 Task: Select the current location as Grand Teton National Park, Wyoming, United States . Now zoom - , and verify the location . Hide zoom slider
Action: Mouse moved to (880, 662)
Screenshot: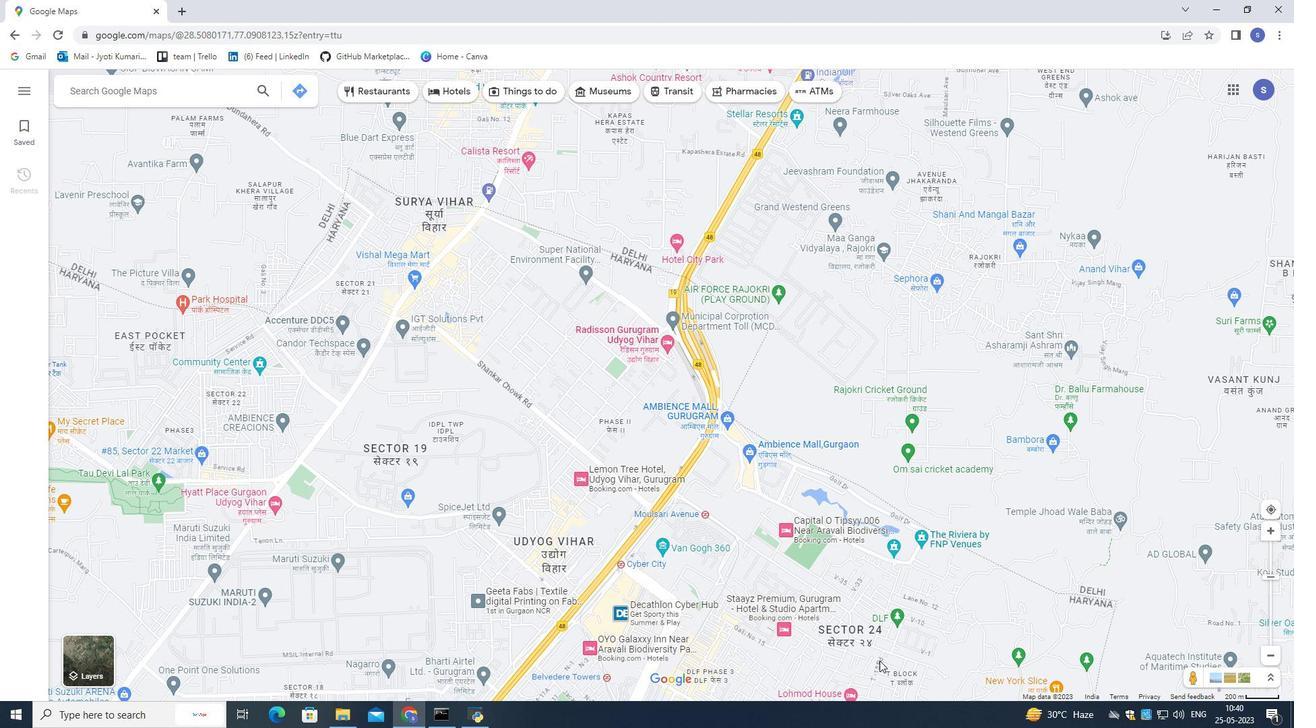 
Action: Mouse scrolled (880, 661) with delta (0, 0)
Screenshot: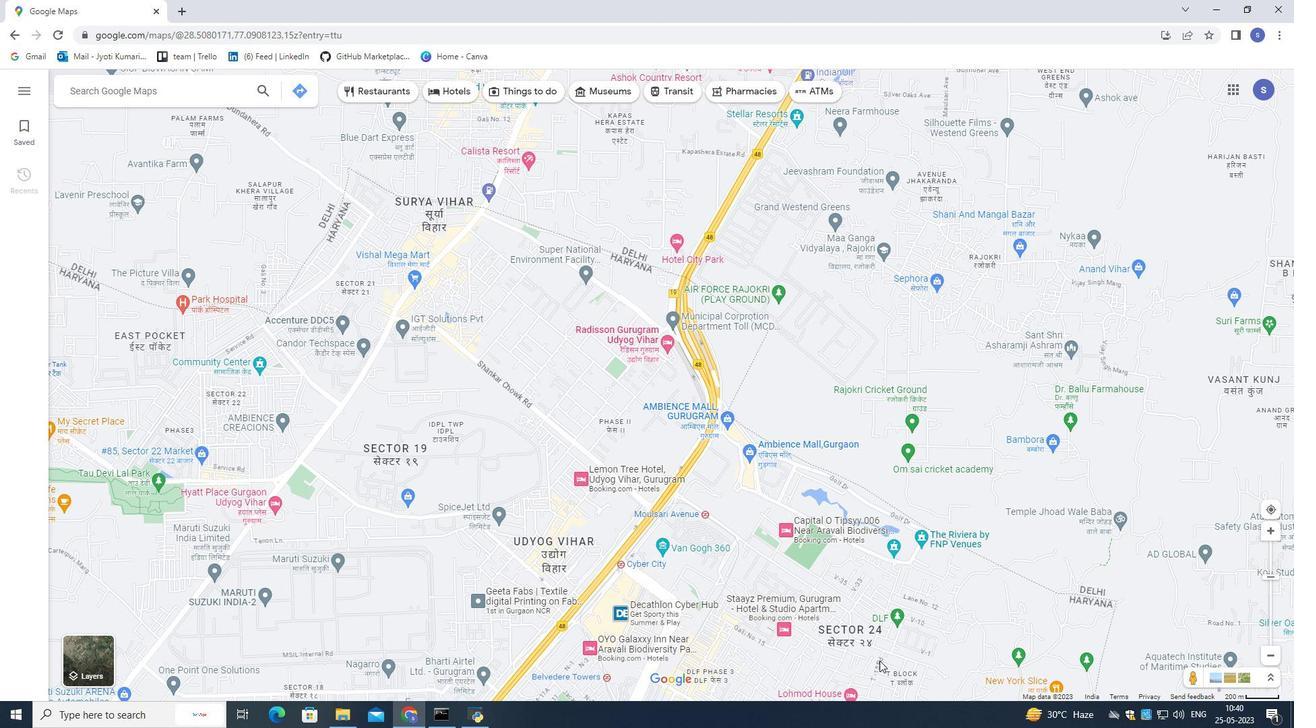 
Action: Mouse moved to (880, 662)
Screenshot: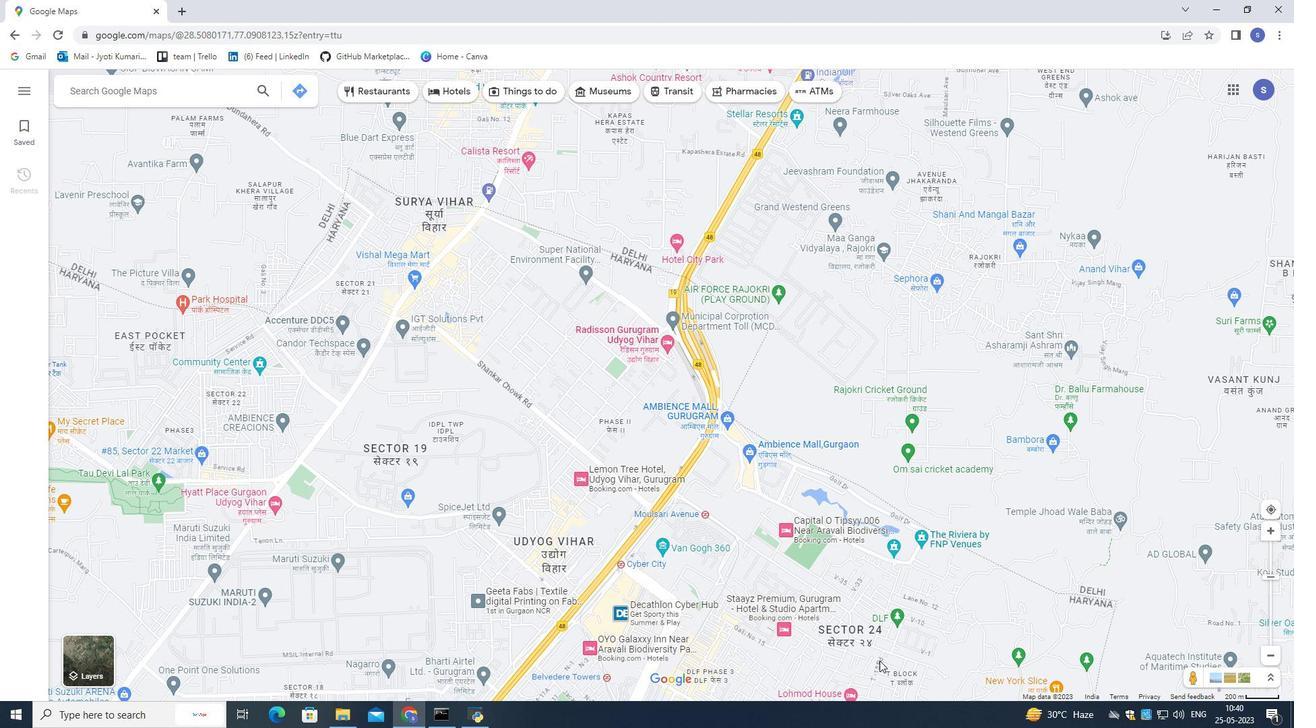 
Action: Mouse scrolled (880, 662) with delta (0, 0)
Screenshot: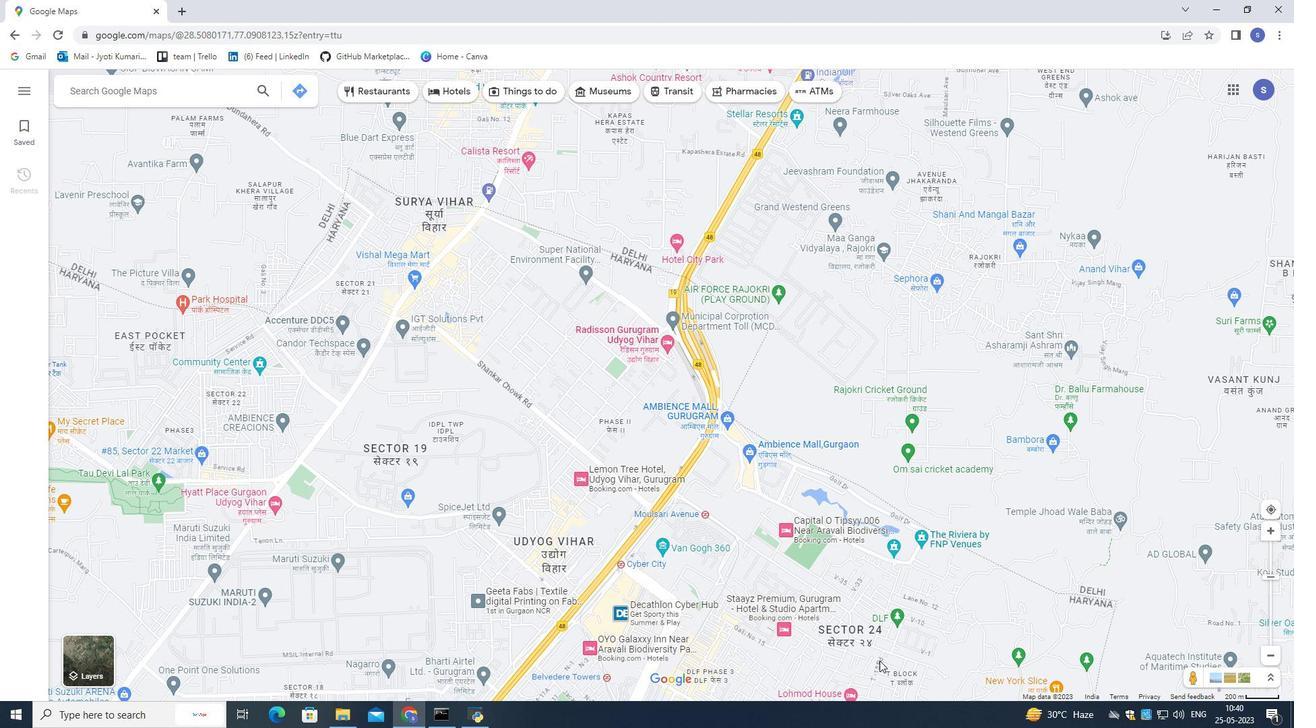 
Action: Mouse scrolled (880, 662) with delta (0, 0)
Screenshot: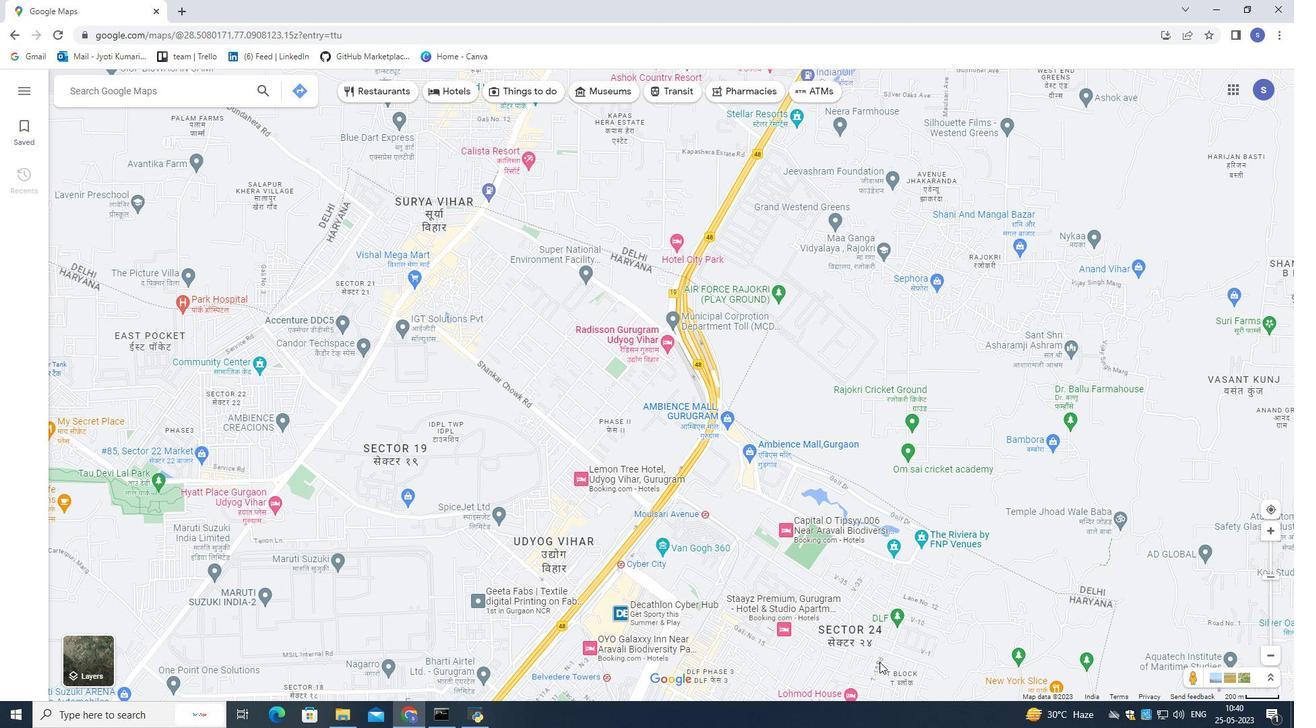 
Action: Mouse scrolled (880, 662) with delta (0, 0)
Screenshot: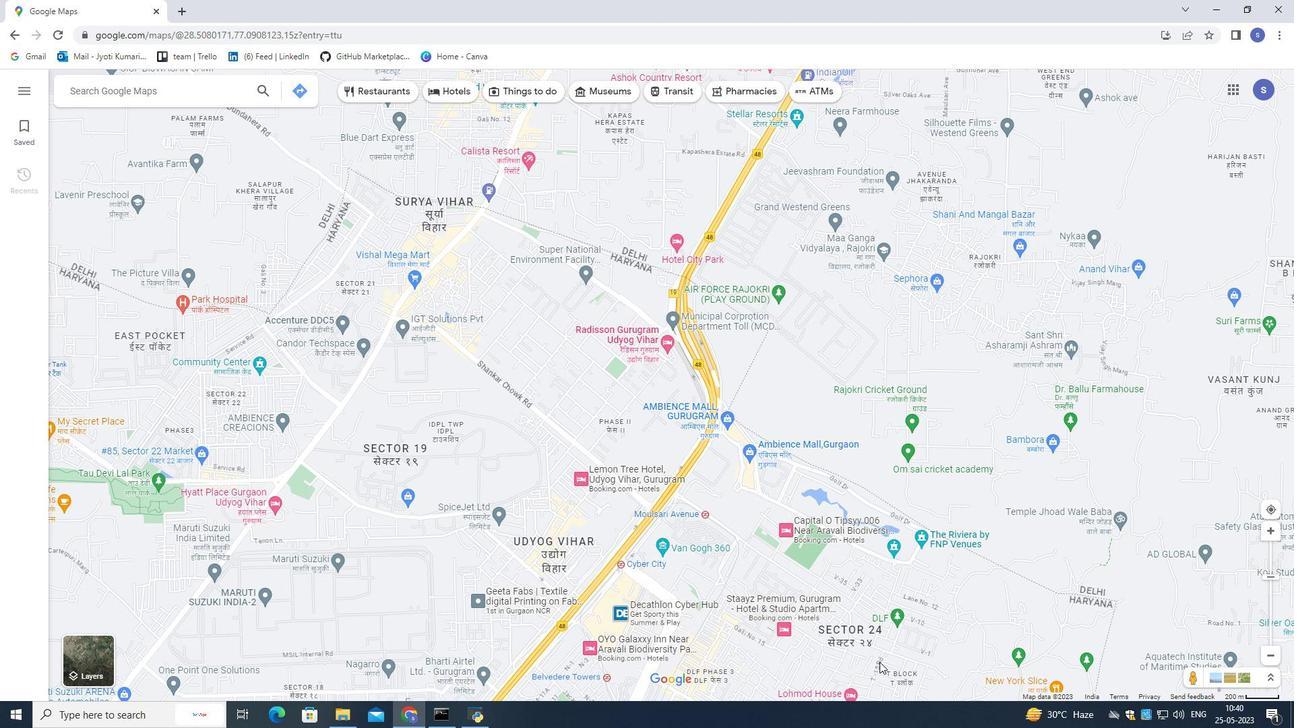 
Action: Mouse scrolled (880, 662) with delta (0, 0)
Screenshot: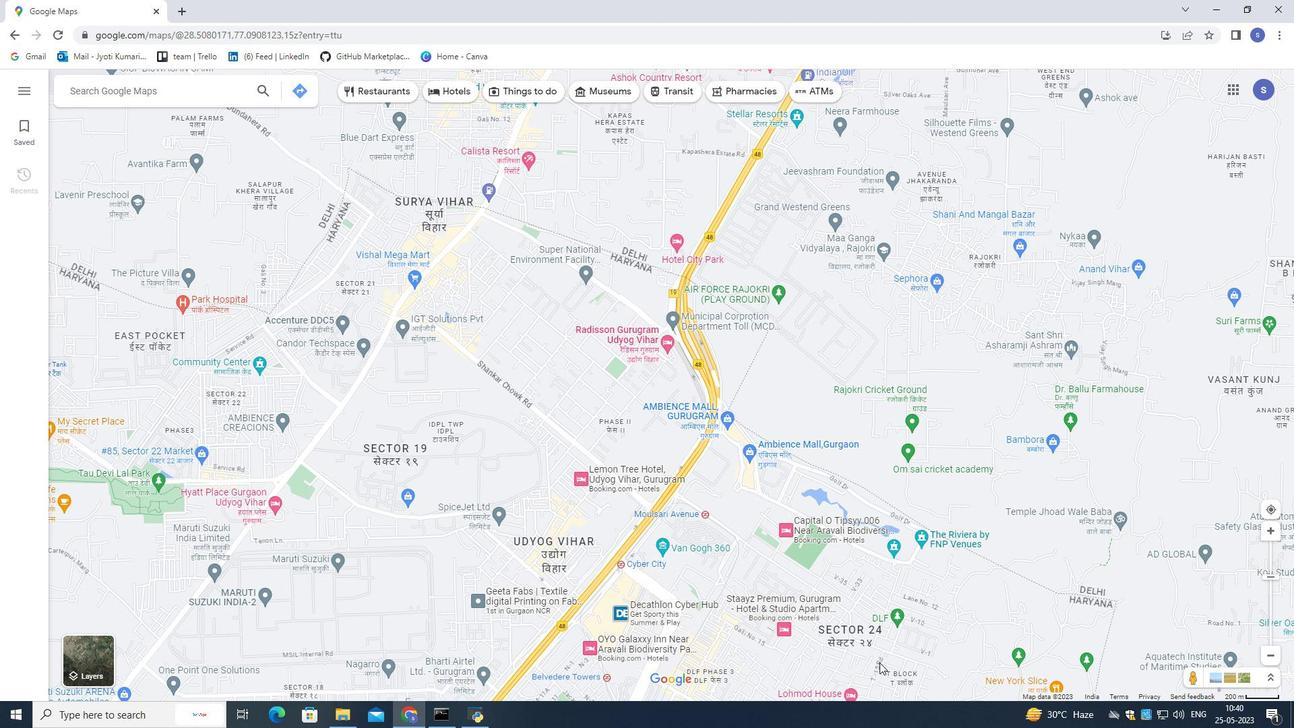 
Action: Mouse moved to (882, 663)
Screenshot: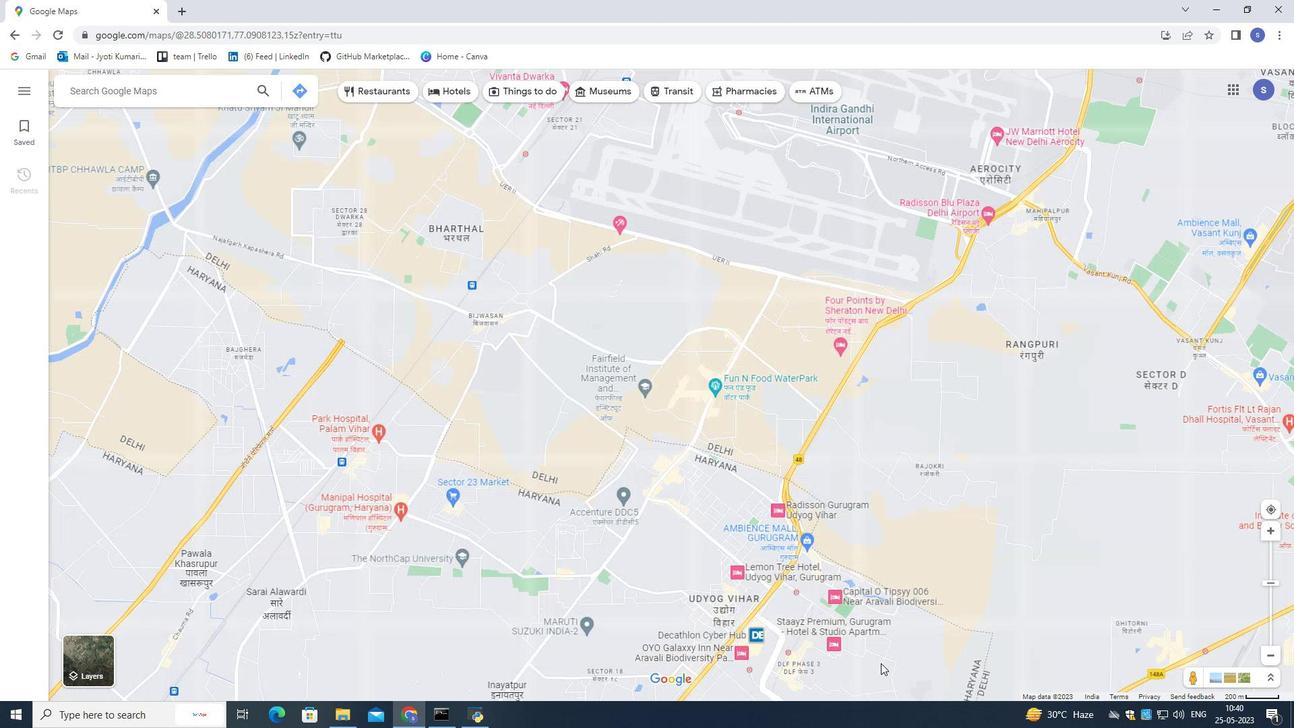 
Action: Mouse scrolled (882, 662) with delta (0, 0)
Screenshot: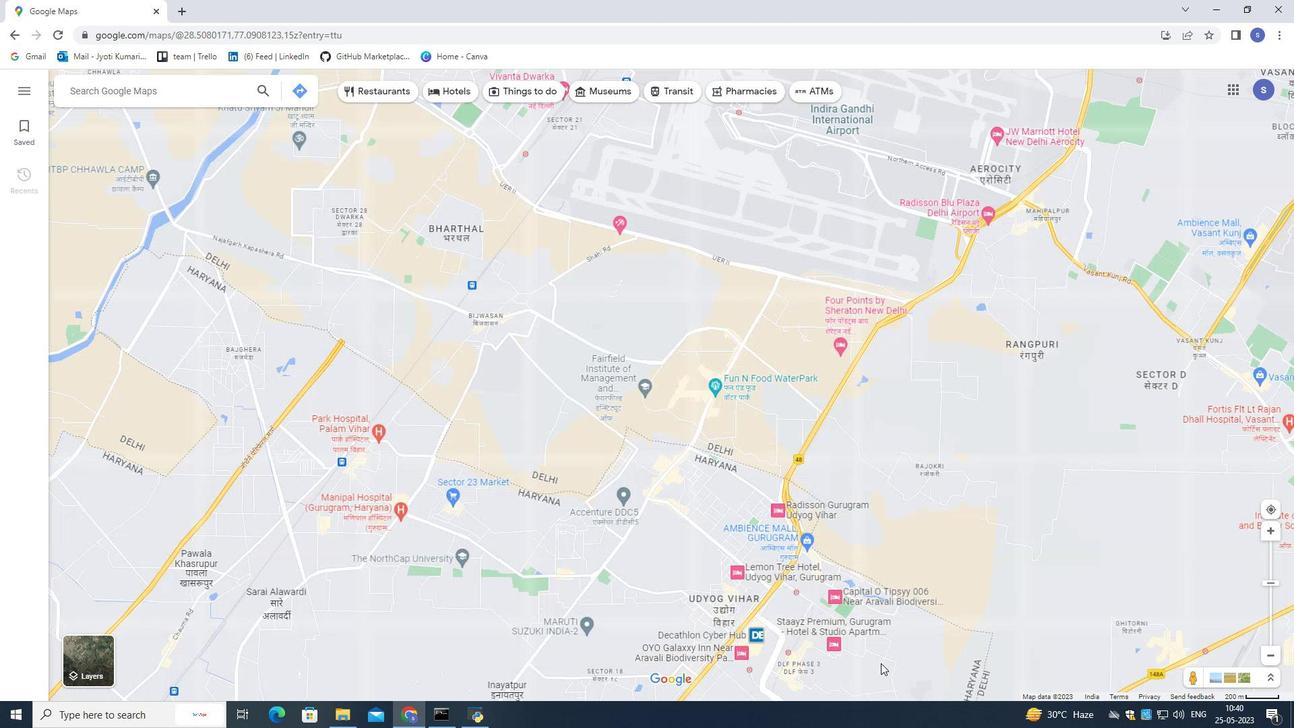 
Action: Mouse moved to (882, 663)
Screenshot: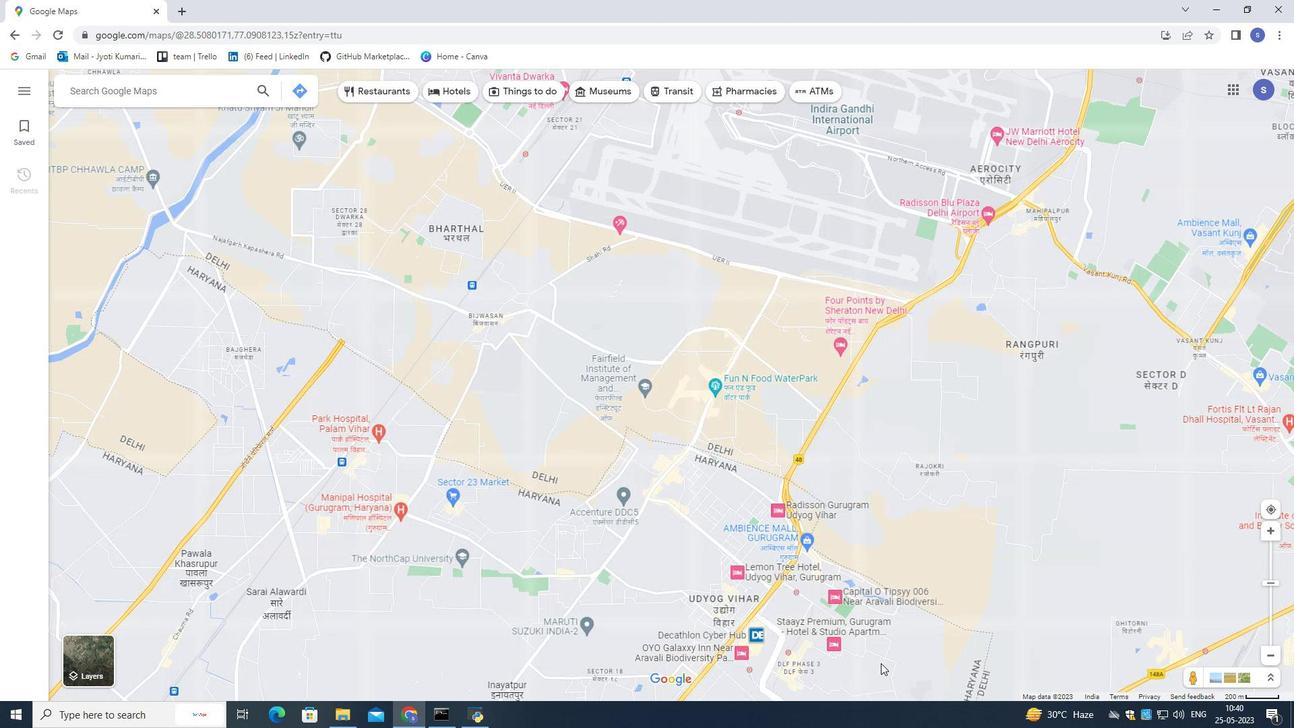 
Action: Mouse scrolled (882, 662) with delta (0, 0)
Screenshot: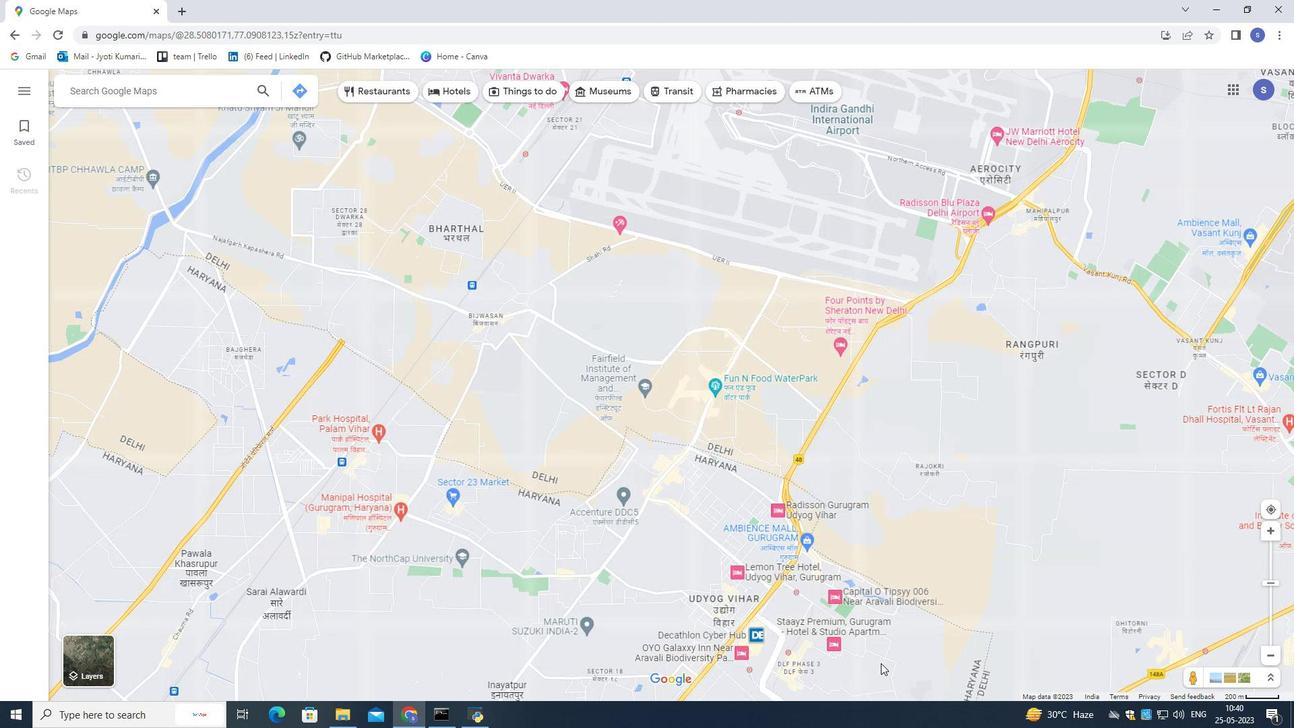 
Action: Mouse scrolled (882, 662) with delta (0, 0)
Screenshot: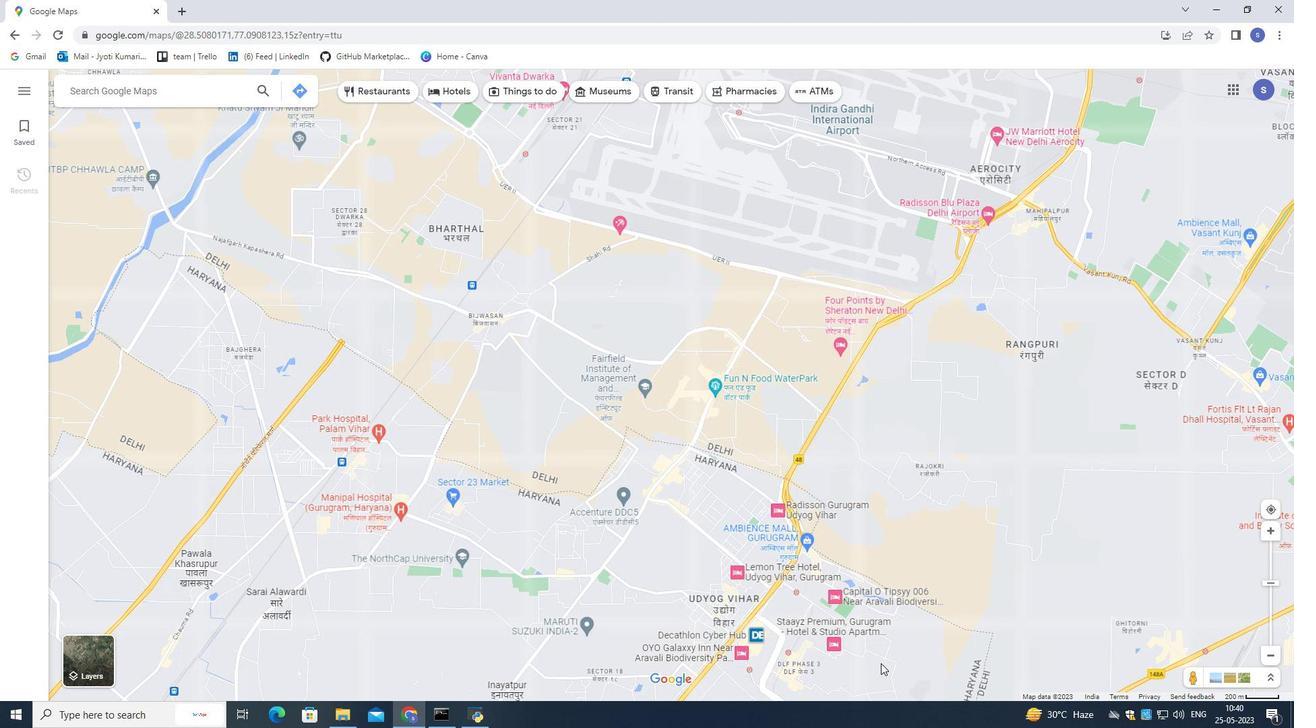 
Action: Mouse moved to (893, 665)
Screenshot: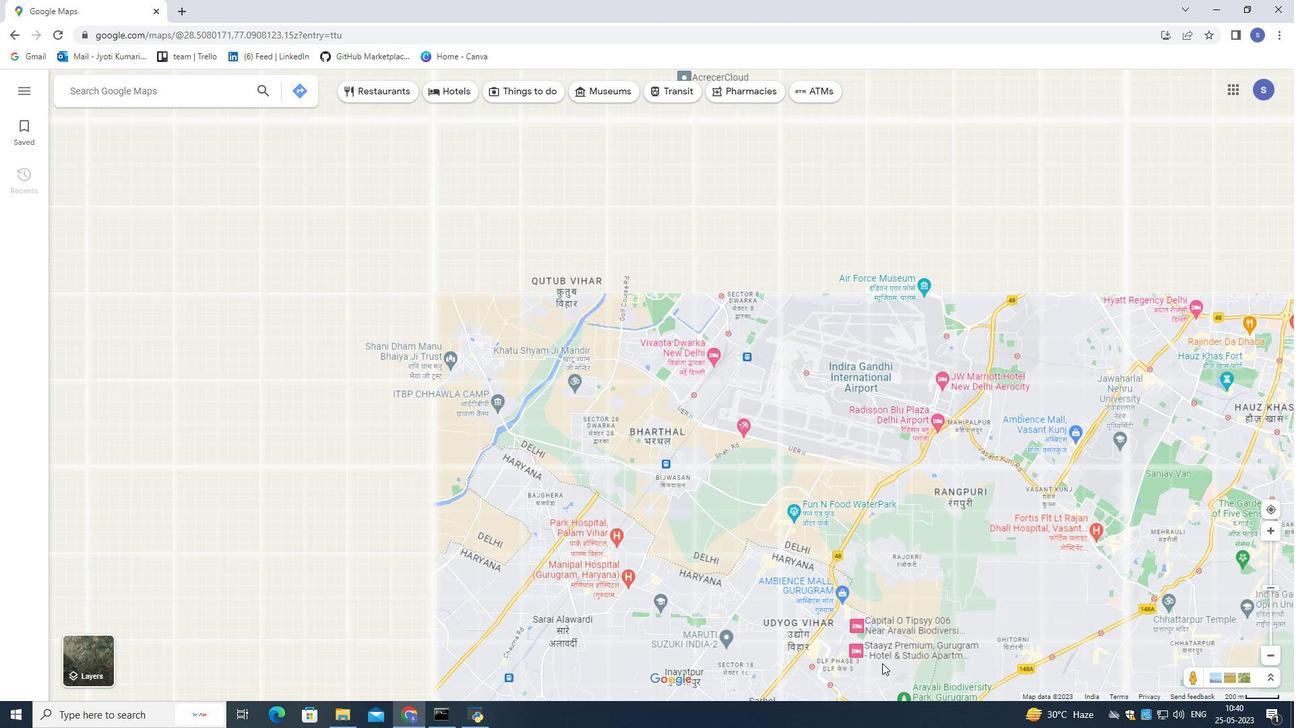 
Action: Mouse scrolled (893, 664) with delta (0, 0)
Screenshot: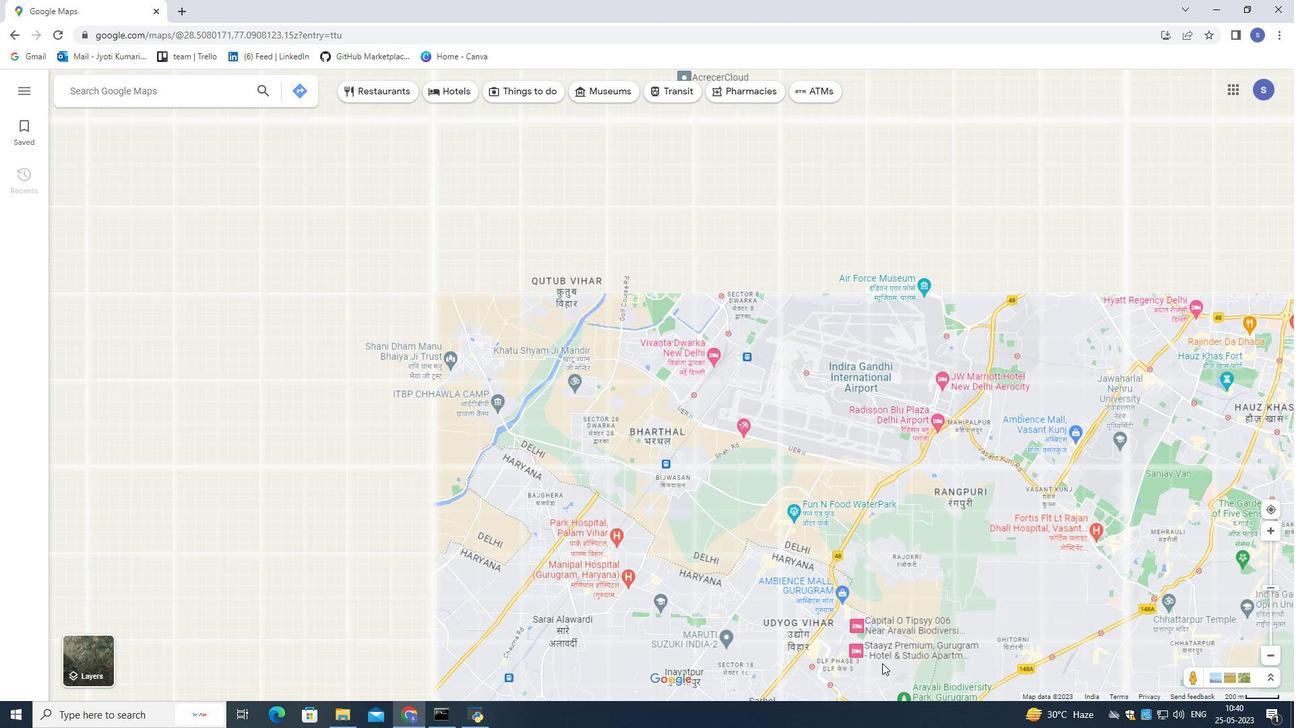 
Action: Mouse moved to (894, 671)
Screenshot: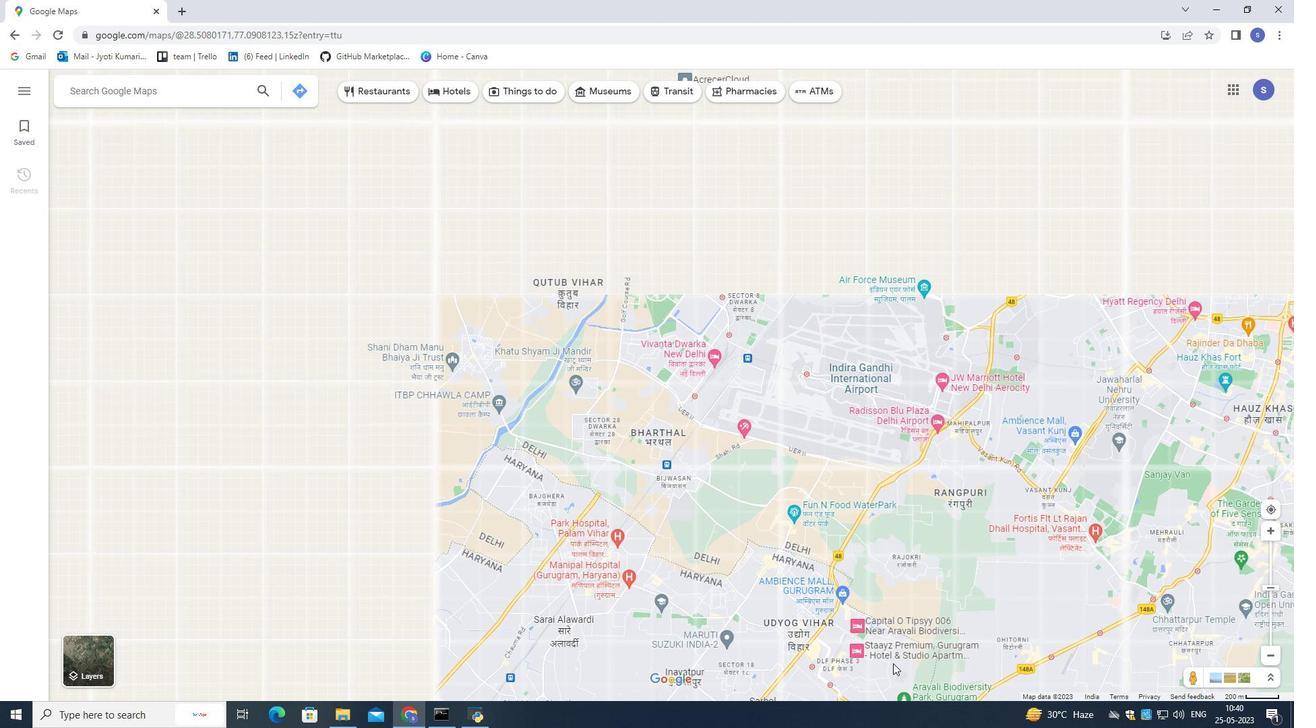 
Action: Mouse scrolled (894, 670) with delta (0, 0)
Screenshot: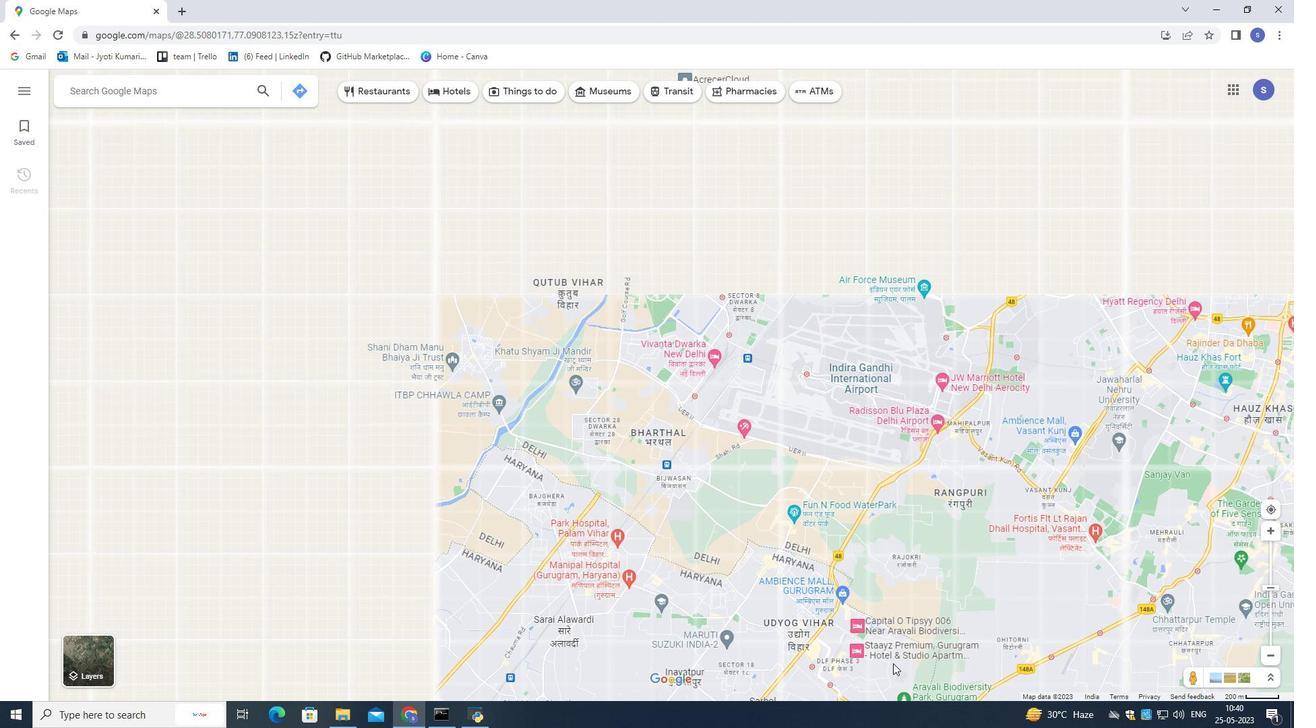
Action: Mouse moved to (894, 684)
Screenshot: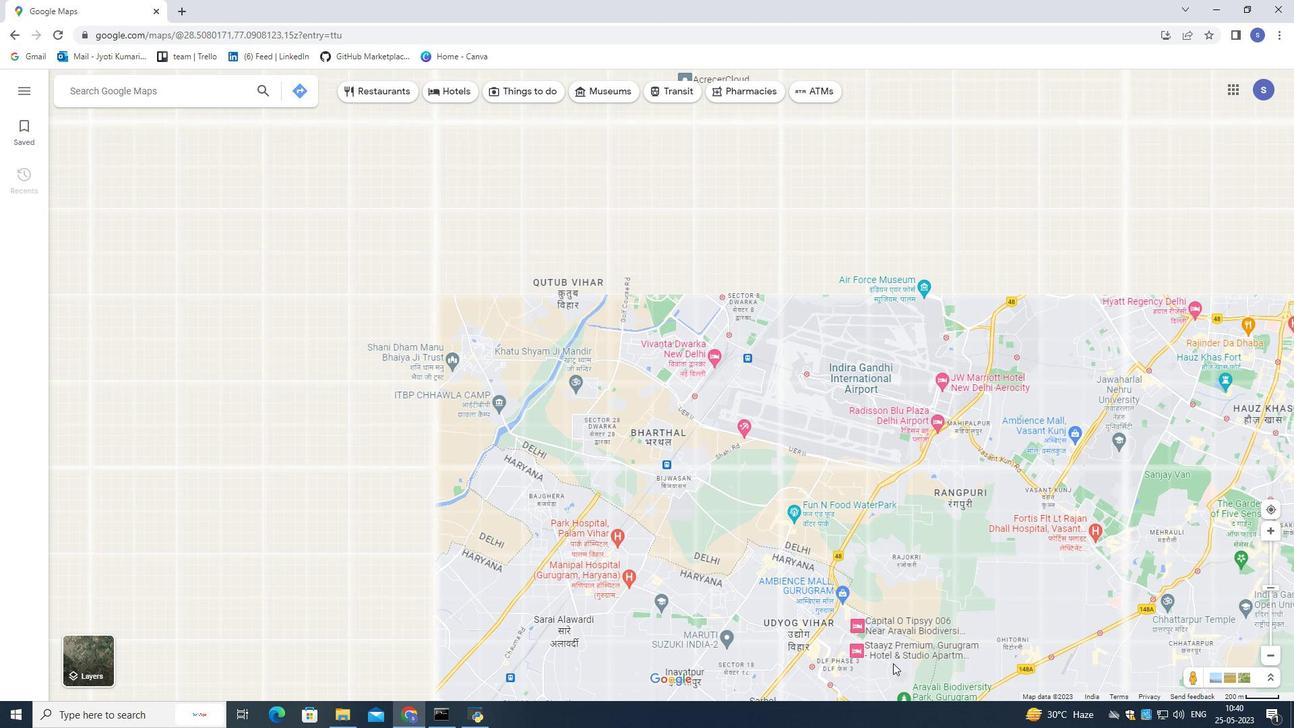 
Action: Mouse scrolled (894, 683) with delta (0, 0)
Screenshot: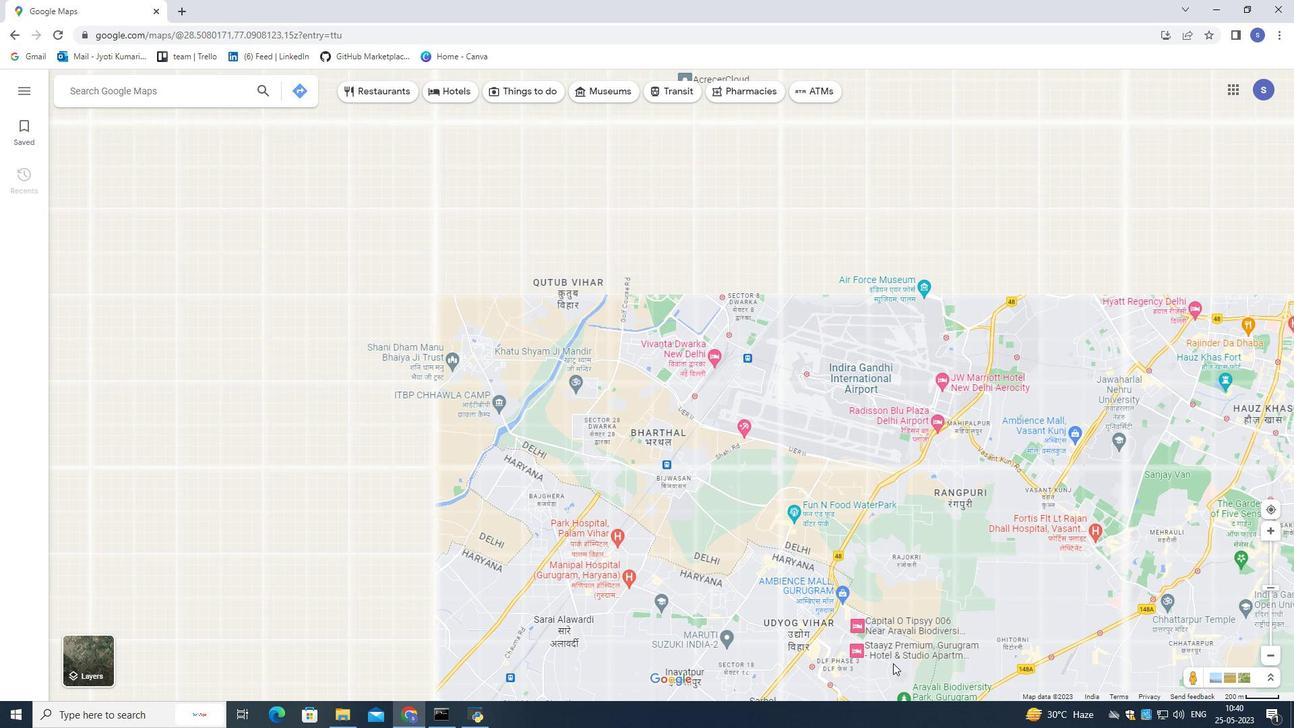 
Action: Mouse moved to (859, 594)
Screenshot: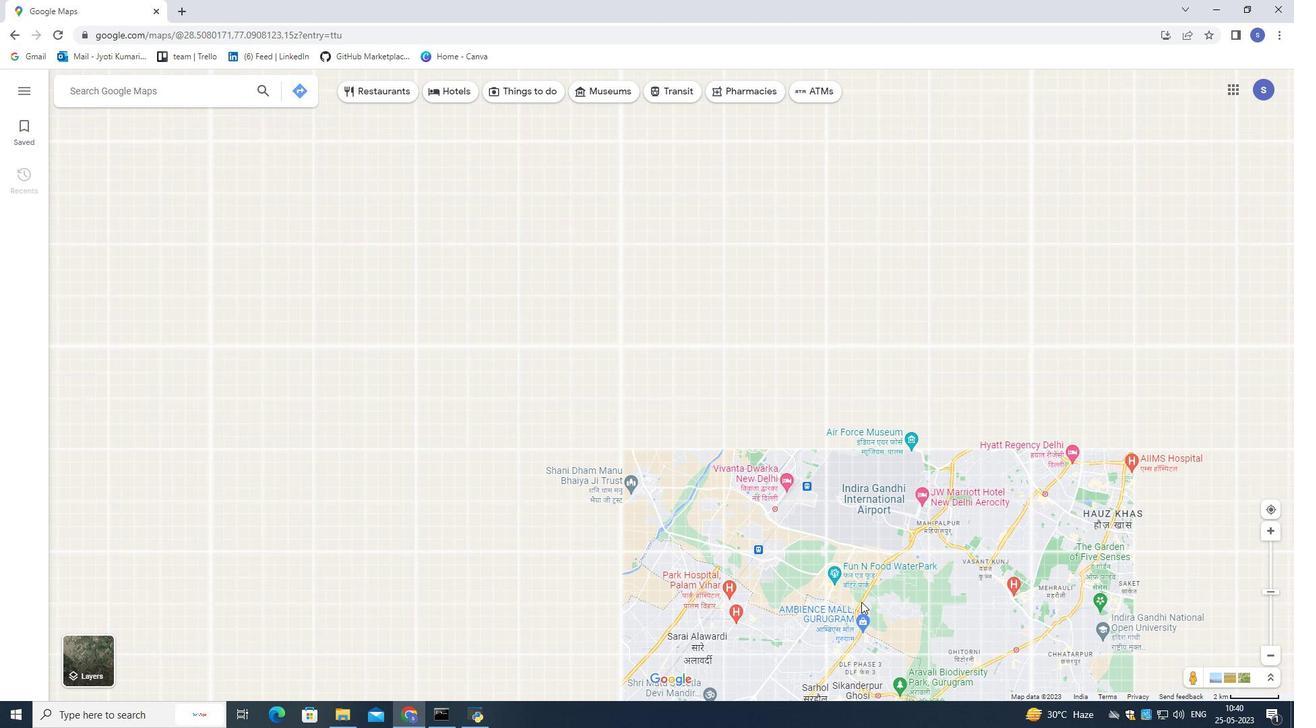 
Action: Mouse scrolled (859, 594) with delta (0, 0)
Screenshot: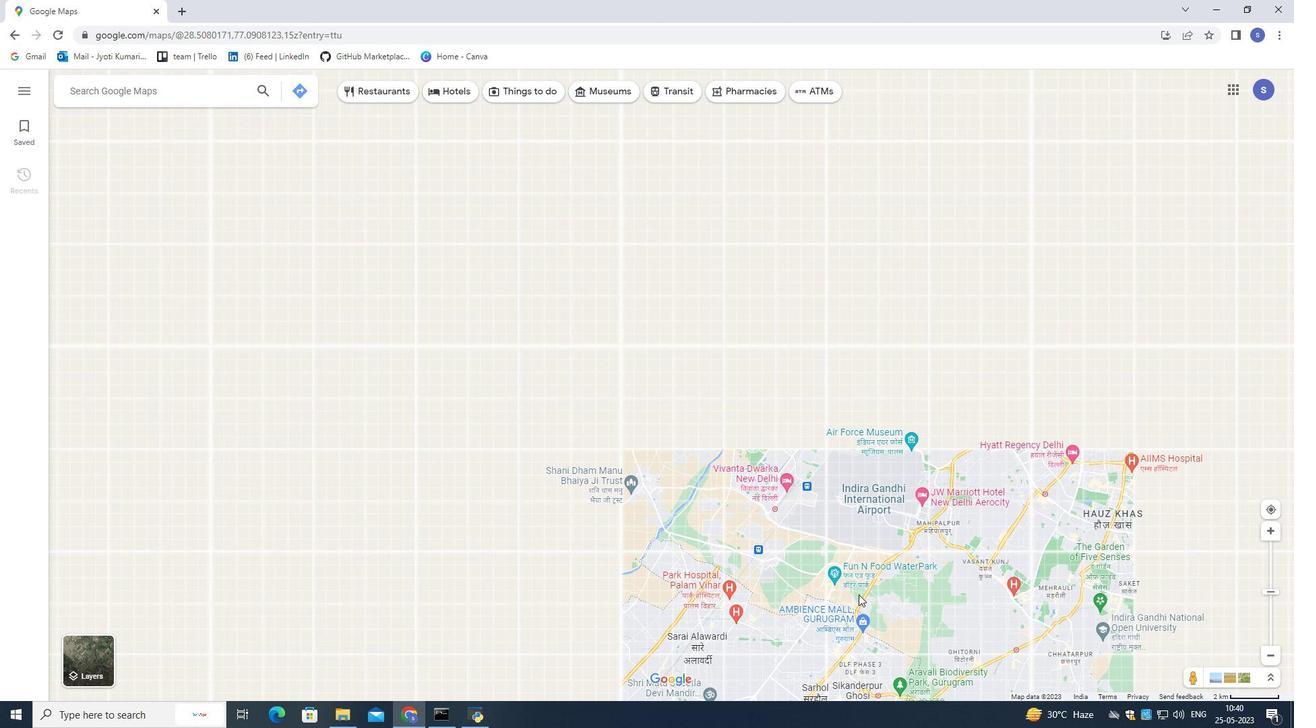 
Action: Mouse scrolled (859, 594) with delta (0, 0)
Screenshot: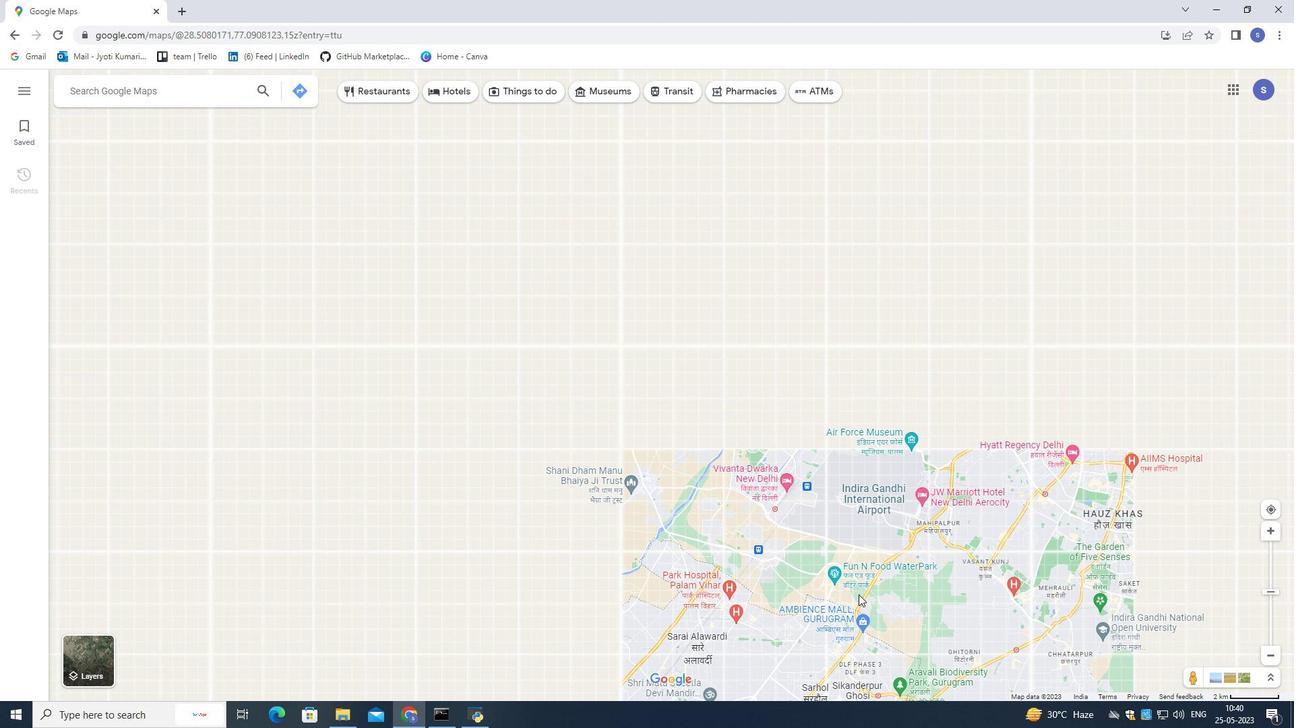 
Action: Mouse scrolled (859, 594) with delta (0, 0)
Screenshot: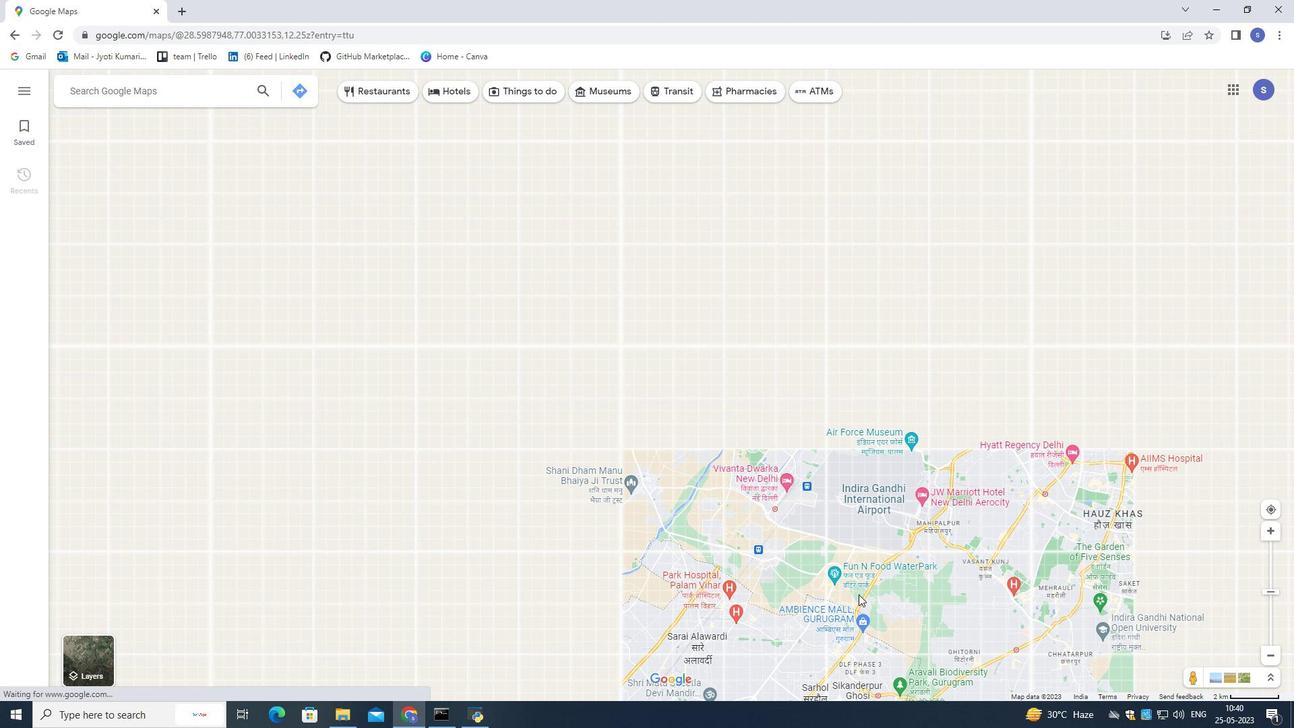 
Action: Mouse scrolled (859, 594) with delta (0, 0)
Screenshot: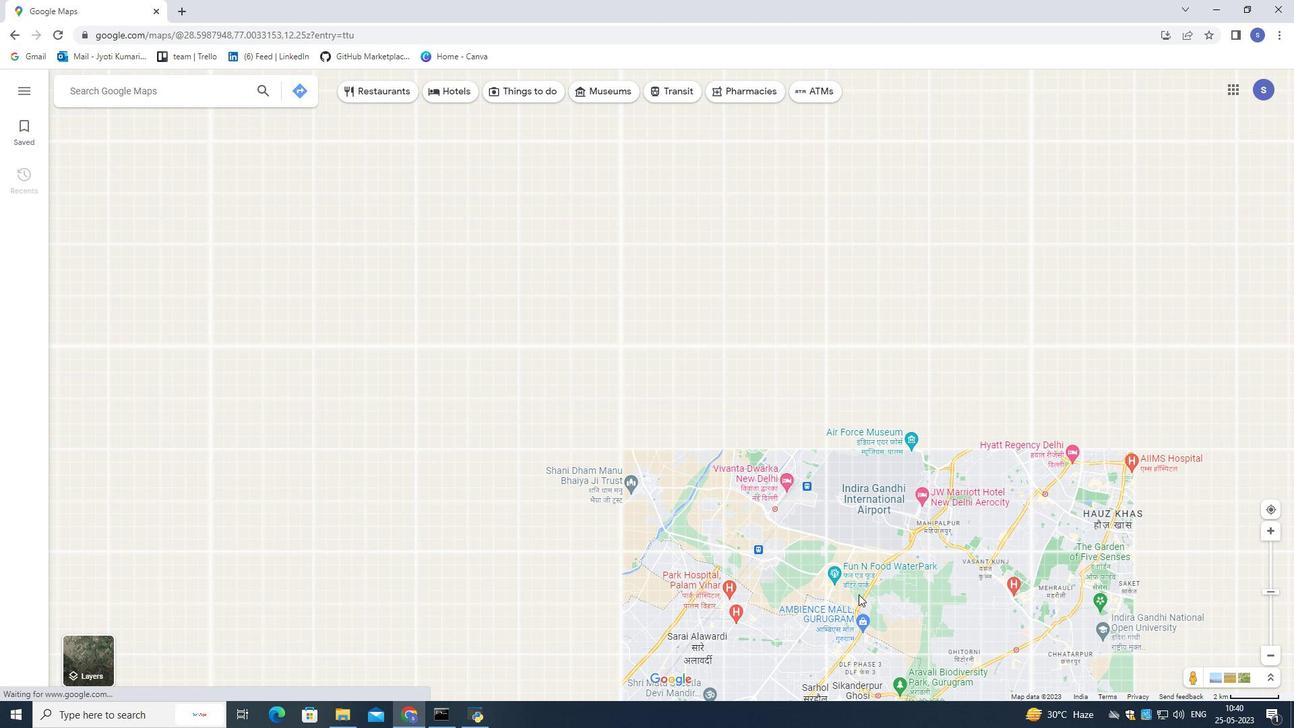 
Action: Mouse moved to (859, 586)
Screenshot: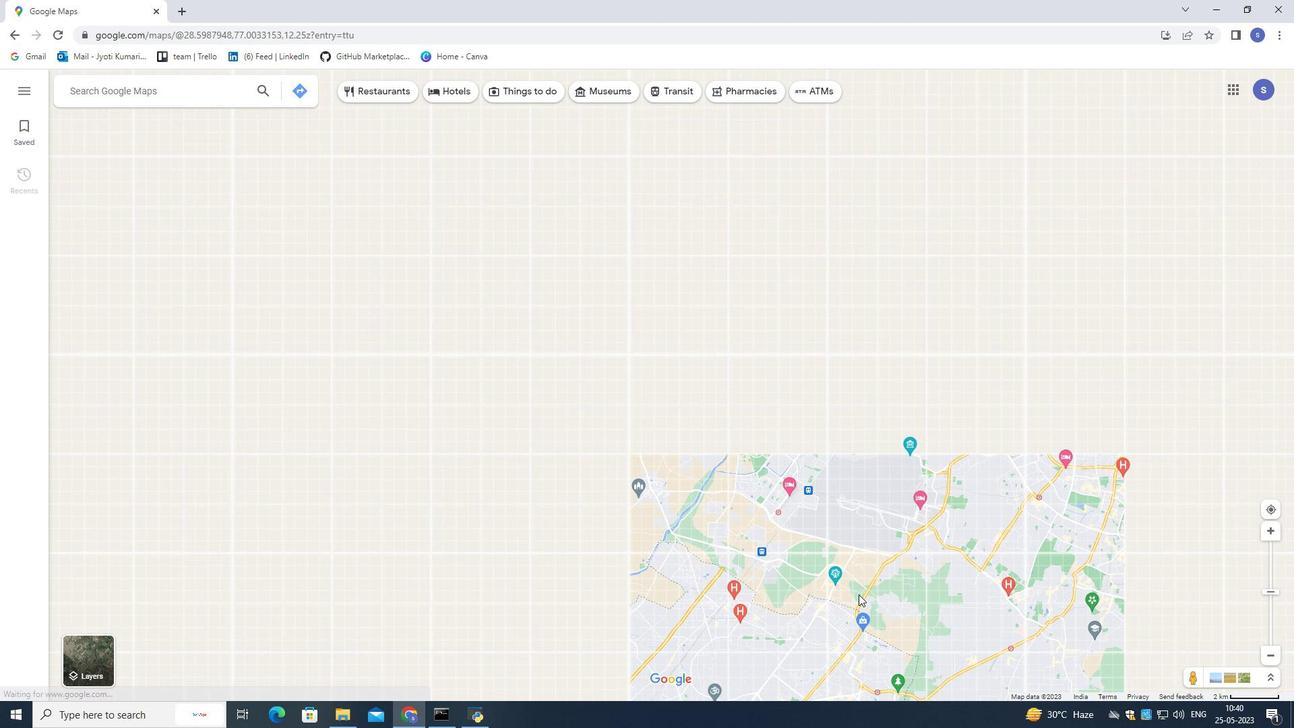 
Action: Mouse scrolled (859, 585) with delta (0, 0)
Screenshot: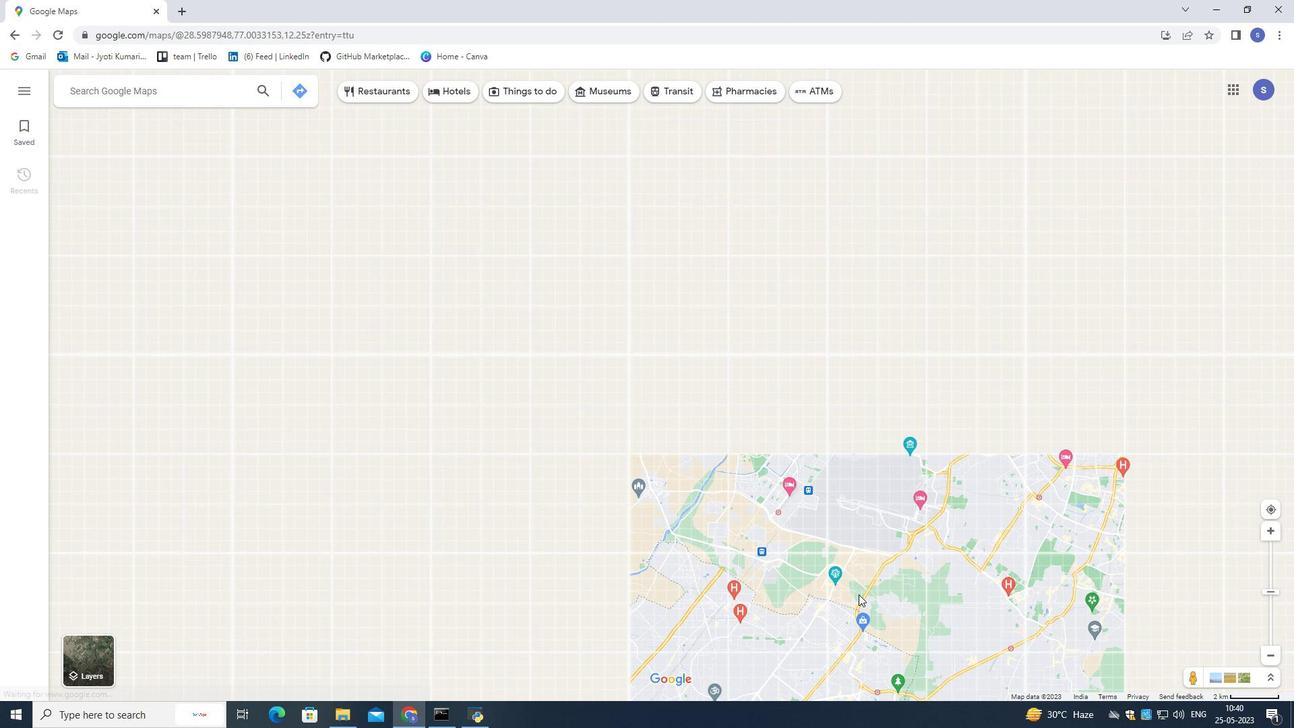 
Action: Mouse scrolled (859, 585) with delta (0, 0)
Screenshot: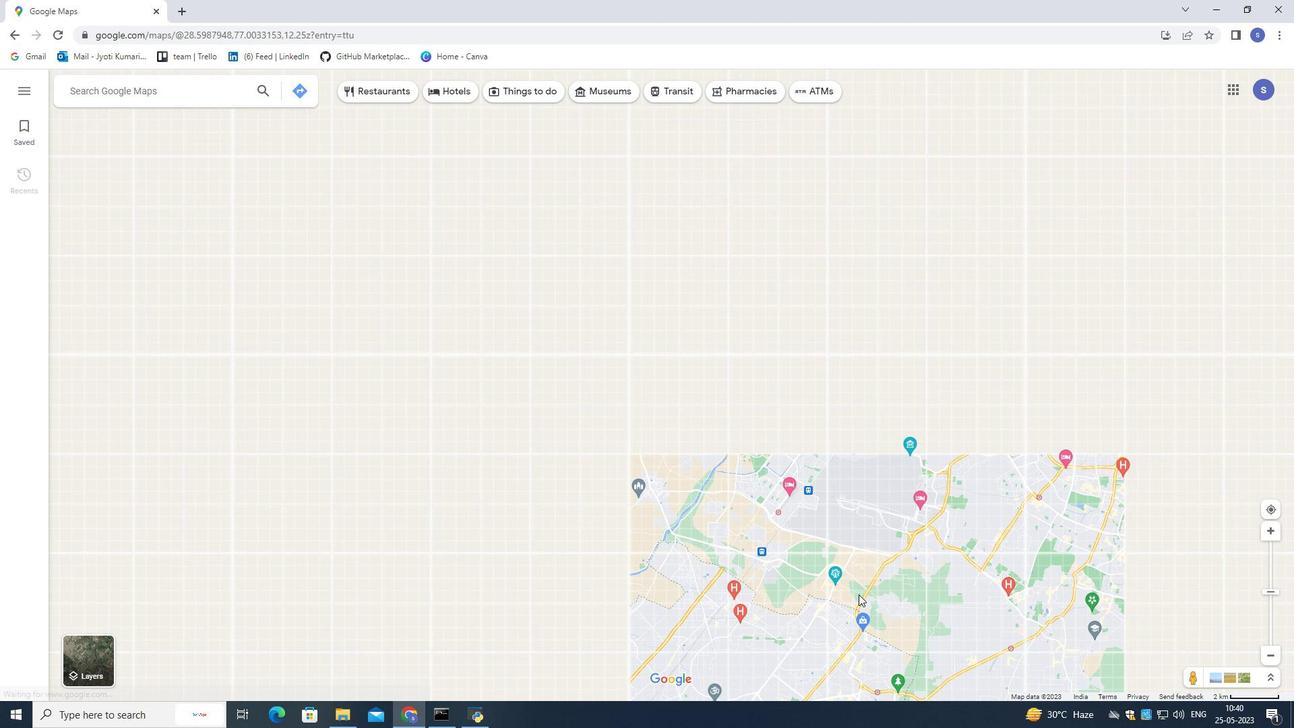 
Action: Mouse scrolled (859, 585) with delta (0, 0)
Screenshot: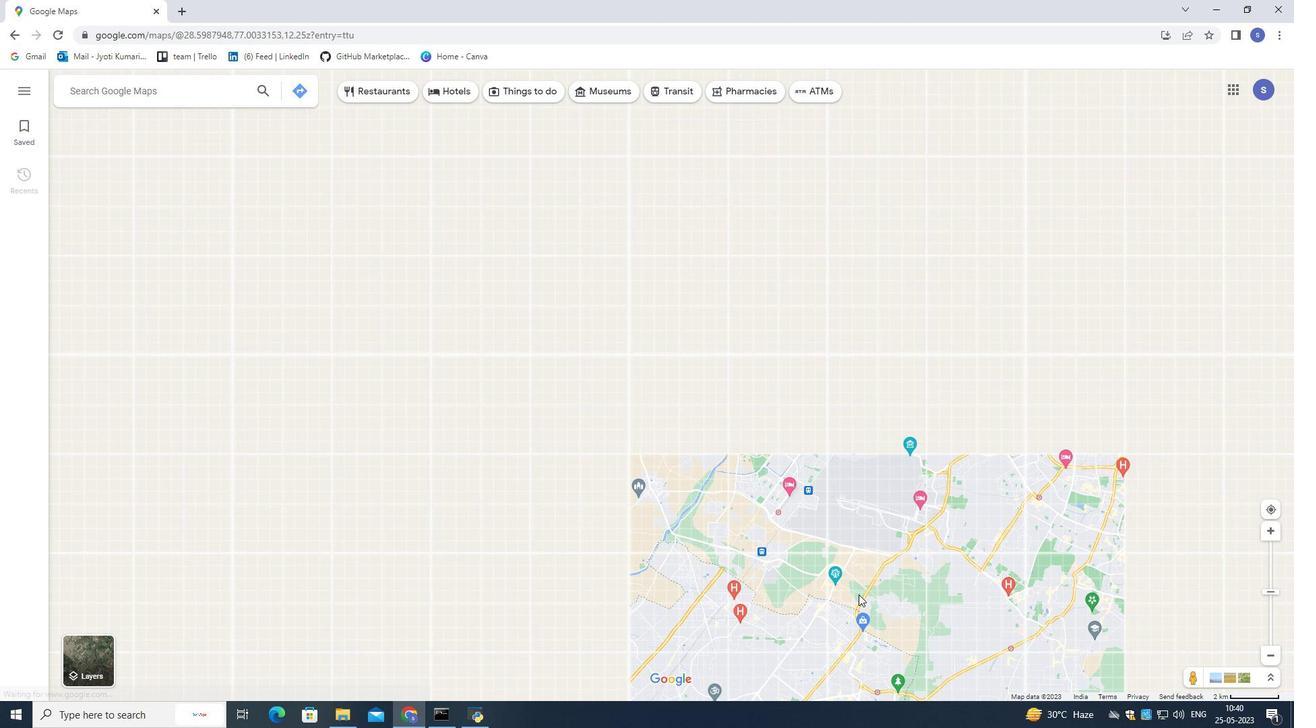 
Action: Mouse moved to (857, 594)
Screenshot: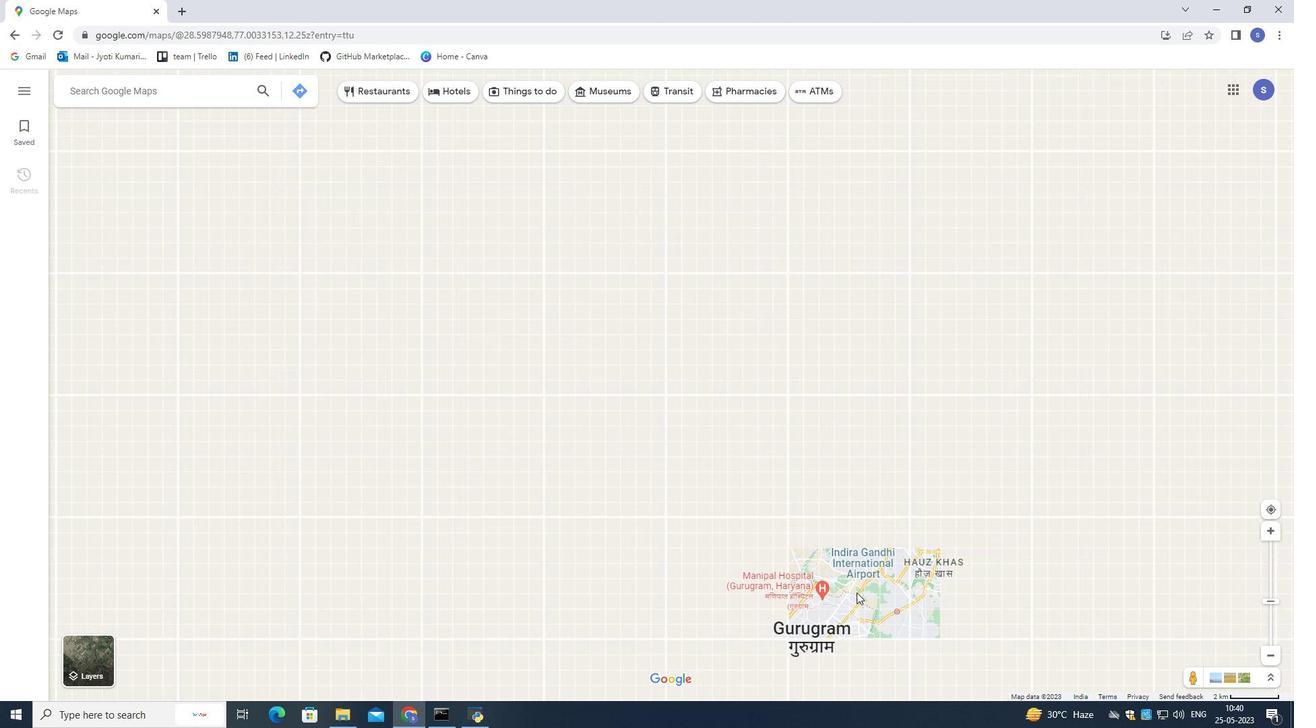 
Action: Mouse scrolled (857, 593) with delta (0, 0)
Screenshot: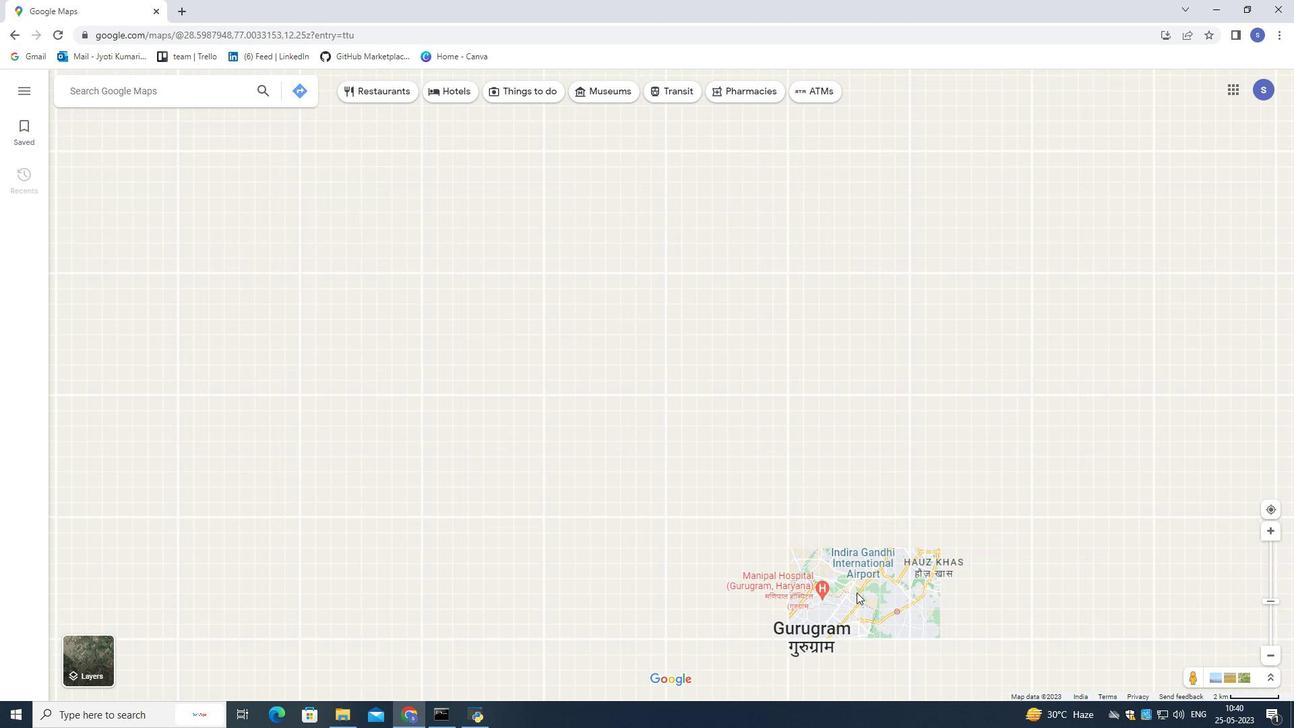 
Action: Mouse moved to (857, 596)
Screenshot: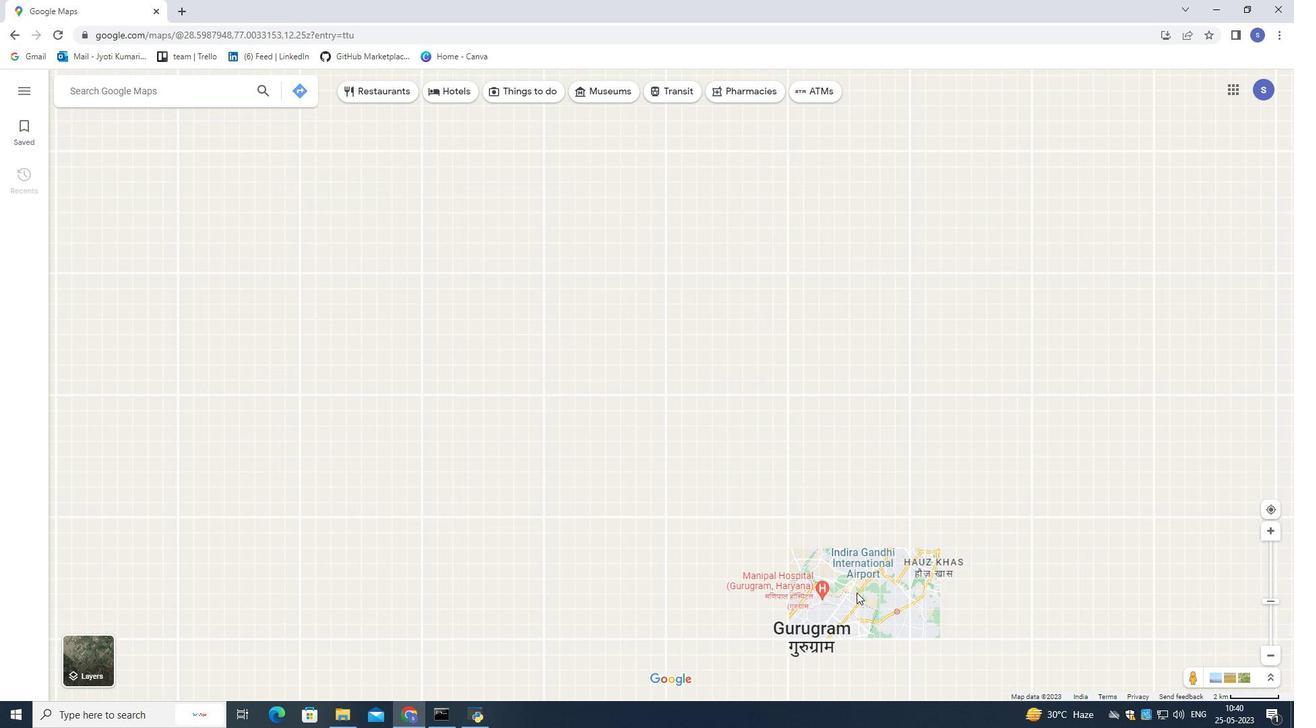 
Action: Mouse scrolled (857, 596) with delta (0, 0)
Screenshot: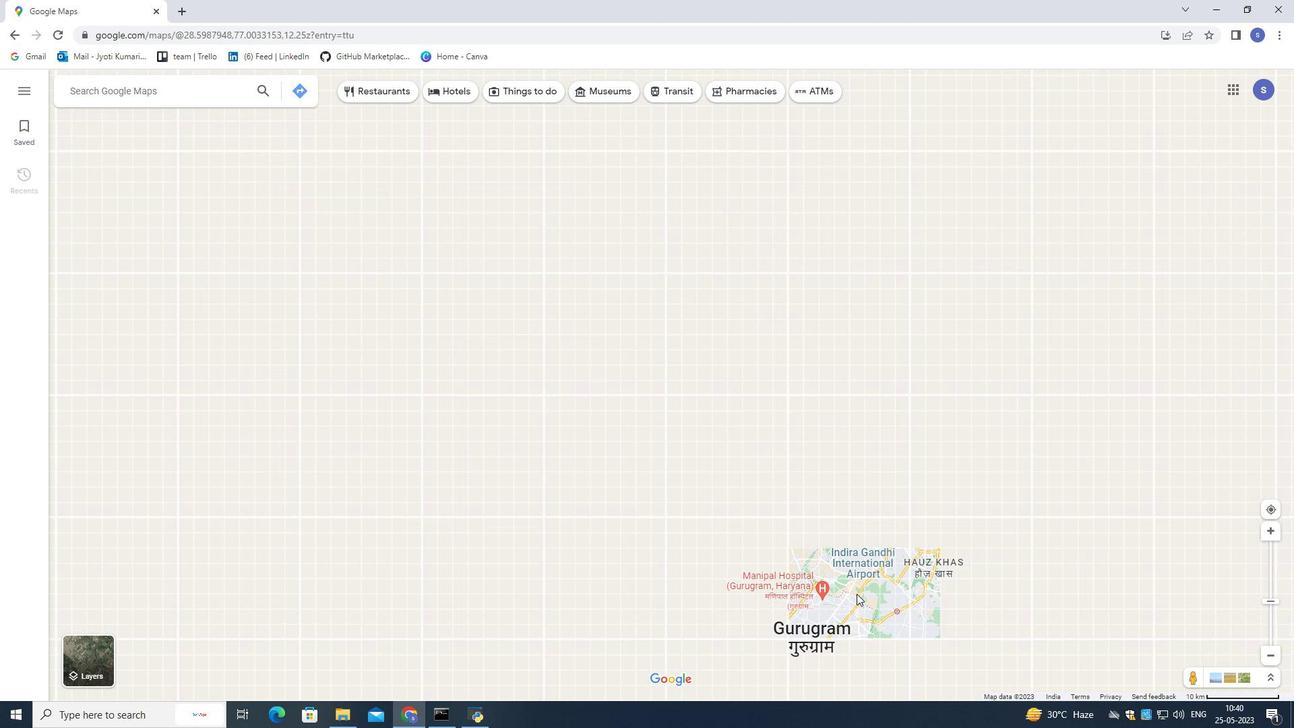 
Action: Mouse moved to (969, 603)
Screenshot: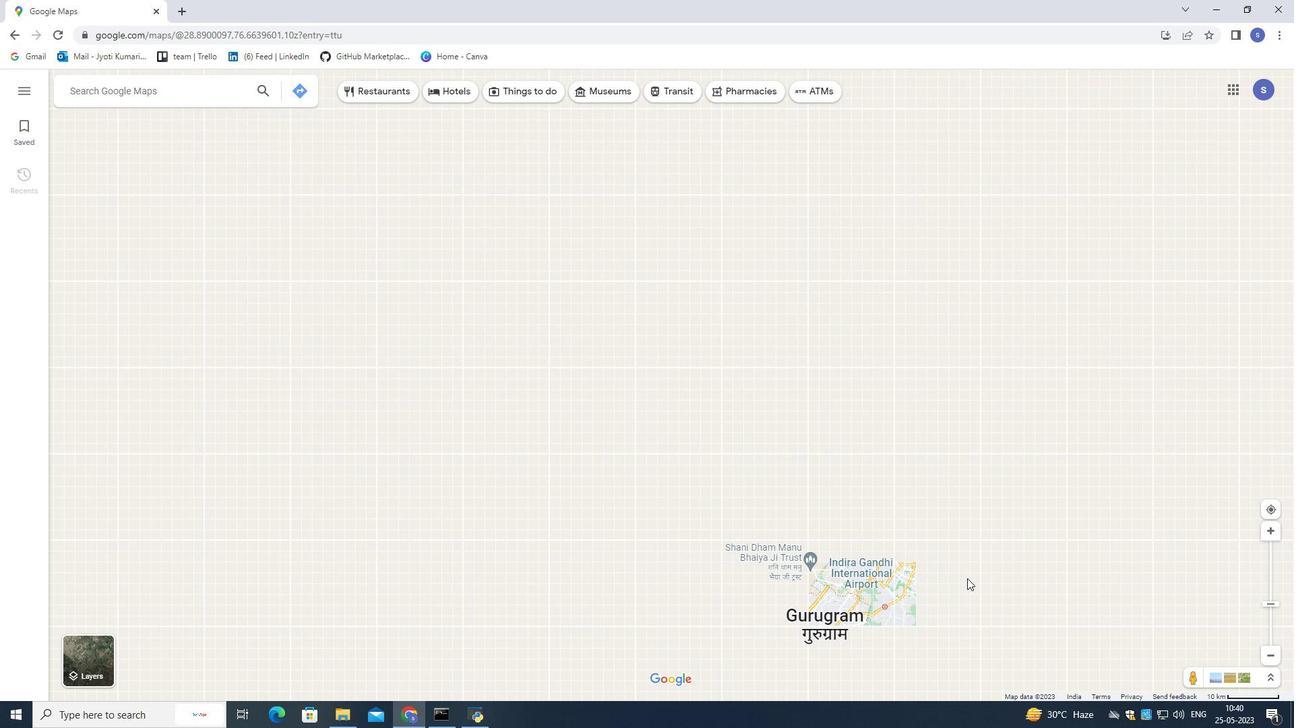 
Action: Mouse scrolled (969, 602) with delta (0, 0)
Screenshot: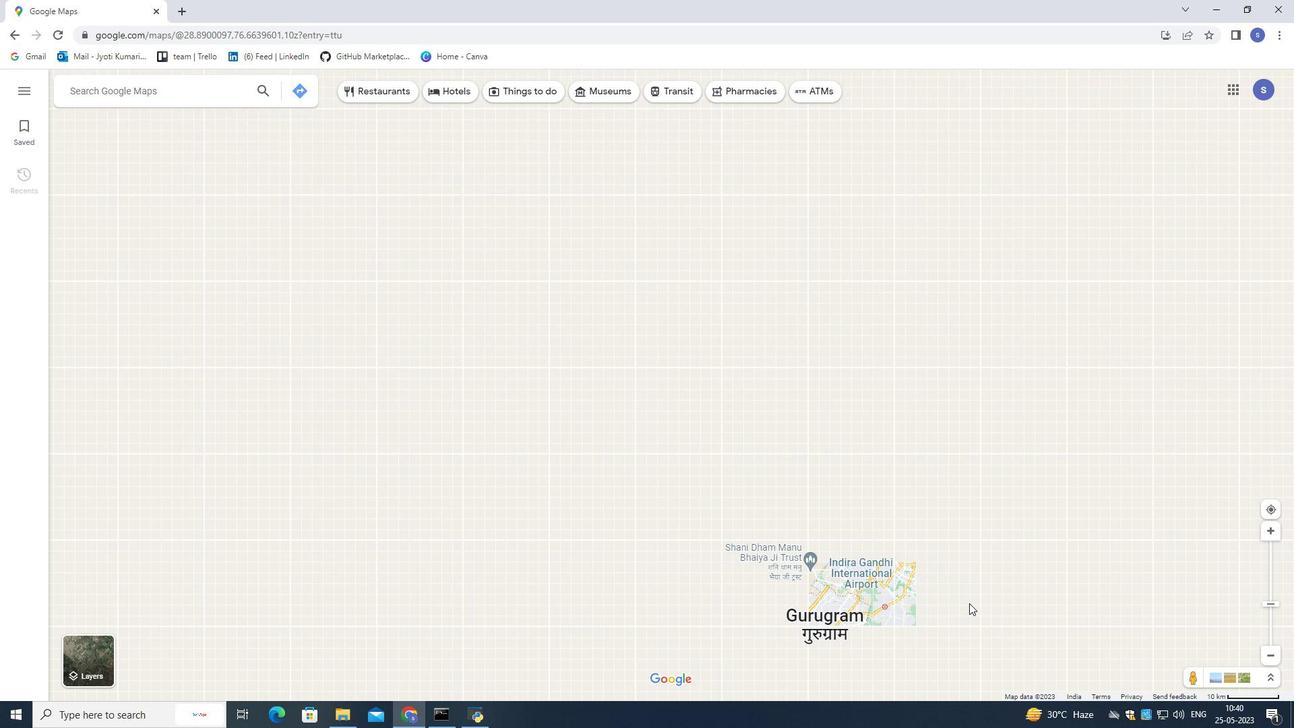 
Action: Mouse scrolled (969, 602) with delta (0, 0)
Screenshot: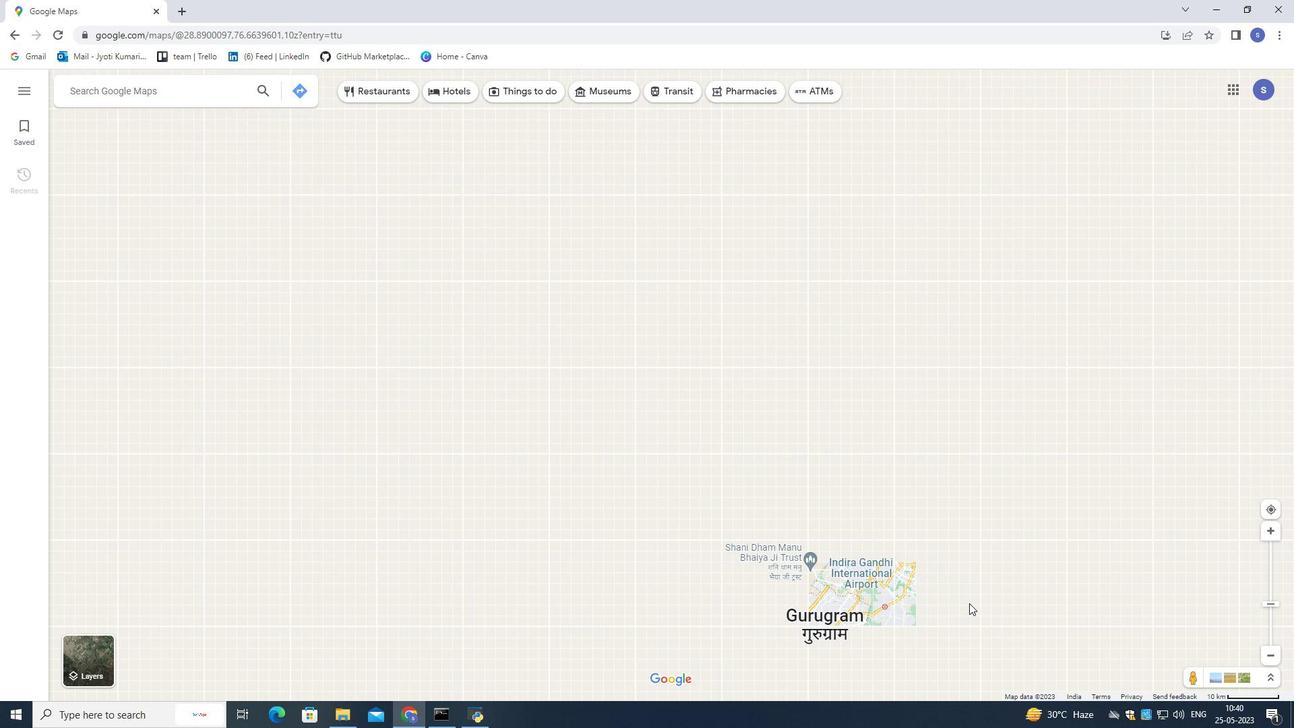 
Action: Mouse scrolled (969, 602) with delta (0, 0)
Screenshot: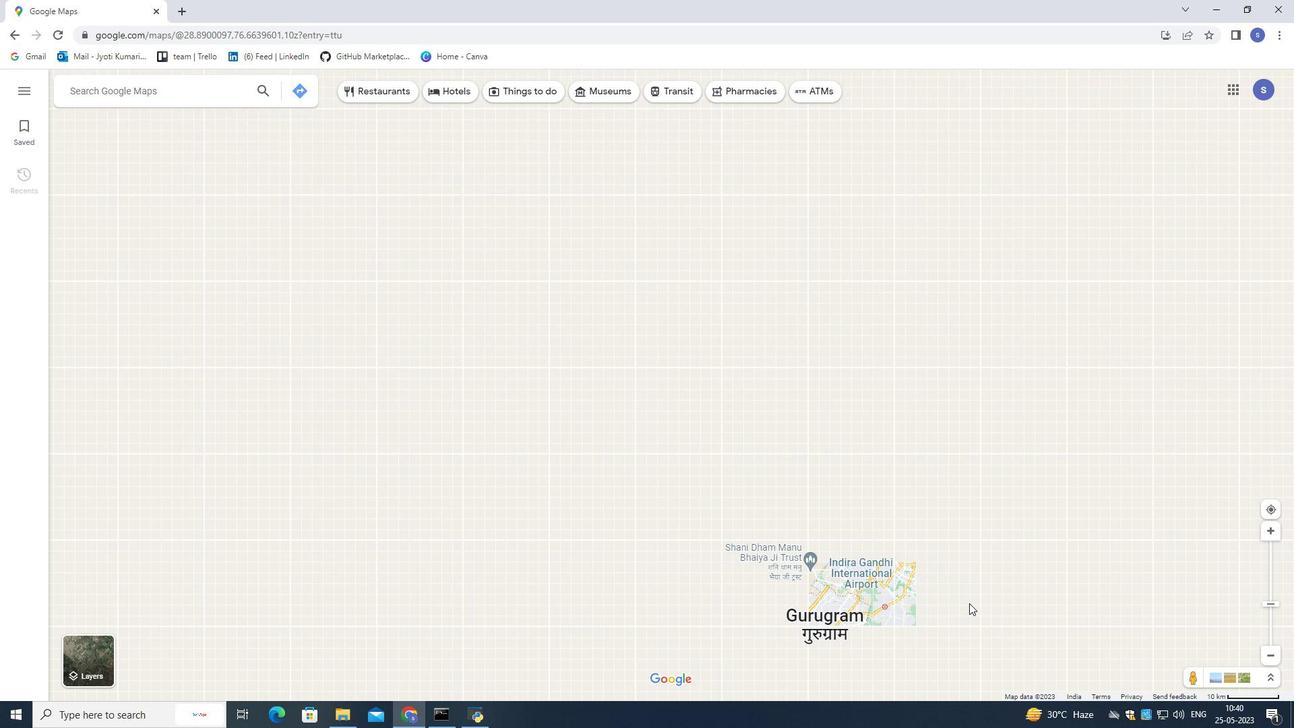 
Action: Mouse scrolled (969, 602) with delta (0, 0)
Screenshot: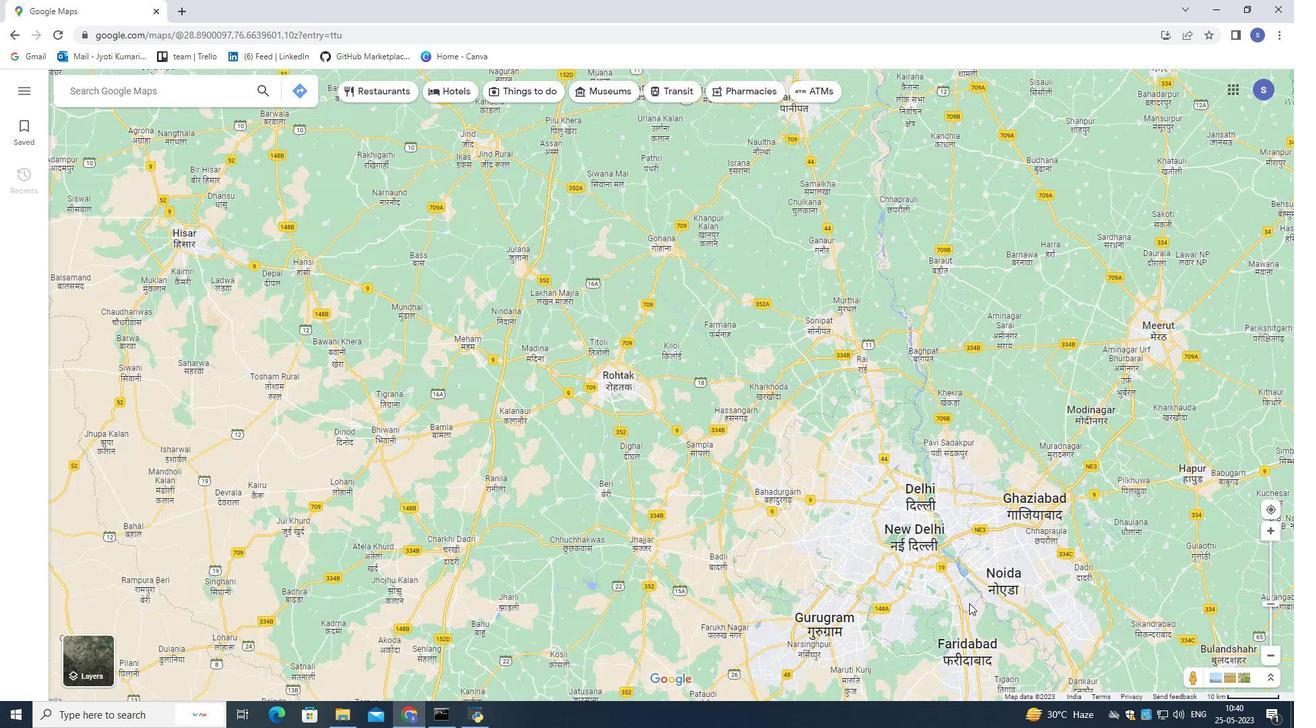 
Action: Mouse moved to (969, 593)
Screenshot: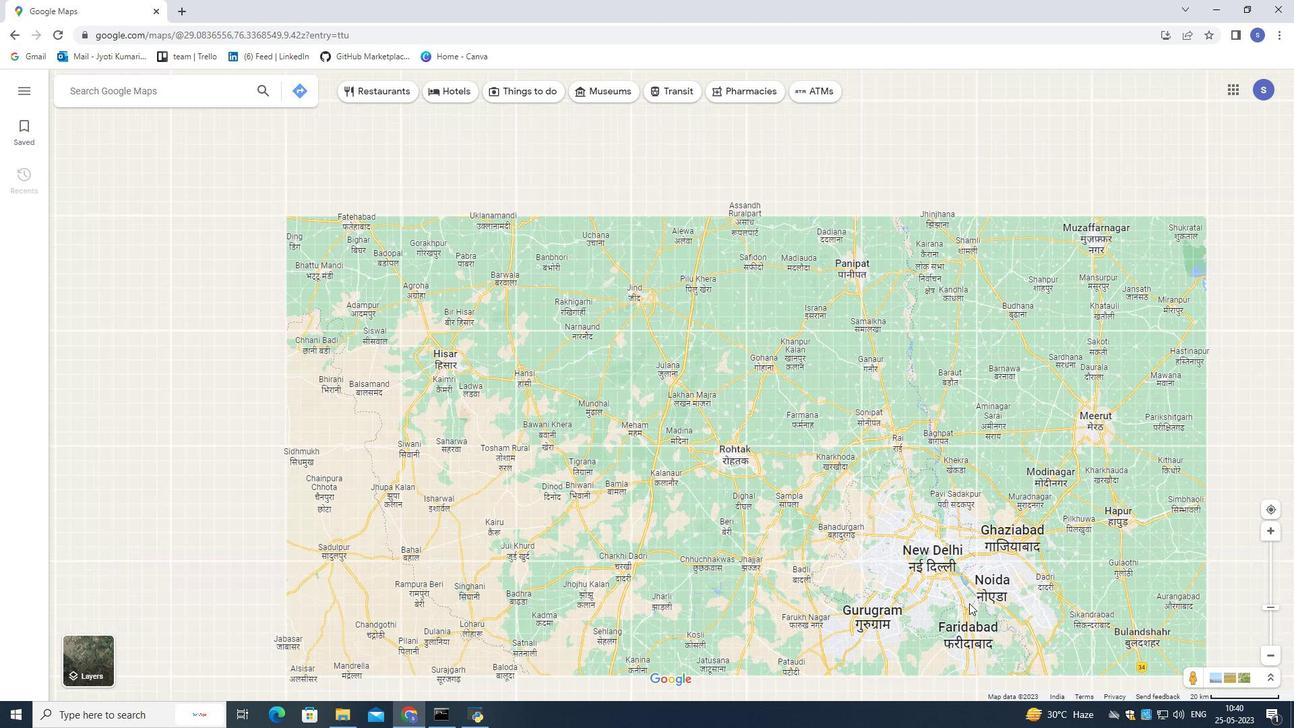 
Action: Mouse scrolled (969, 592) with delta (0, 0)
Screenshot: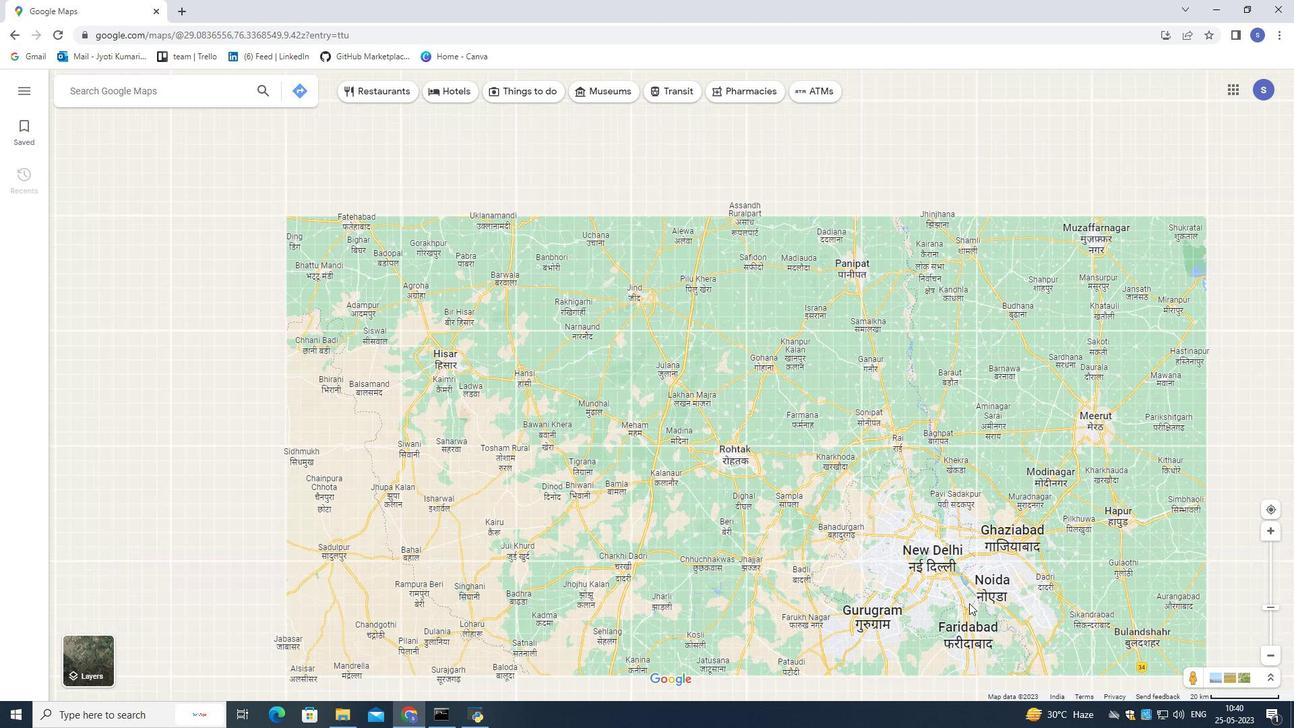 
Action: Mouse scrolled (969, 592) with delta (0, 0)
Screenshot: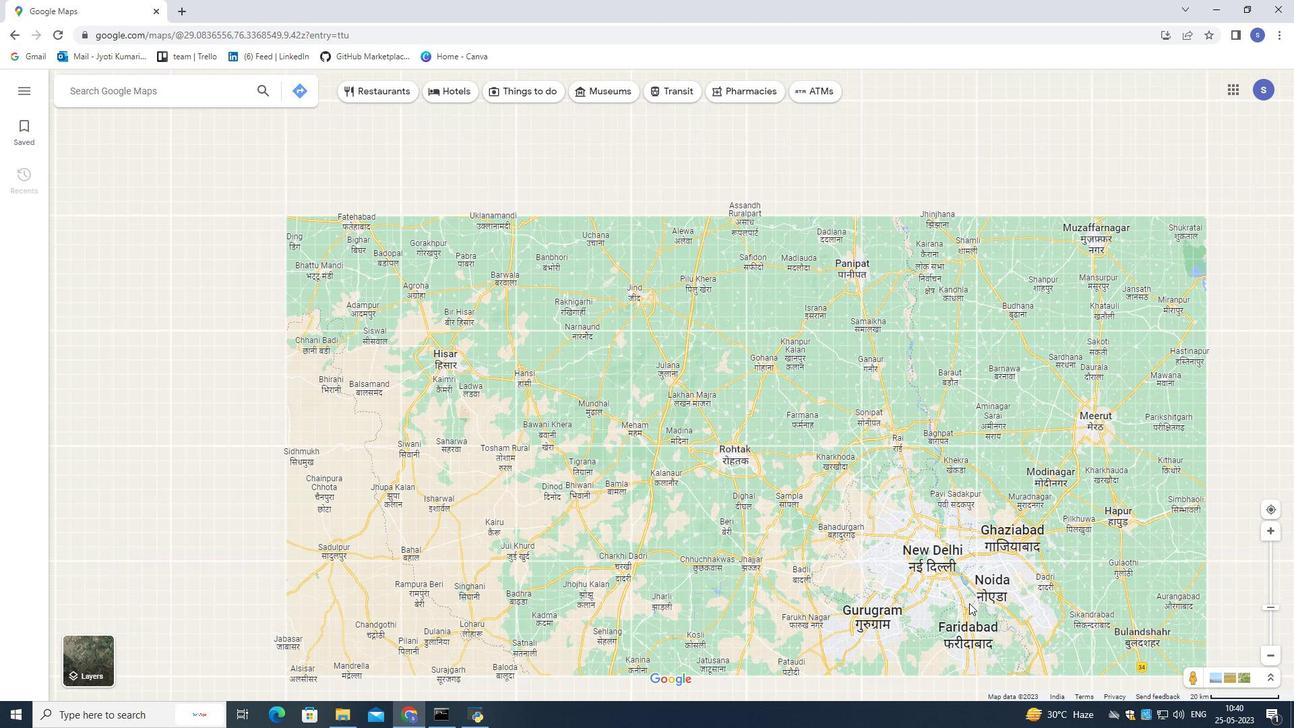 
Action: Mouse scrolled (969, 592) with delta (0, 0)
Screenshot: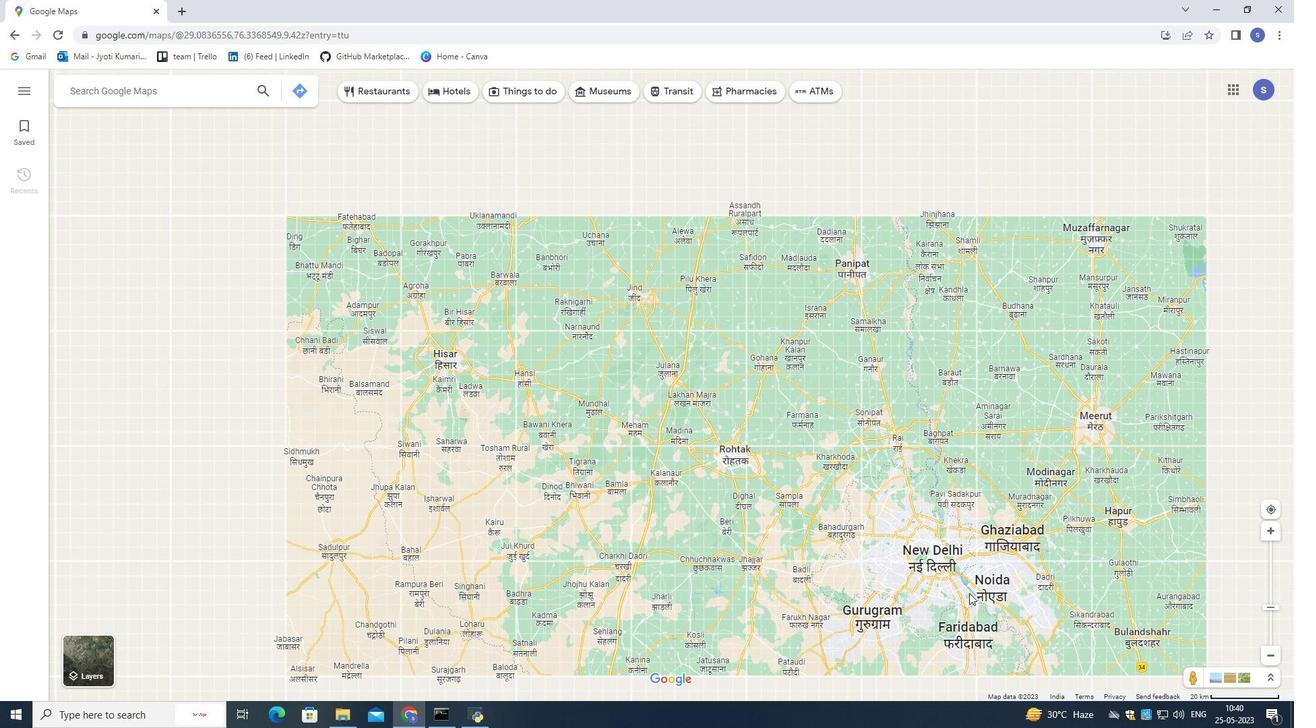 
Action: Mouse scrolled (969, 592) with delta (0, 0)
Screenshot: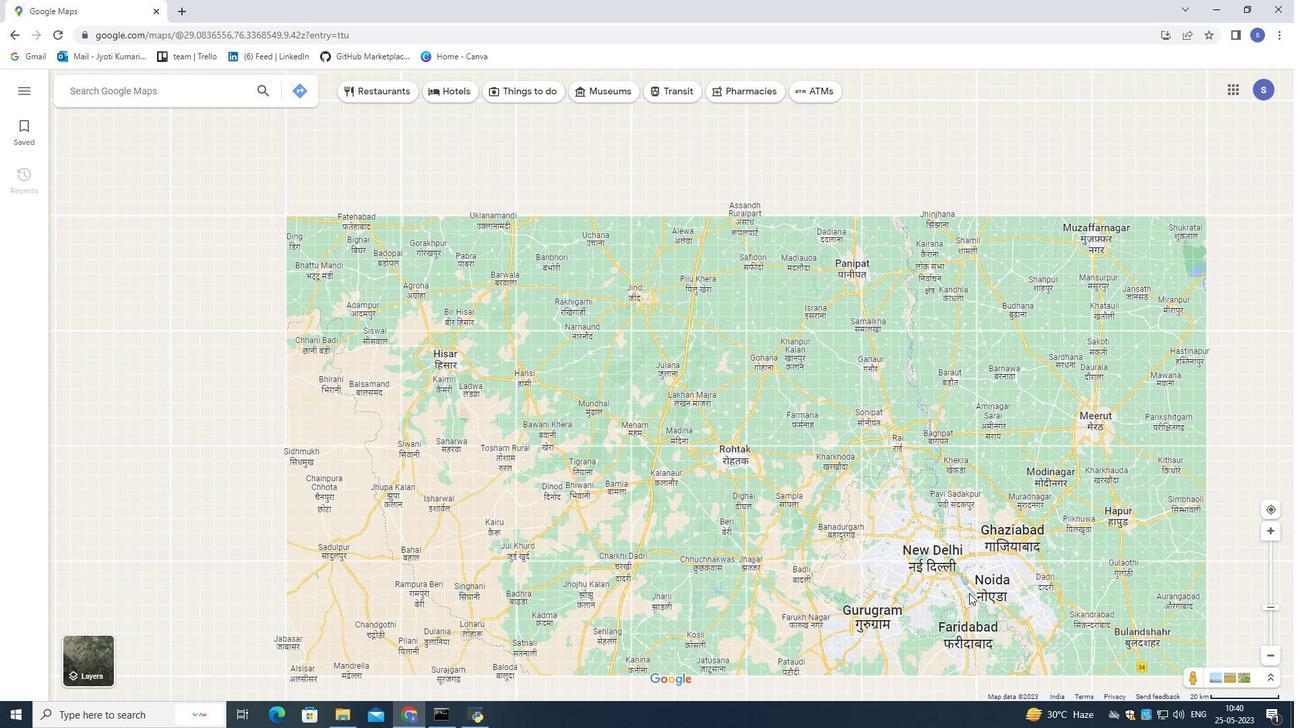 
Action: Mouse moved to (969, 528)
Screenshot: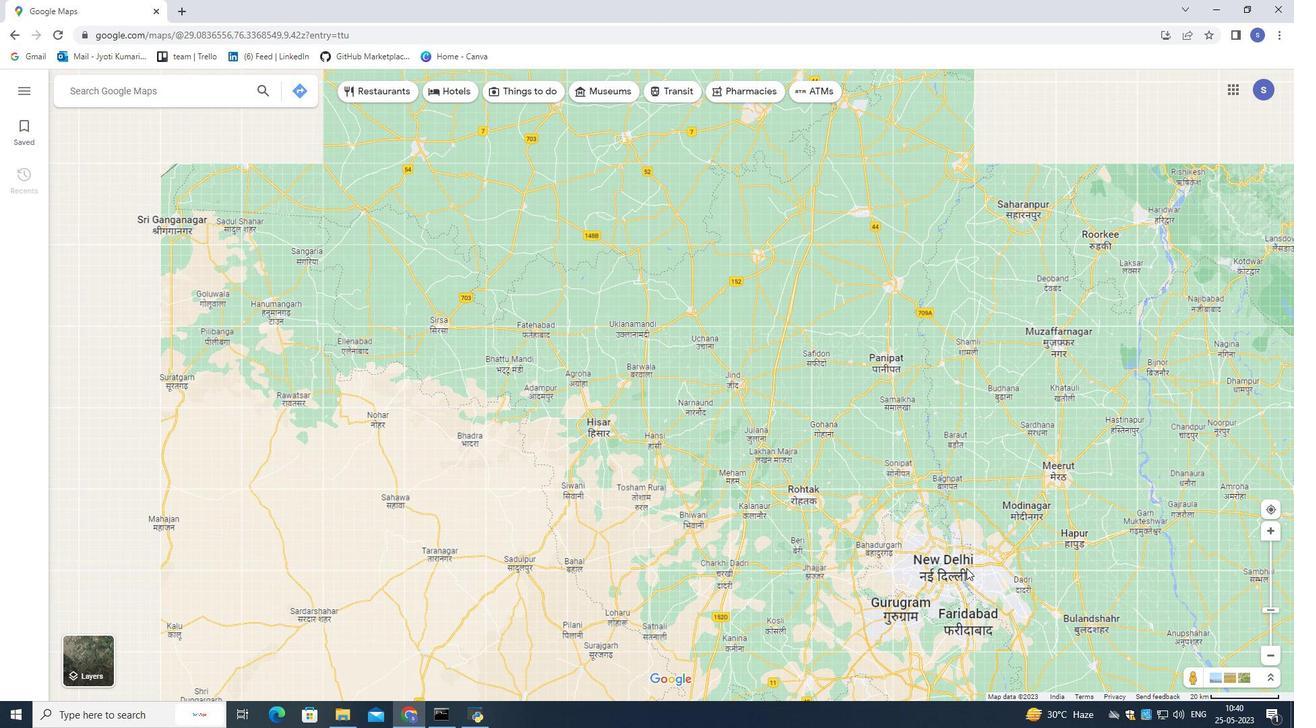
Action: Mouse scrolled (969, 527) with delta (0, 0)
Screenshot: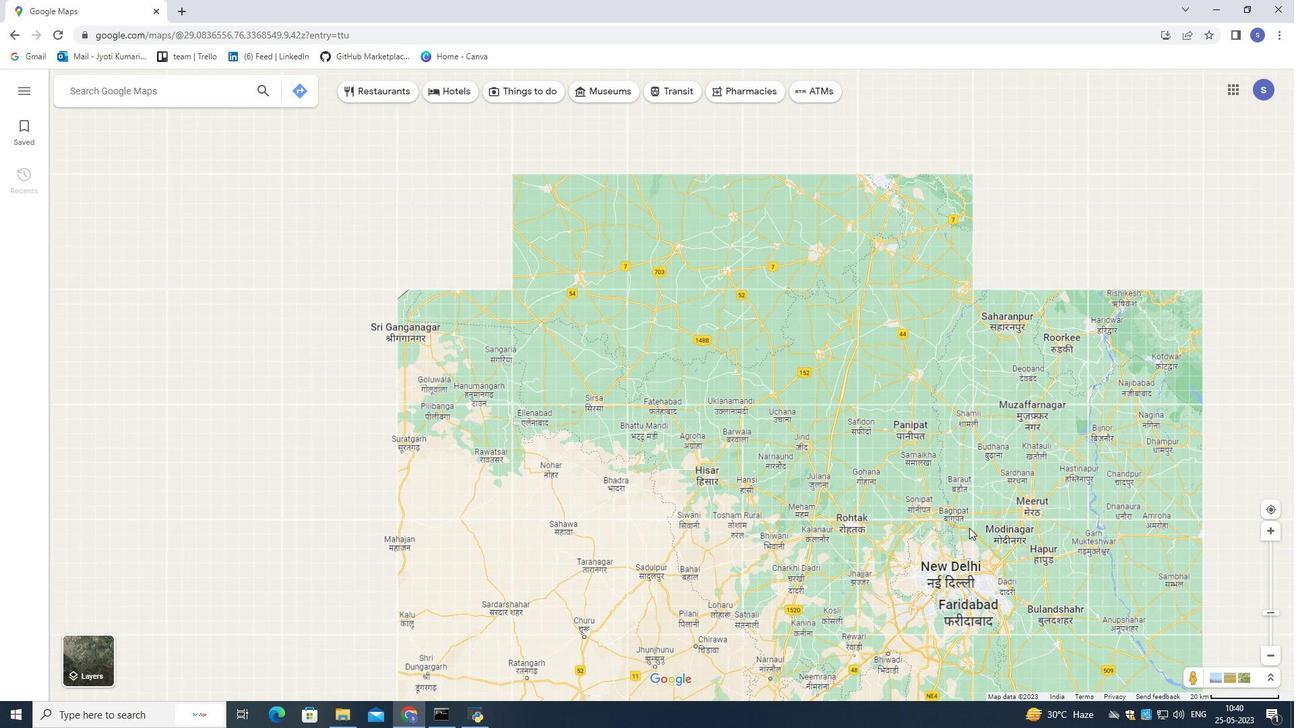 
Action: Mouse moved to (970, 526)
Screenshot: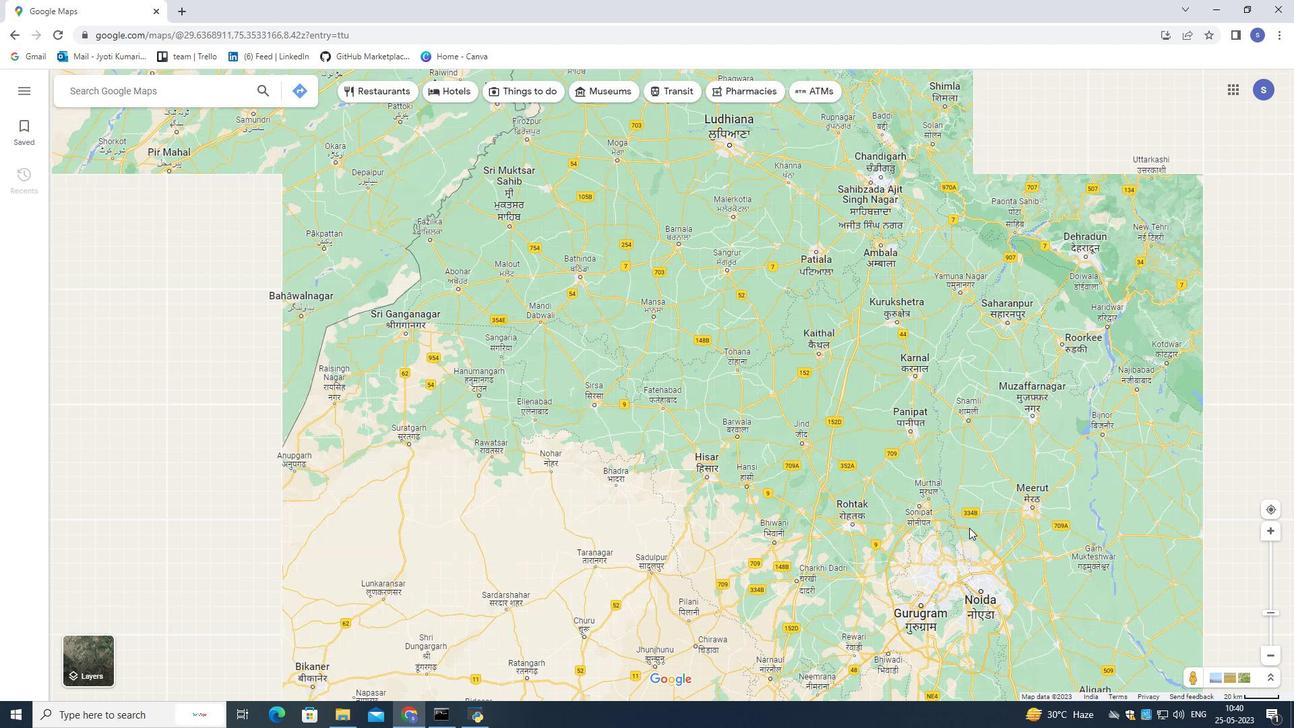 
Action: Mouse scrolled (969, 527) with delta (0, 0)
Screenshot: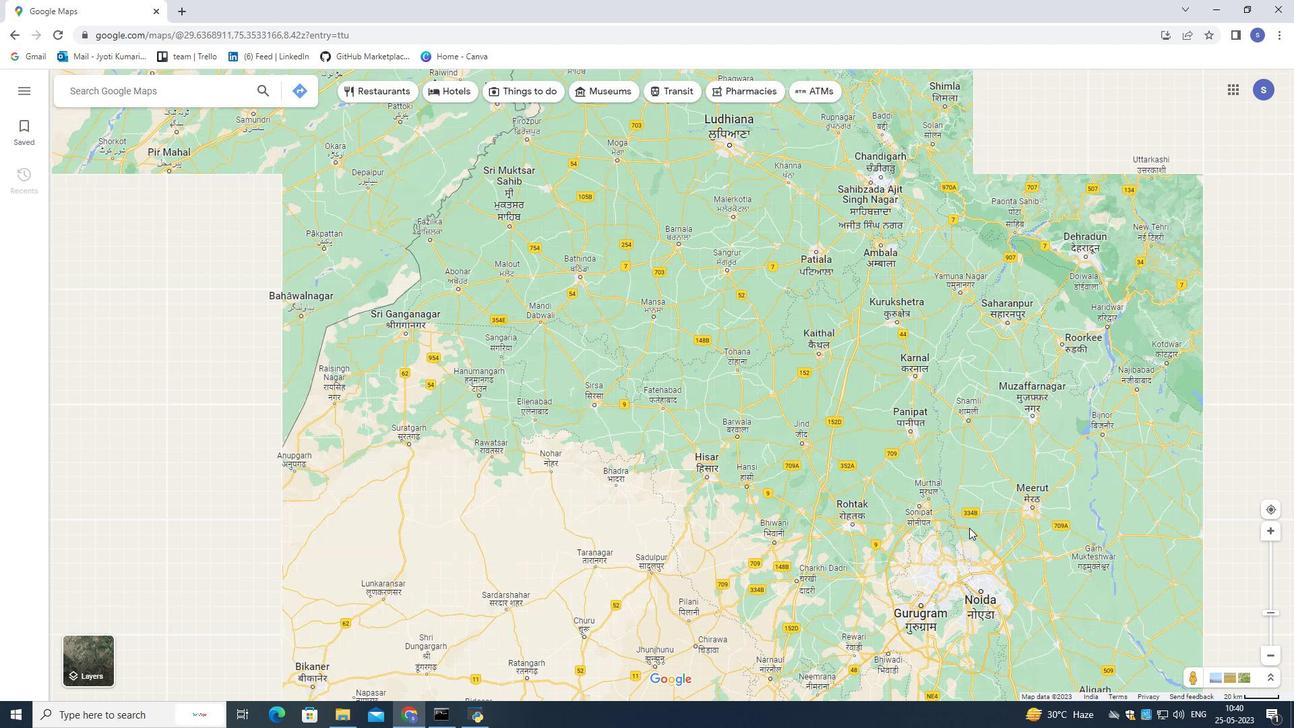 
Action: Mouse moved to (971, 526)
Screenshot: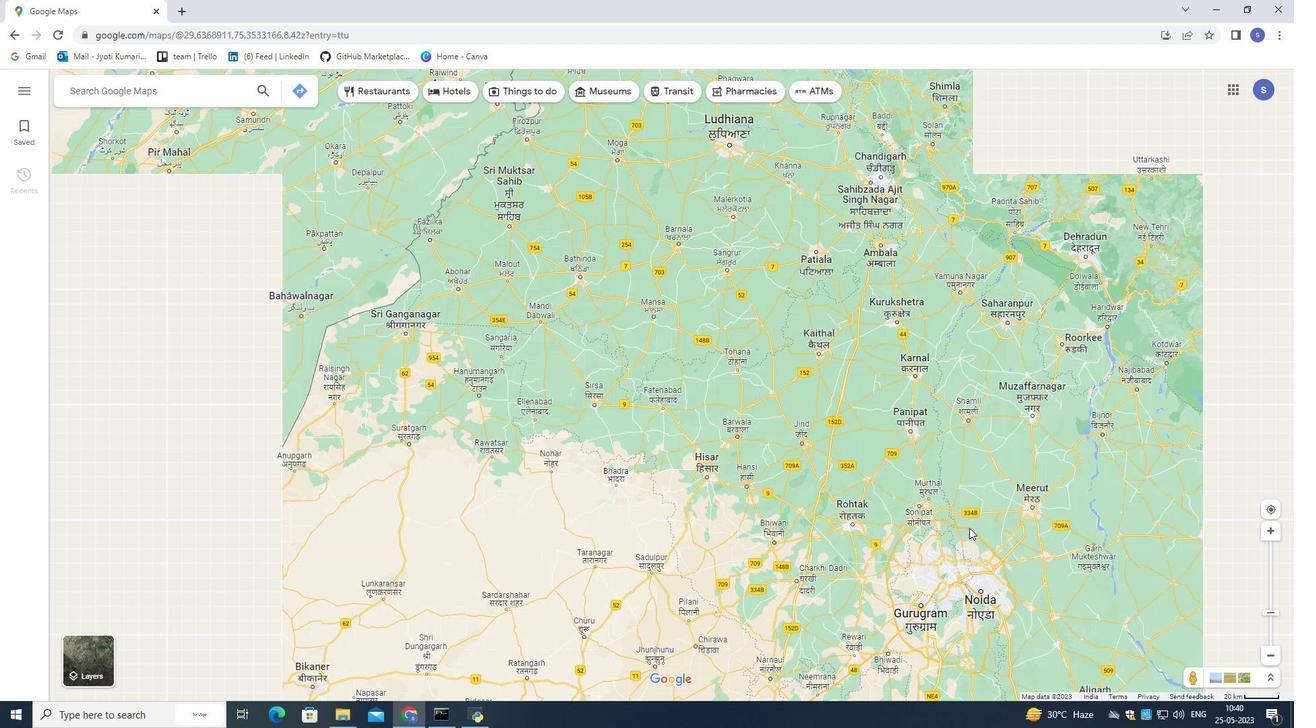 
Action: Mouse scrolled (969, 527) with delta (0, 0)
Screenshot: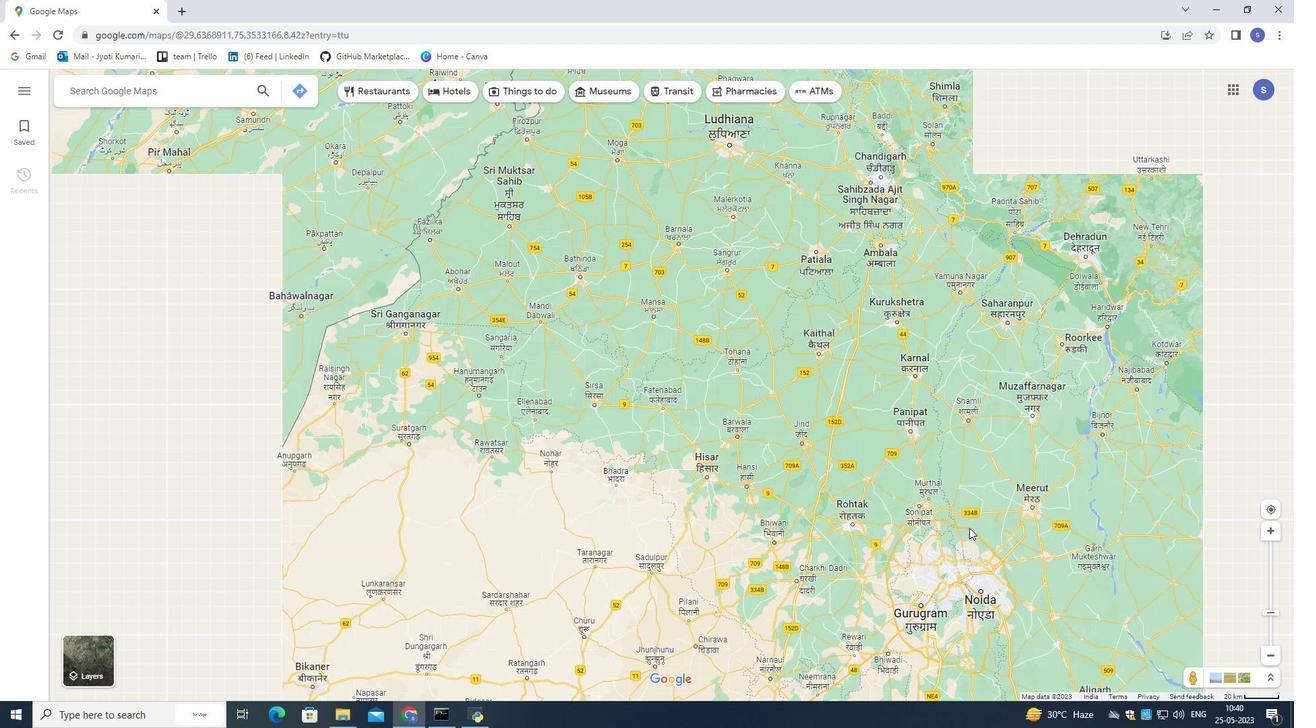 
Action: Mouse moved to (1027, 536)
Screenshot: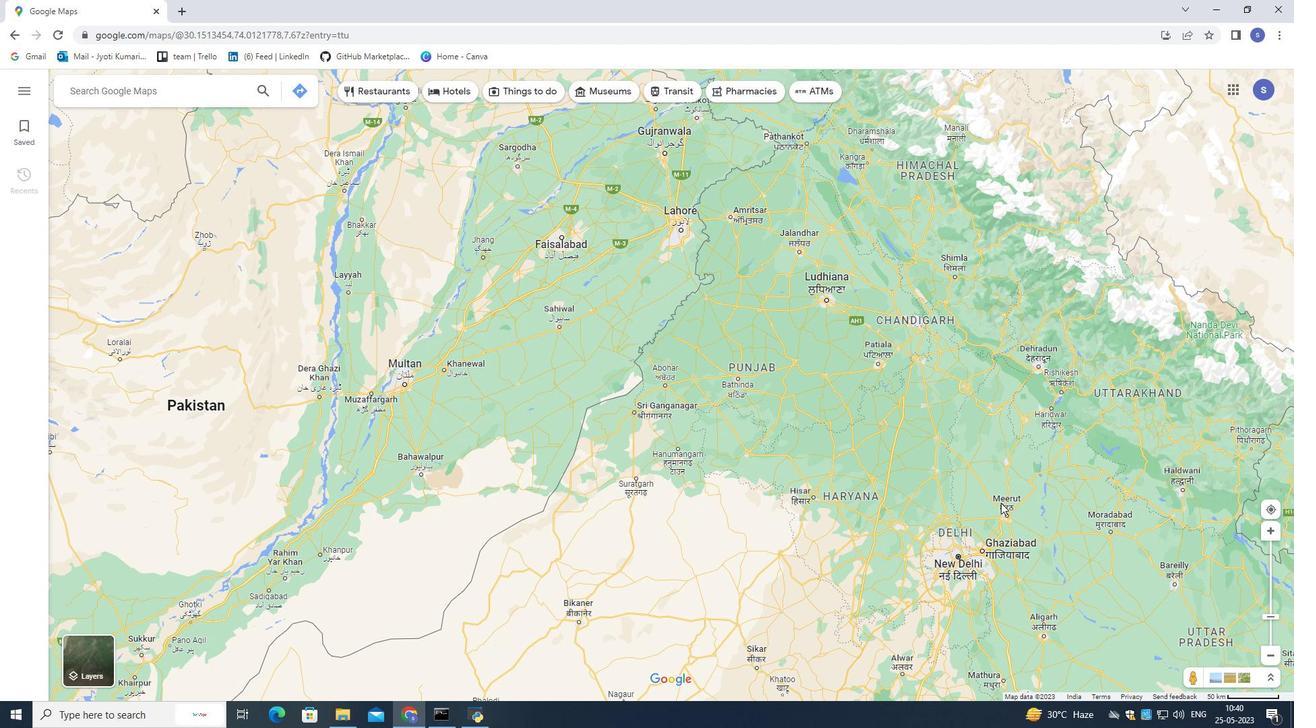 
Action: Mouse scrolled (1027, 534) with delta (0, 0)
Screenshot: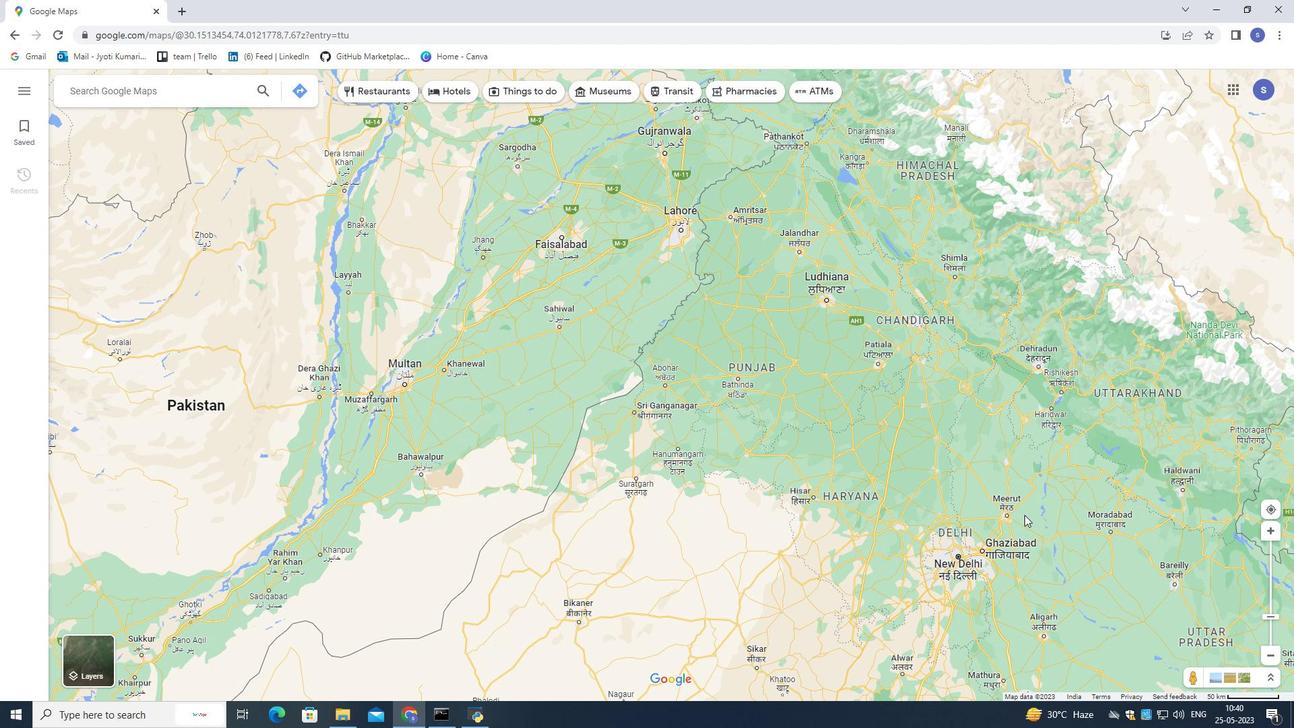
Action: Mouse moved to (1025, 543)
Screenshot: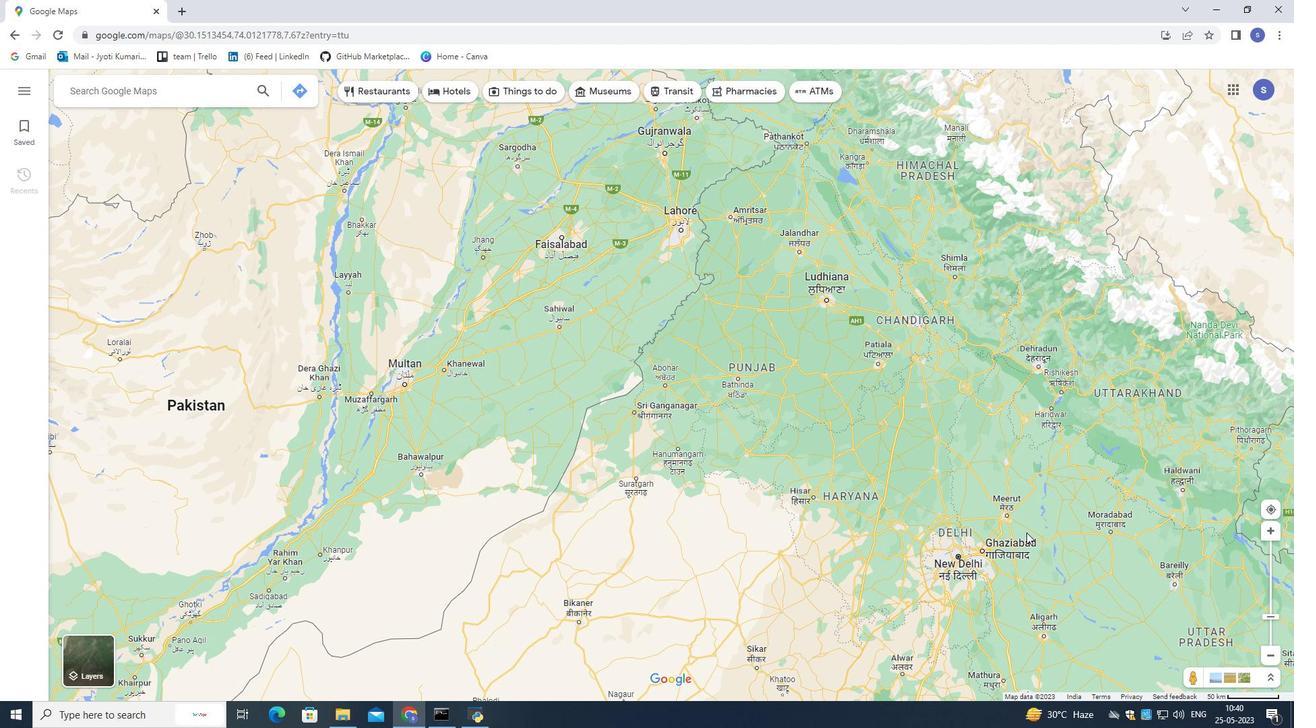 
Action: Mouse scrolled (1025, 542) with delta (0, 0)
Screenshot: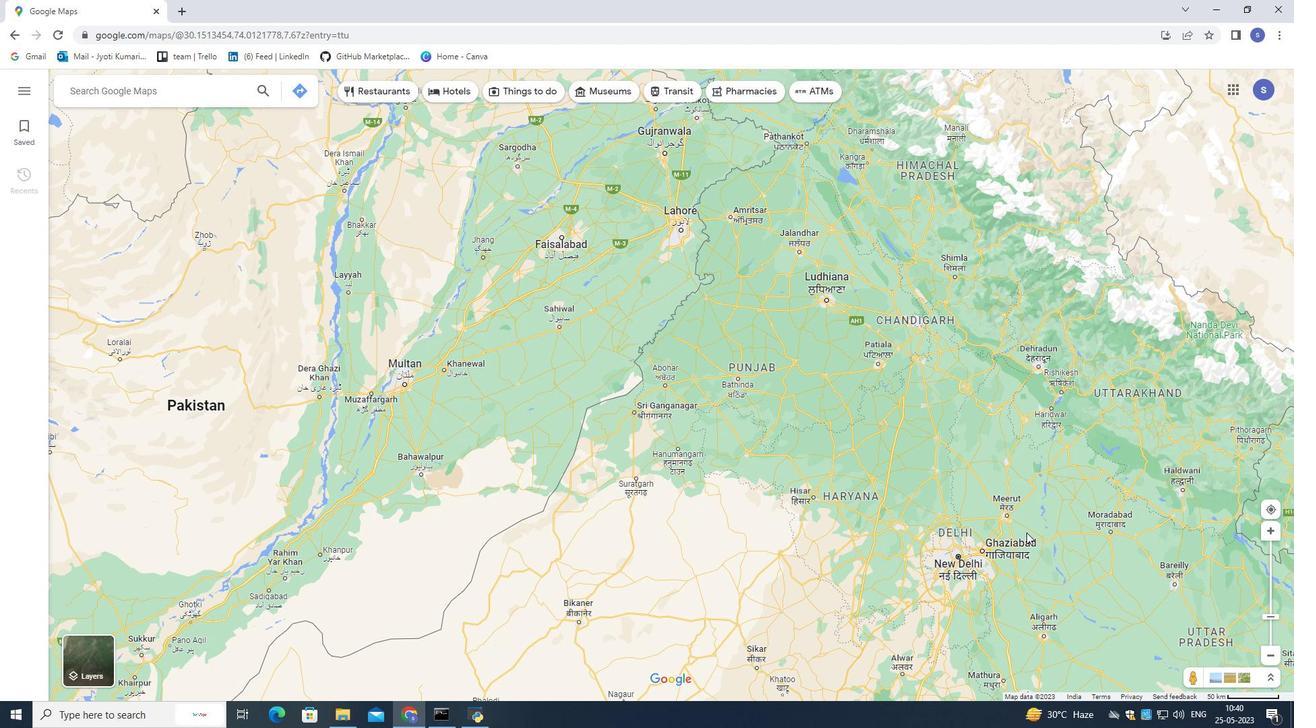 
Action: Mouse moved to (961, 614)
Screenshot: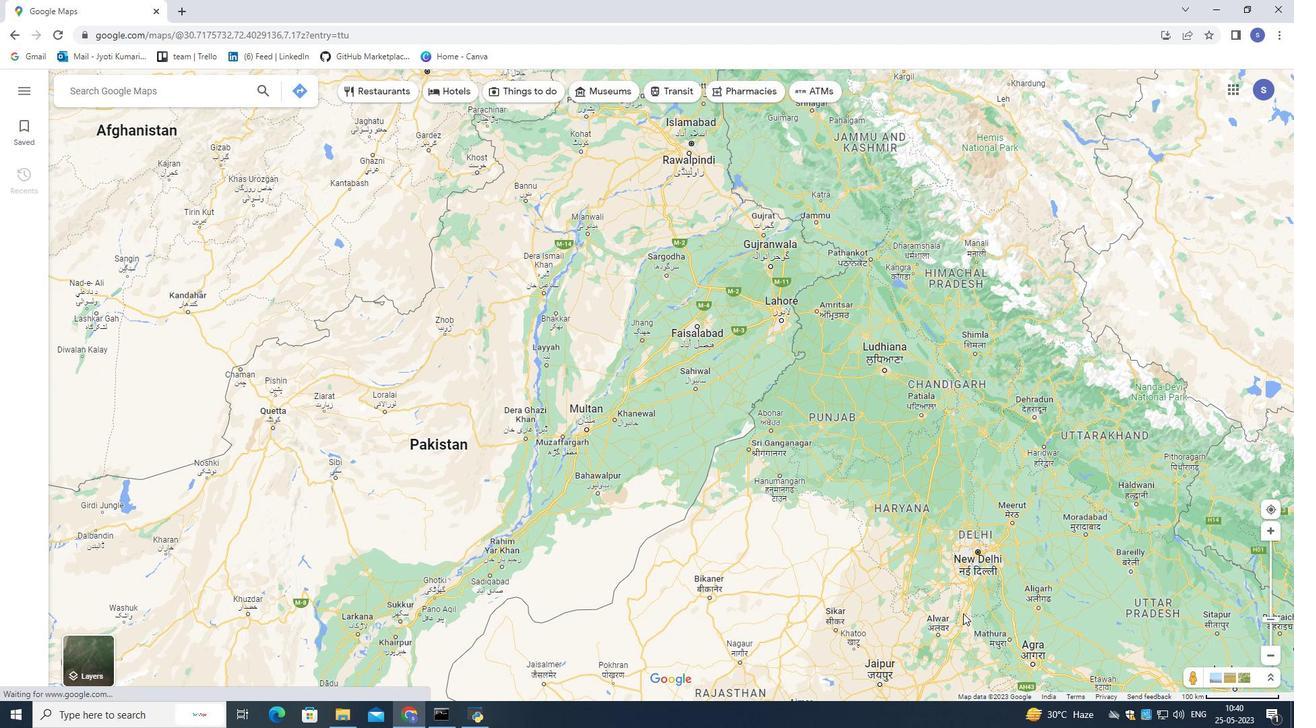 
Action: Mouse scrolled (961, 613) with delta (0, 0)
Screenshot: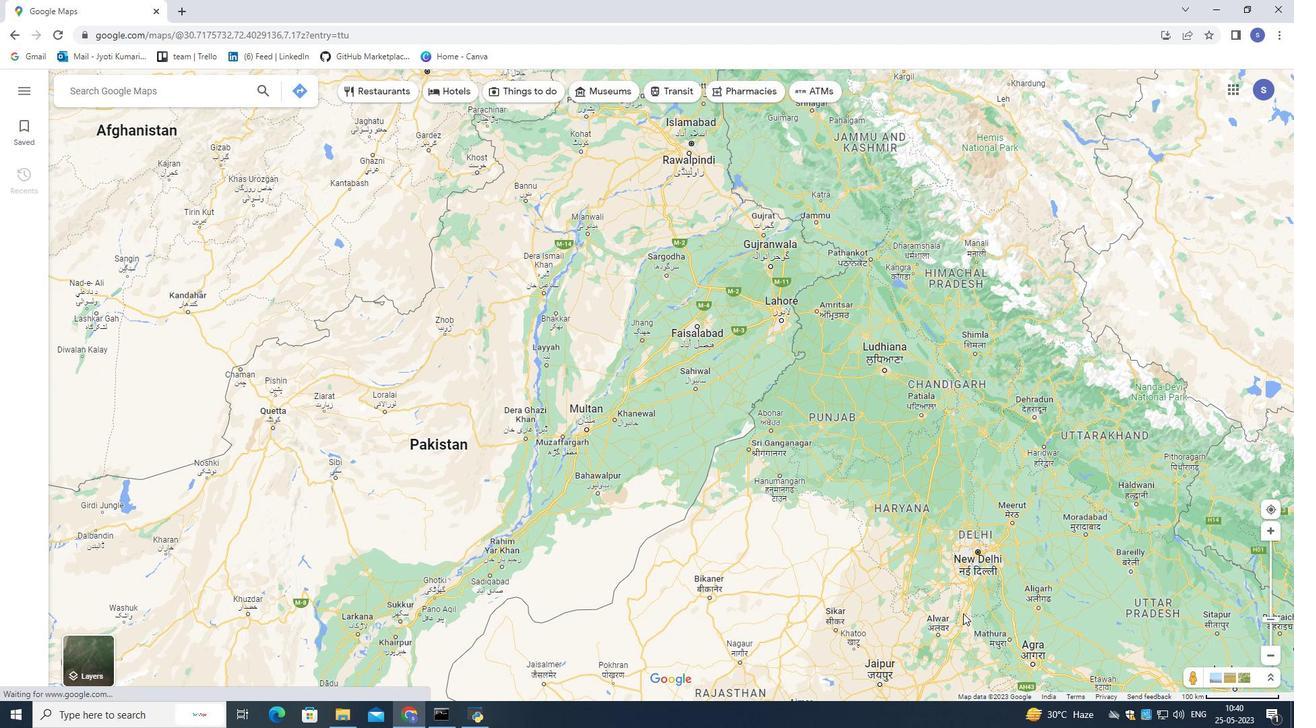 
Action: Mouse moved to (959, 615)
Screenshot: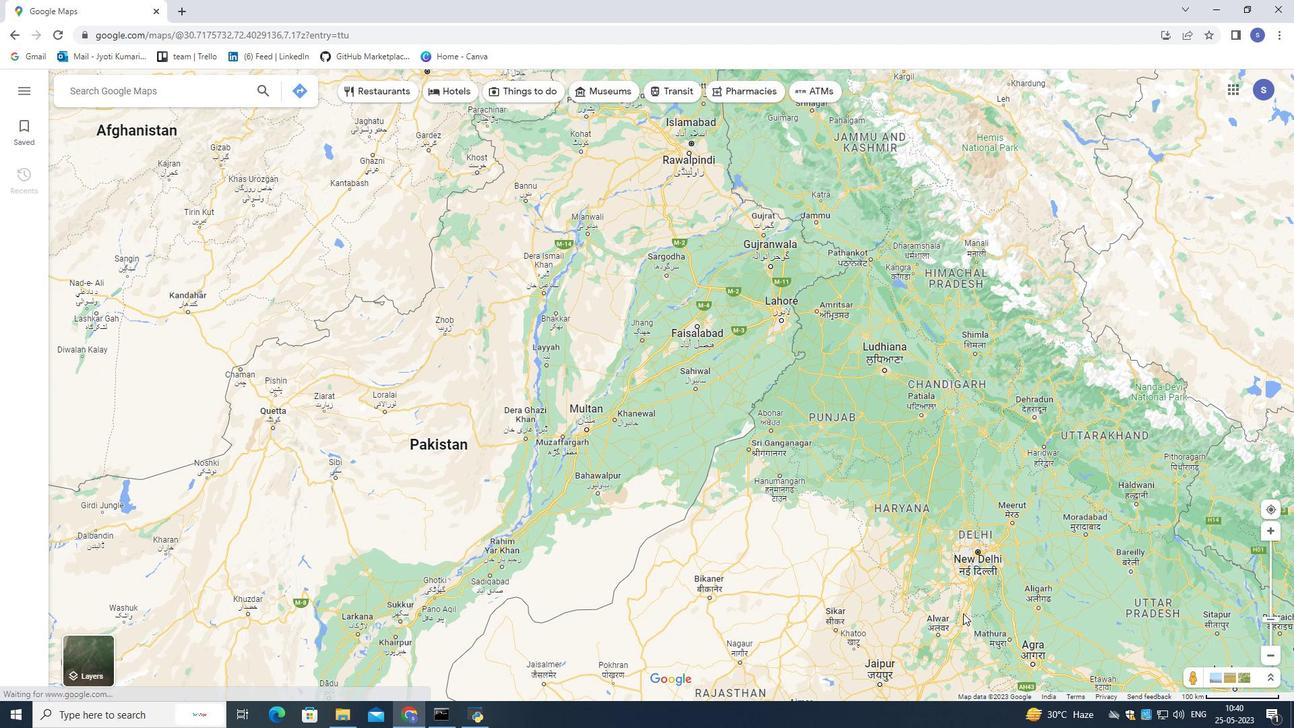 
Action: Mouse scrolled (960, 614) with delta (0, 0)
Screenshot: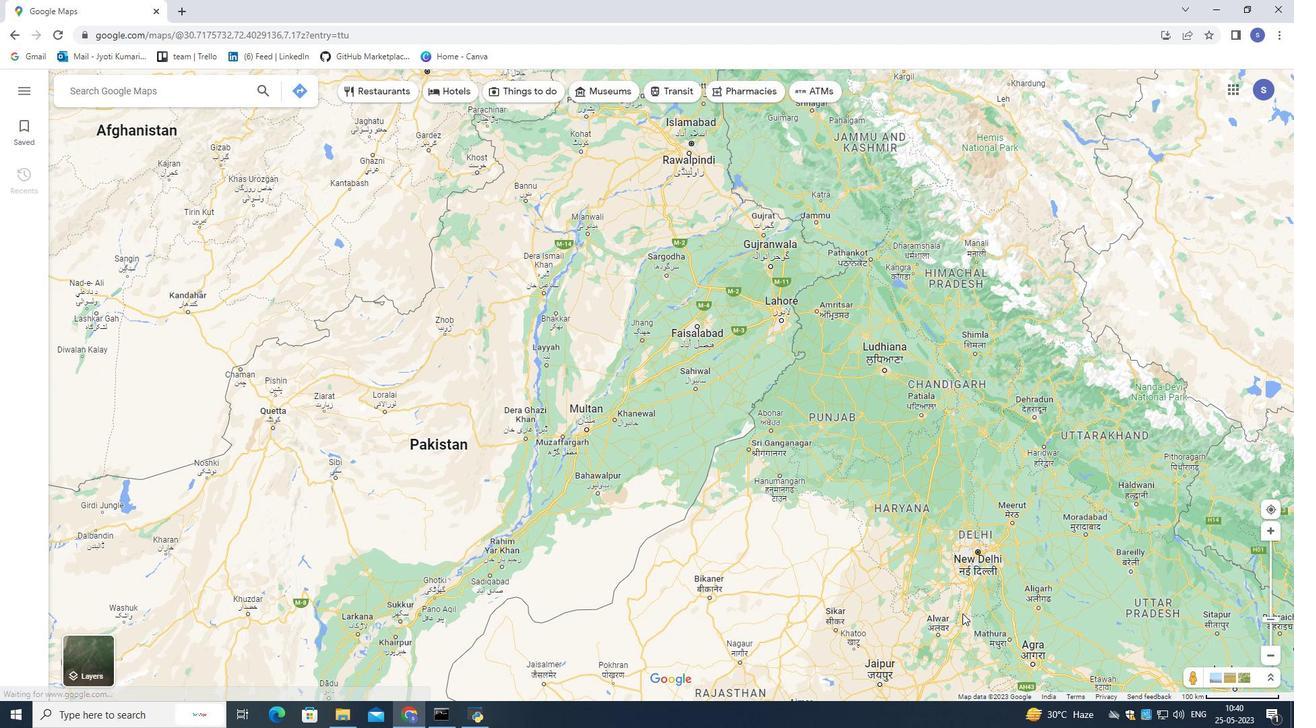
Action: Mouse moved to (745, 501)
Screenshot: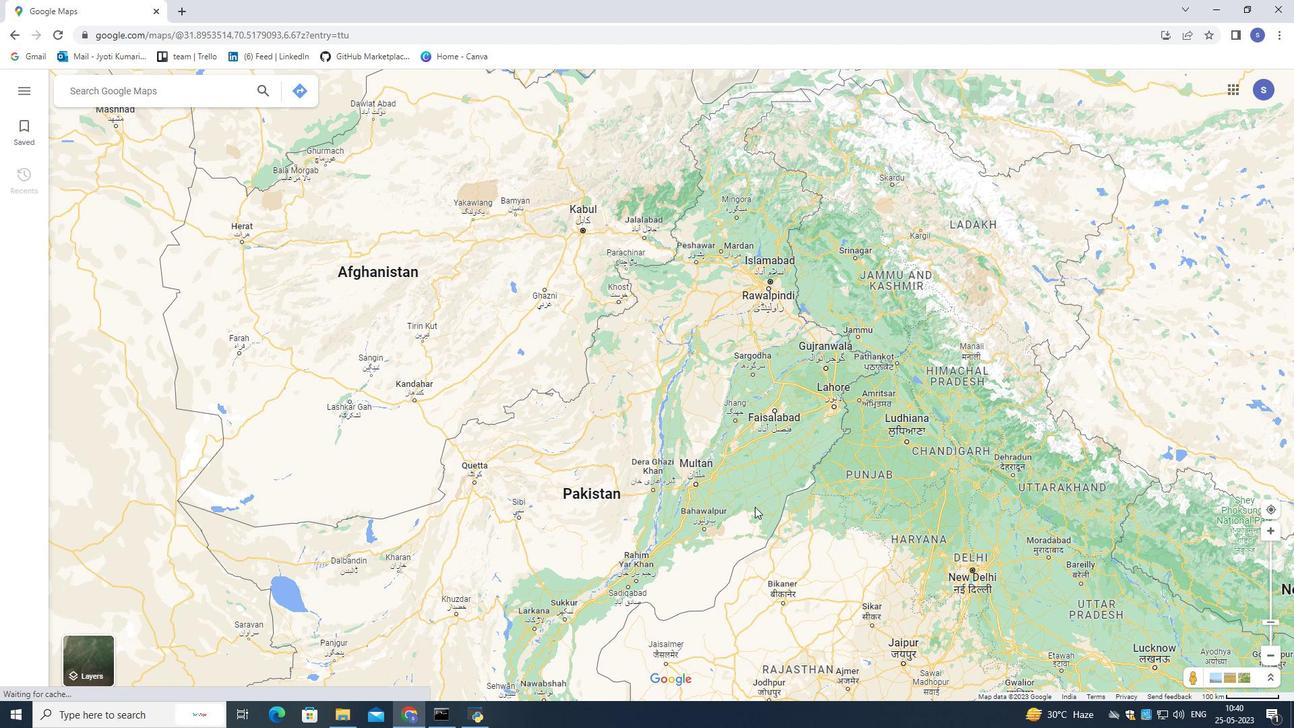 
Action: Mouse scrolled (745, 501) with delta (0, 0)
Screenshot: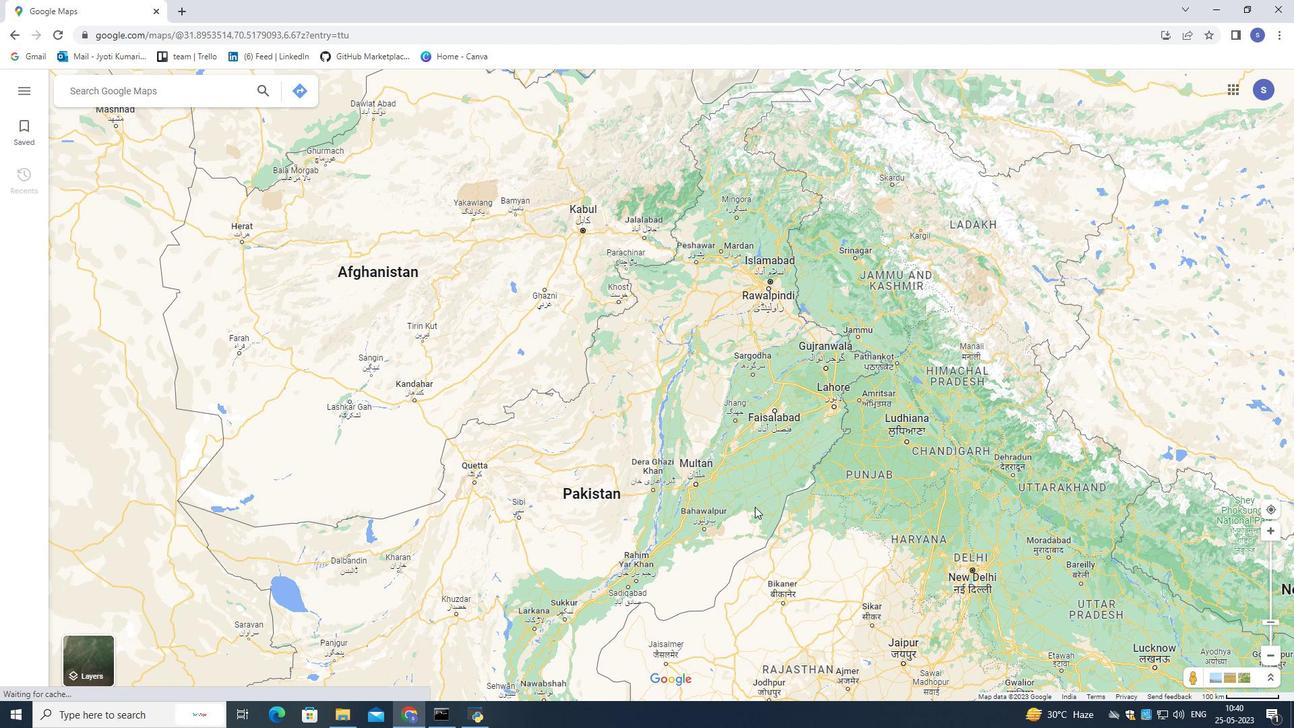 
Action: Mouse moved to (745, 501)
Screenshot: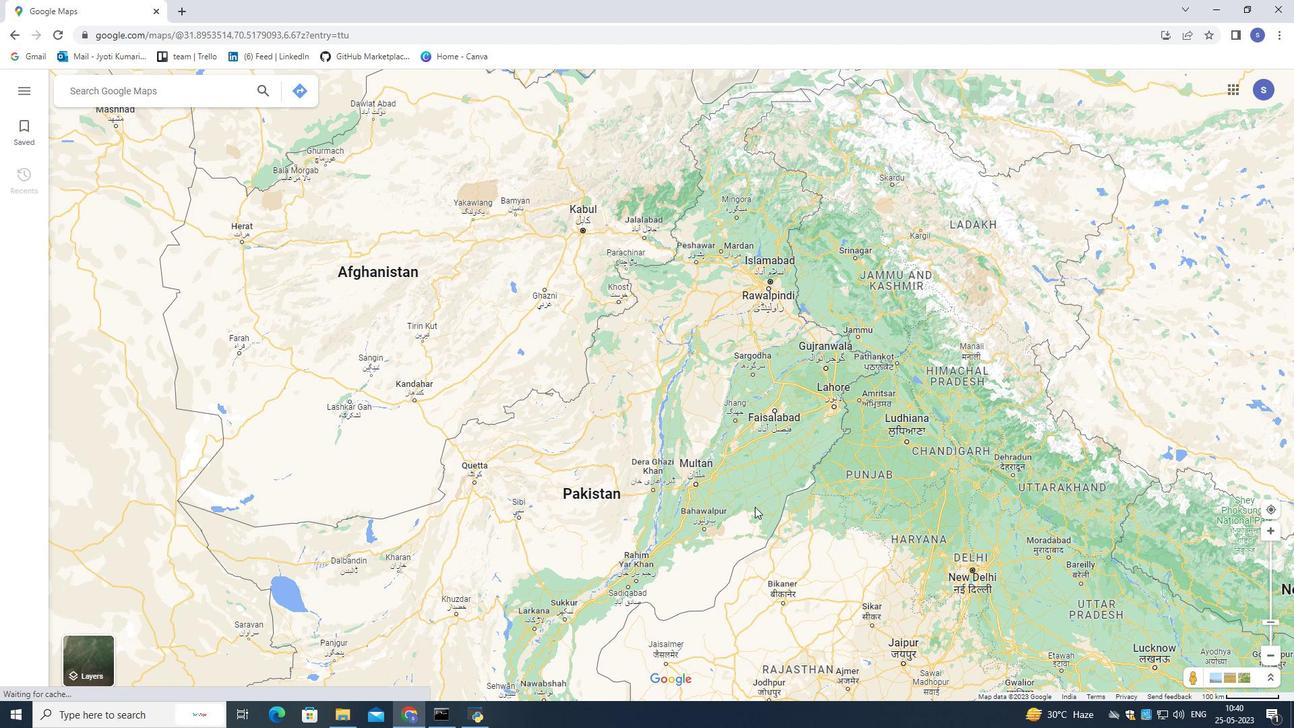 
Action: Mouse scrolled (745, 501) with delta (0, 0)
Screenshot: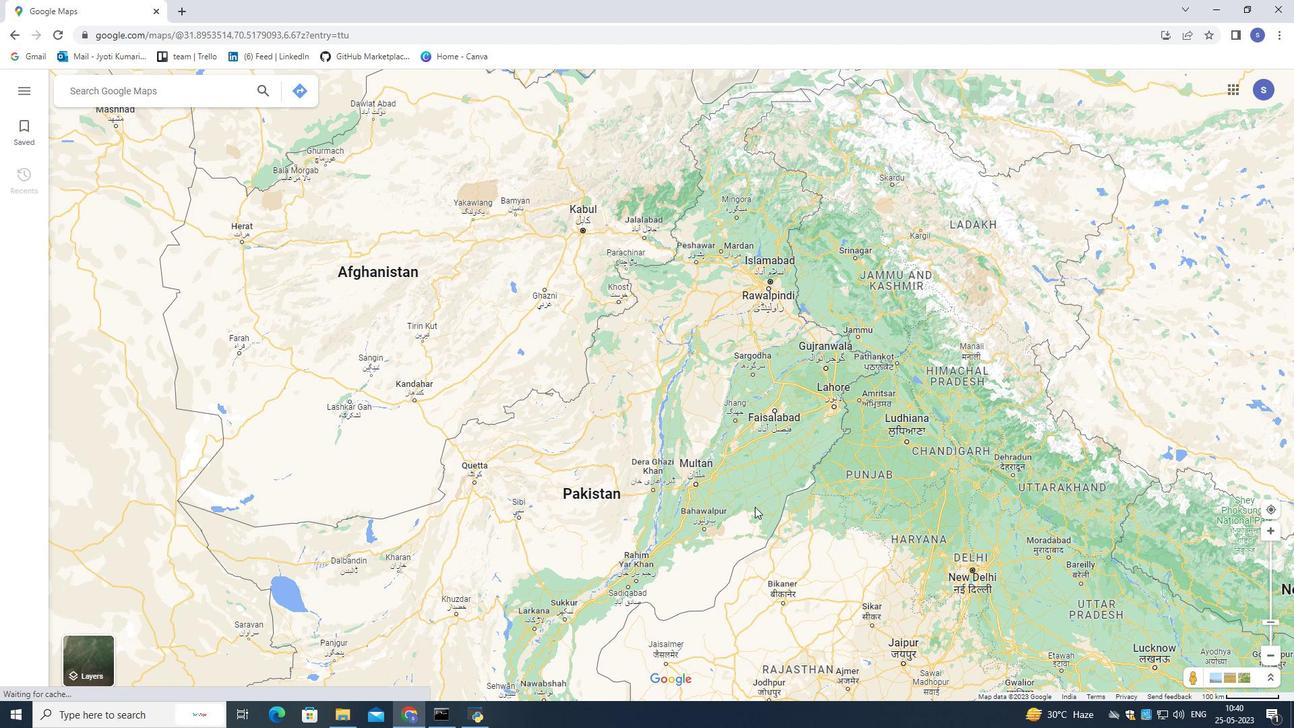 
Action: Mouse moved to (744, 499)
Screenshot: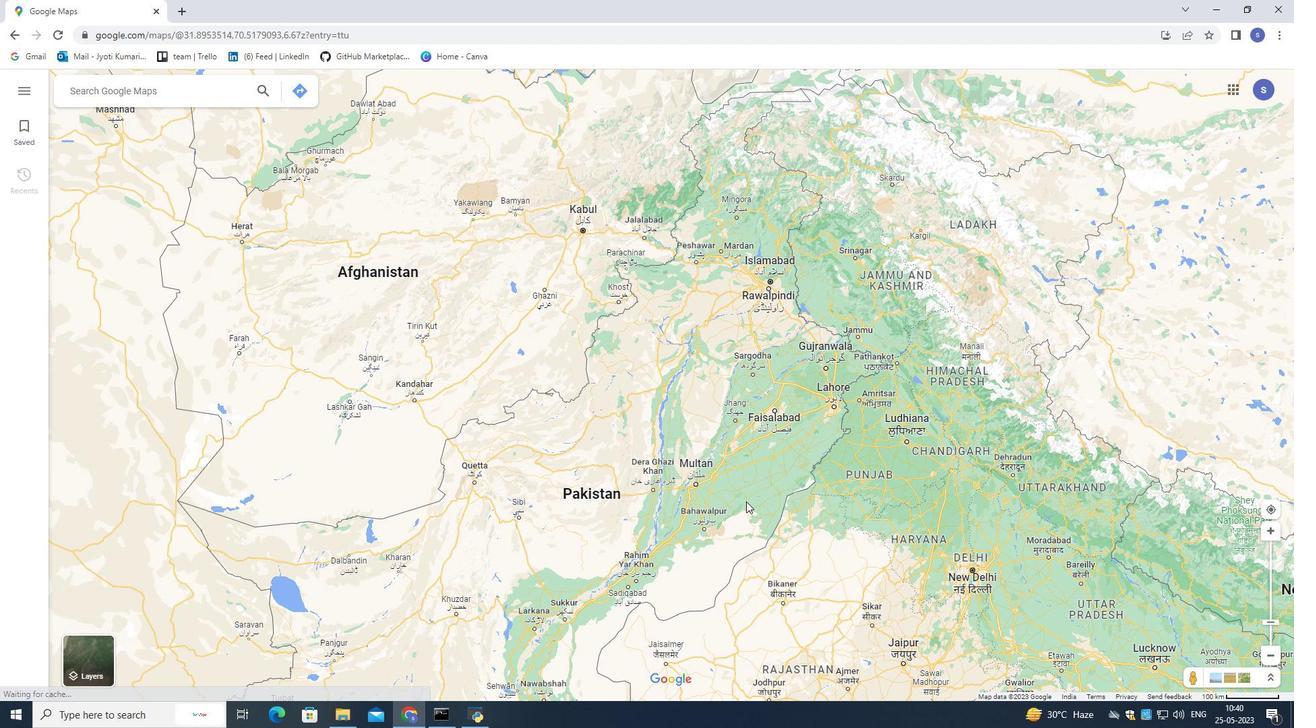 
Action: Mouse scrolled (744, 499) with delta (0, 0)
Screenshot: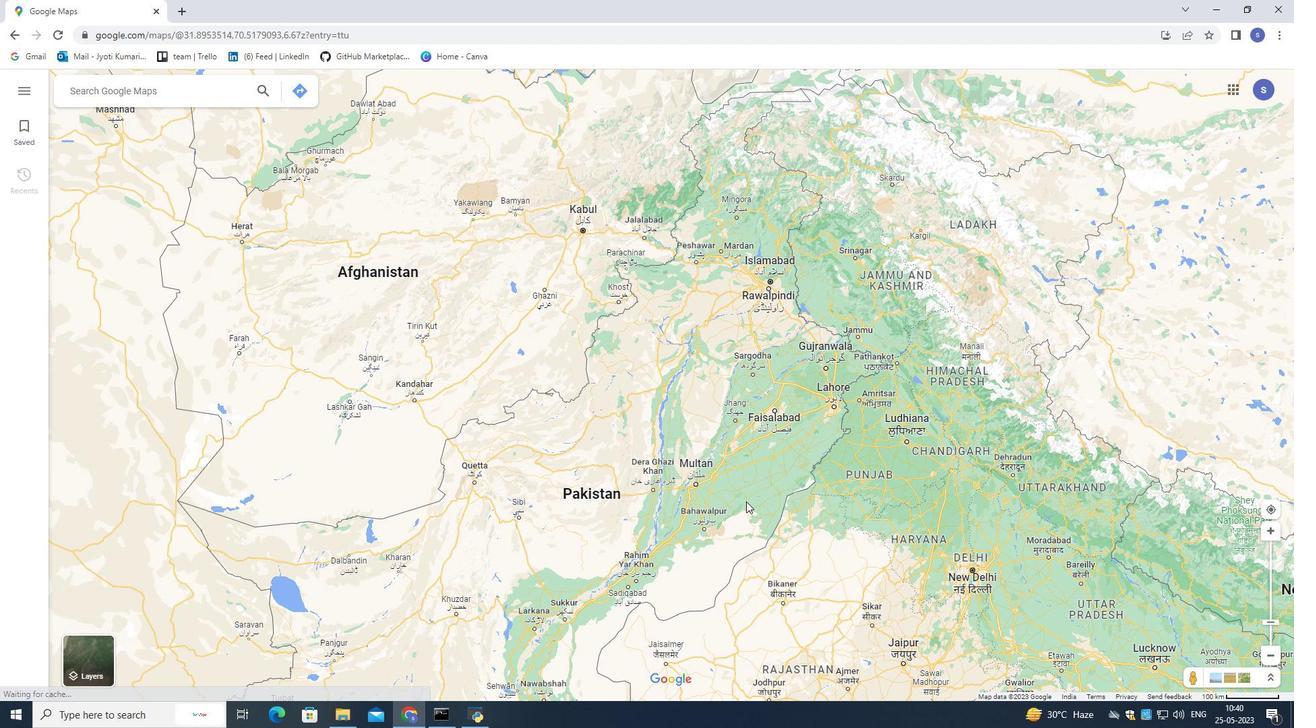
Action: Mouse moved to (743, 495)
Screenshot: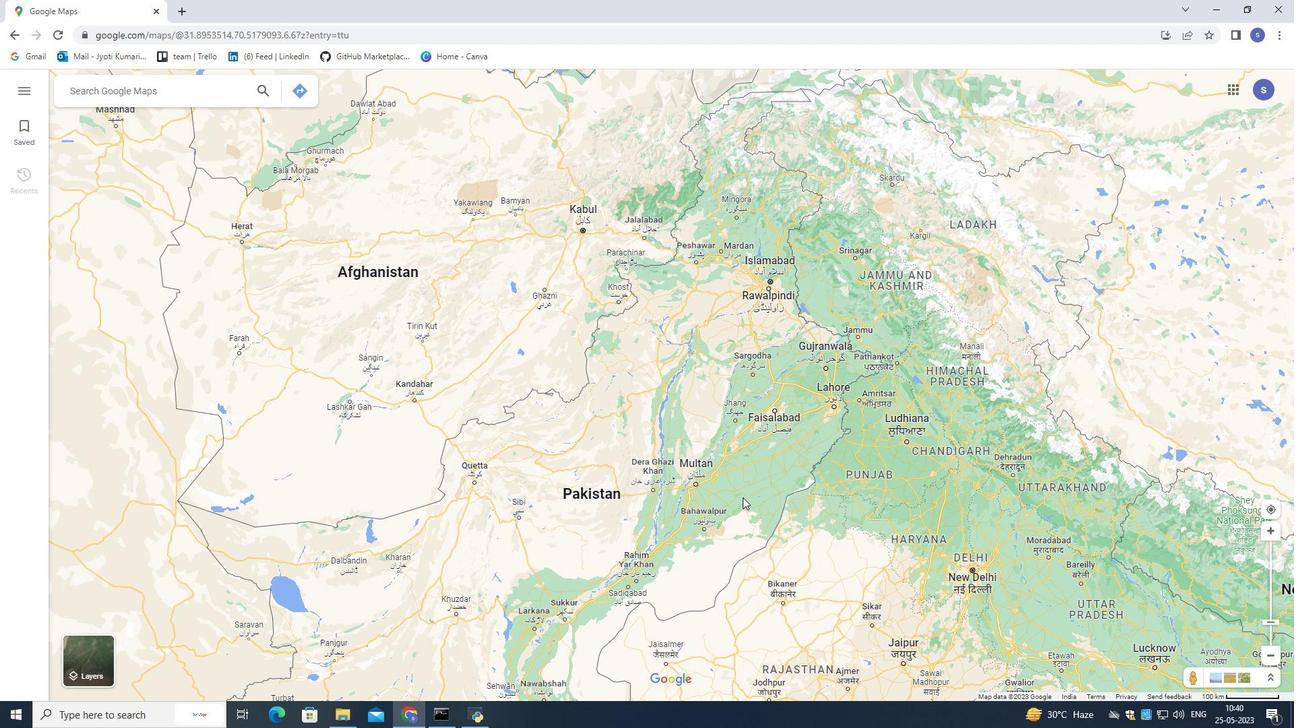 
Action: Mouse scrolled (743, 494) with delta (0, 0)
Screenshot: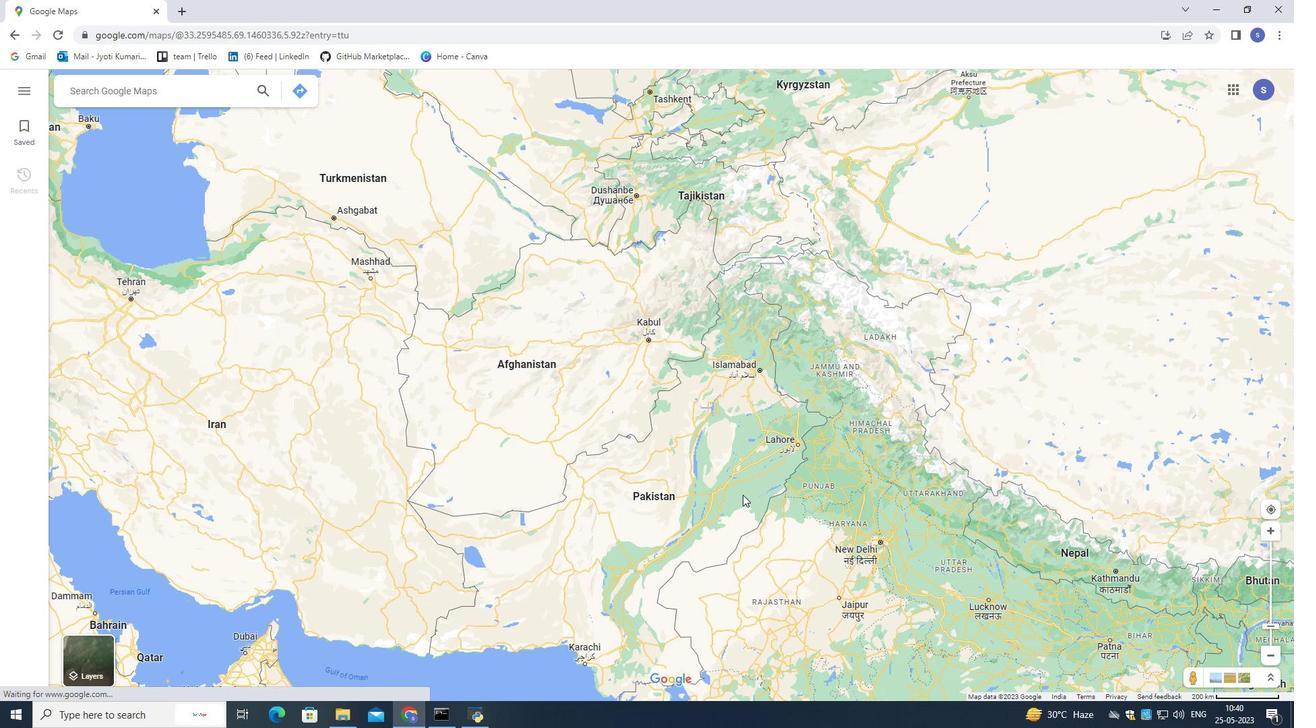 
Action: Mouse moved to (743, 495)
Screenshot: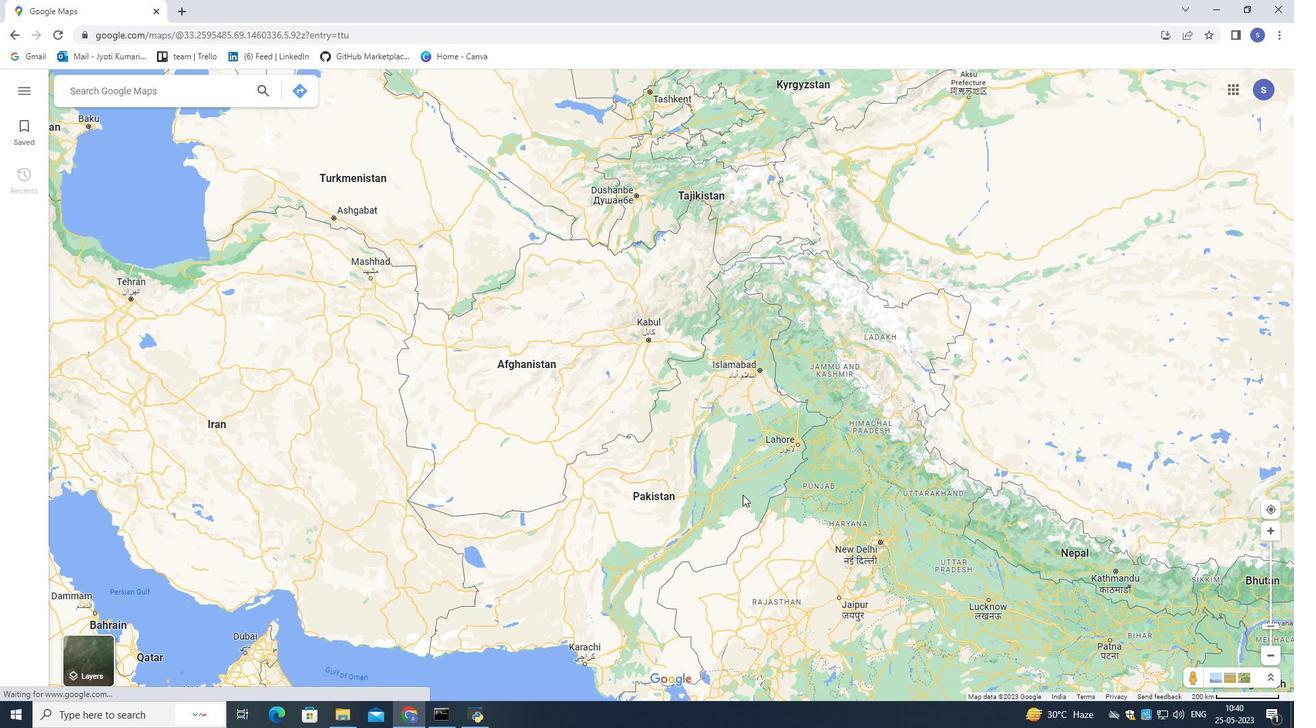 
Action: Mouse scrolled (743, 494) with delta (0, 0)
Screenshot: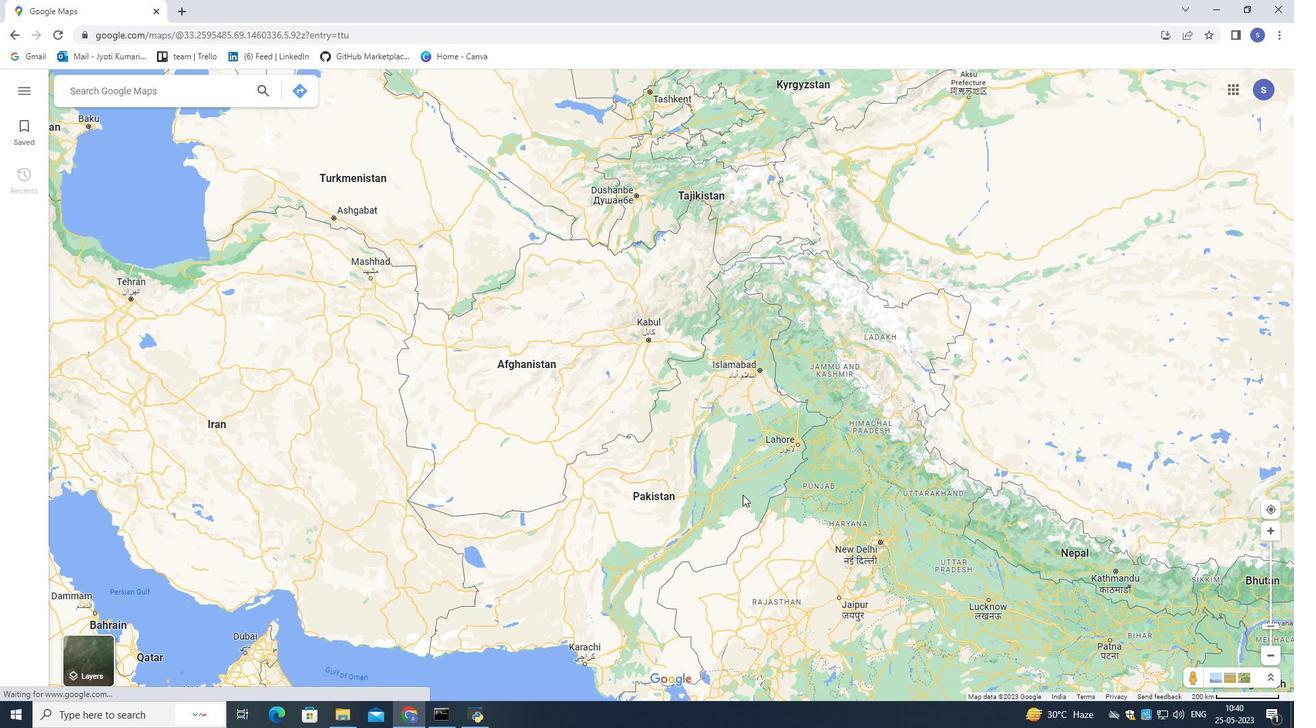 
Action: Mouse moved to (878, 557)
Screenshot: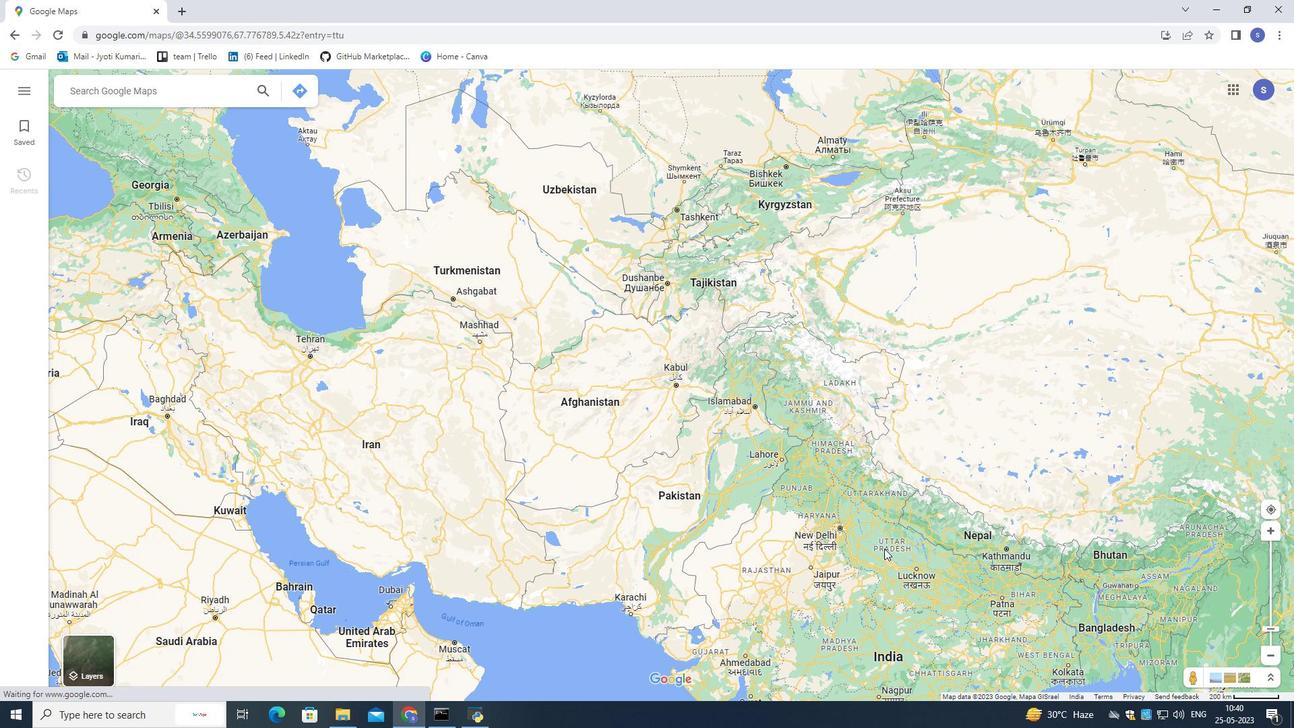 
Action: Mouse scrolled (878, 556) with delta (0, 0)
Screenshot: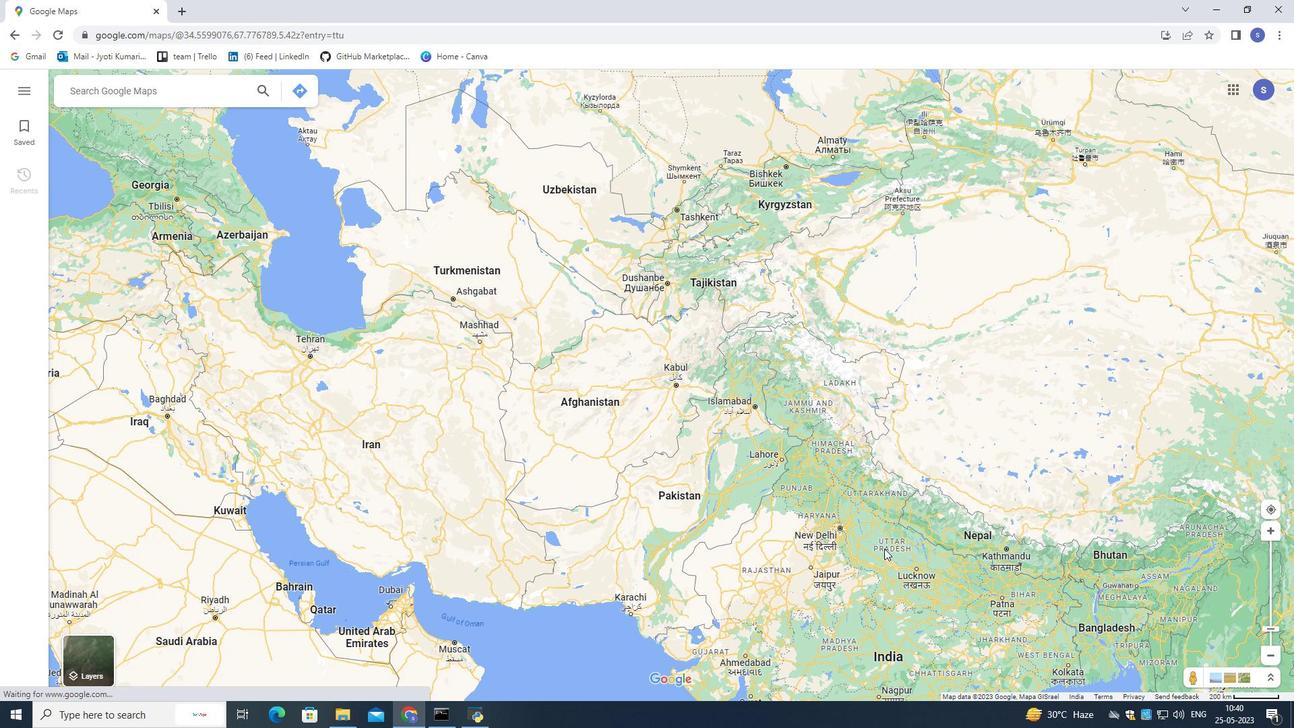 
Action: Mouse moved to (877, 557)
Screenshot: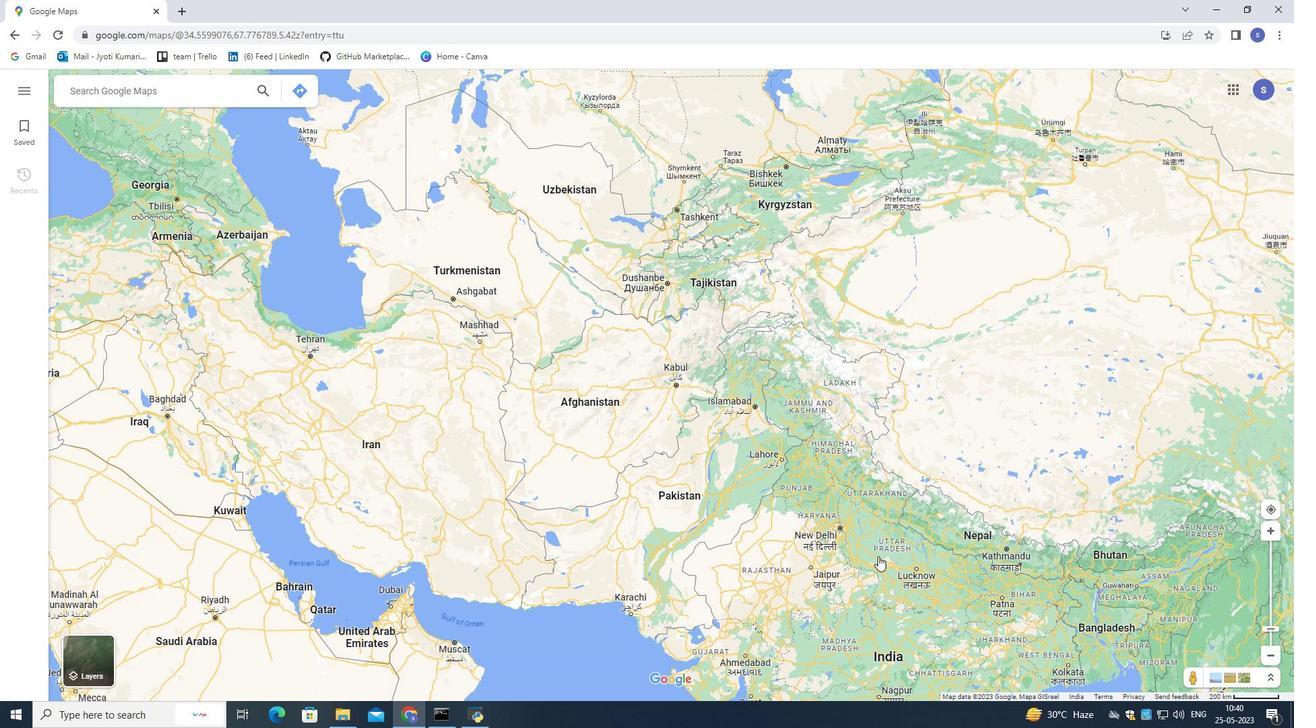 
Action: Mouse scrolled (877, 556) with delta (0, 0)
Screenshot: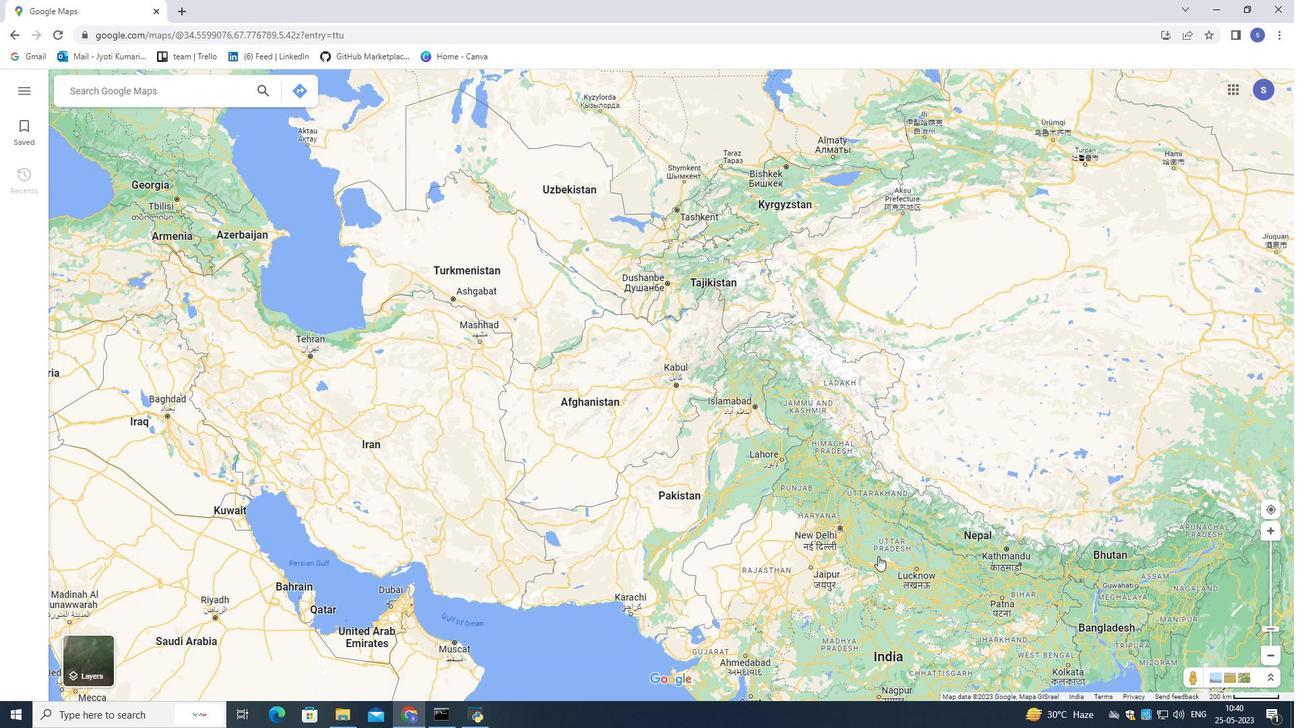 
Action: Mouse moved to (172, 90)
Screenshot: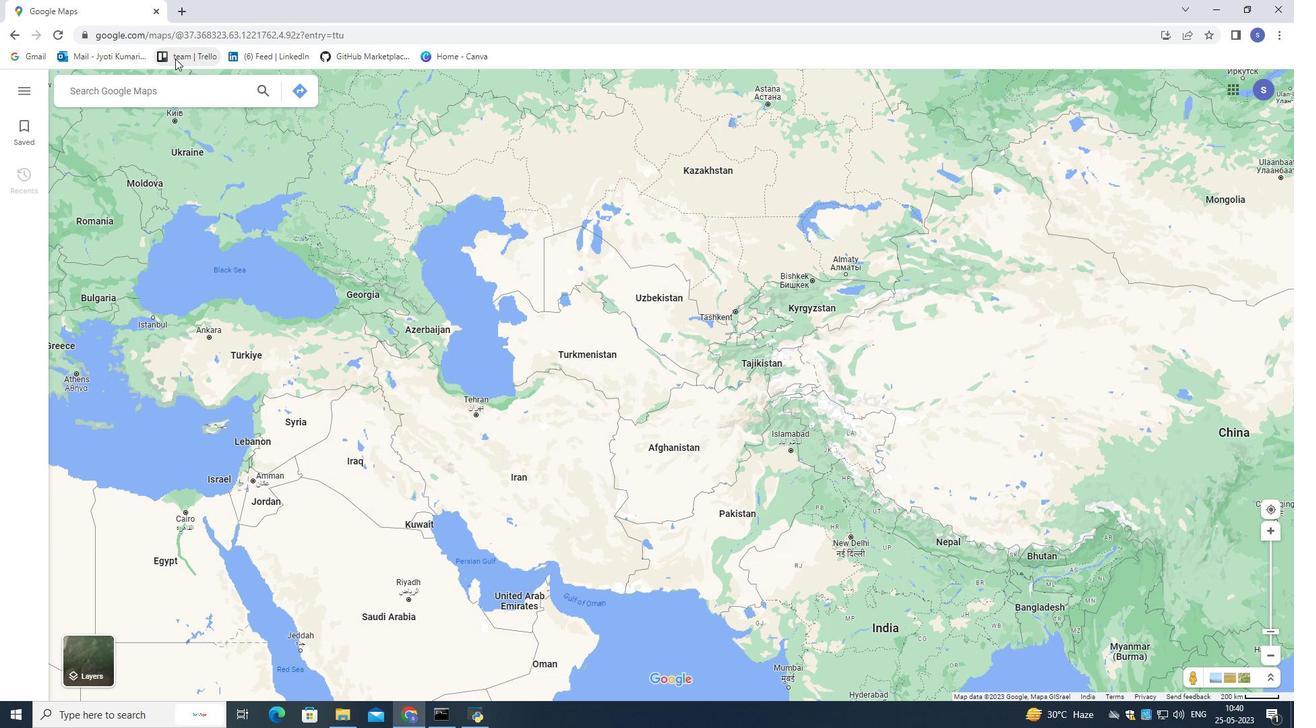 
Action: Mouse pressed left at (172, 90)
Screenshot: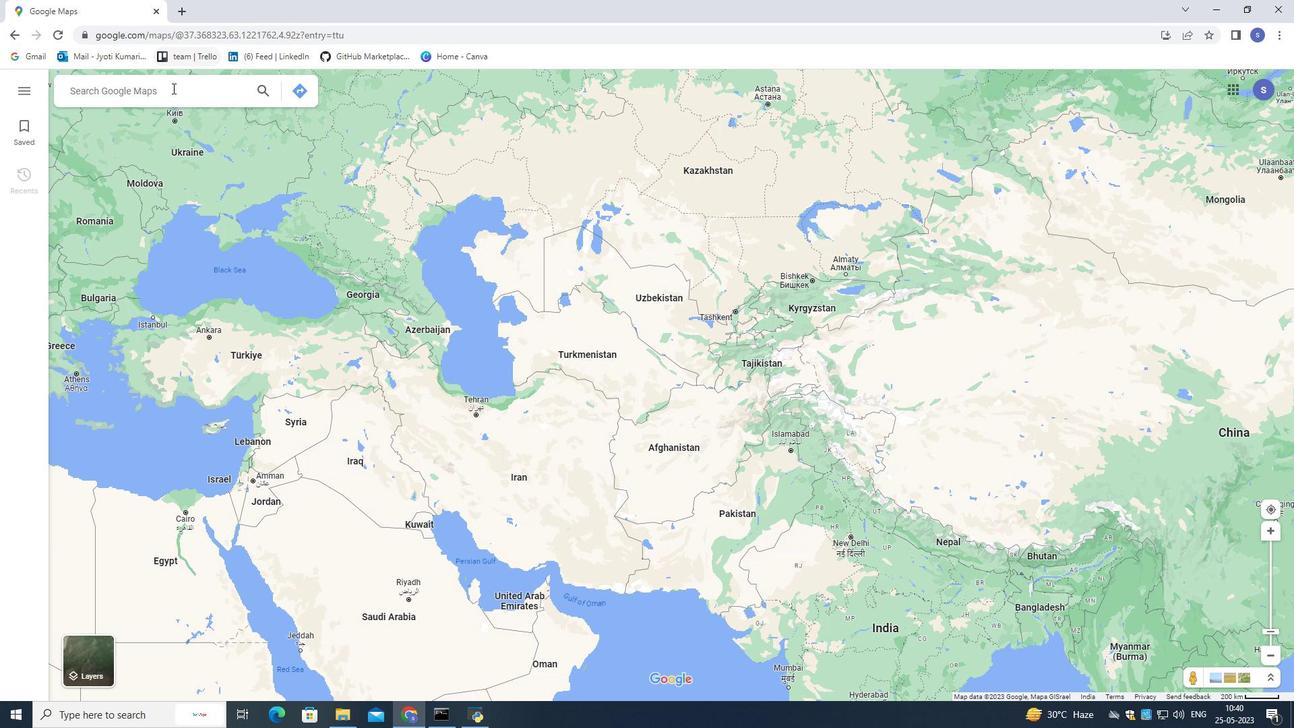 
Action: Mouse moved to (186, 91)
Screenshot: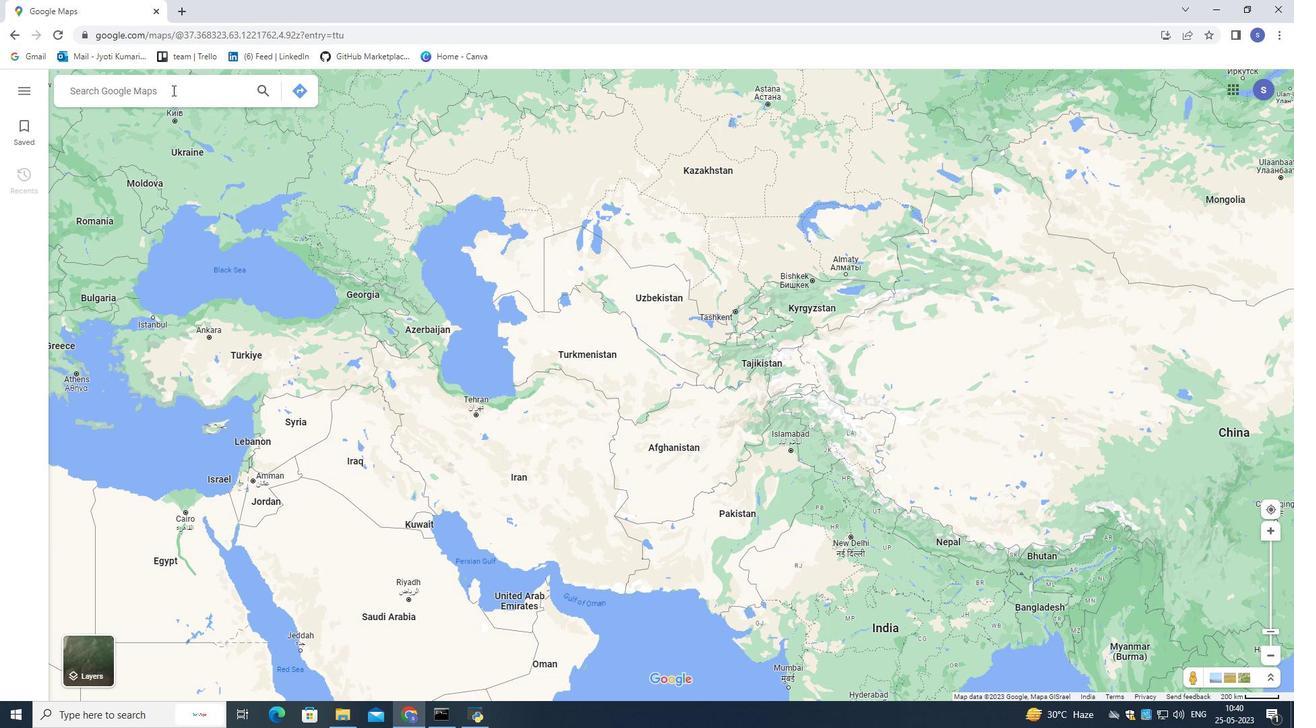 
Action: Key pressed grand<Key.space>teton<Key.space>m<Key.backspace>national<Key.space>park,<Key.space>wyoming,<Key.space>united<Key.space>state<Key.enter>
Screenshot: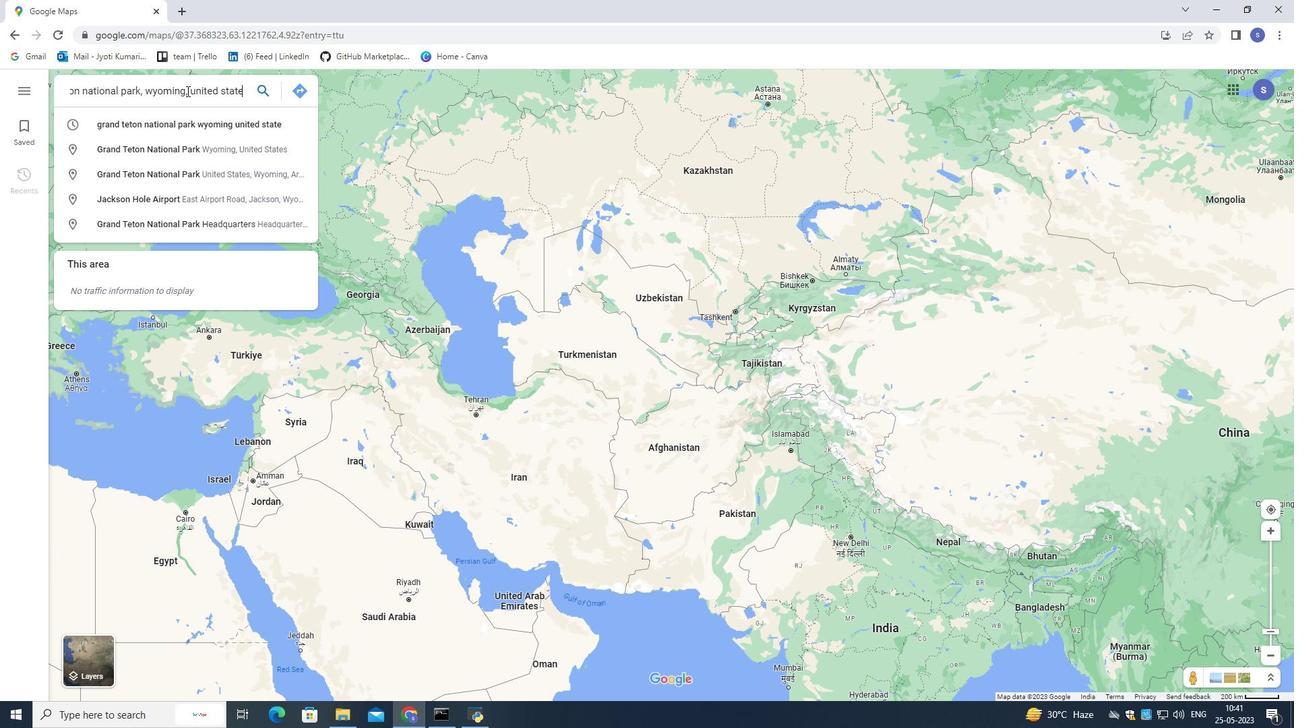 
Action: Mouse moved to (1240, 546)
Screenshot: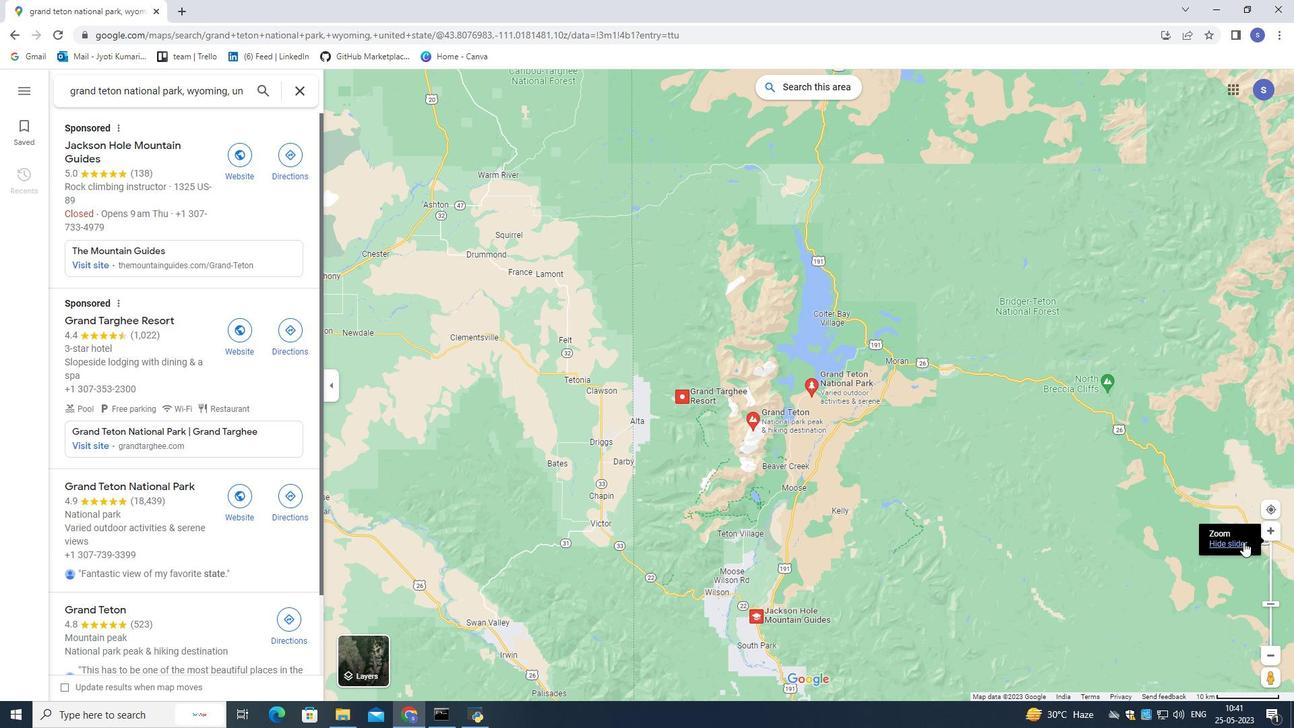 
Action: Mouse pressed left at (1240, 546)
Screenshot: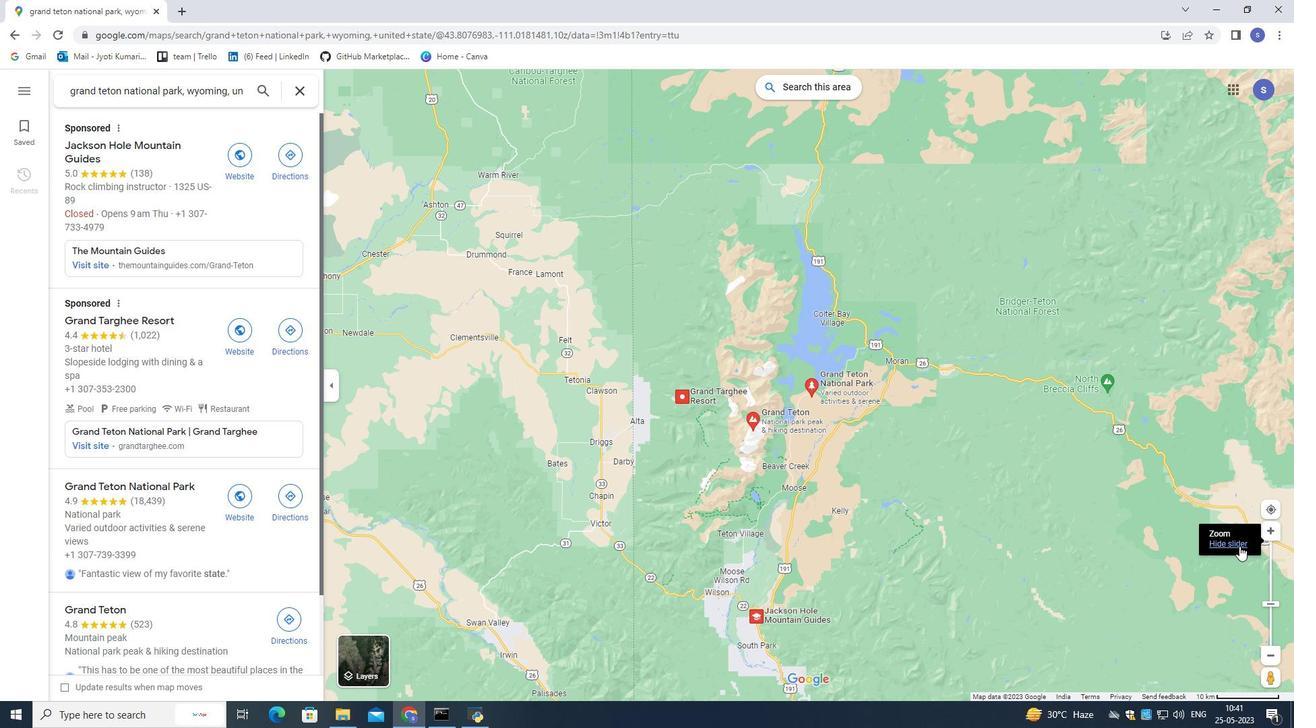 
Action: Mouse moved to (1223, 544)
Screenshot: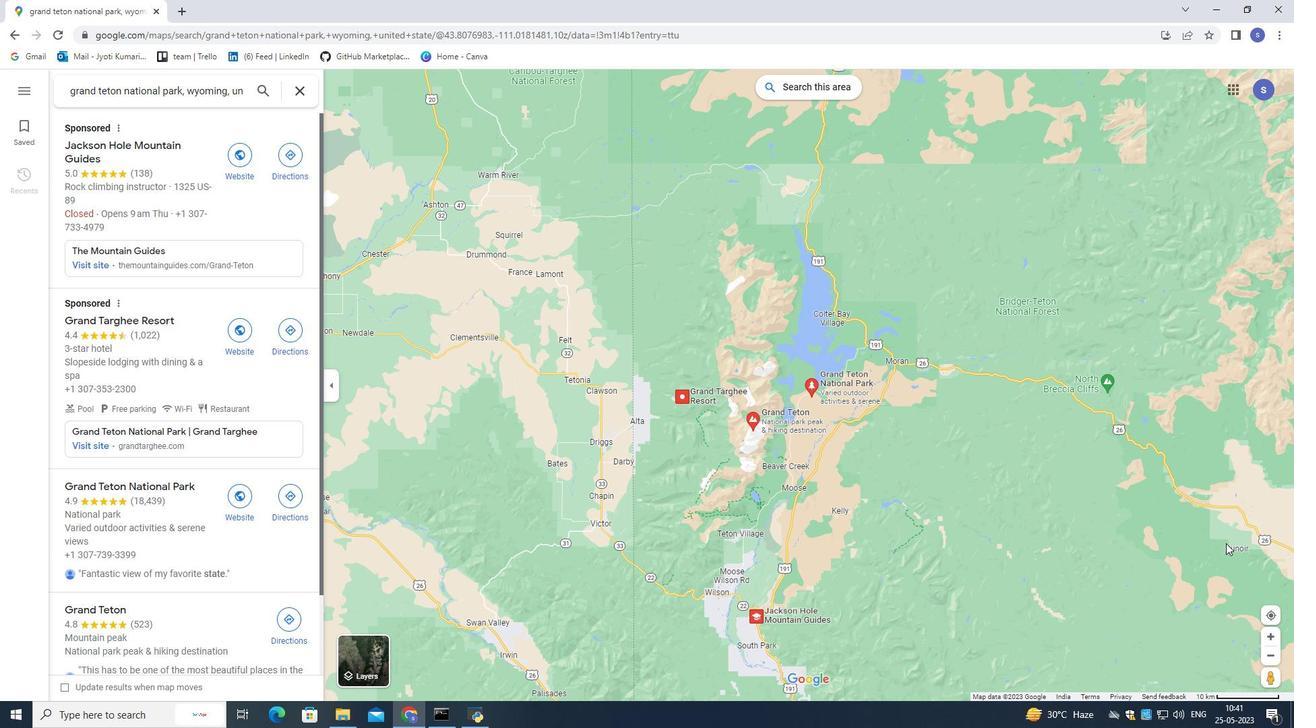 
Action: Mouse scrolled (1223, 543) with delta (0, 0)
Screenshot: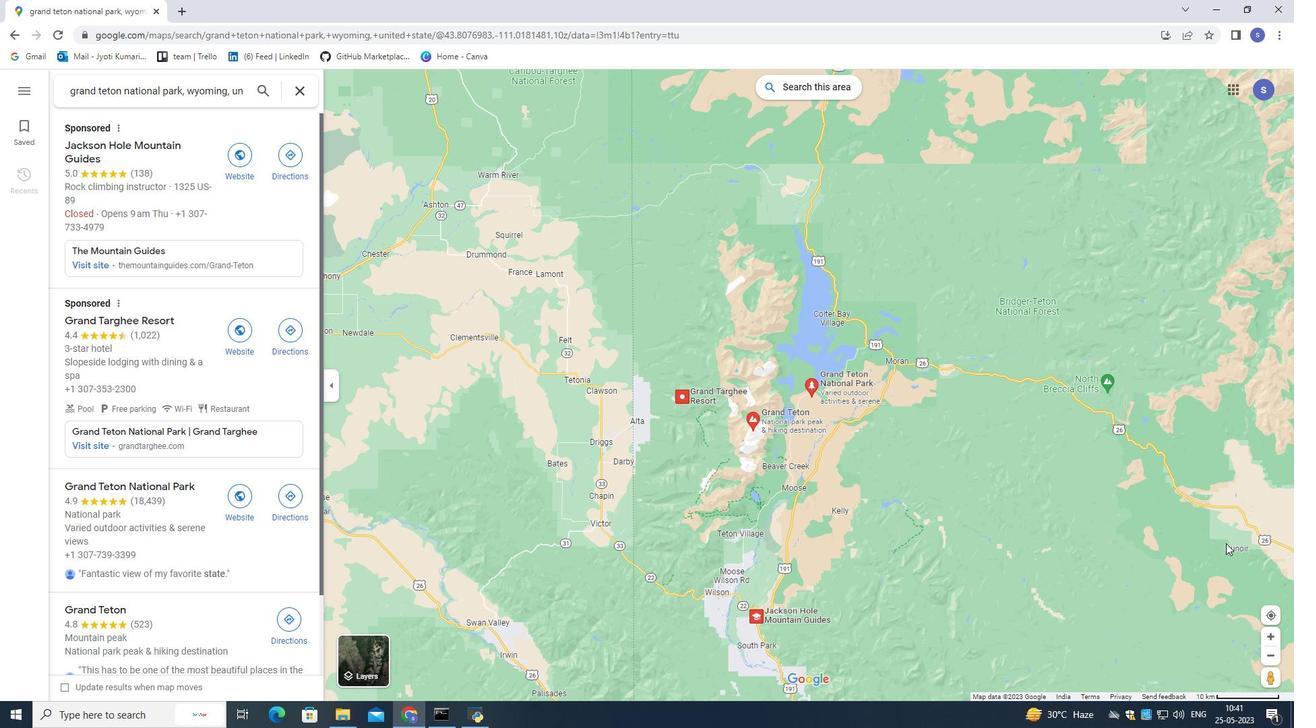 
Action: Mouse moved to (1222, 544)
Screenshot: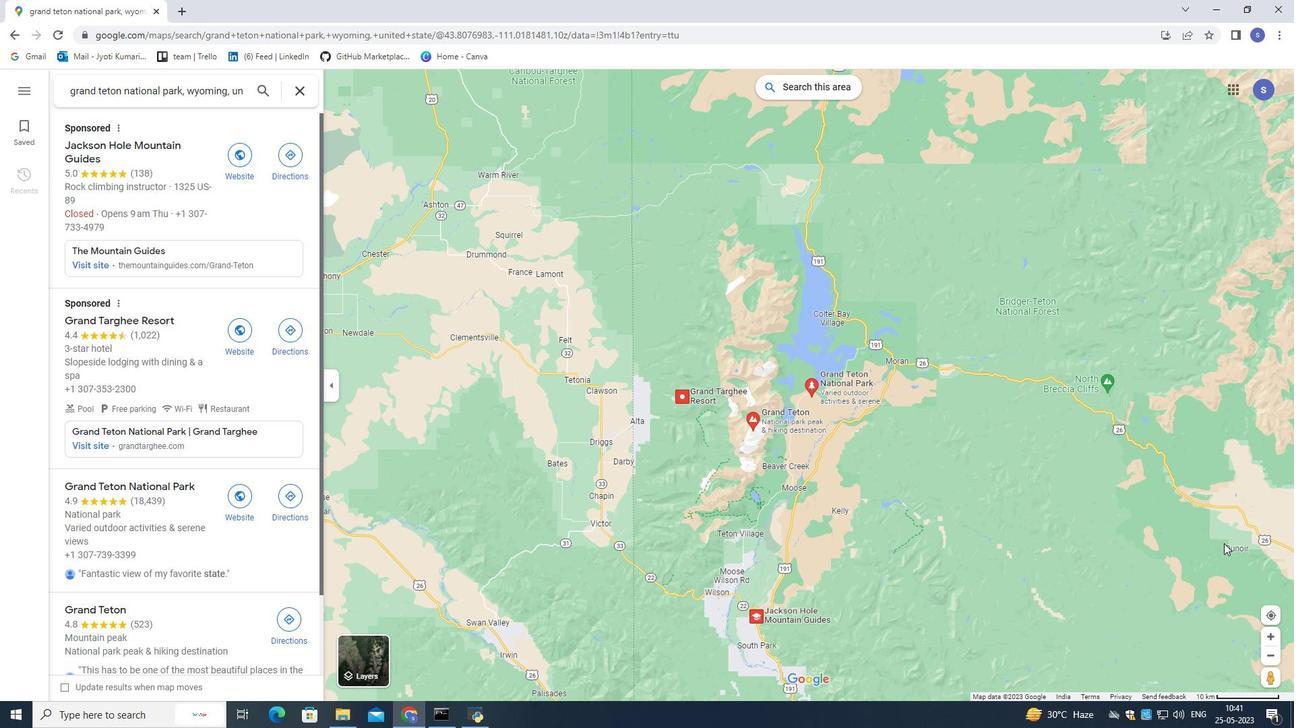 
Action: Mouse scrolled (1222, 544) with delta (0, 0)
Screenshot: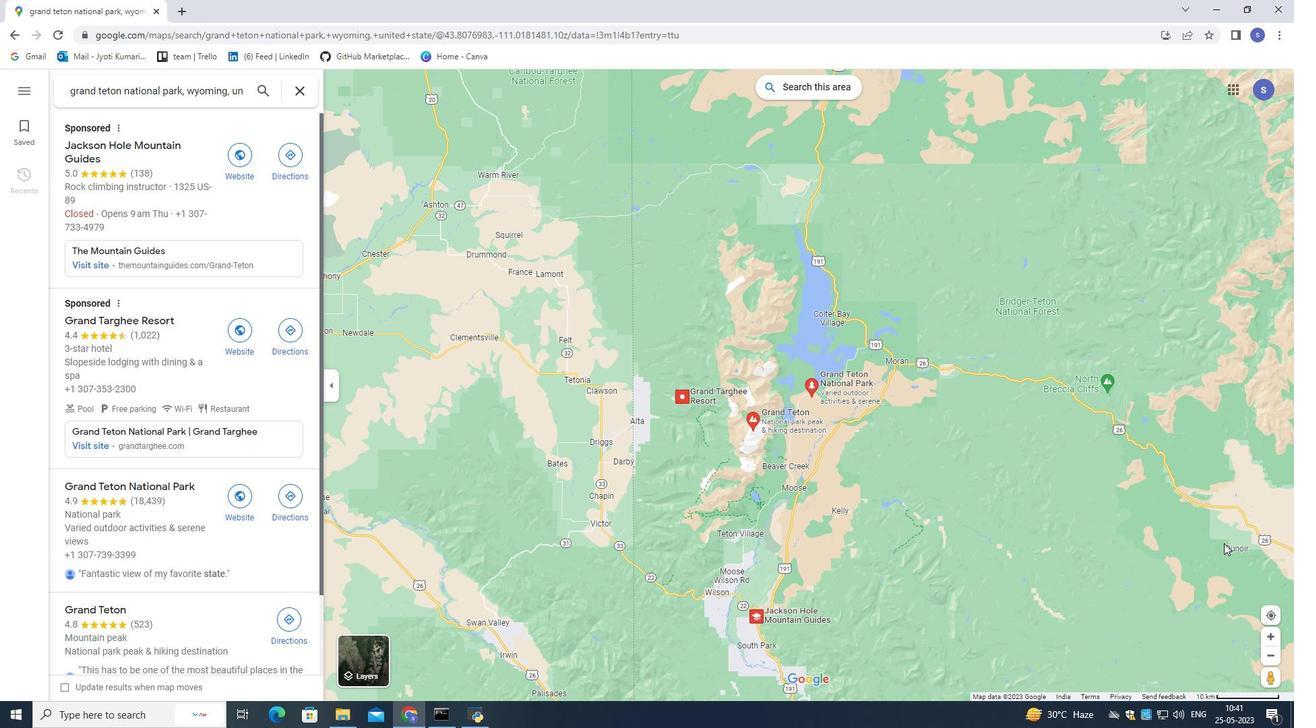 
Action: Mouse moved to (1222, 546)
Screenshot: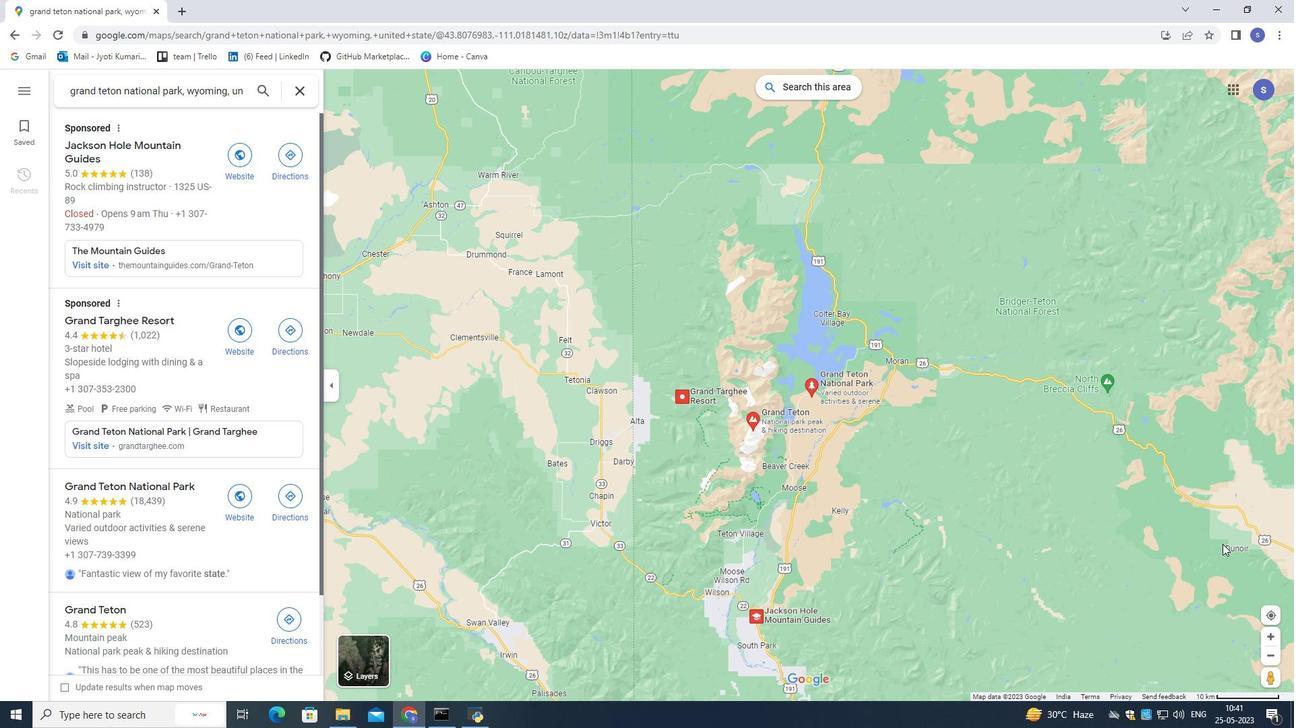 
Action: Mouse scrolled (1222, 545) with delta (0, 0)
Screenshot: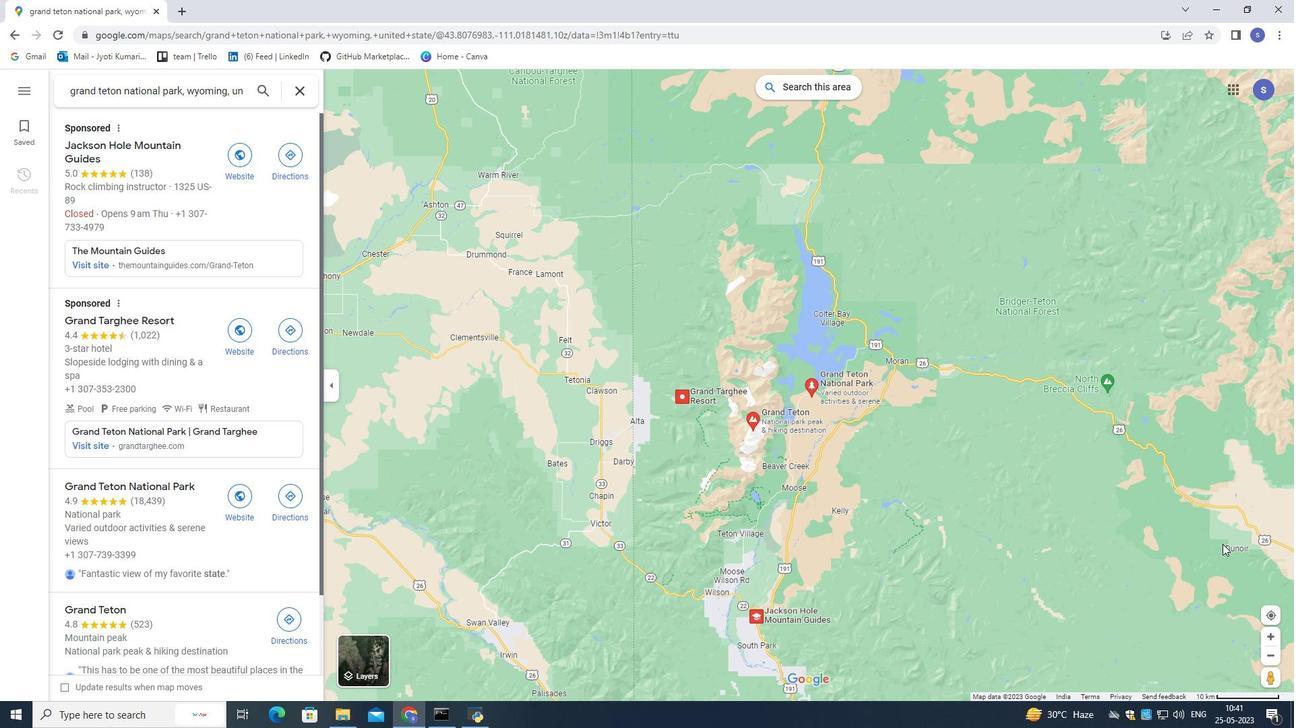 
Action: Mouse moved to (1073, 511)
Screenshot: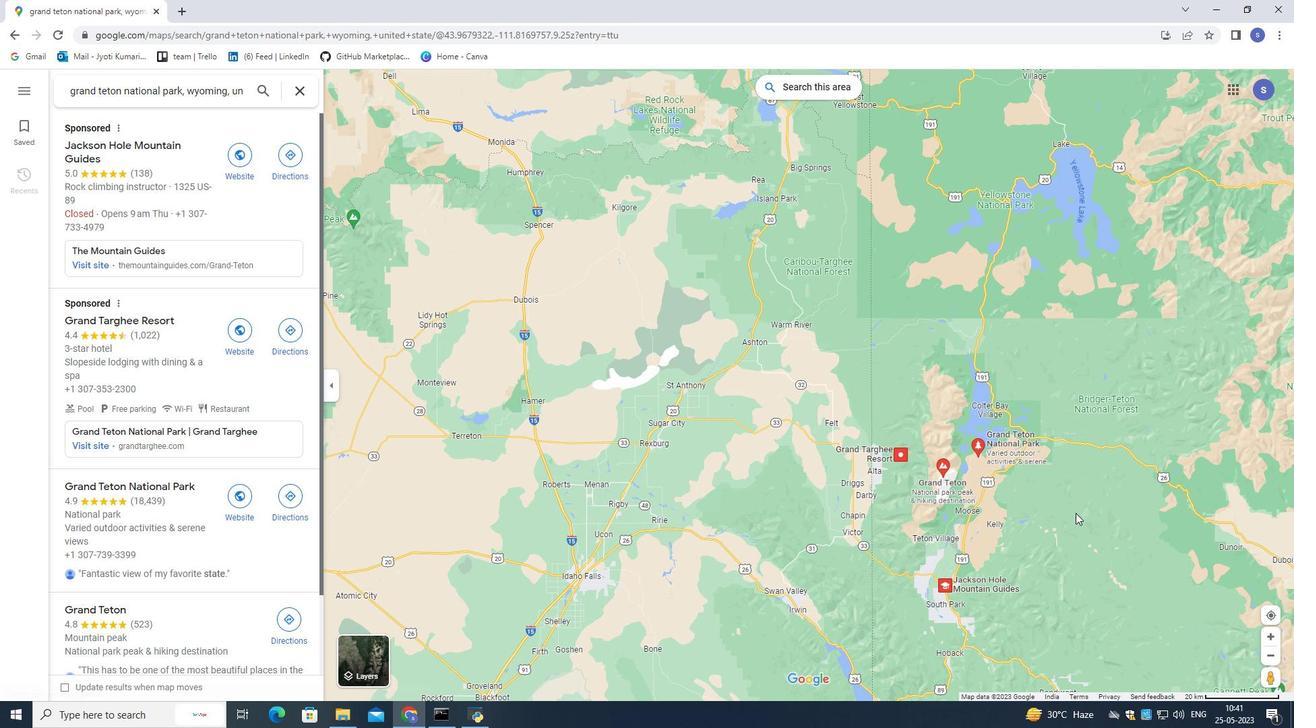 
Action: Mouse pressed left at (1073, 511)
Screenshot: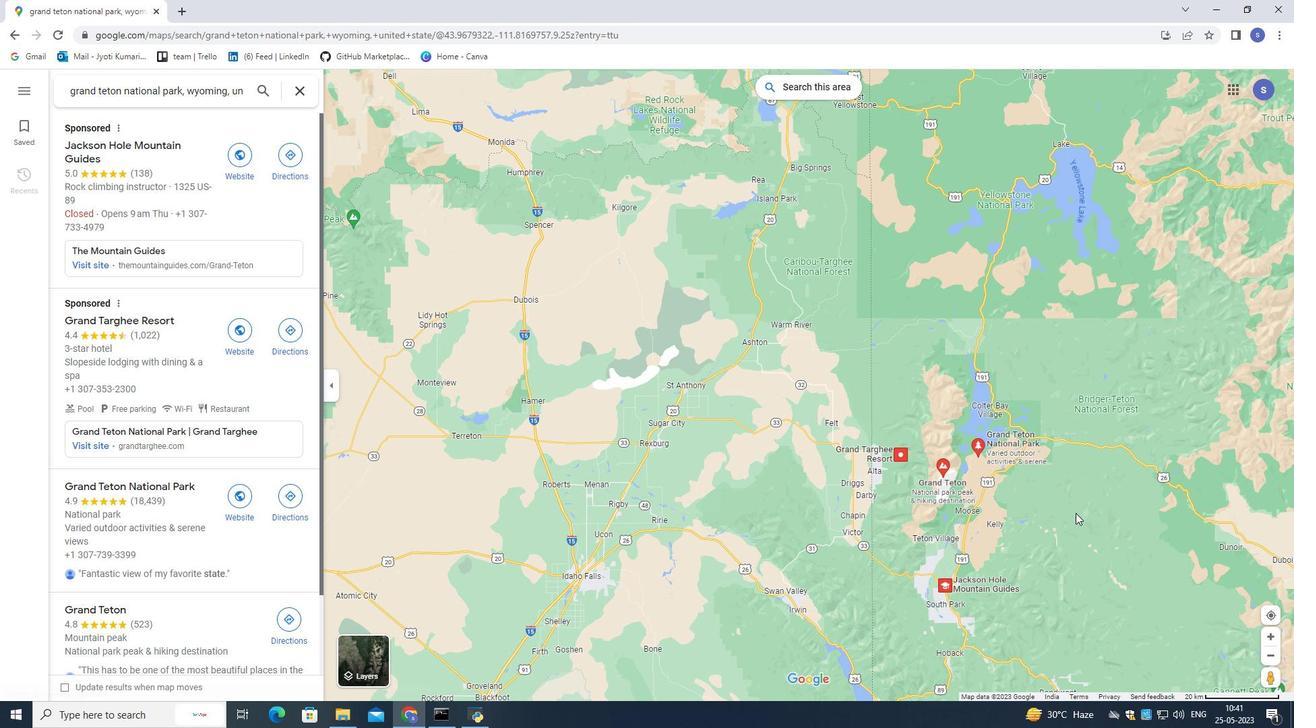 
Action: Mouse moved to (884, 492)
Screenshot: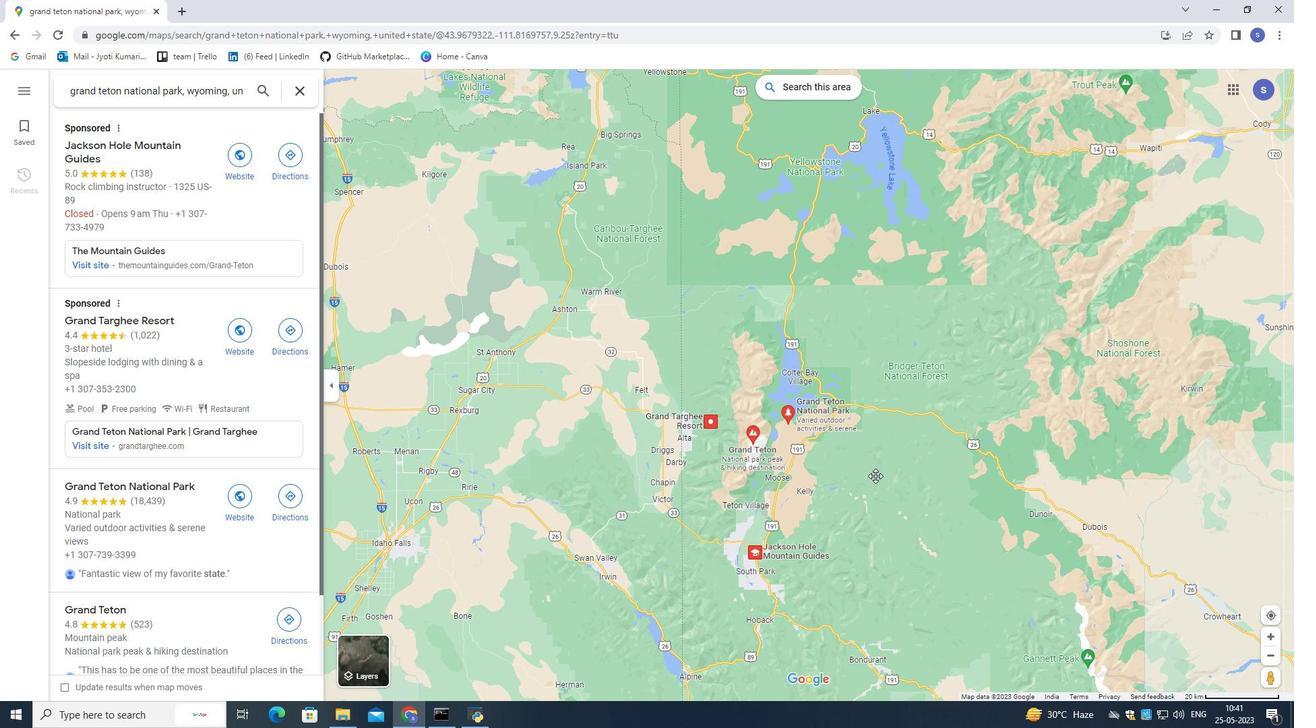 
Action: Mouse scrolled (884, 493) with delta (0, 0)
Screenshot: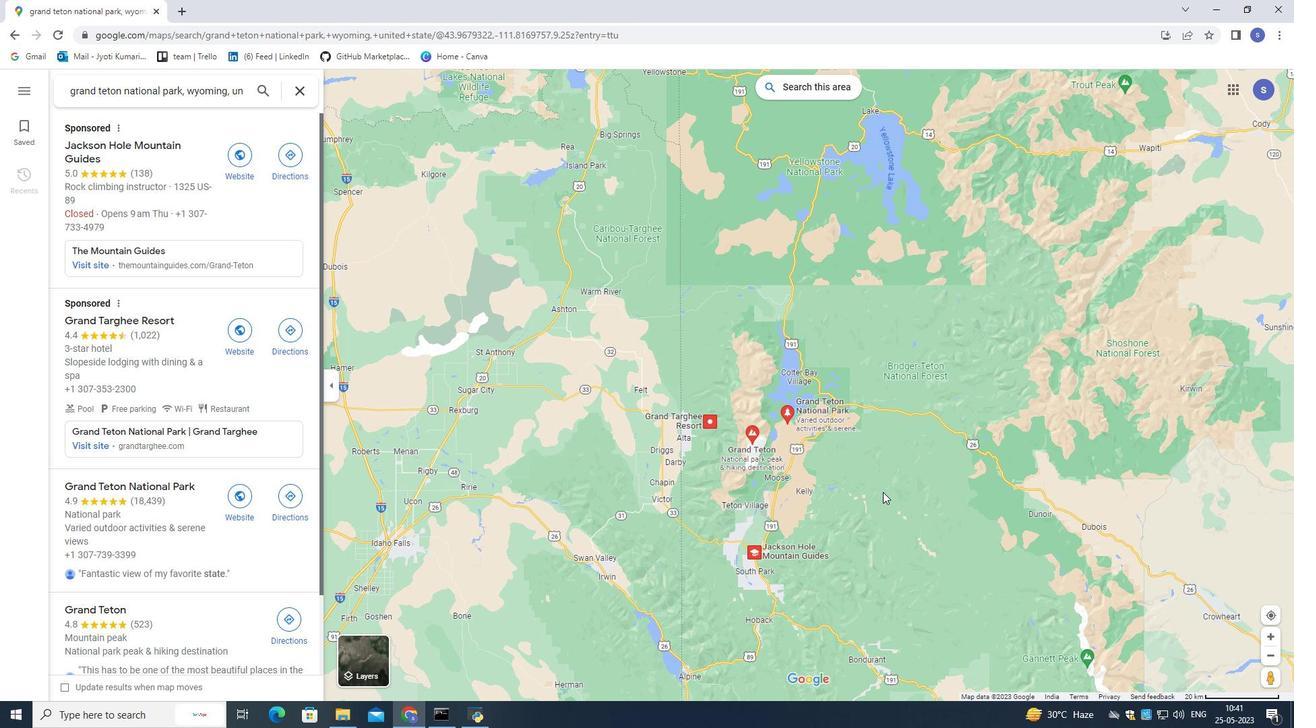 
Action: Mouse scrolled (884, 493) with delta (0, 0)
Screenshot: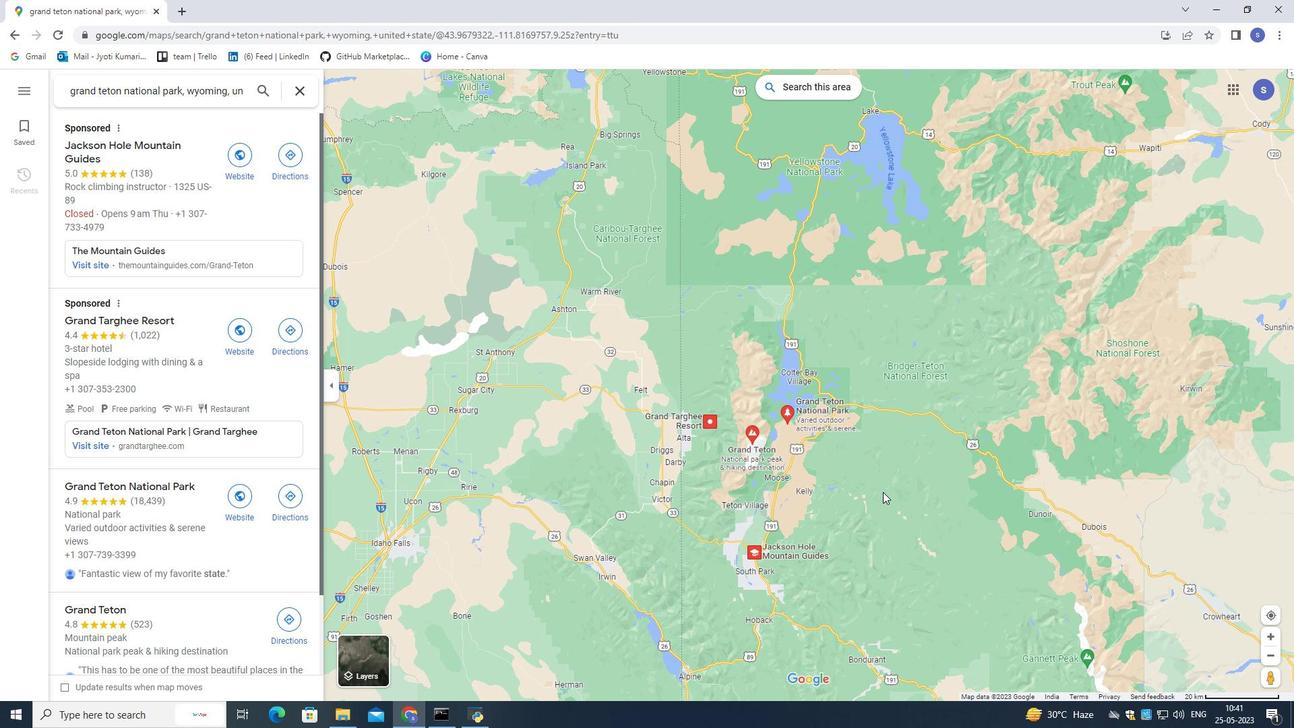 
Action: Mouse scrolled (884, 493) with delta (0, 0)
Screenshot: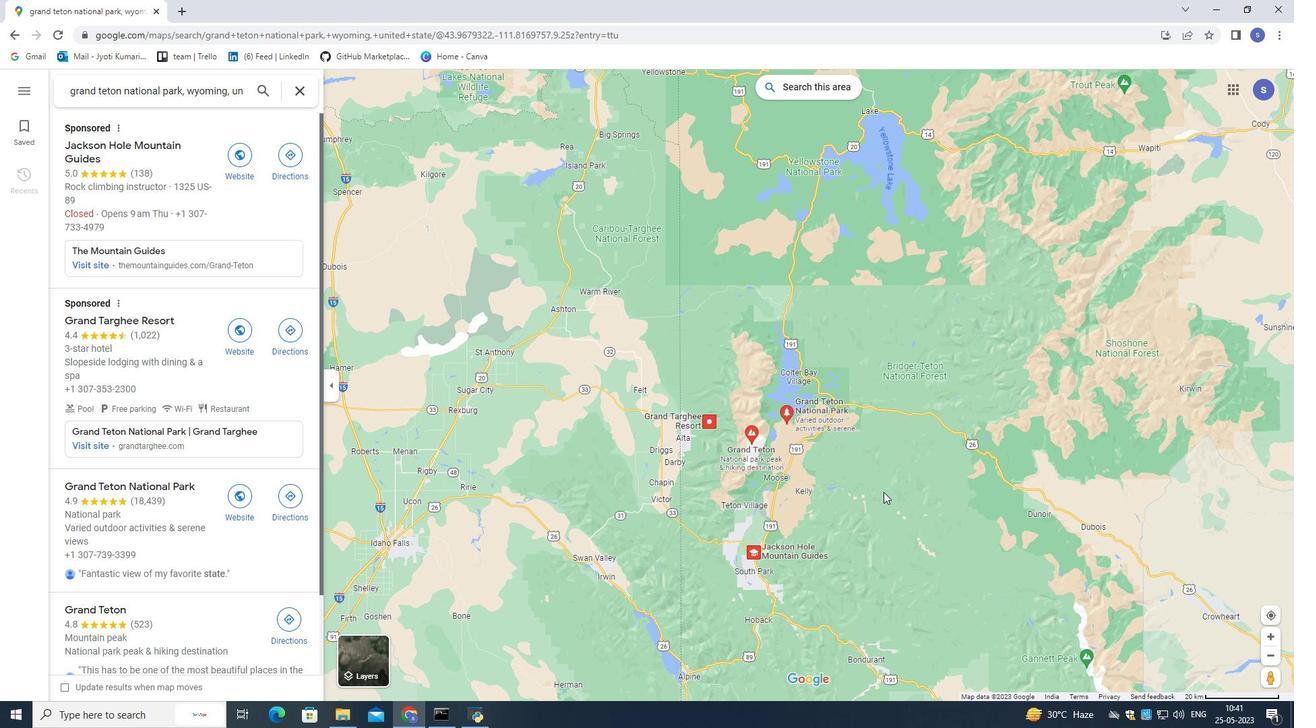 
Action: Mouse scrolled (884, 493) with delta (0, 0)
Screenshot: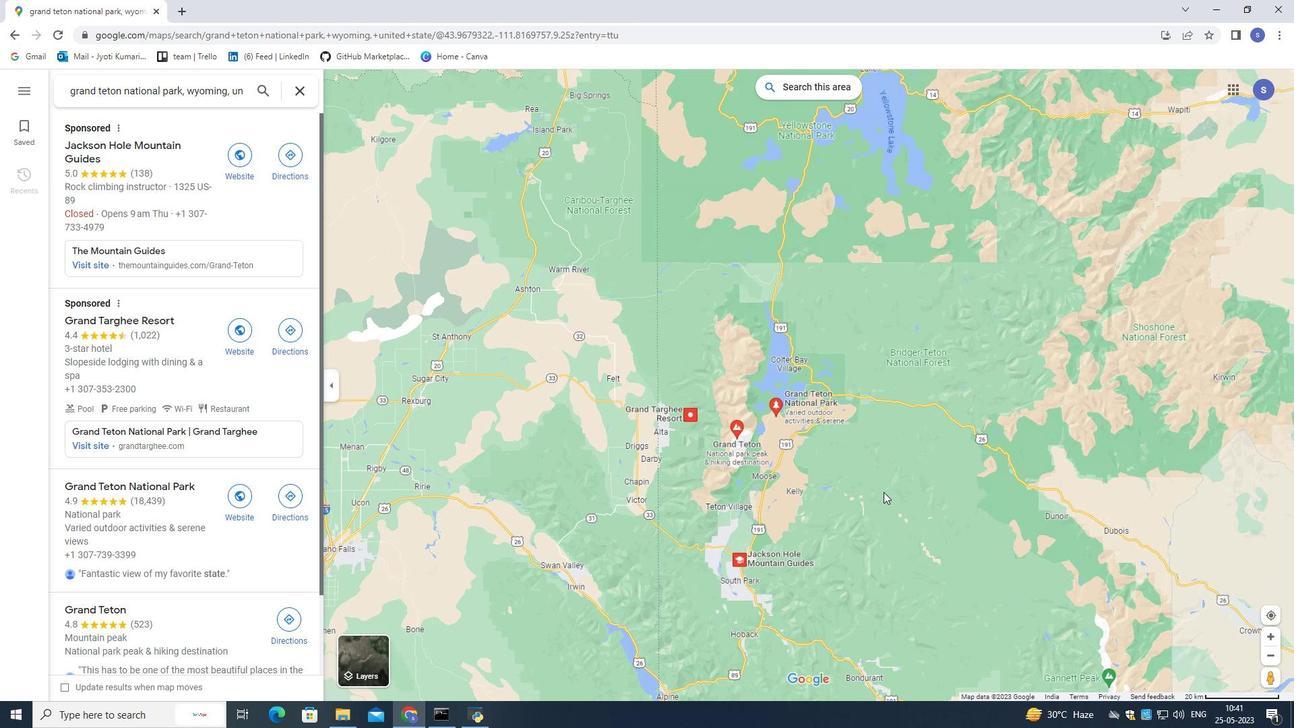 
Action: Mouse moved to (874, 488)
Screenshot: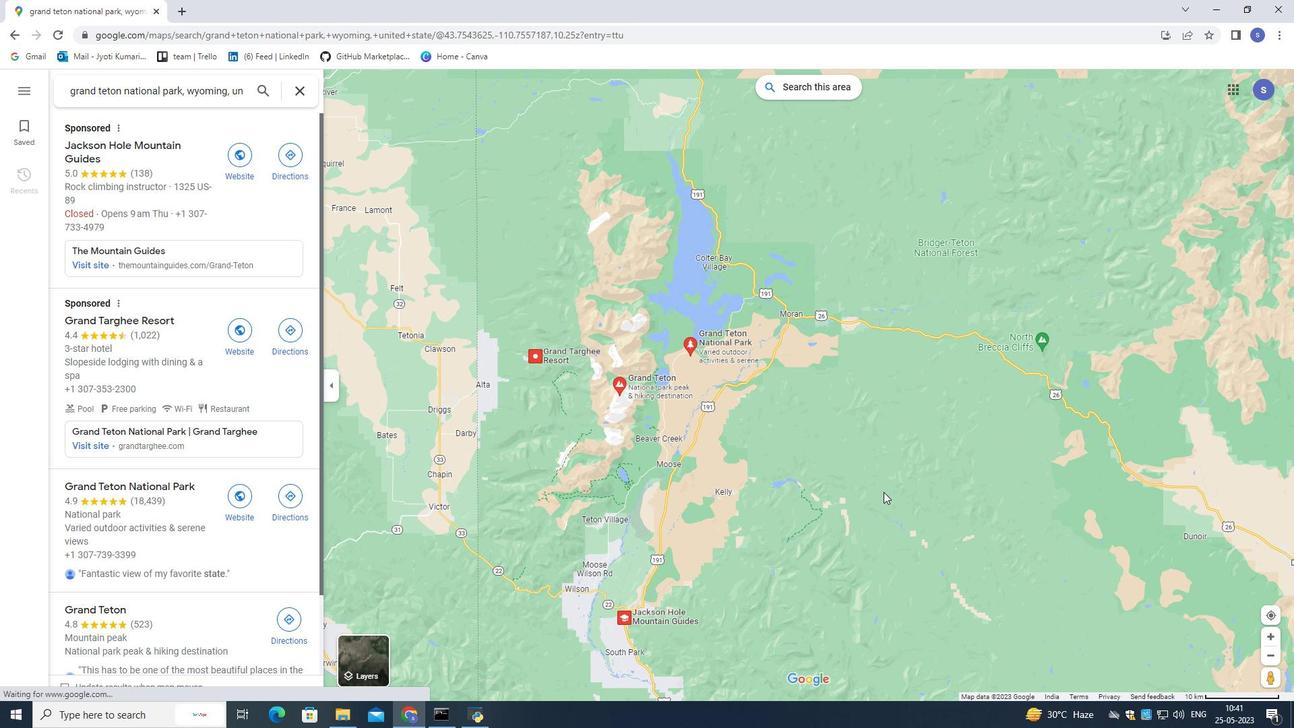 
Action: Mouse pressed left at (874, 488)
Screenshot: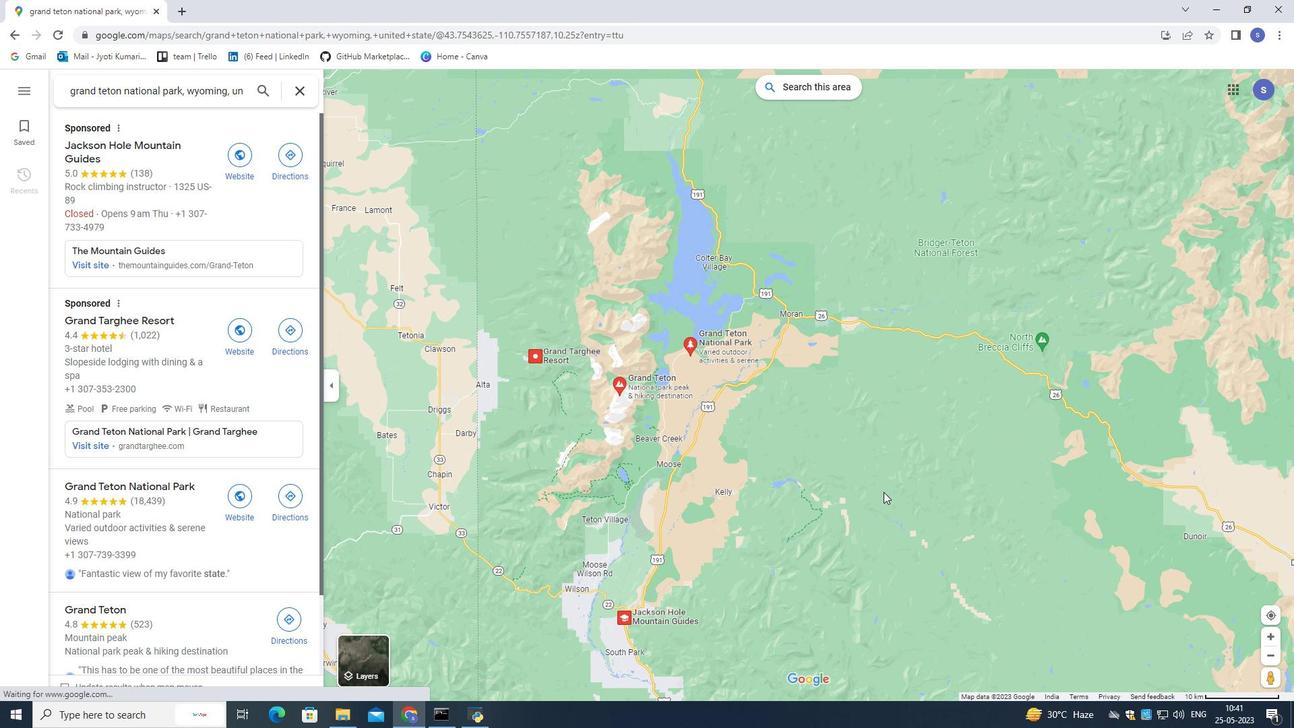 
Action: Mouse moved to (967, 490)
Screenshot: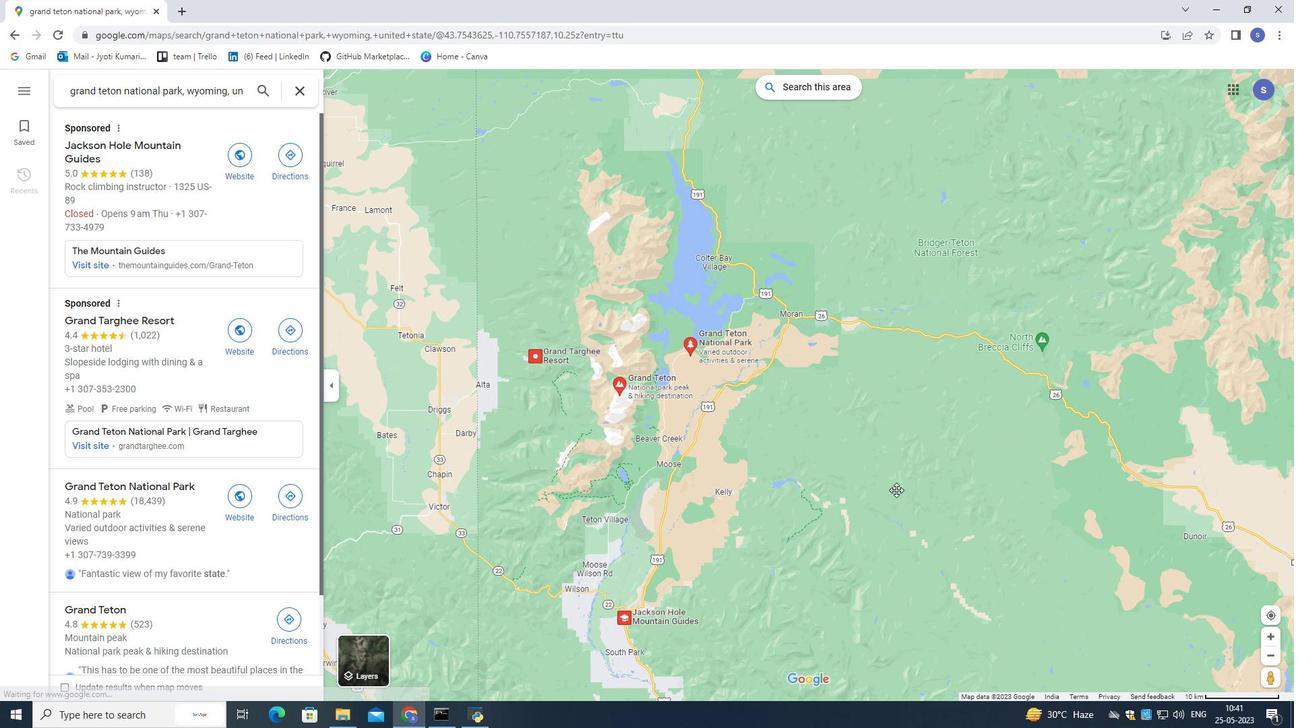
Action: Mouse scrolled (967, 491) with delta (0, 0)
Screenshot: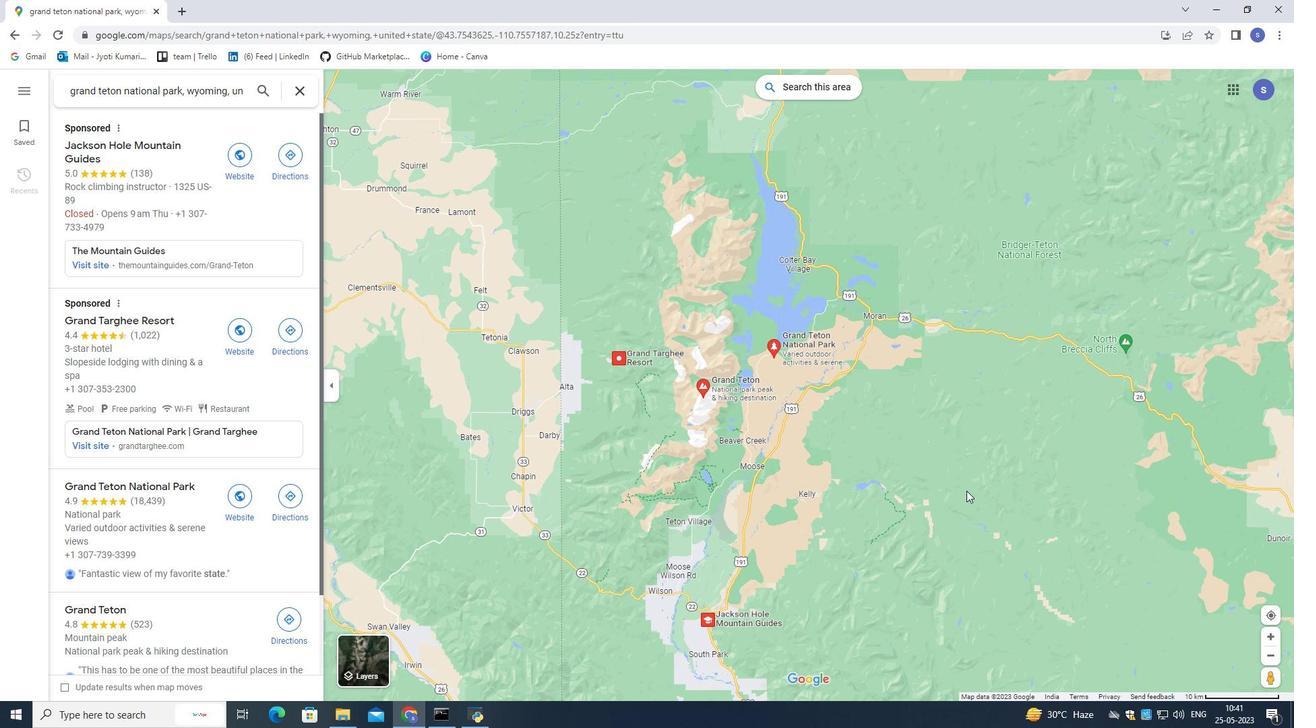 
Action: Mouse scrolled (967, 491) with delta (0, 0)
Screenshot: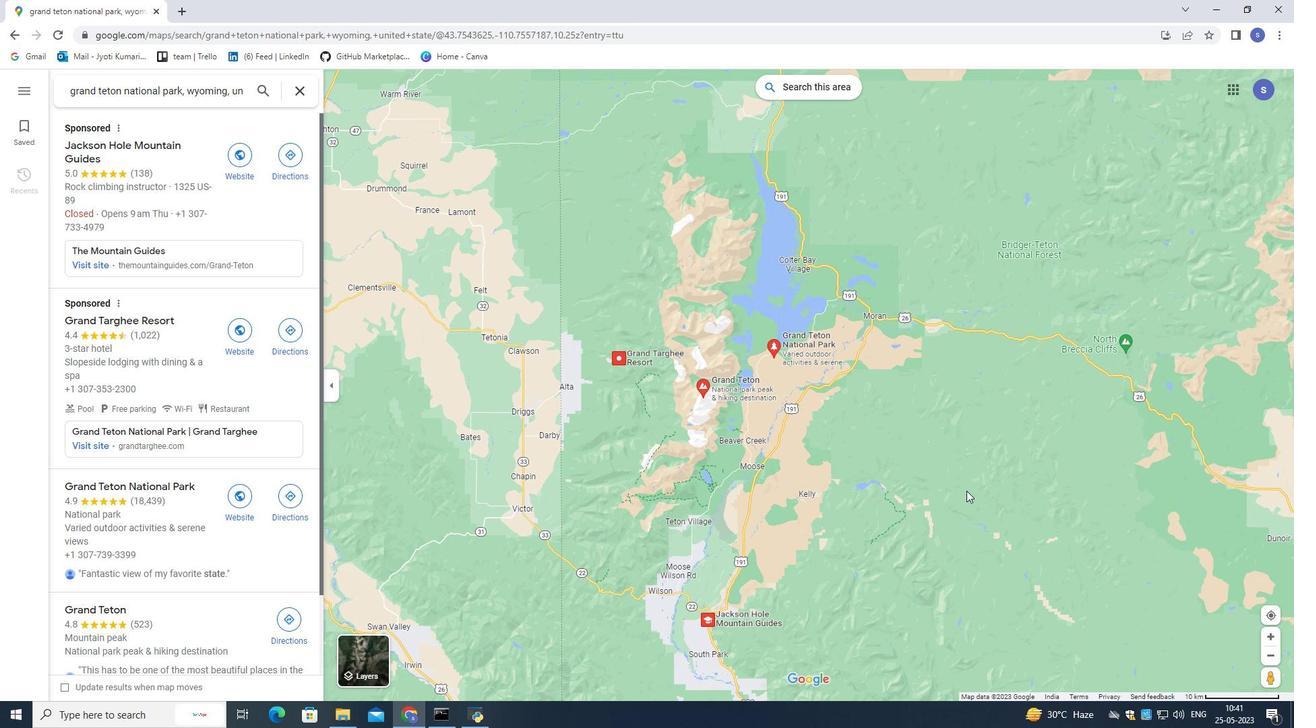 
Action: Mouse scrolled (967, 491) with delta (0, 0)
Screenshot: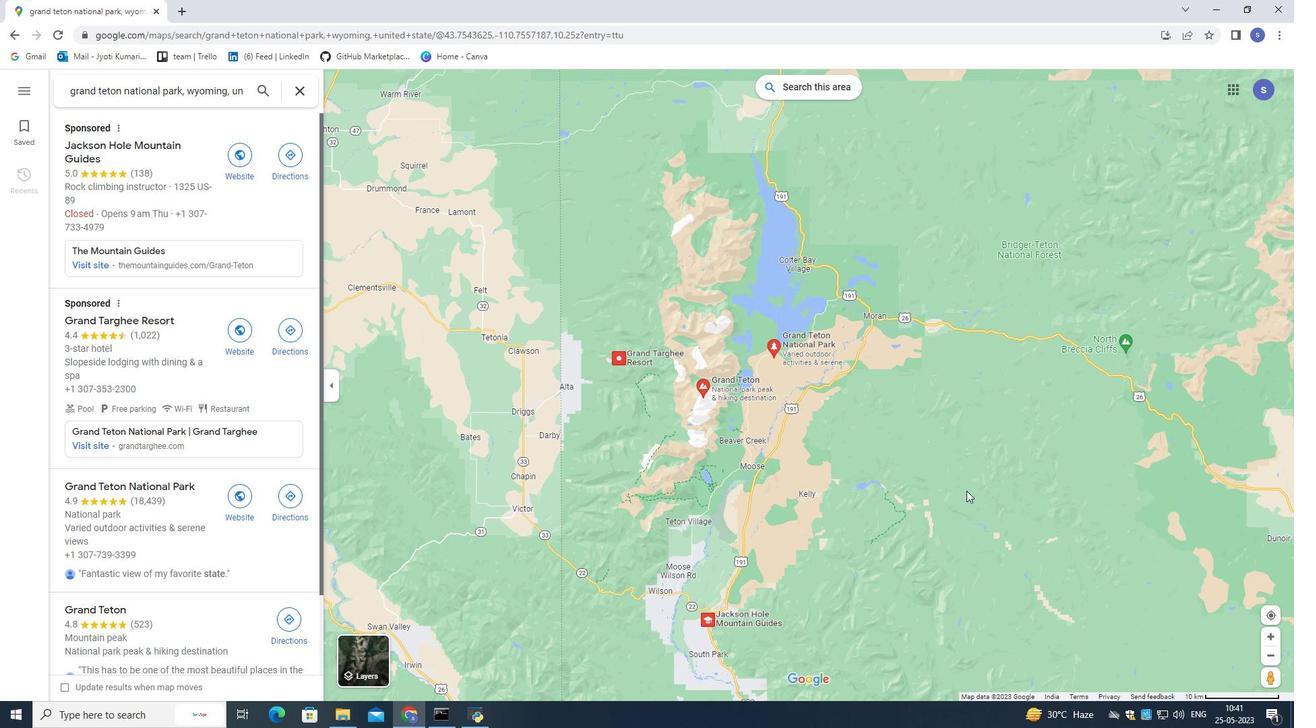 
Action: Mouse scrolled (967, 491) with delta (0, 0)
Screenshot: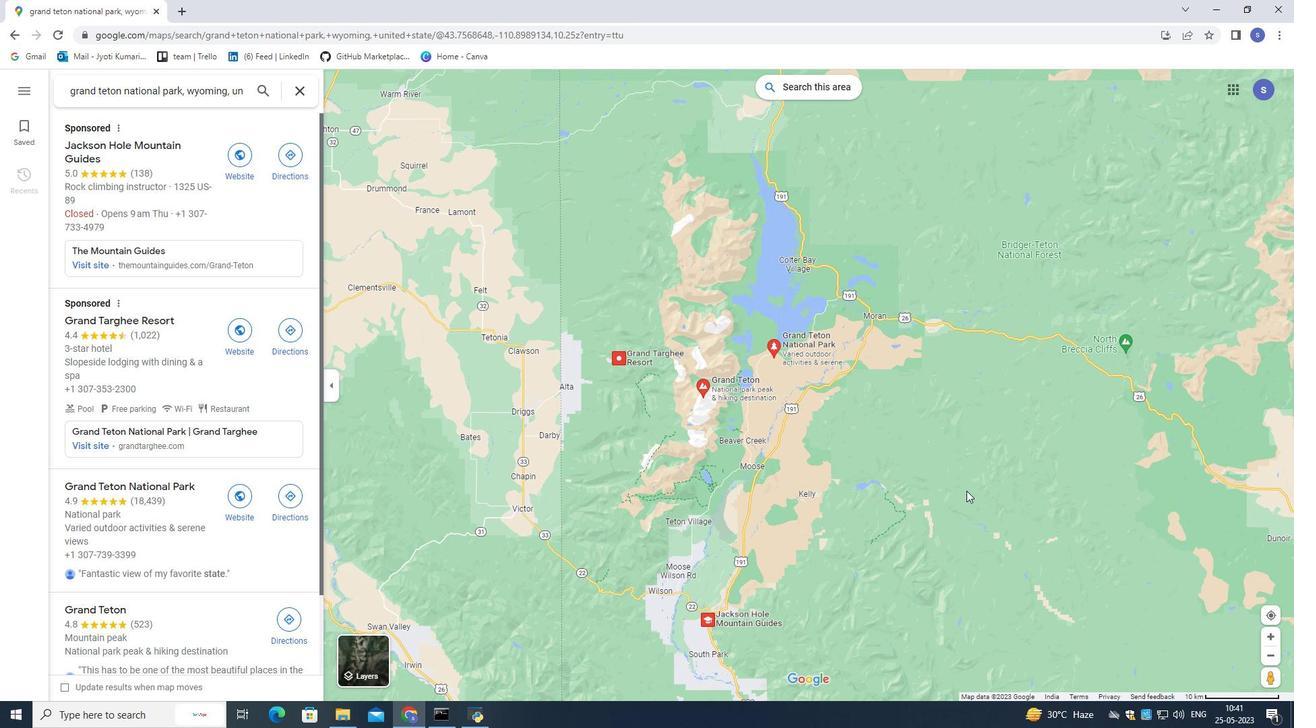 
Action: Mouse moved to (743, 400)
Screenshot: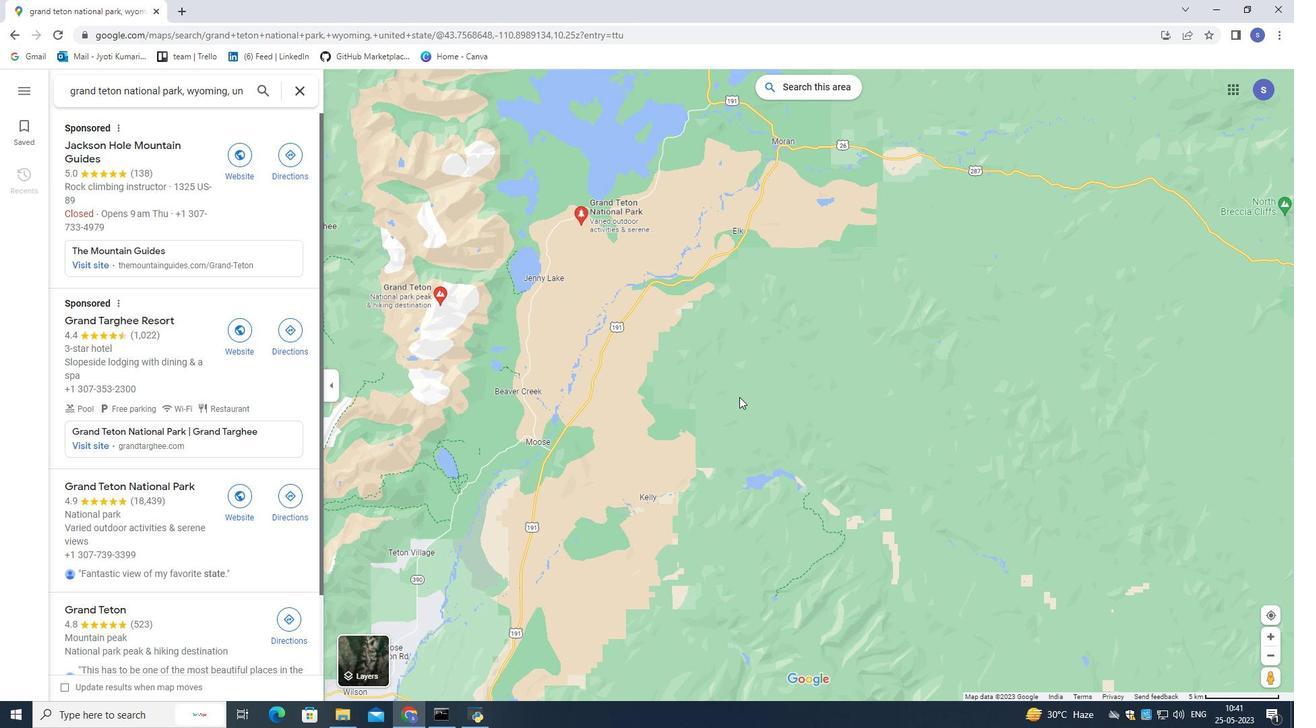
Action: Mouse pressed left at (741, 399)
Screenshot: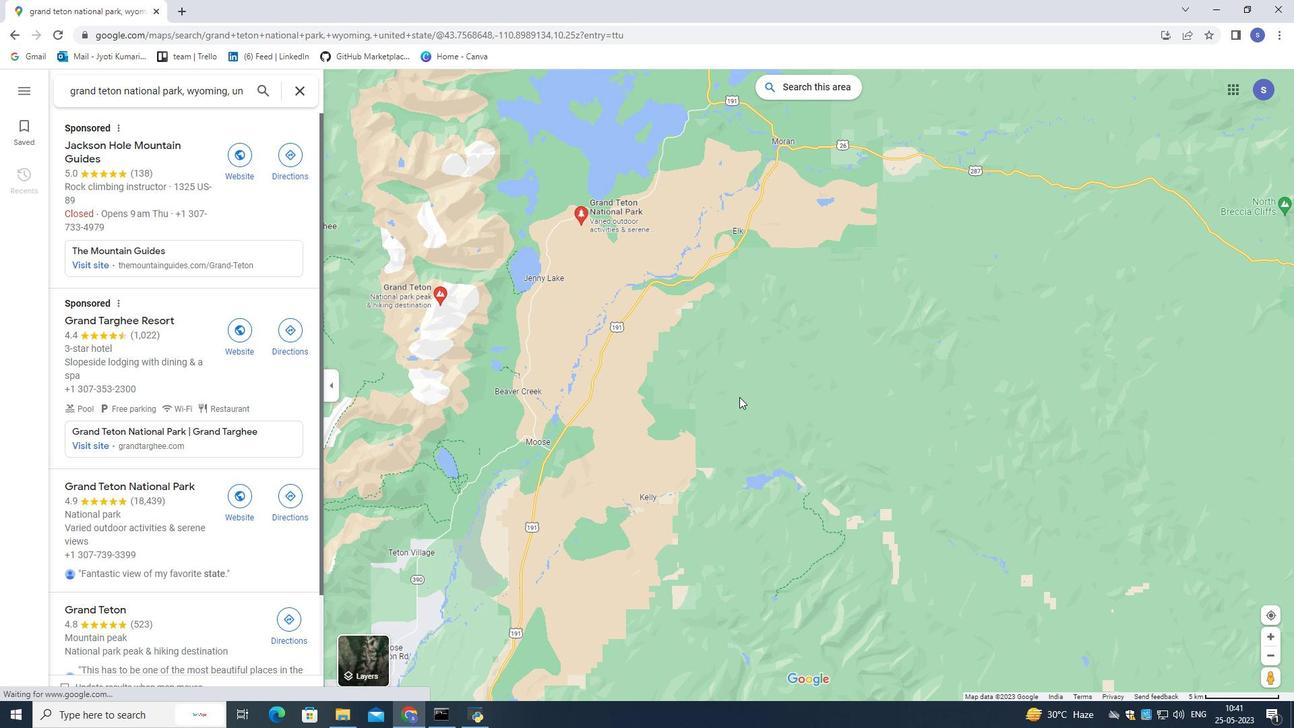 
Action: Mouse moved to (863, 430)
Screenshot: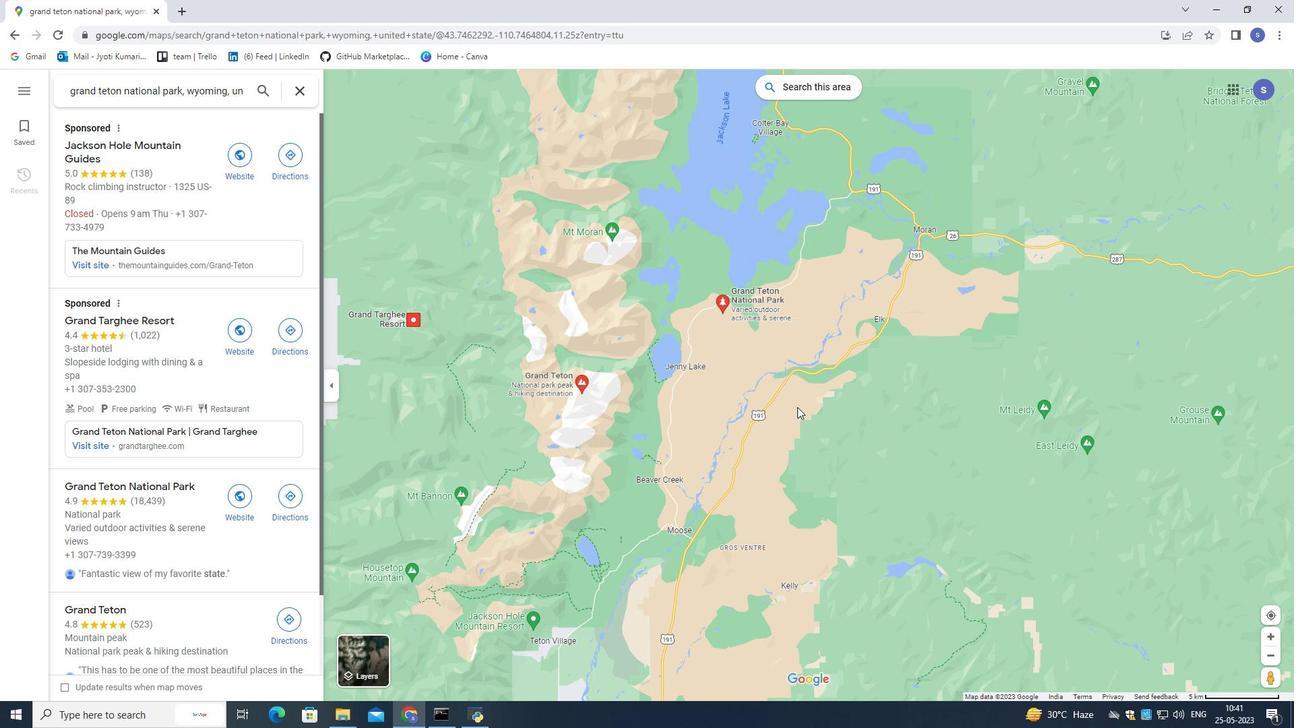 
Action: Mouse scrolled (863, 430) with delta (0, 0)
Screenshot: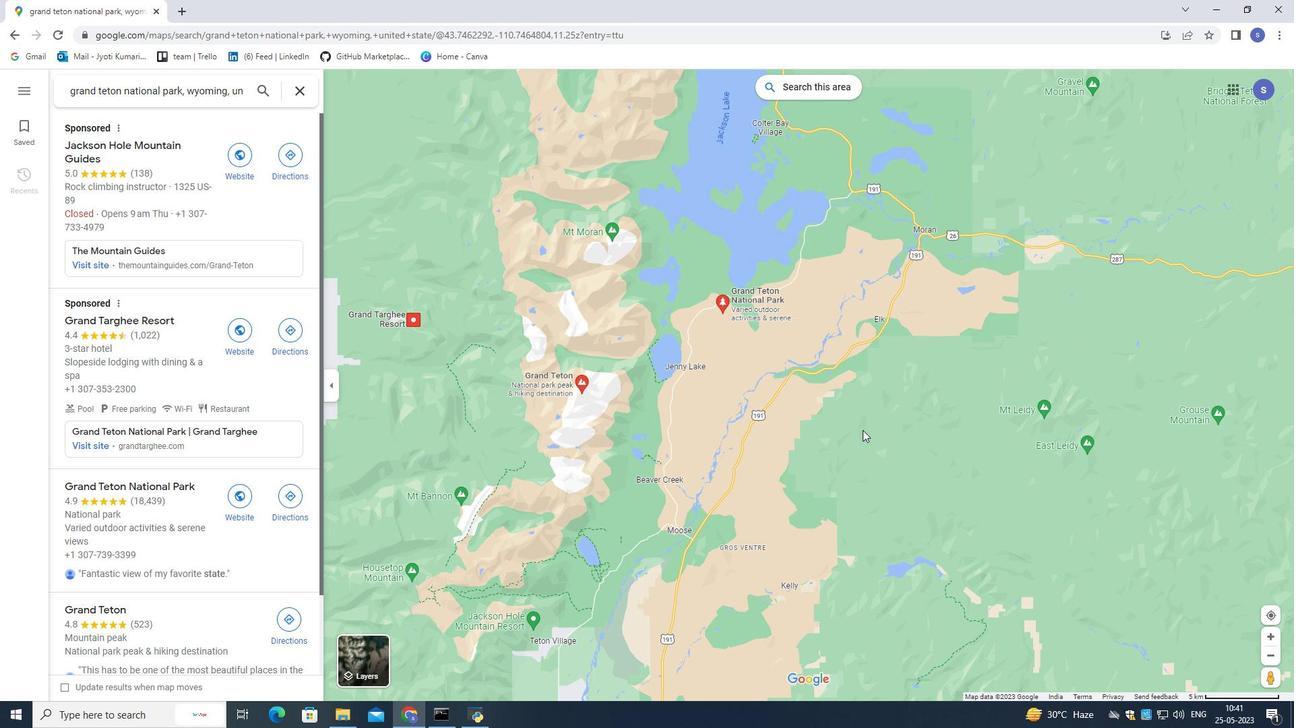 
Action: Mouse scrolled (863, 430) with delta (0, 0)
Screenshot: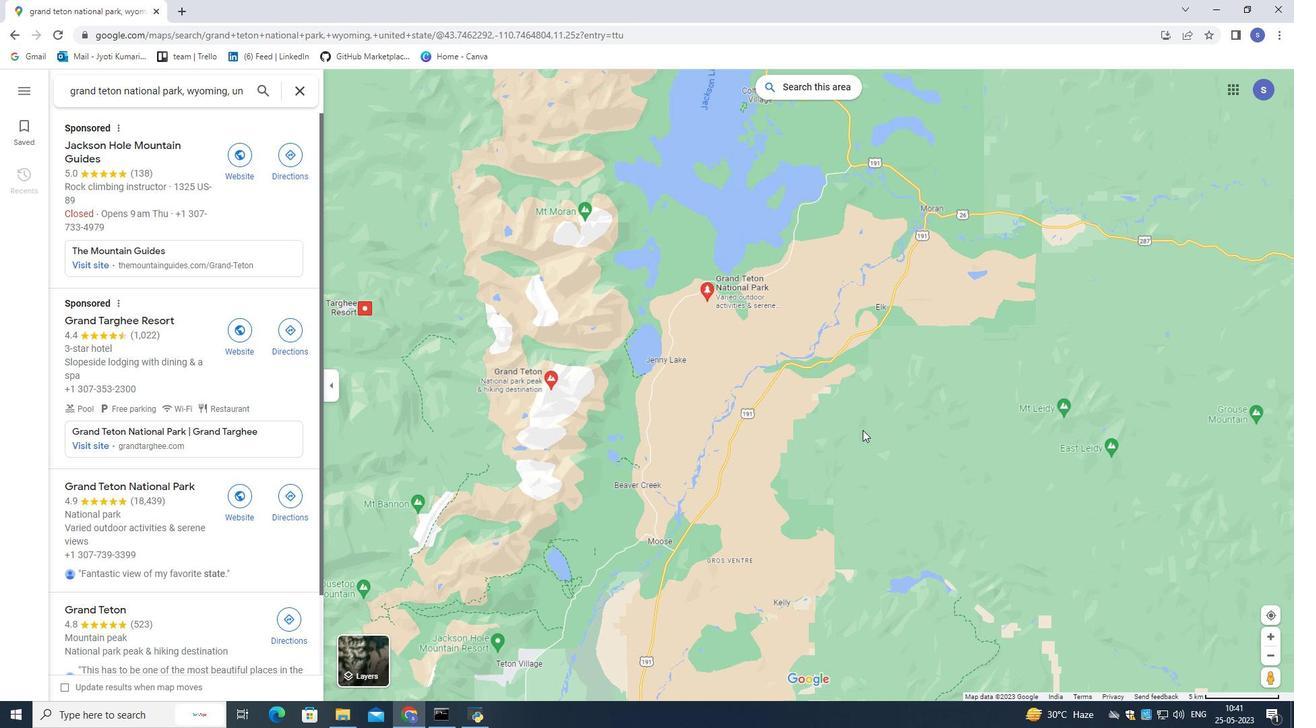 
Action: Mouse moved to (704, 379)
Screenshot: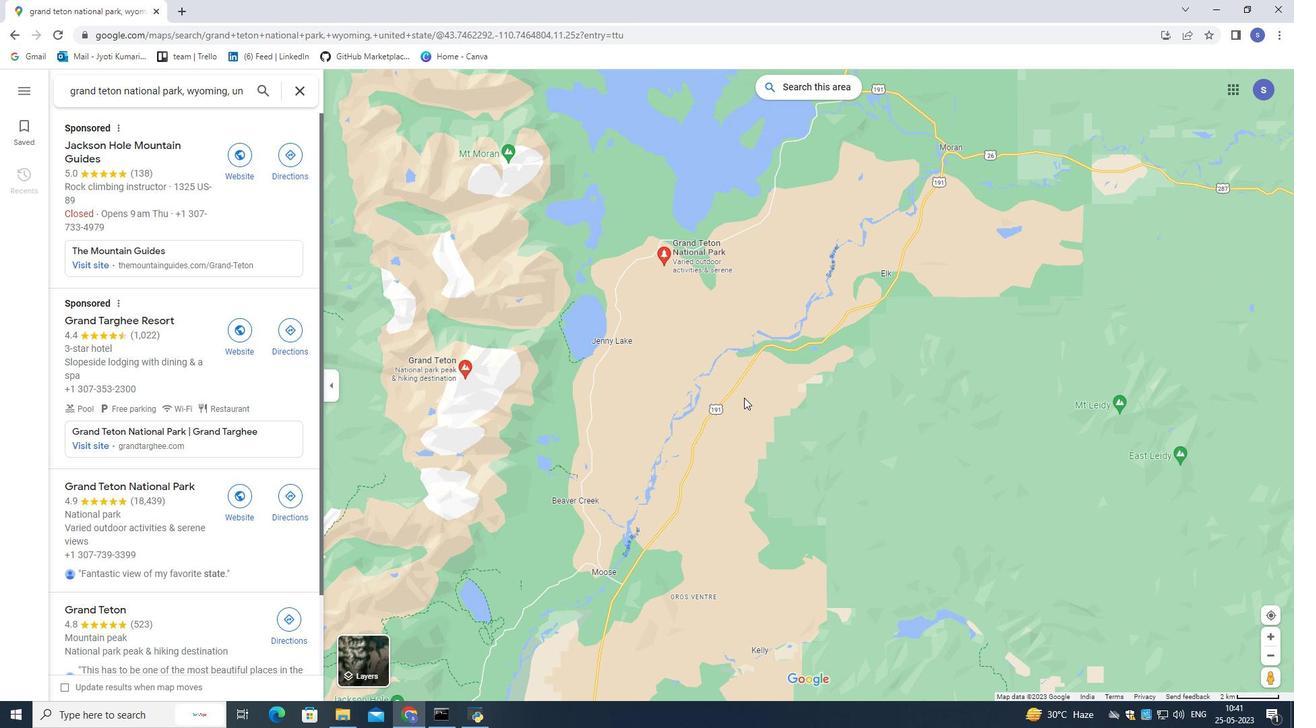 
Action: Mouse pressed left at (704, 379)
Screenshot: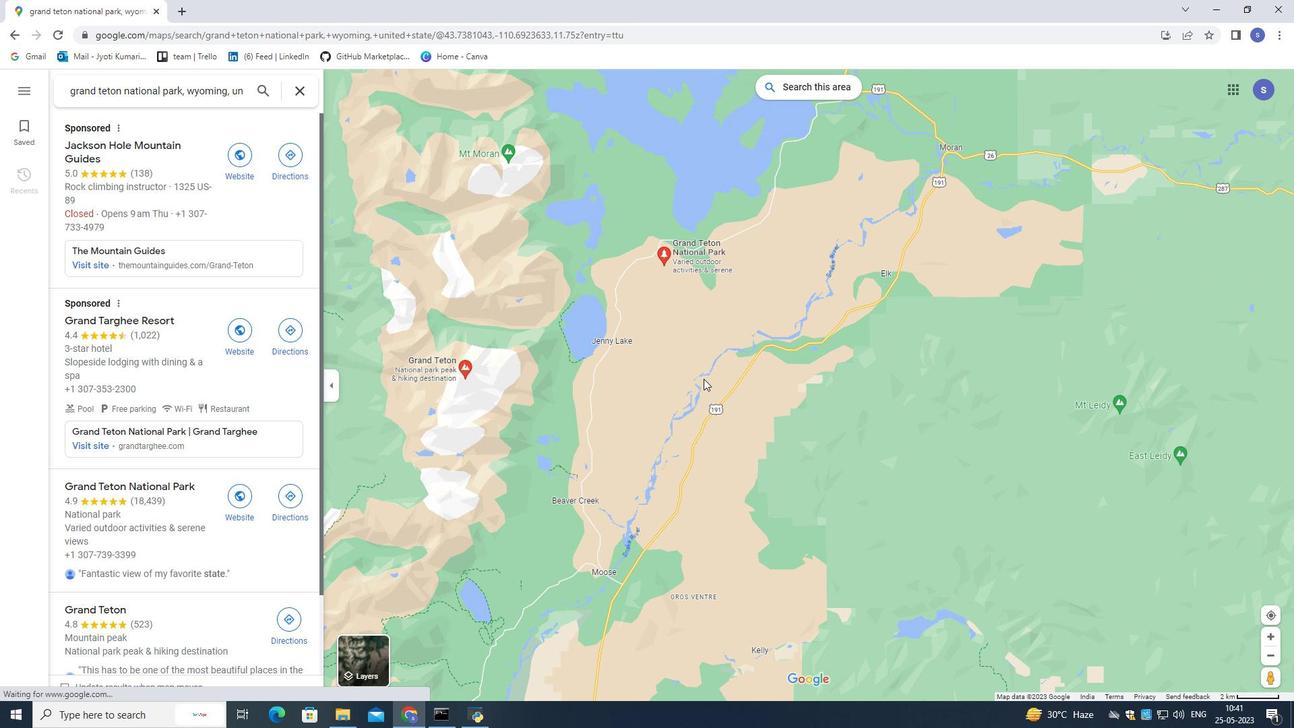 
Action: Mouse moved to (781, 480)
Screenshot: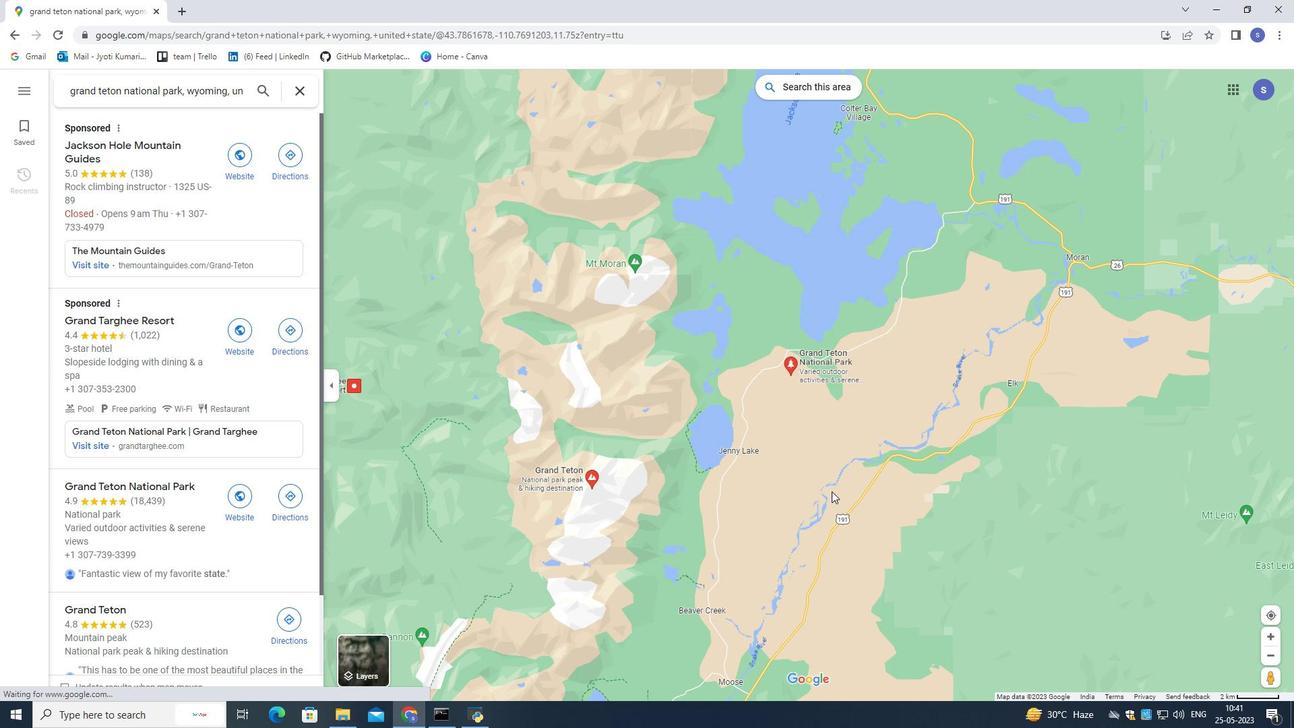
Action: Mouse pressed left at (781, 480)
Screenshot: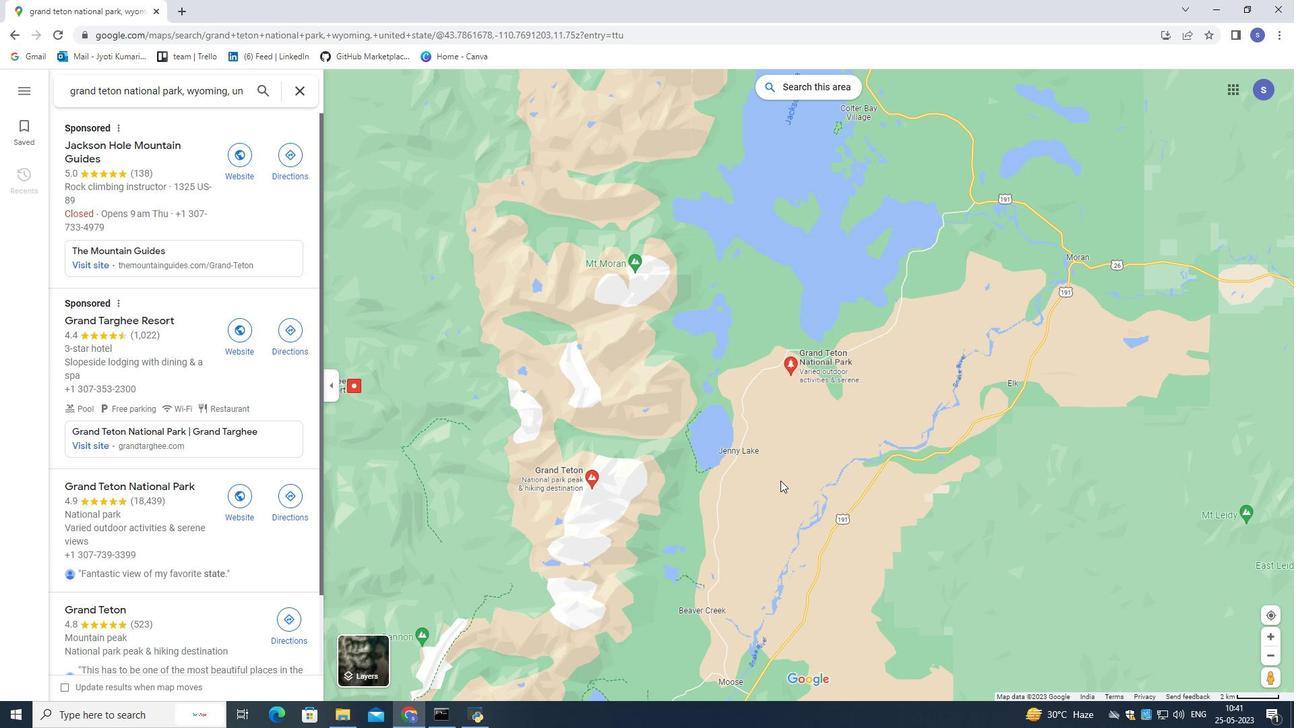 
Action: Mouse moved to (822, 460)
Screenshot: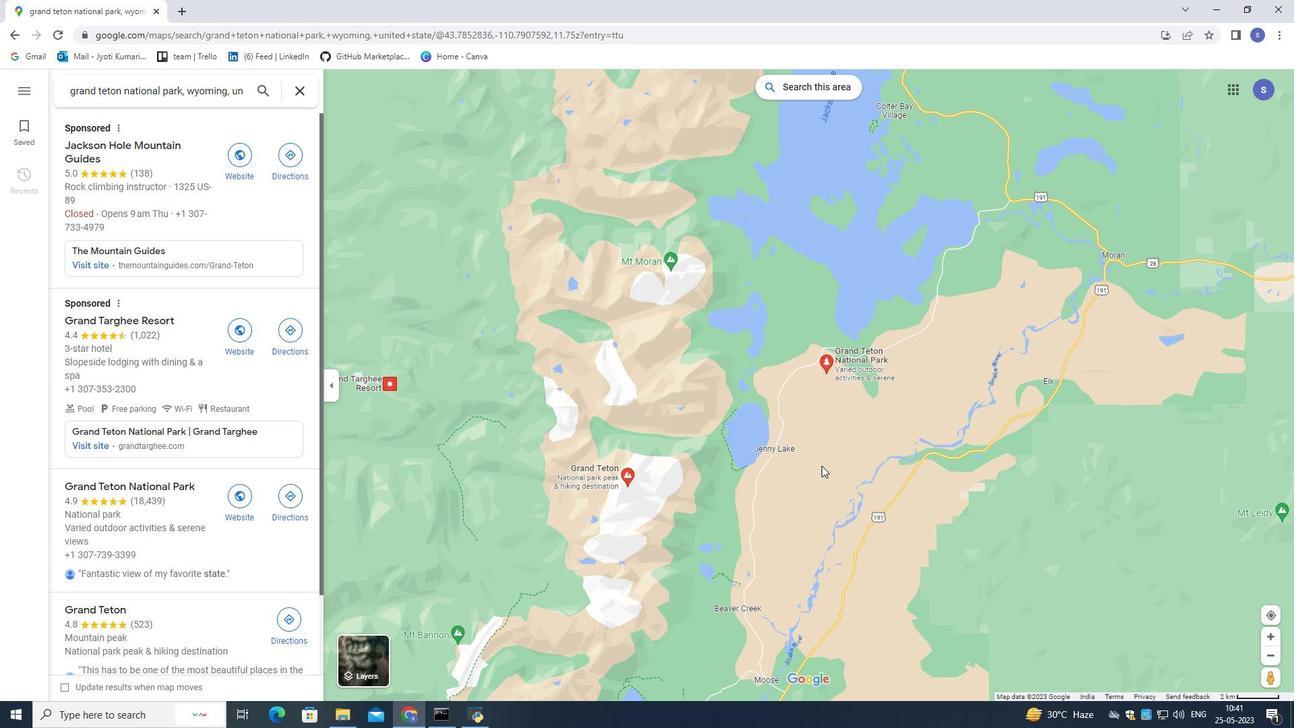 
Action: Mouse scrolled (822, 464) with delta (0, 0)
Screenshot: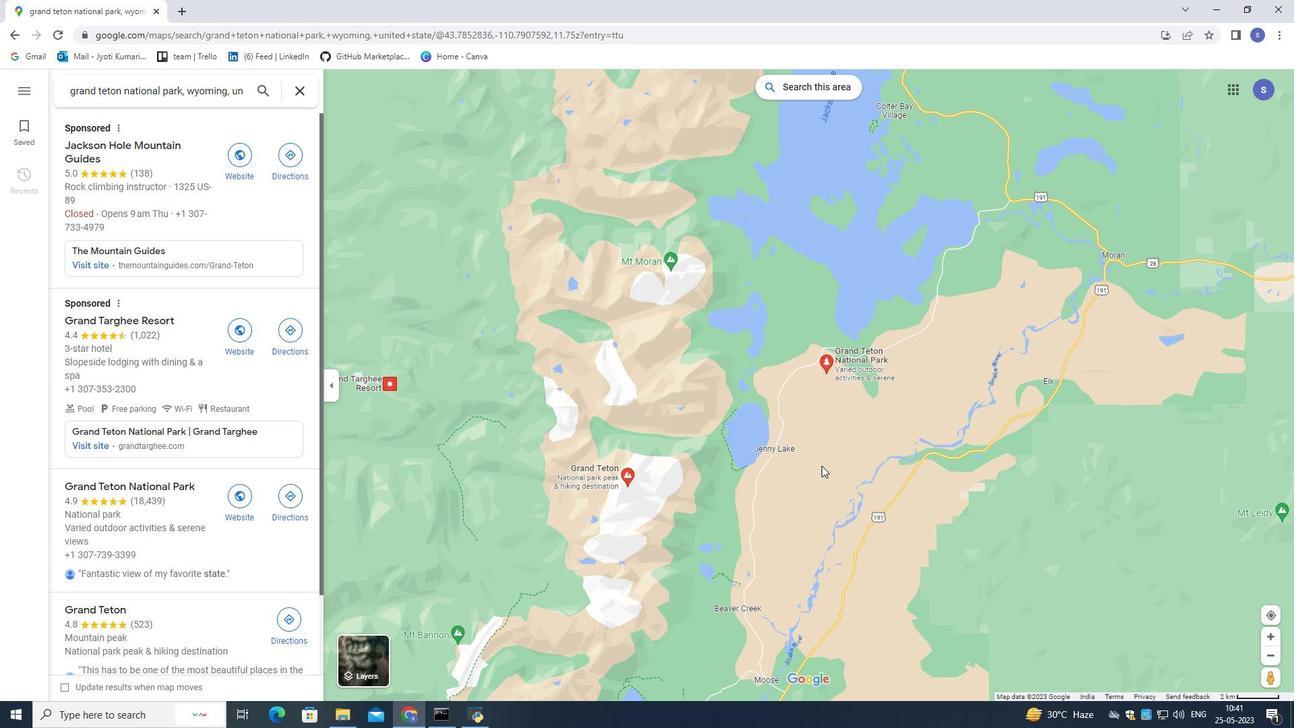 
Action: Mouse scrolled (822, 464) with delta (0, 0)
Screenshot: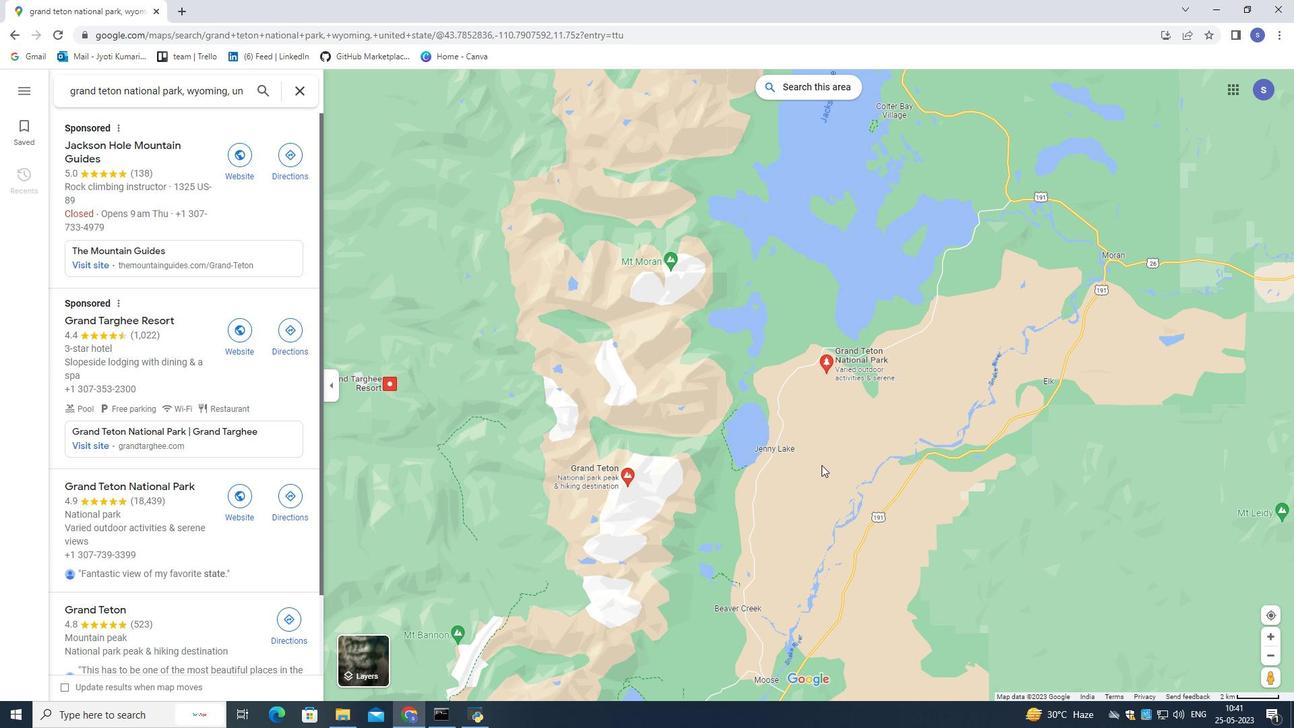 
Action: Mouse scrolled (822, 463) with delta (0, 0)
Screenshot: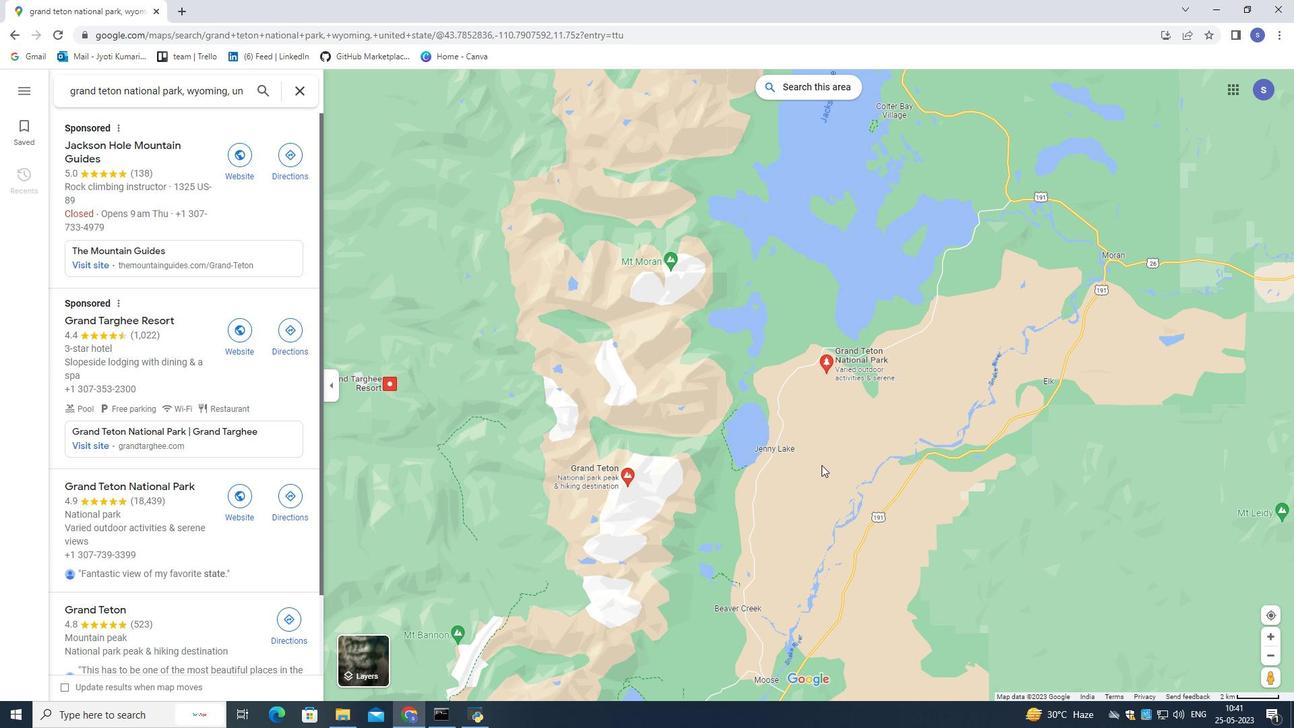 
Action: Mouse moved to (822, 459)
Screenshot: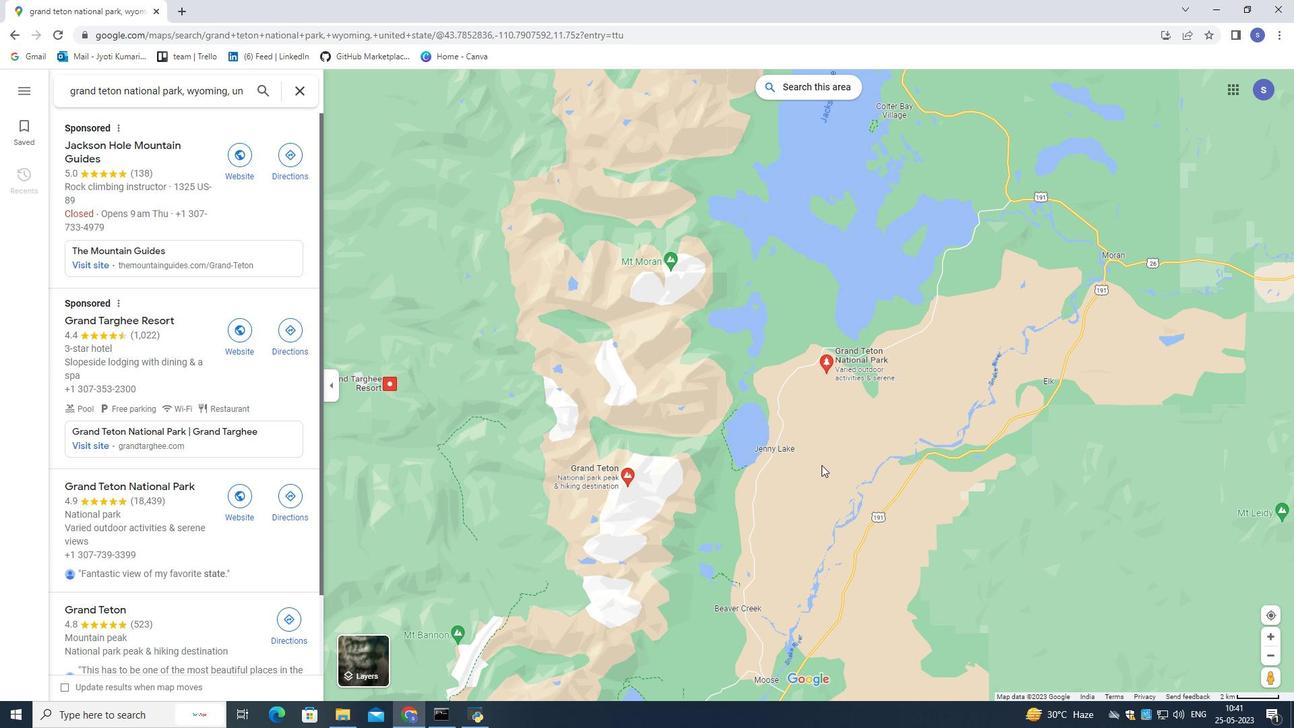 
Action: Mouse scrolled (822, 460) with delta (0, 0)
Screenshot: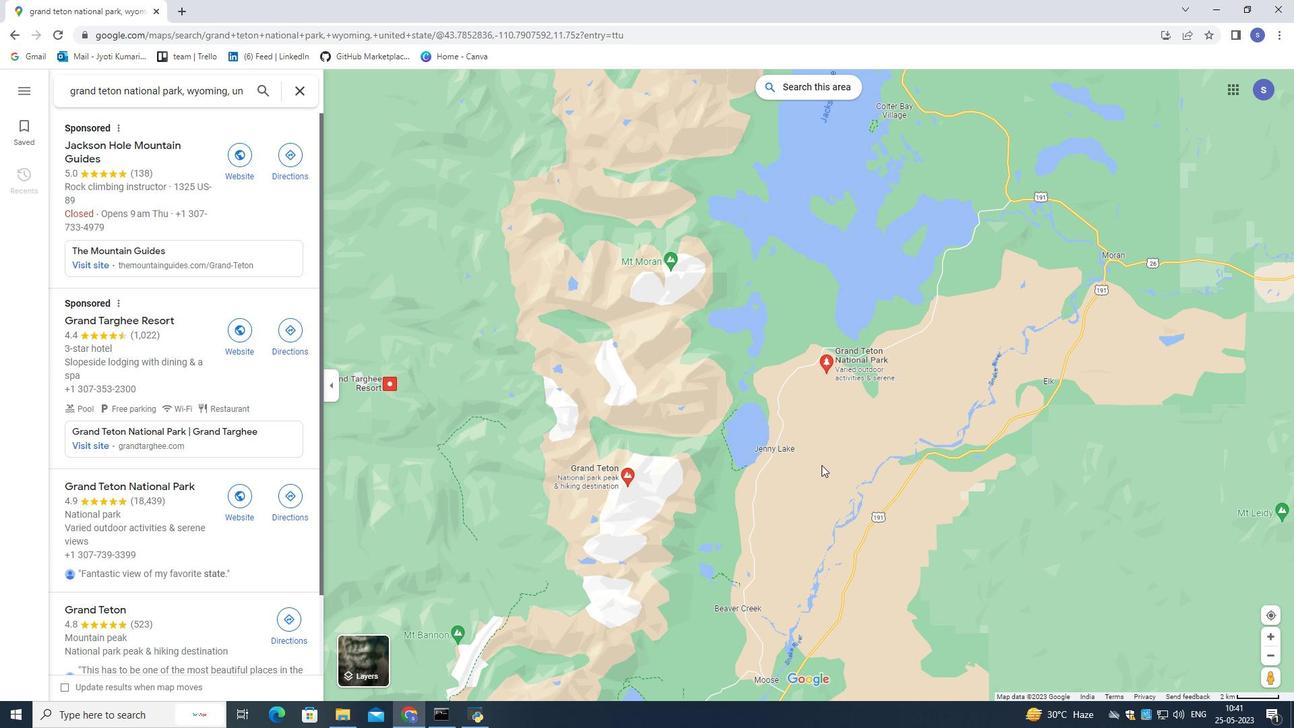 
Action: Mouse moved to (844, 391)
Screenshot: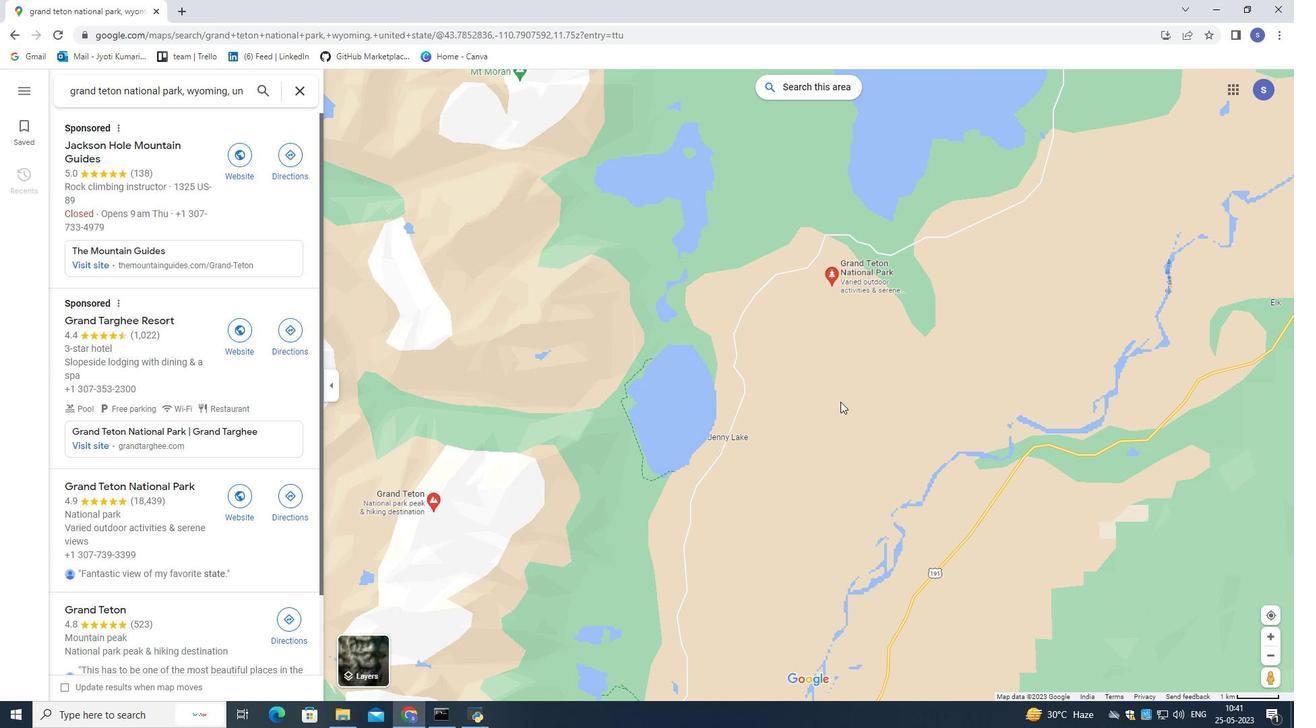 
Action: Mouse pressed left at (844, 391)
Screenshot: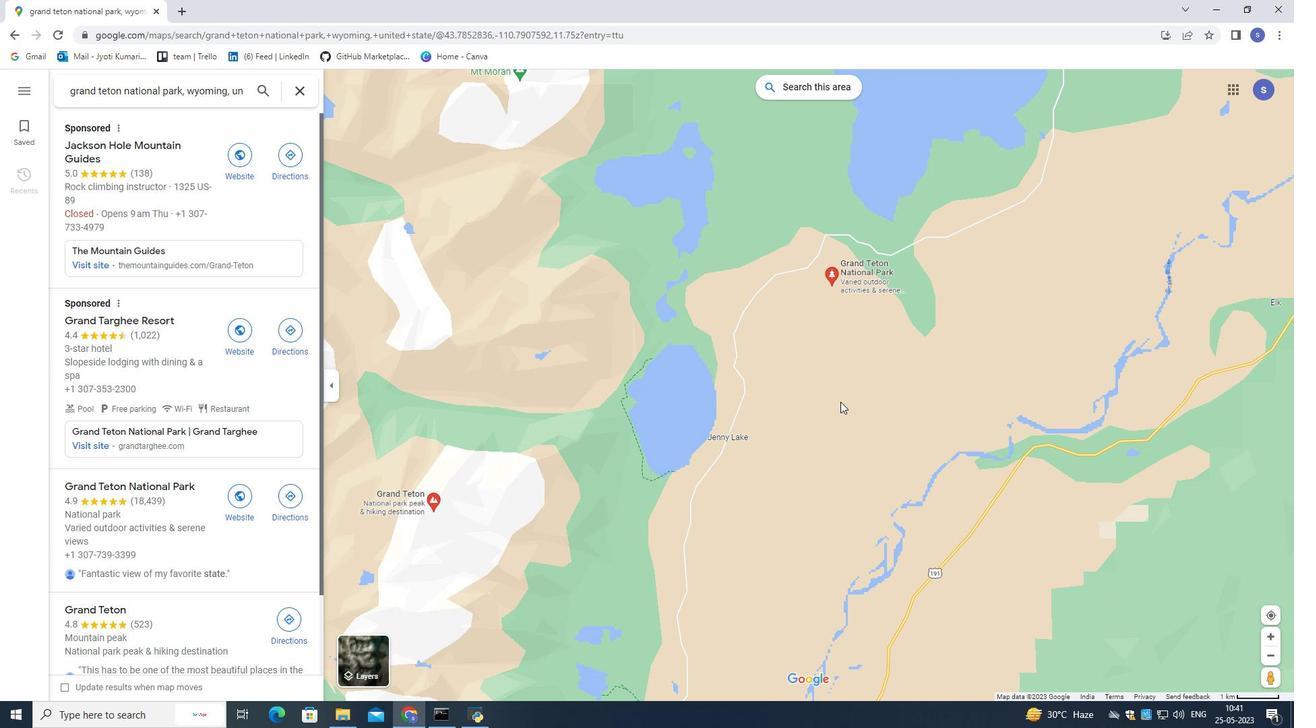 
Action: Mouse moved to (824, 469)
Screenshot: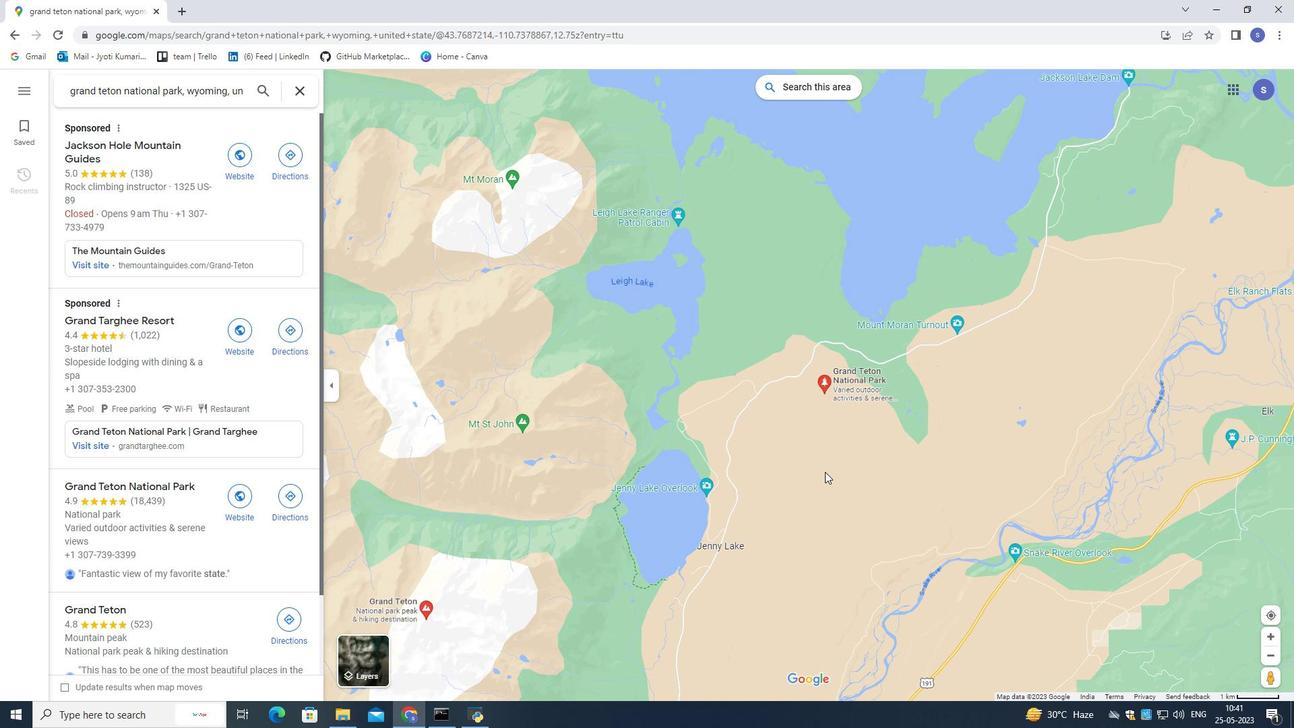 
Action: Mouse scrolled (824, 470) with delta (0, 0)
Screenshot: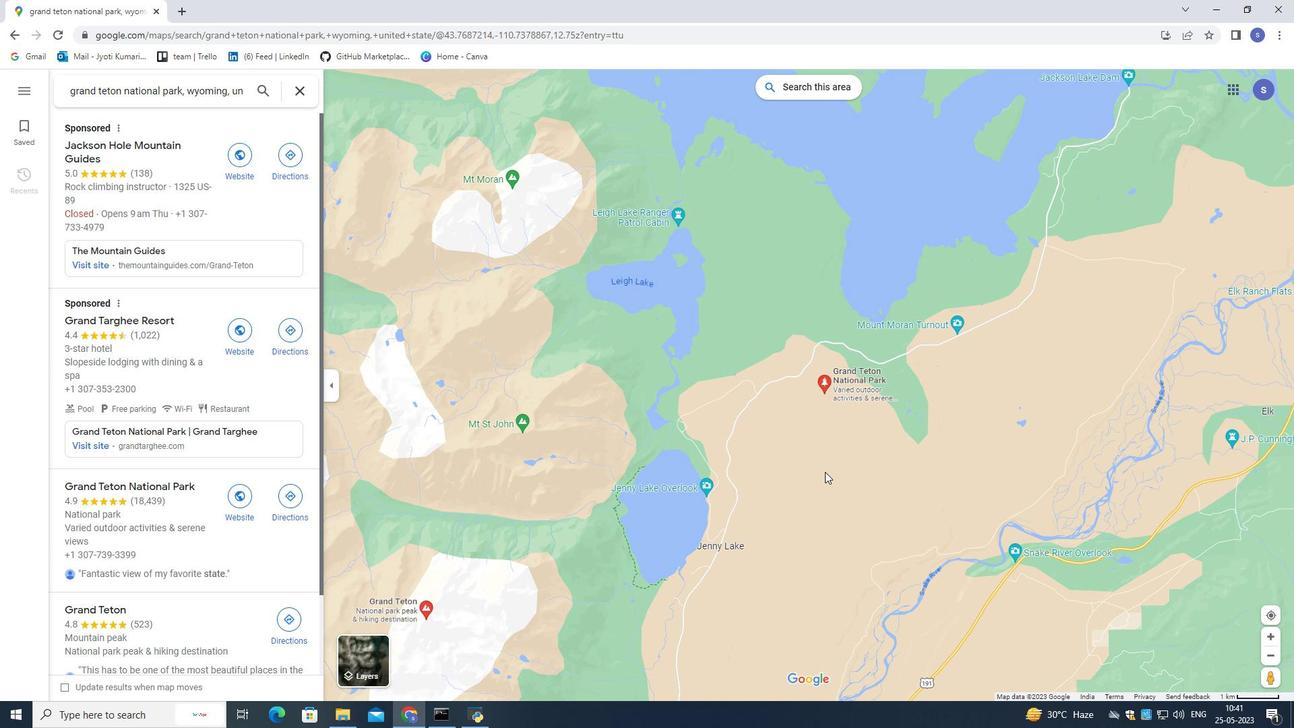 
Action: Mouse moved to (824, 468)
Screenshot: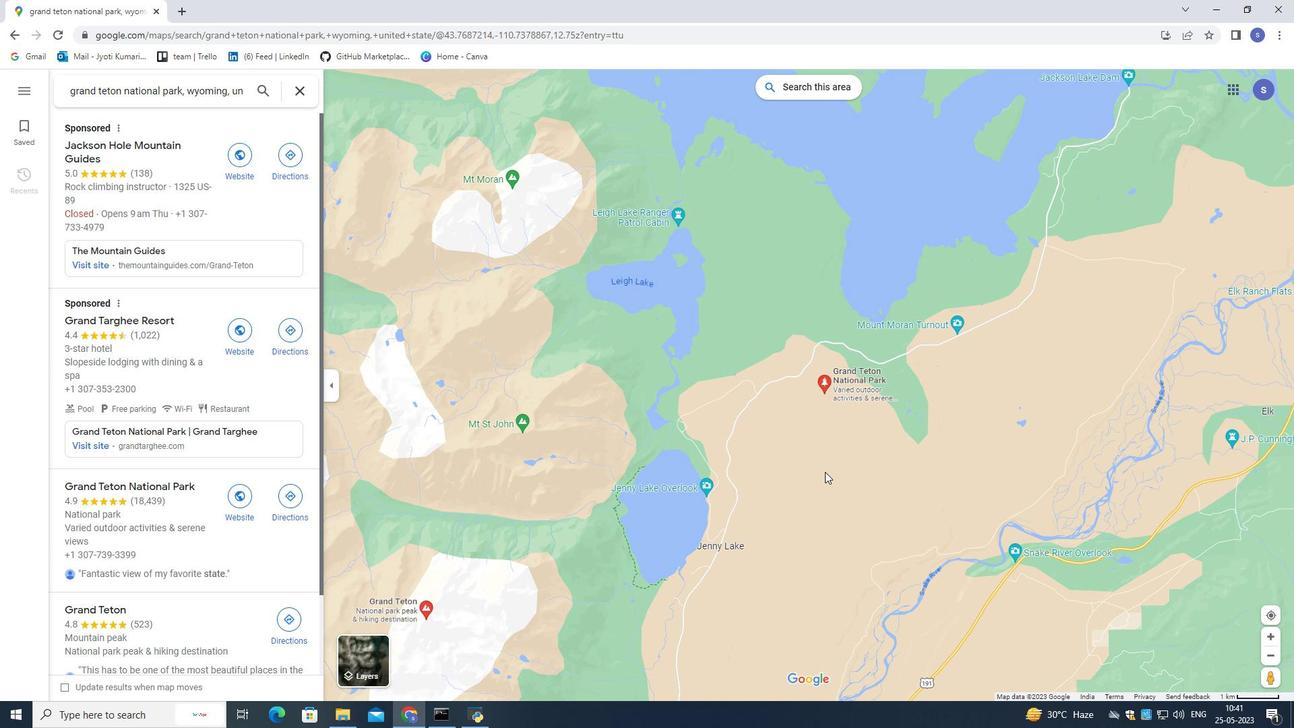 
Action: Mouse scrolled (824, 469) with delta (0, 0)
Screenshot: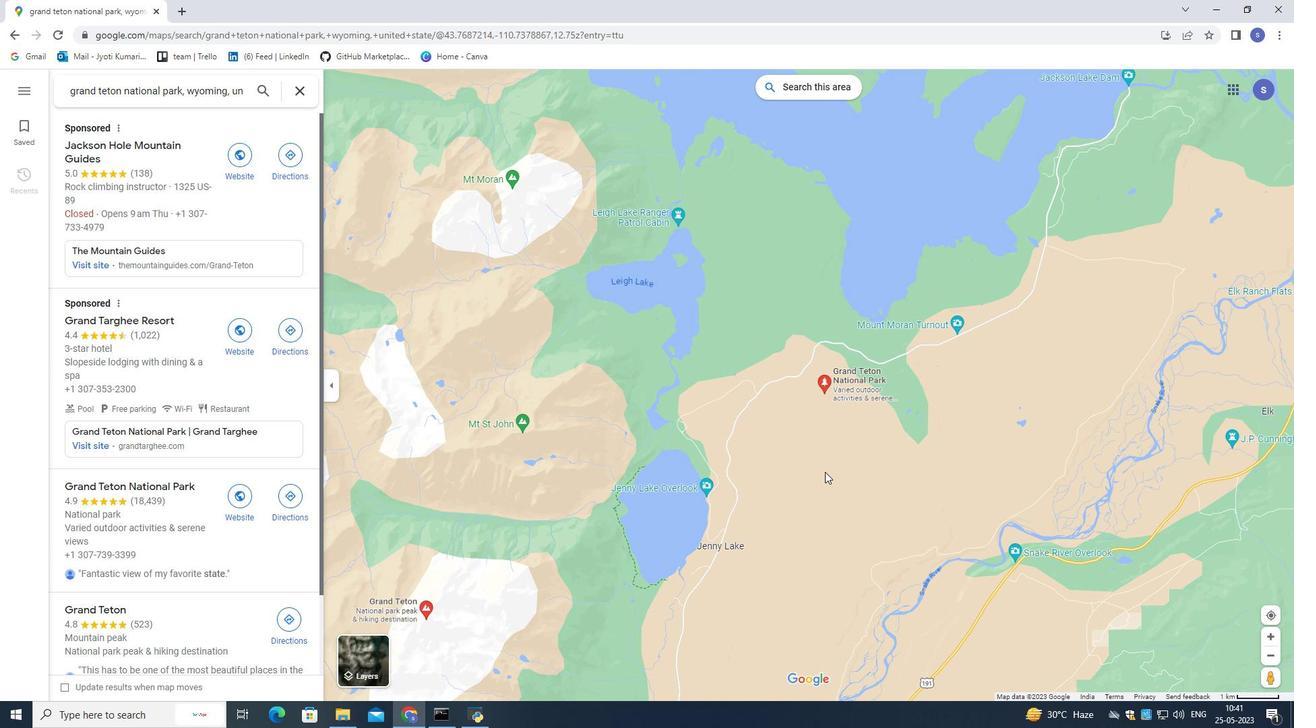
Action: Mouse moved to (823, 467)
Screenshot: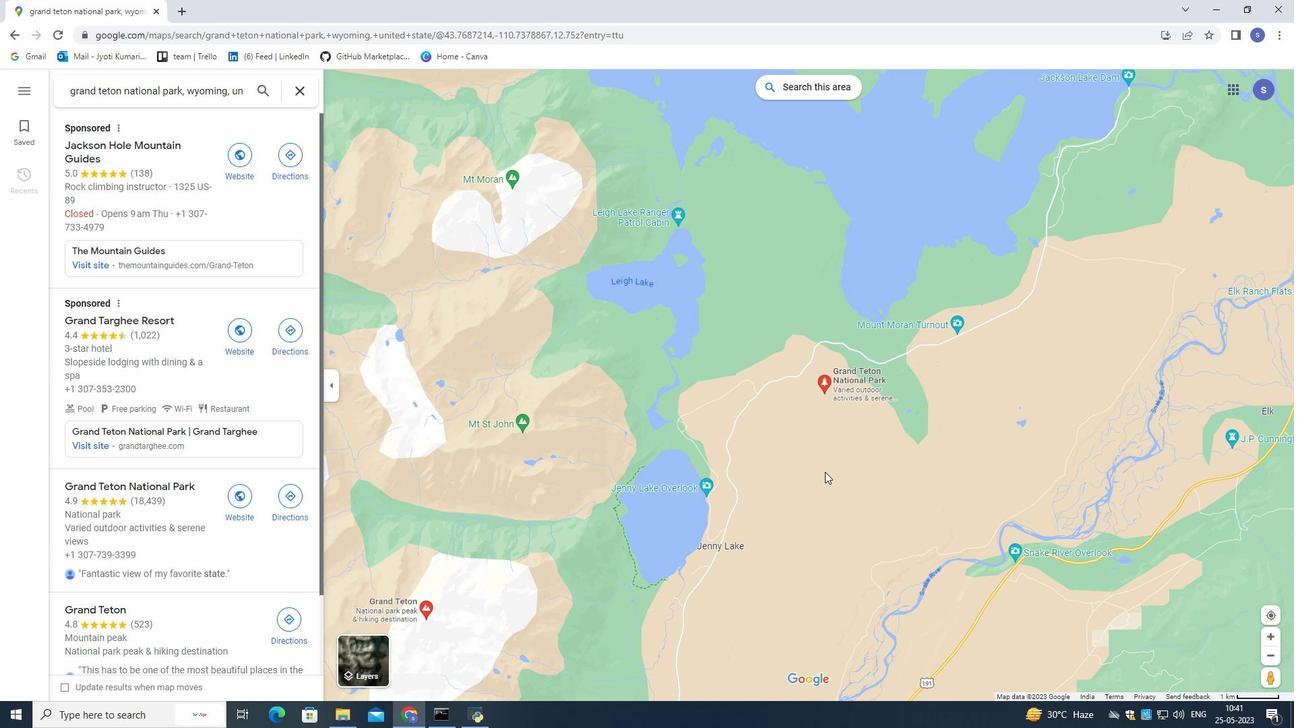 
Action: Mouse scrolled (823, 468) with delta (0, 0)
Screenshot: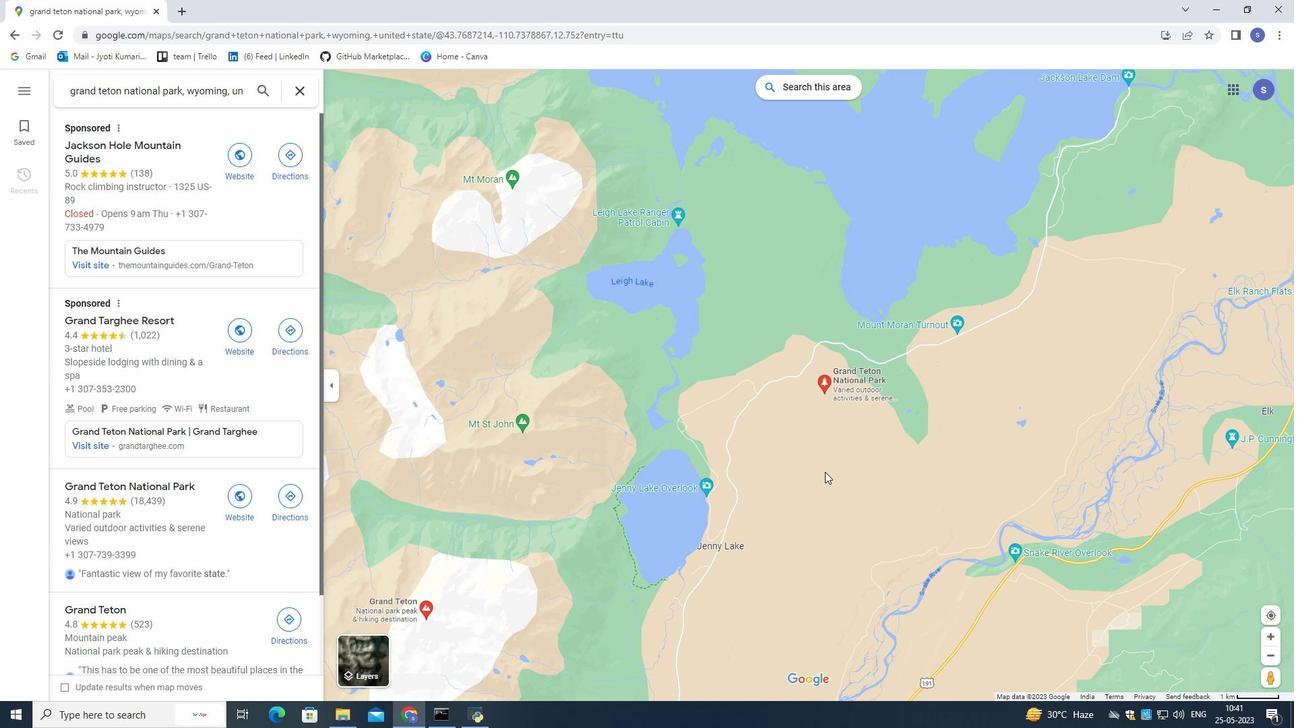
Action: Mouse moved to (823, 466)
Screenshot: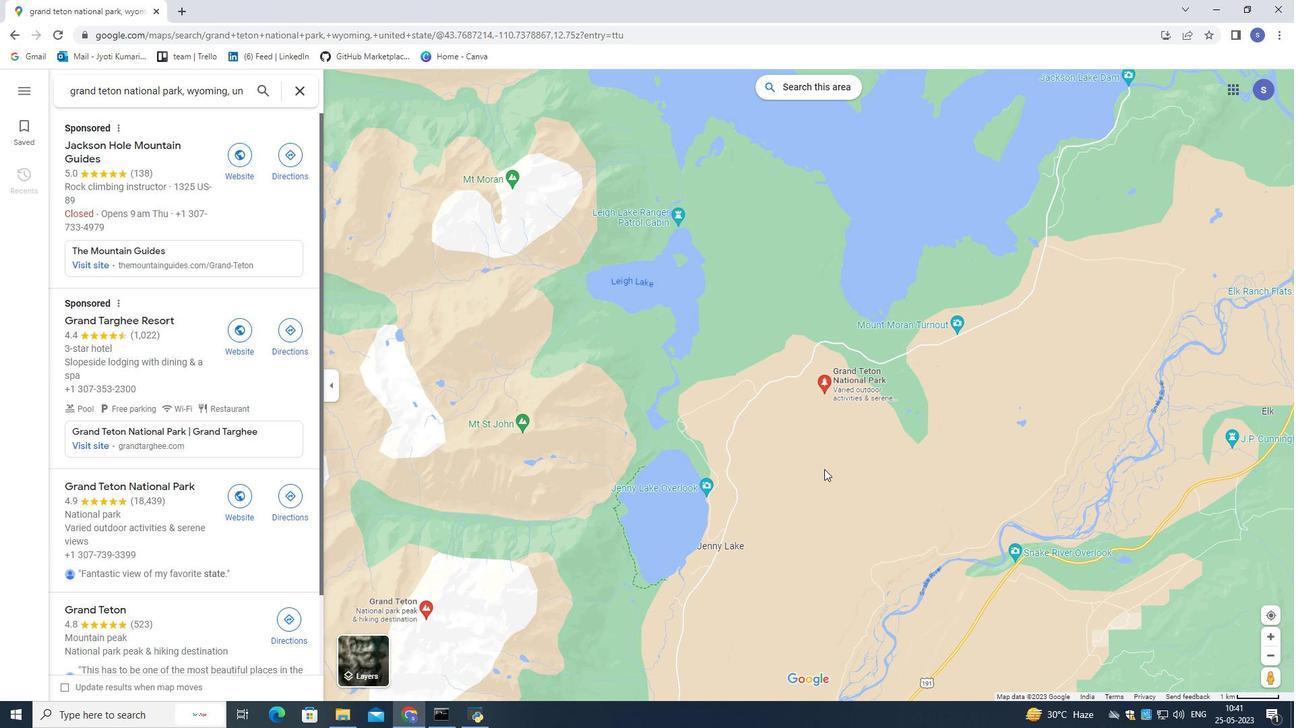 
Action: Mouse scrolled (823, 467) with delta (0, 0)
Screenshot: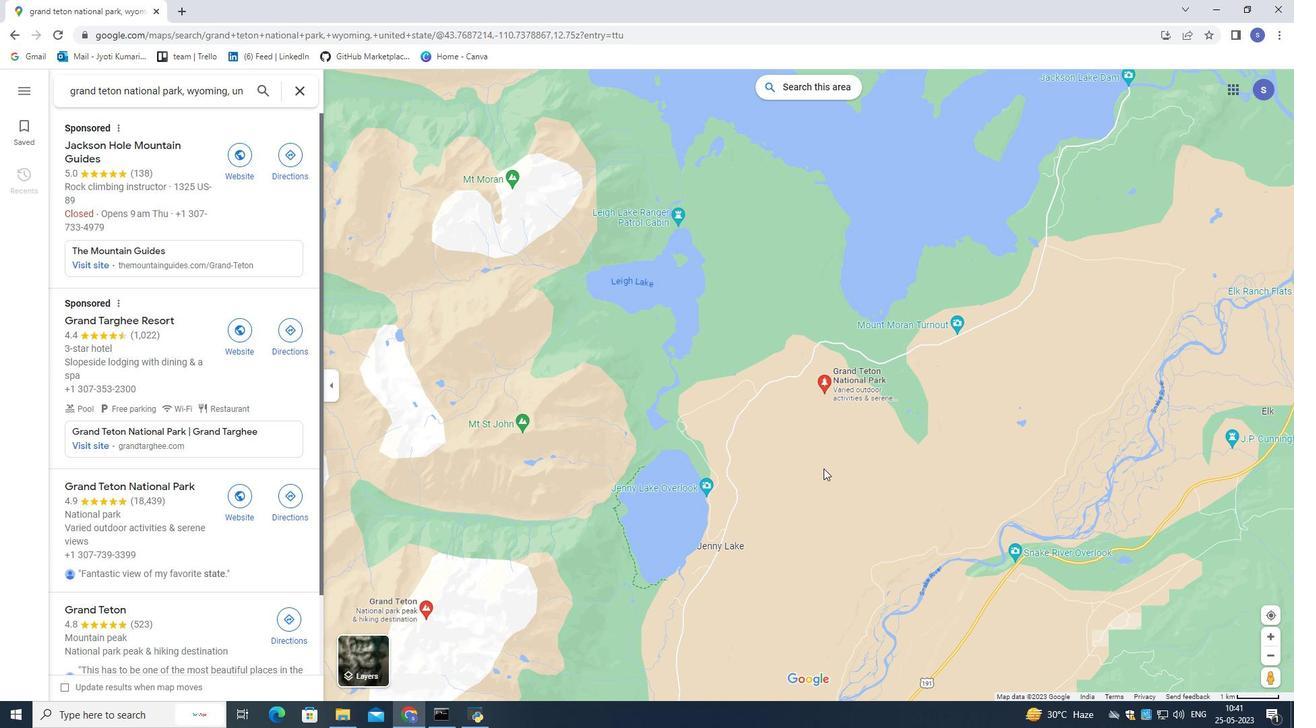 
Action: Mouse scrolled (823, 467) with delta (0, 0)
Screenshot: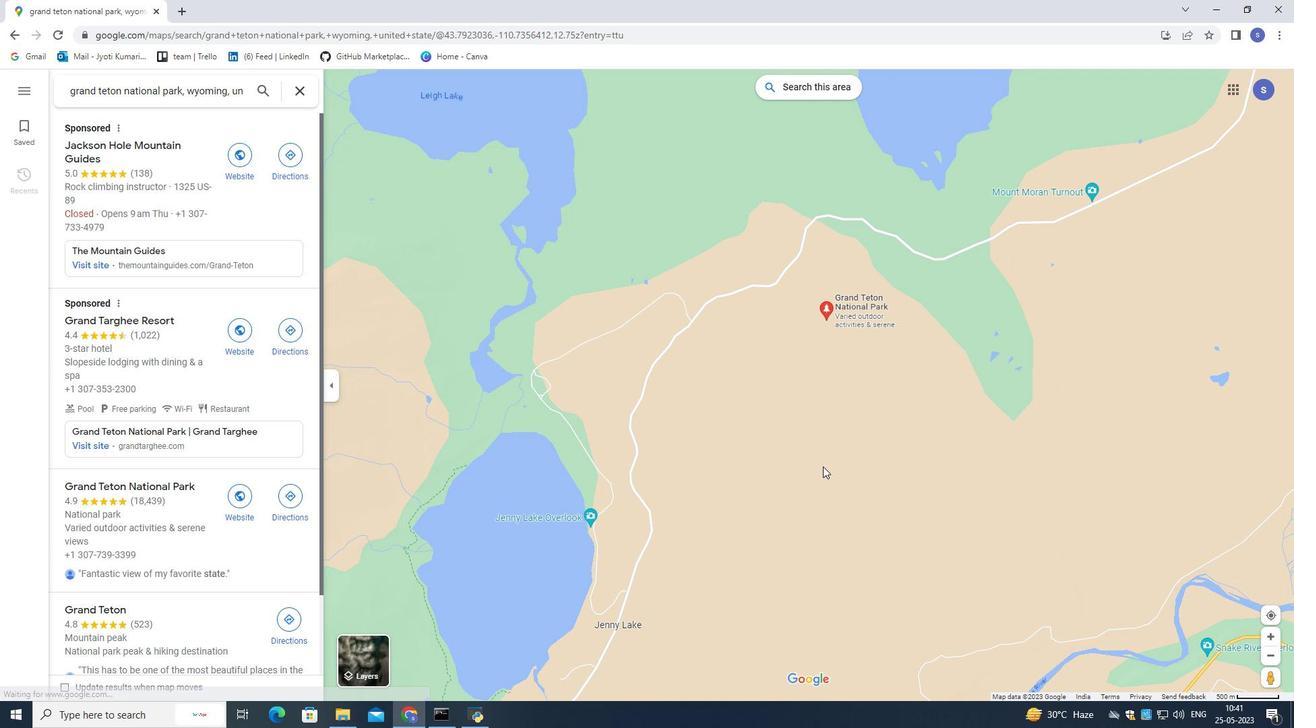 
Action: Mouse moved to (813, 404)
Screenshot: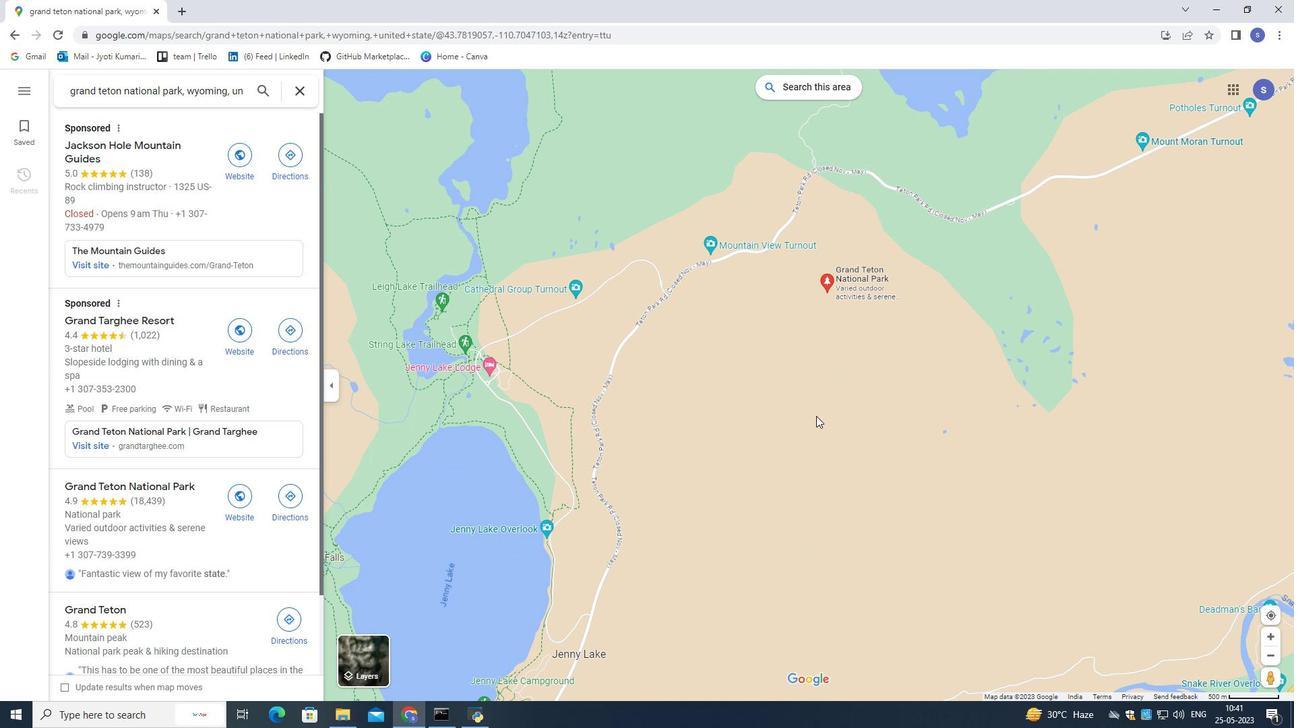 
Action: Mouse pressed left at (813, 404)
Screenshot: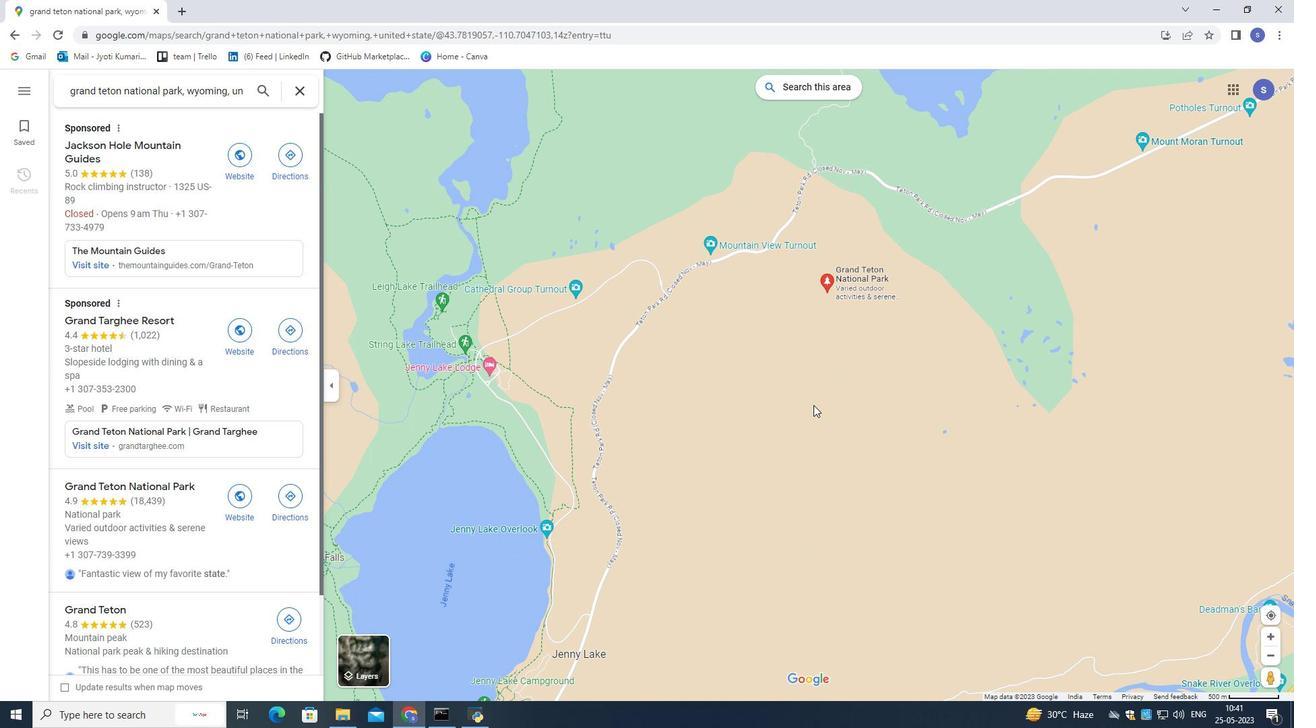 
Action: Mouse moved to (805, 474)
Screenshot: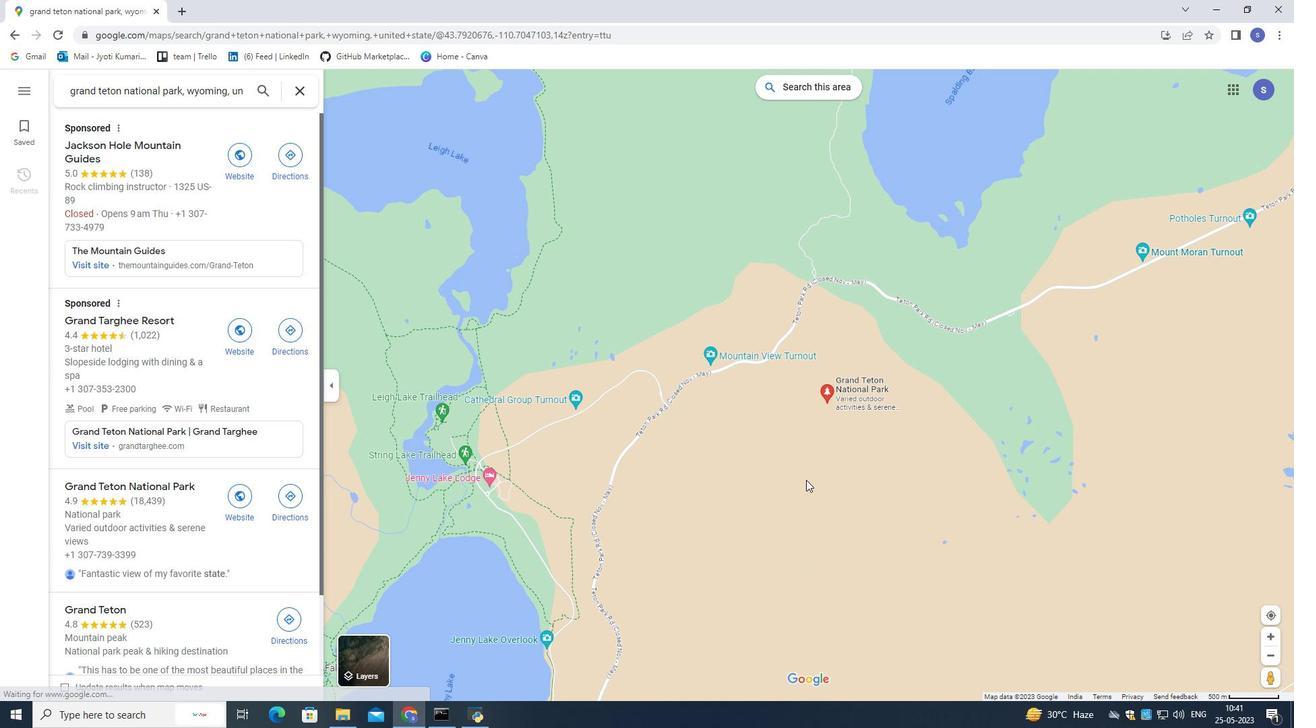 
Action: Mouse scrolled (805, 475) with delta (0, 0)
Screenshot: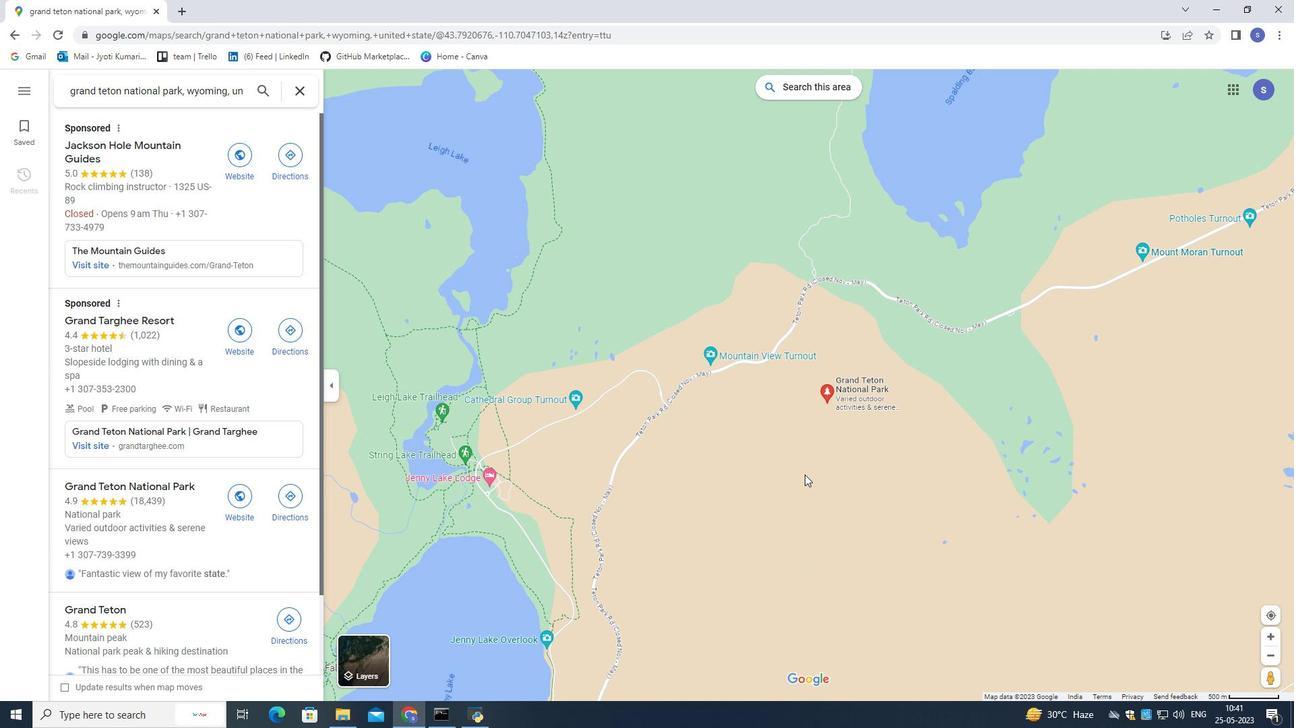 
Action: Mouse scrolled (805, 475) with delta (0, 0)
Screenshot: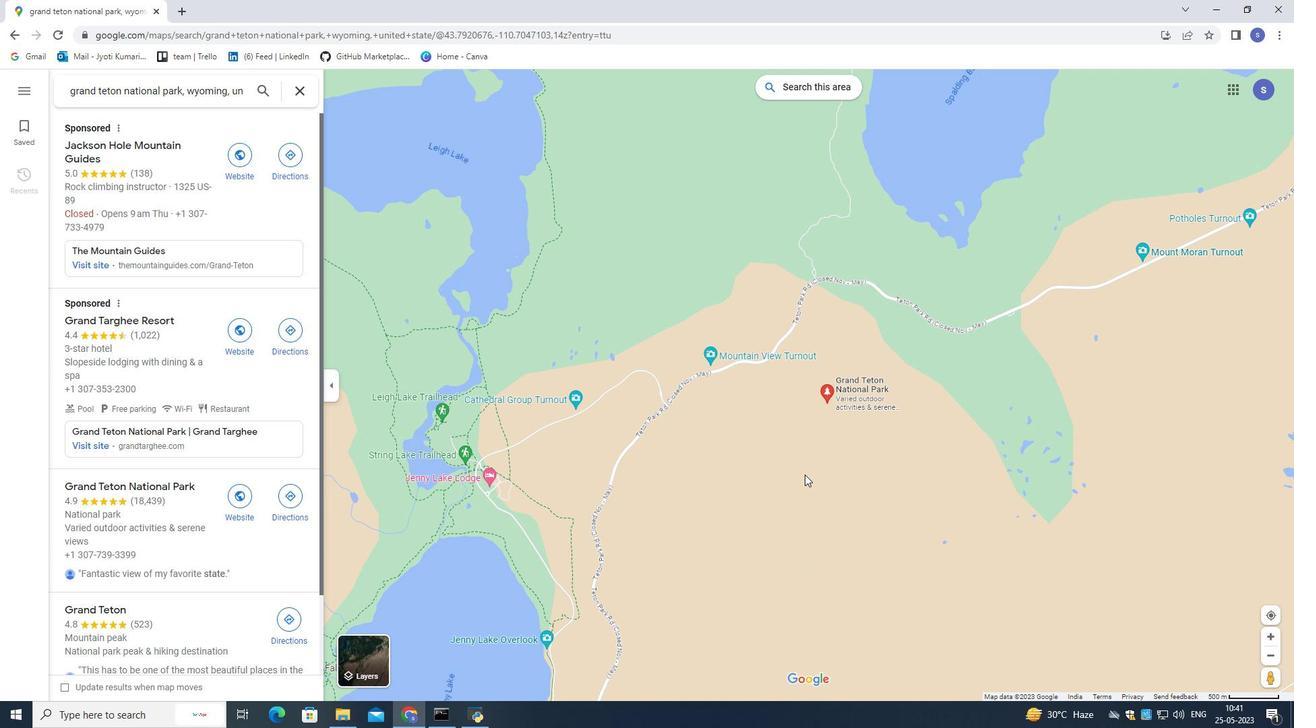 
Action: Mouse moved to (843, 423)
Screenshot: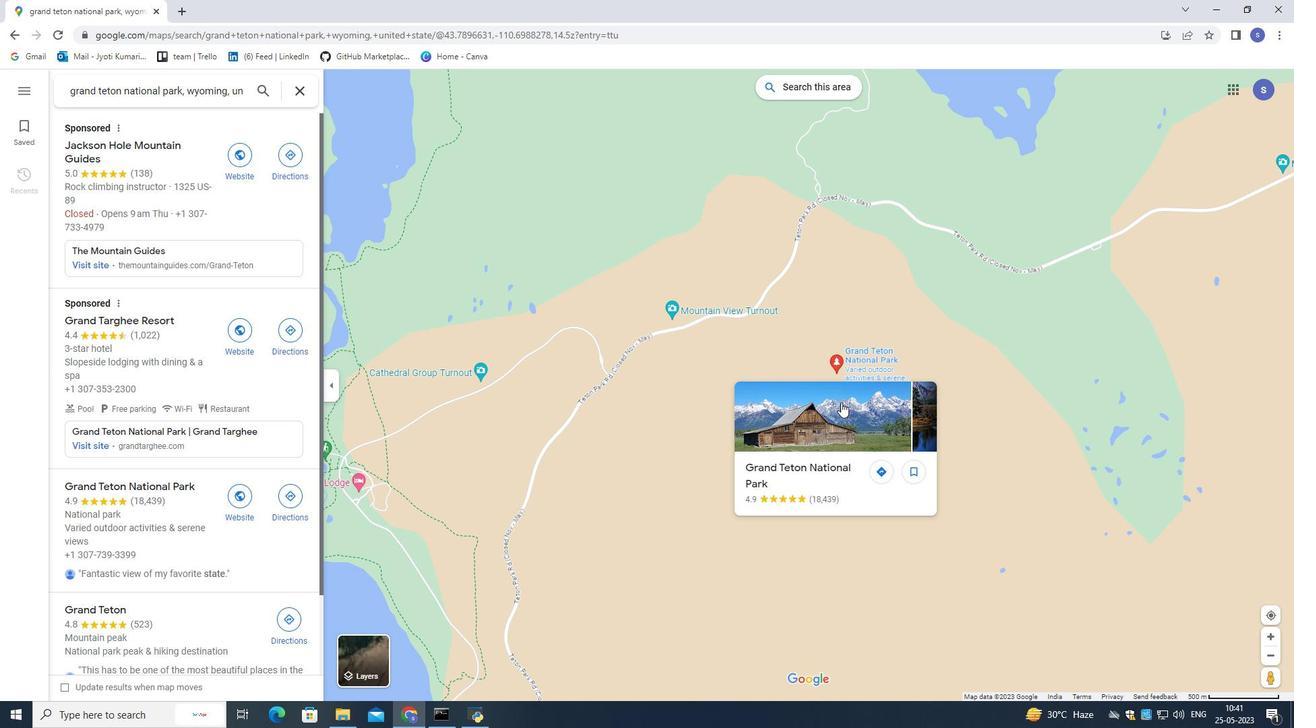 
Action: Mouse pressed left at (843, 423)
Screenshot: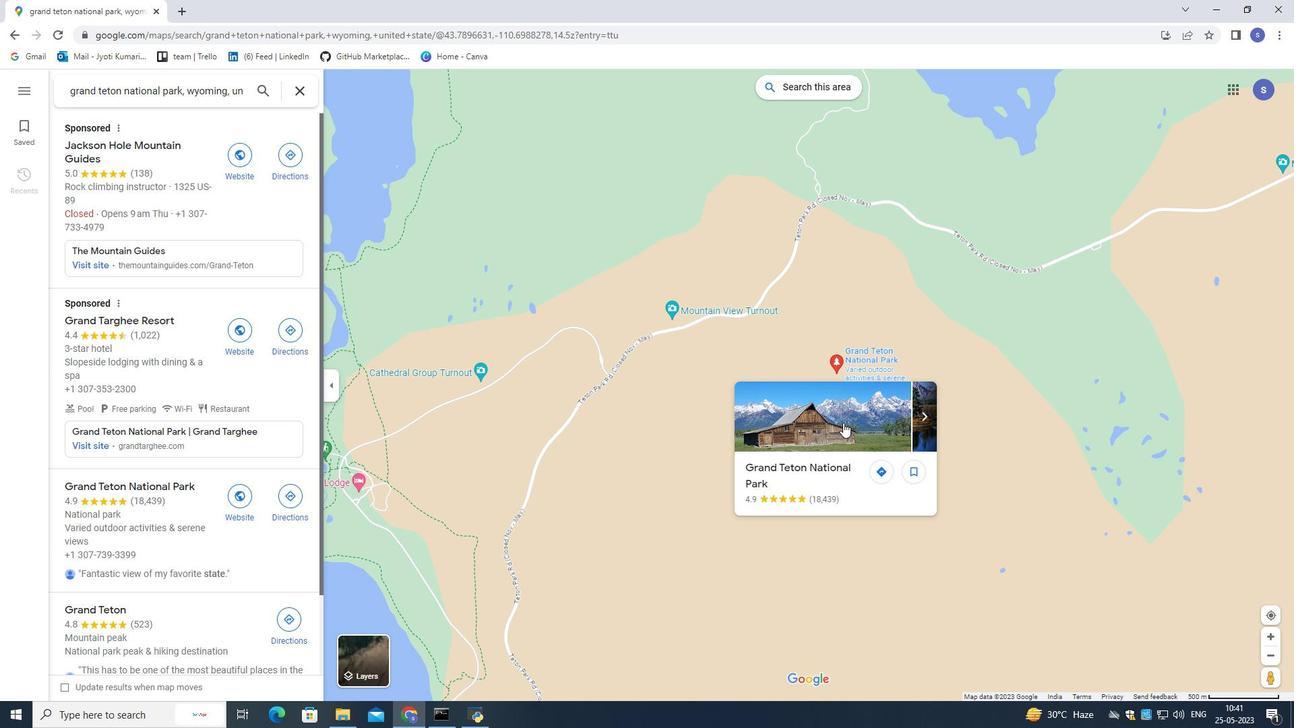 
Action: Mouse moved to (534, 245)
Screenshot: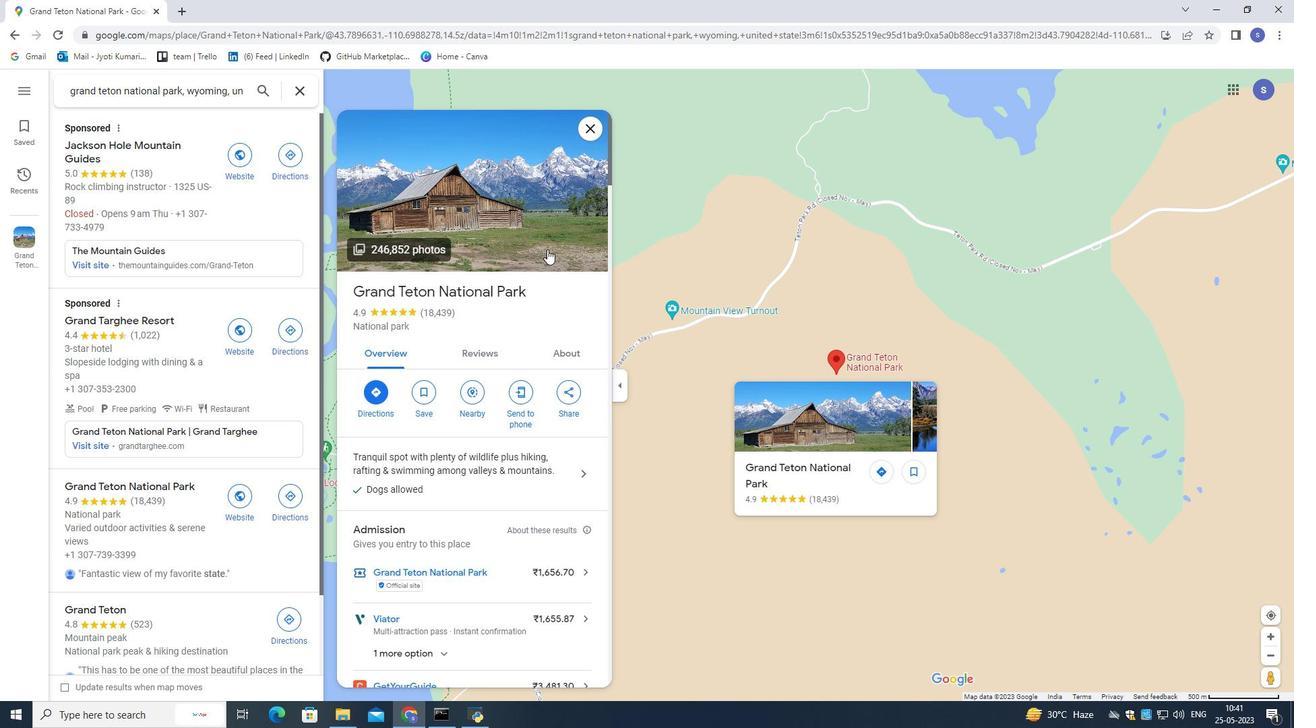 
Action: Mouse pressed left at (534, 245)
Screenshot: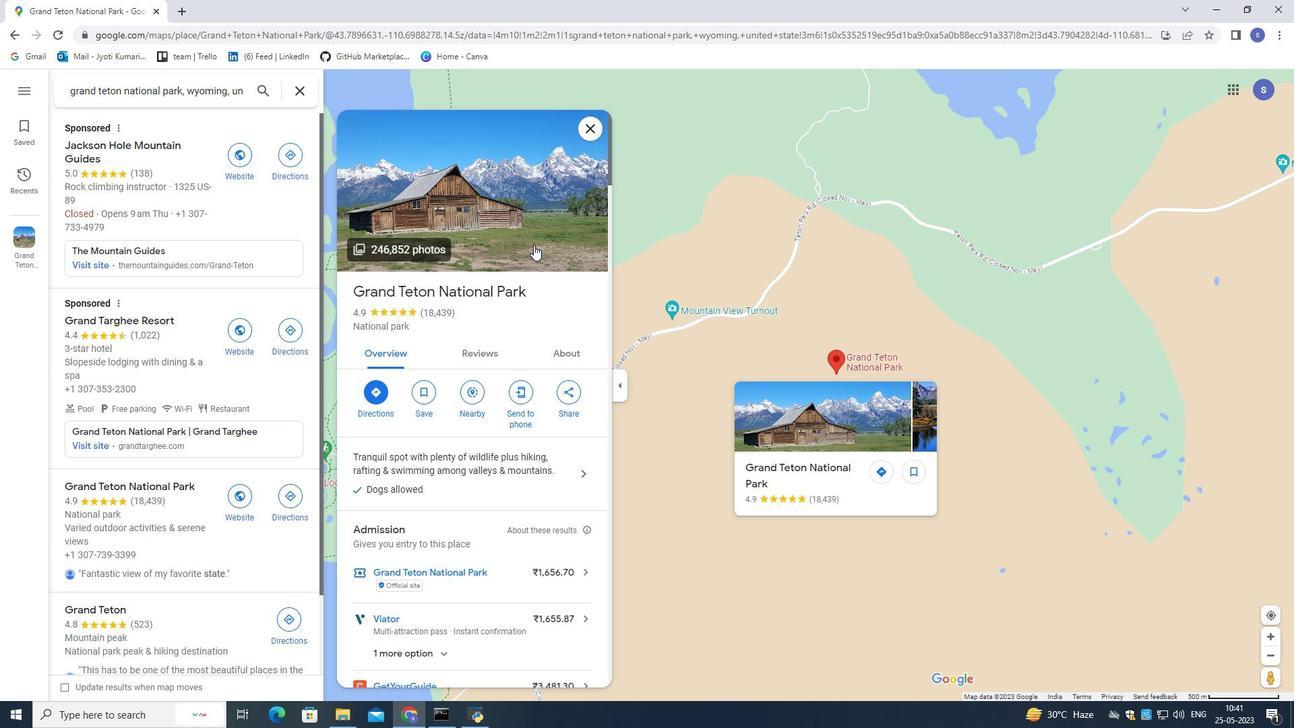 
Action: Mouse moved to (246, 395)
Screenshot: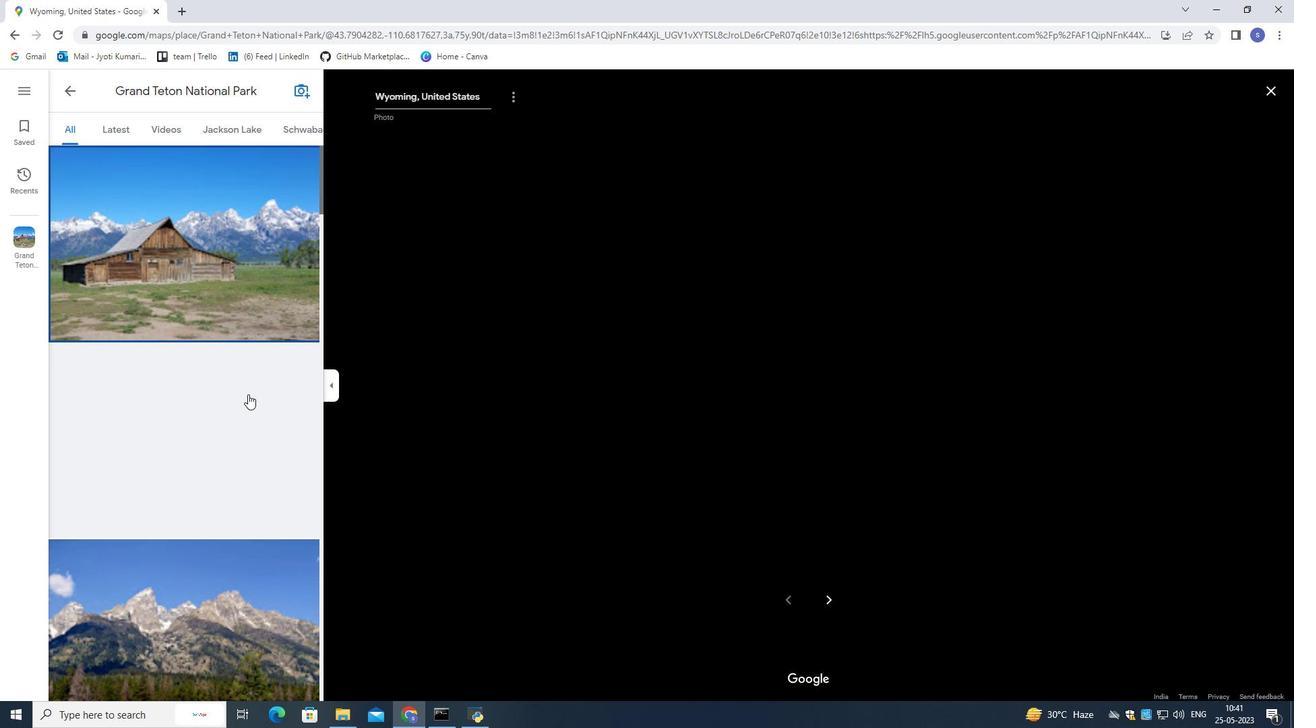 
Action: Mouse pressed left at (246, 395)
Screenshot: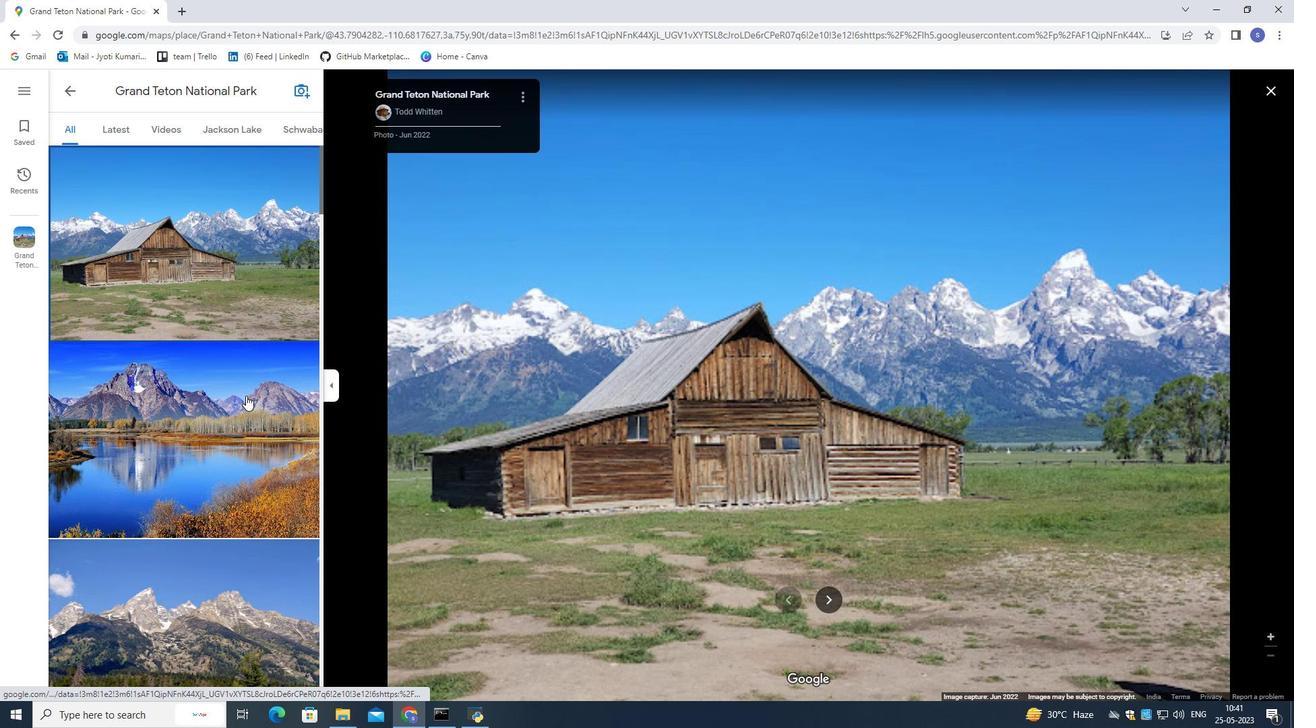 
Action: Mouse moved to (246, 395)
Screenshot: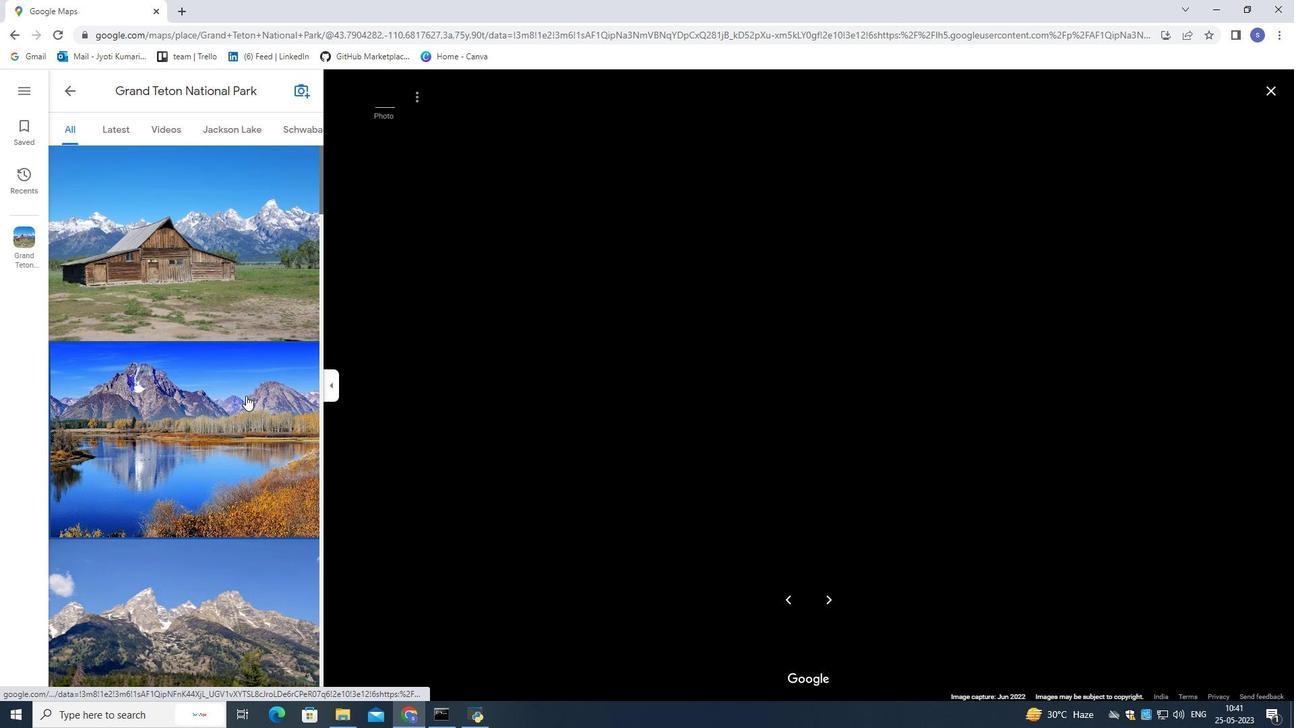 
Action: Mouse scrolled (246, 394) with delta (0, 0)
Screenshot: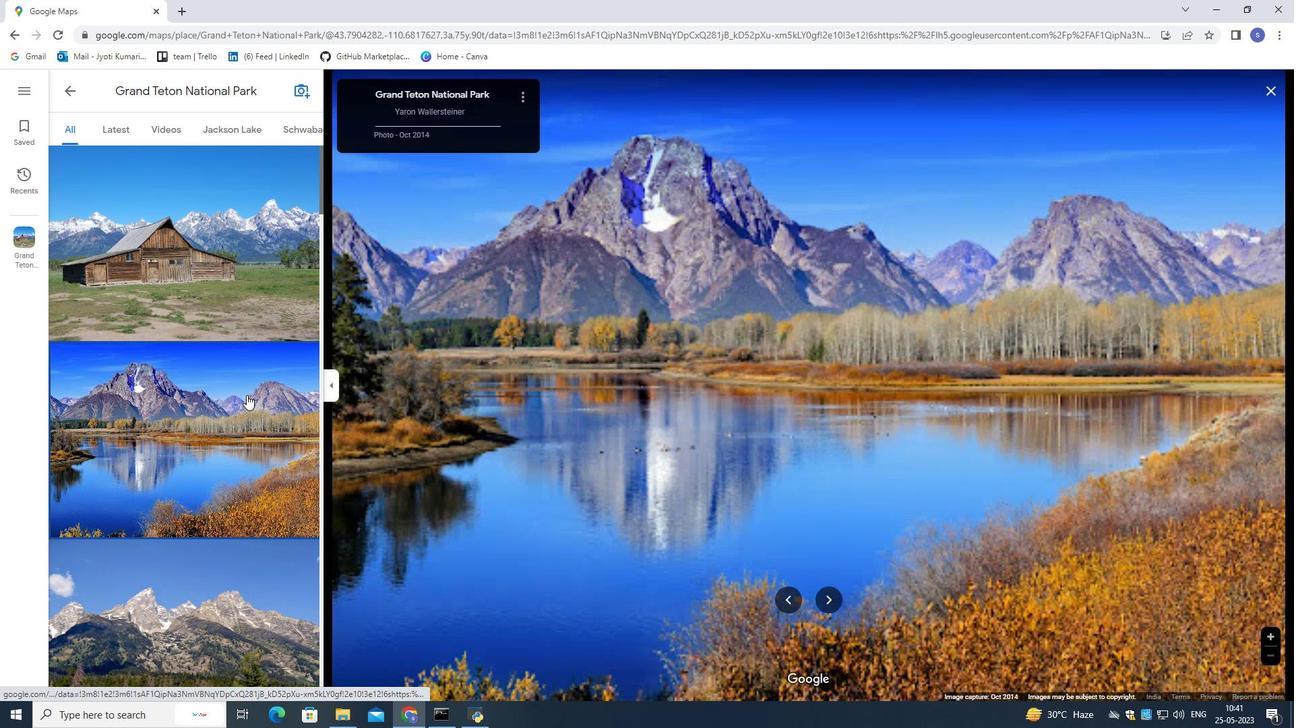 
Action: Mouse scrolled (246, 394) with delta (0, 0)
Screenshot: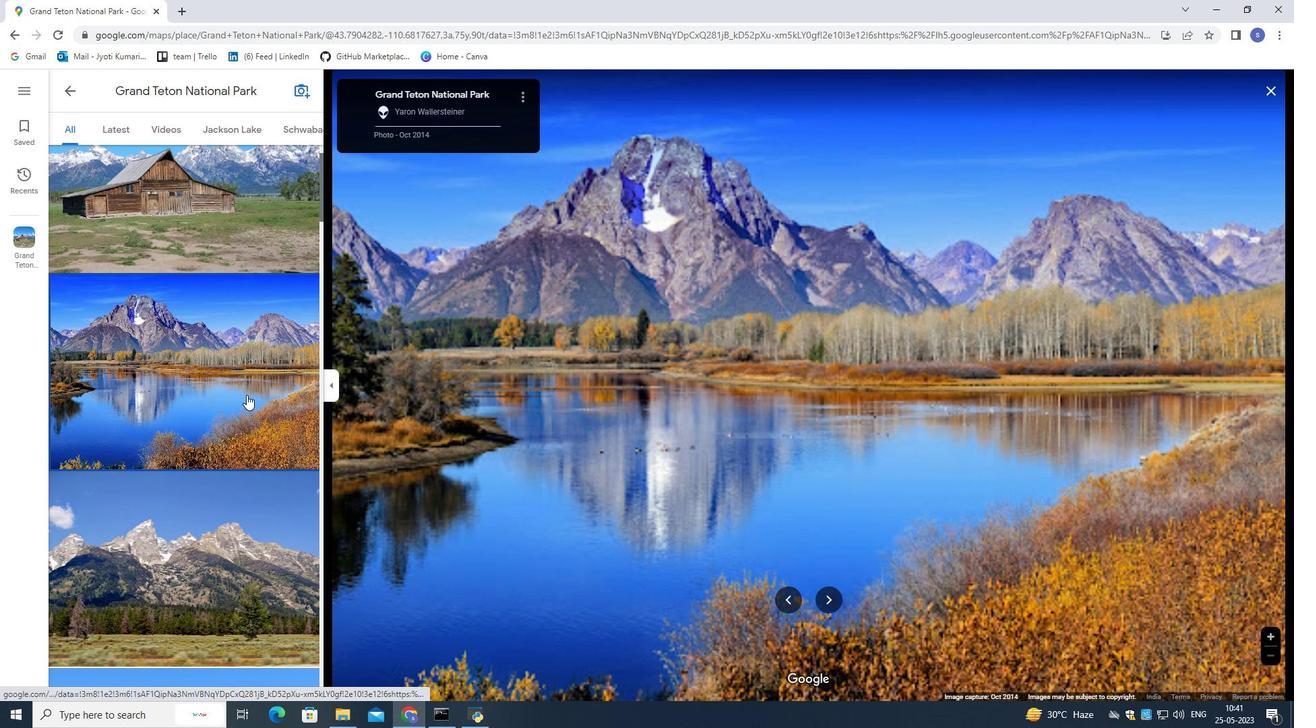 
Action: Mouse scrolled (246, 394) with delta (0, 0)
Screenshot: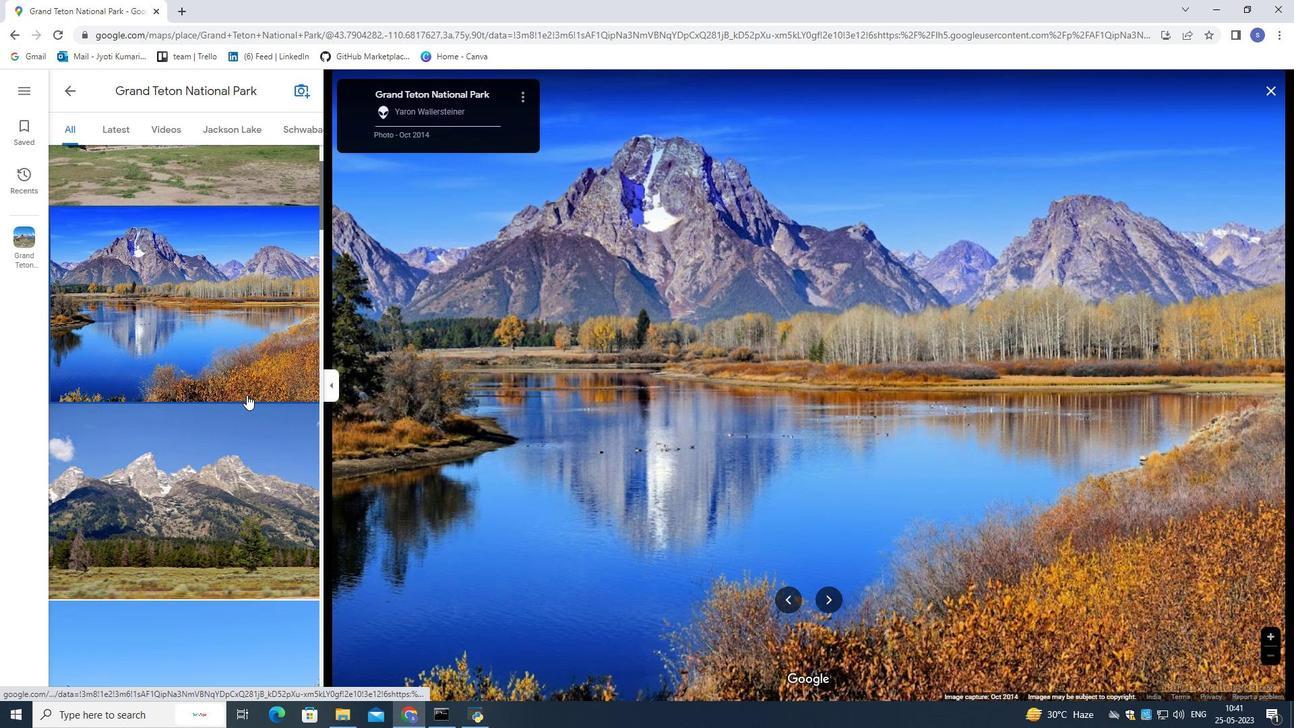 
Action: Mouse scrolled (246, 394) with delta (0, 0)
Screenshot: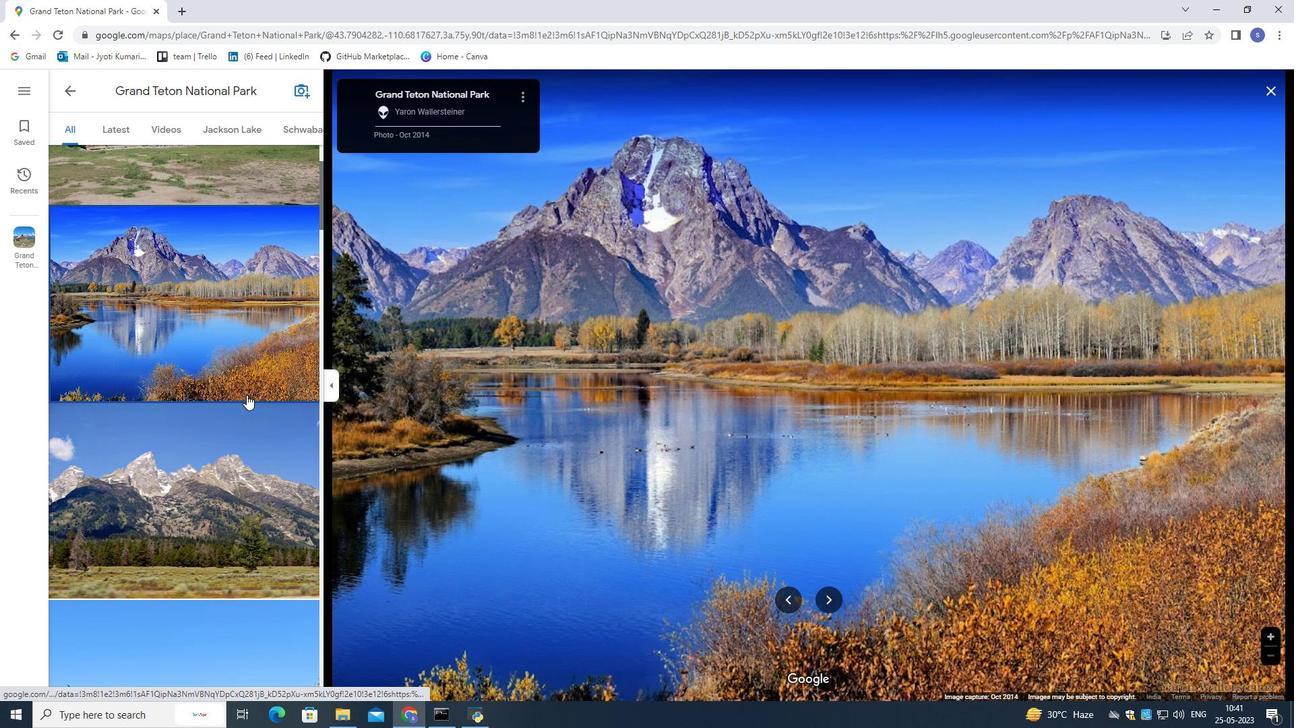 
Action: Mouse pressed left at (246, 395)
Screenshot: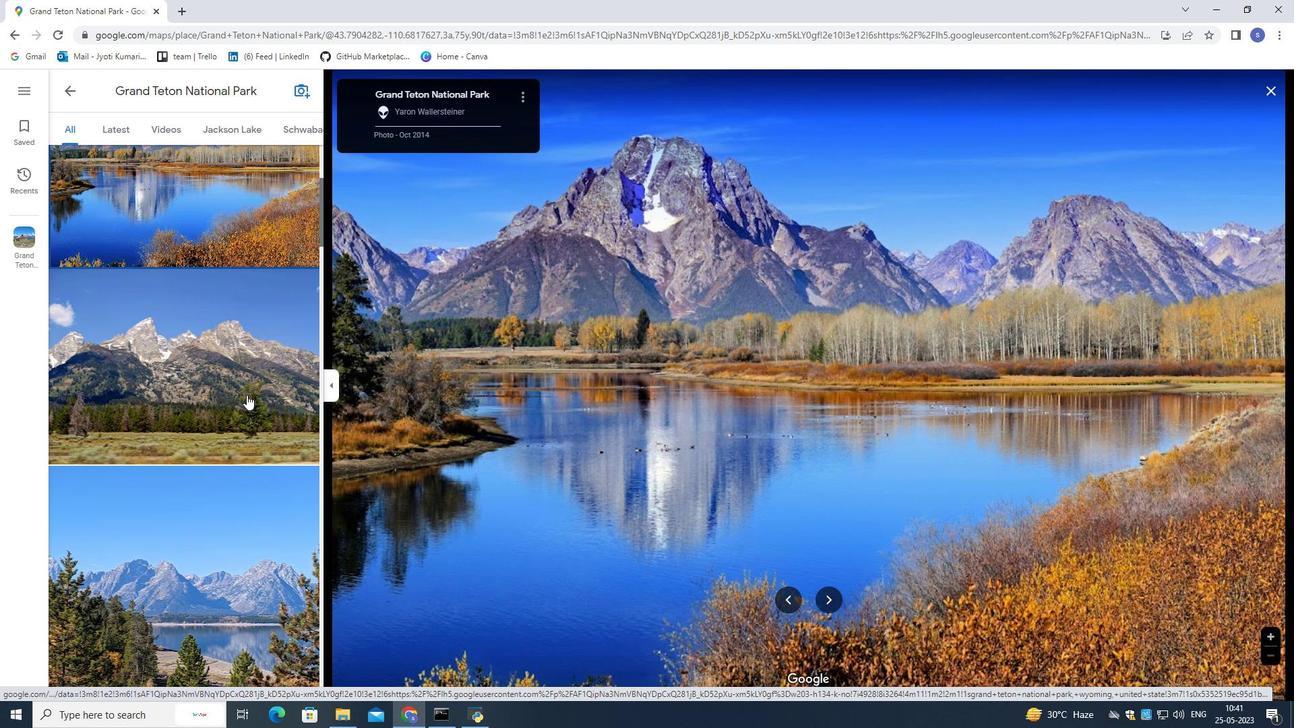 
Action: Mouse scrolled (246, 394) with delta (0, 0)
Screenshot: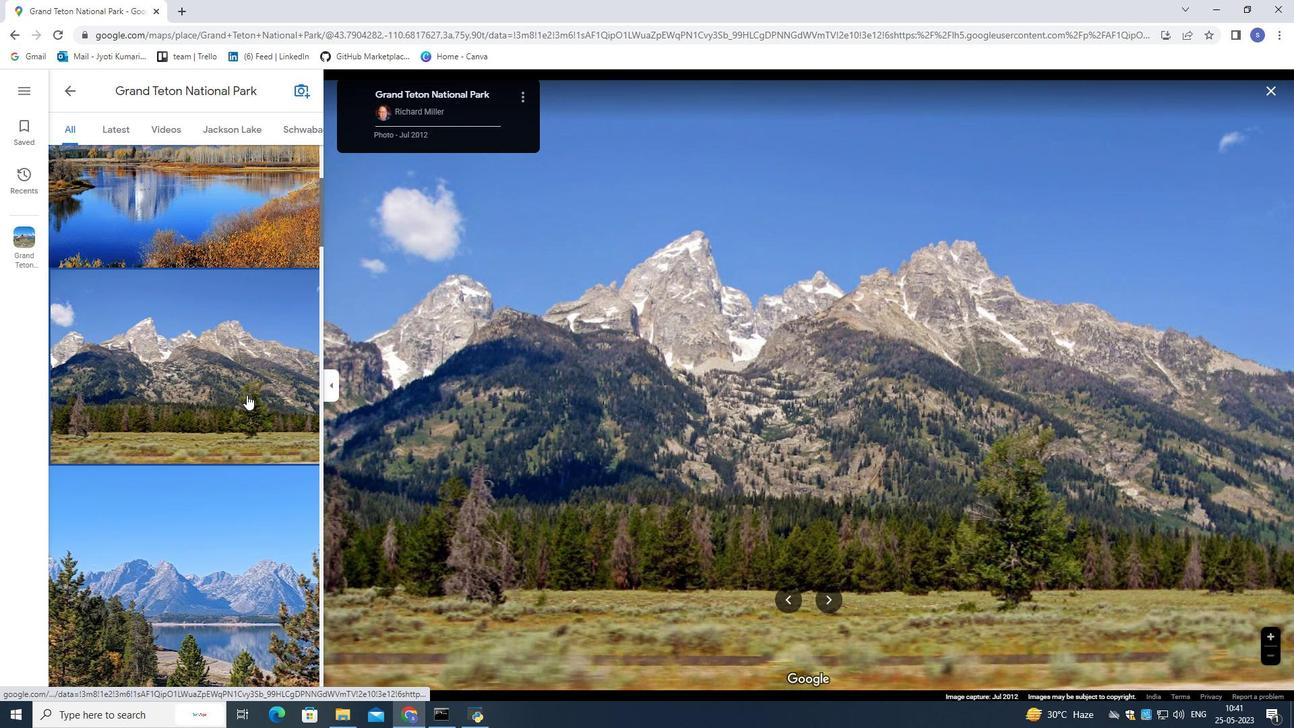 
Action: Mouse scrolled (246, 394) with delta (0, 0)
Screenshot: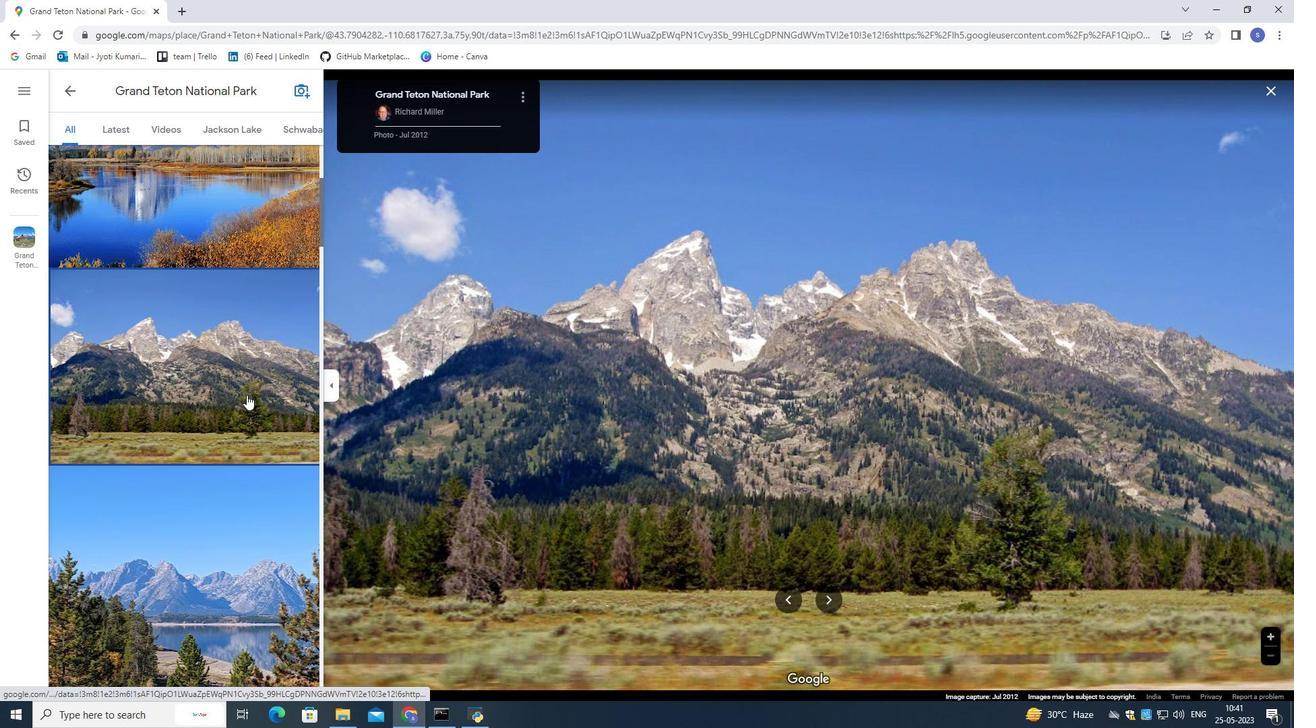 
Action: Mouse pressed left at (246, 395)
Screenshot: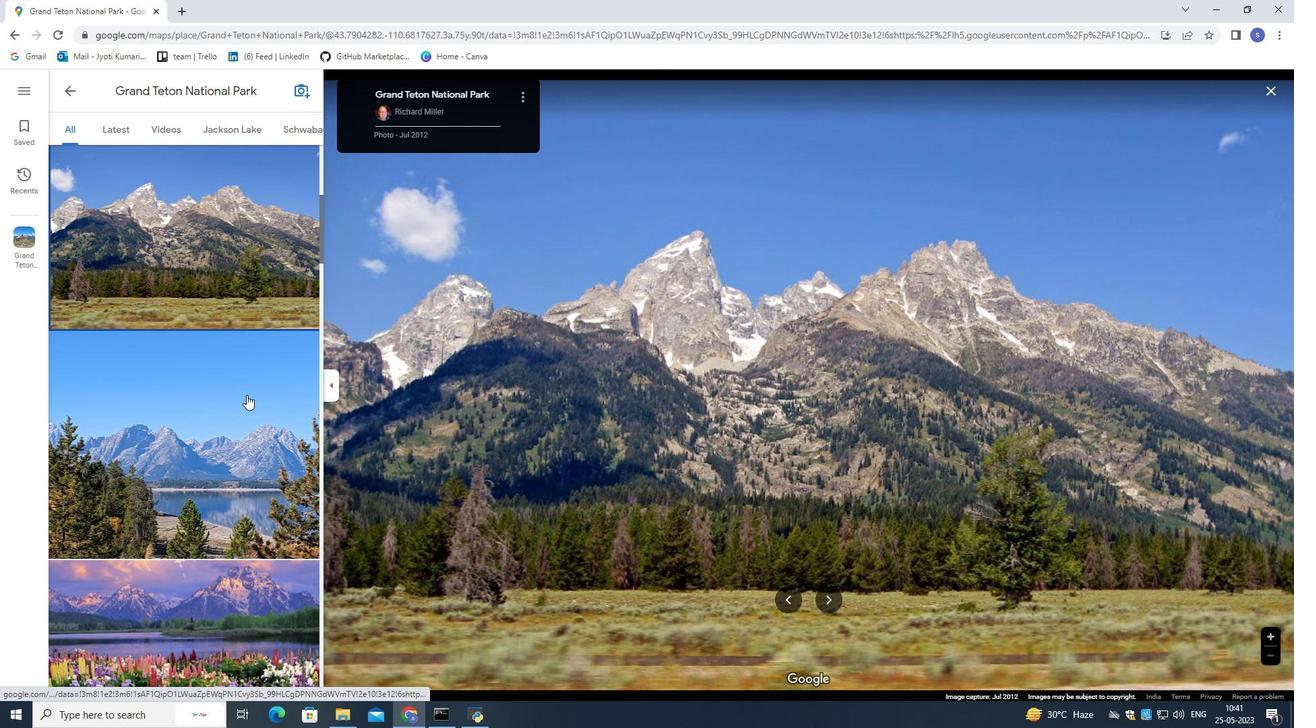
Action: Mouse scrolled (246, 394) with delta (0, 0)
Screenshot: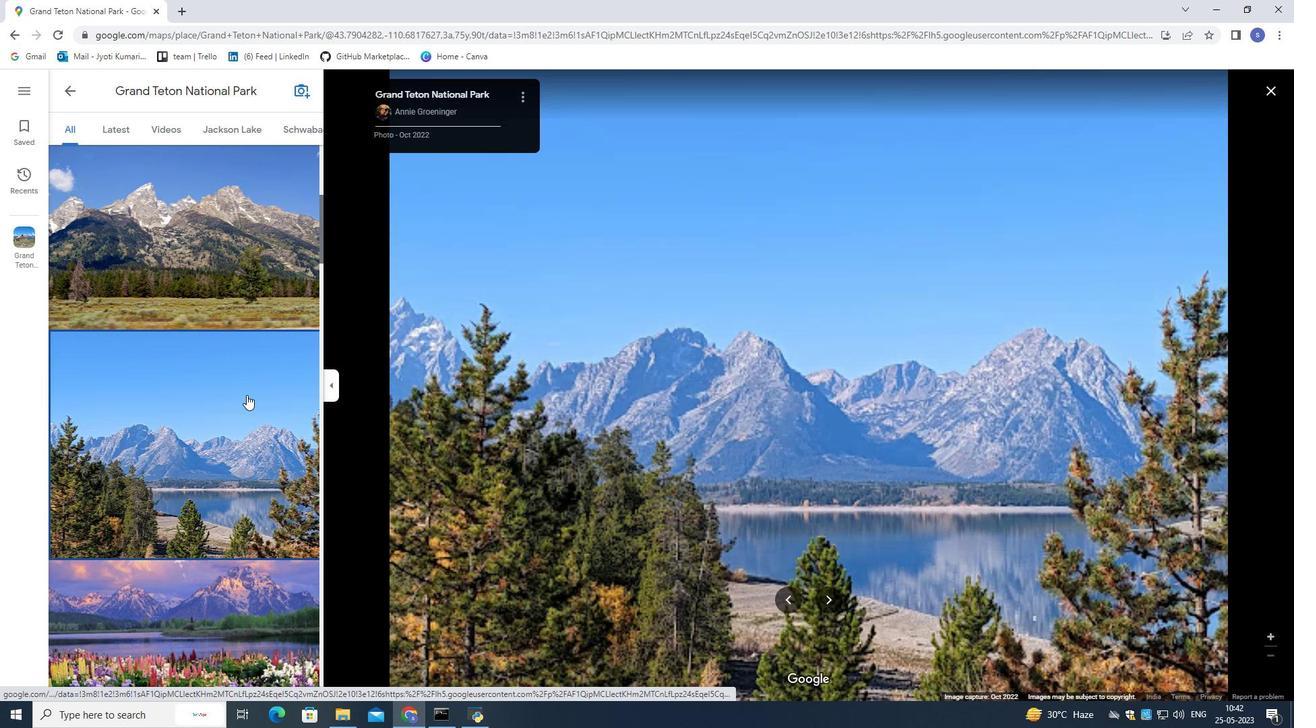 
Action: Mouse scrolled (246, 394) with delta (0, 0)
Screenshot: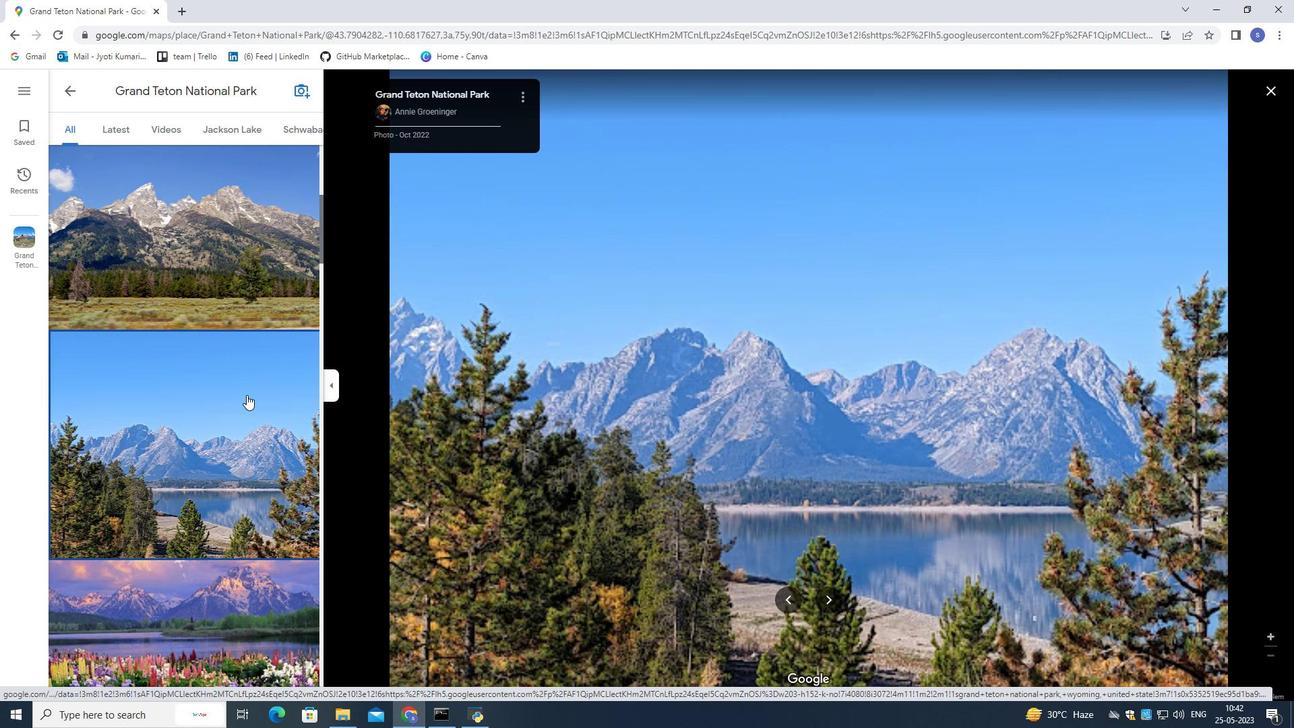 
Action: Mouse scrolled (246, 394) with delta (0, 0)
Screenshot: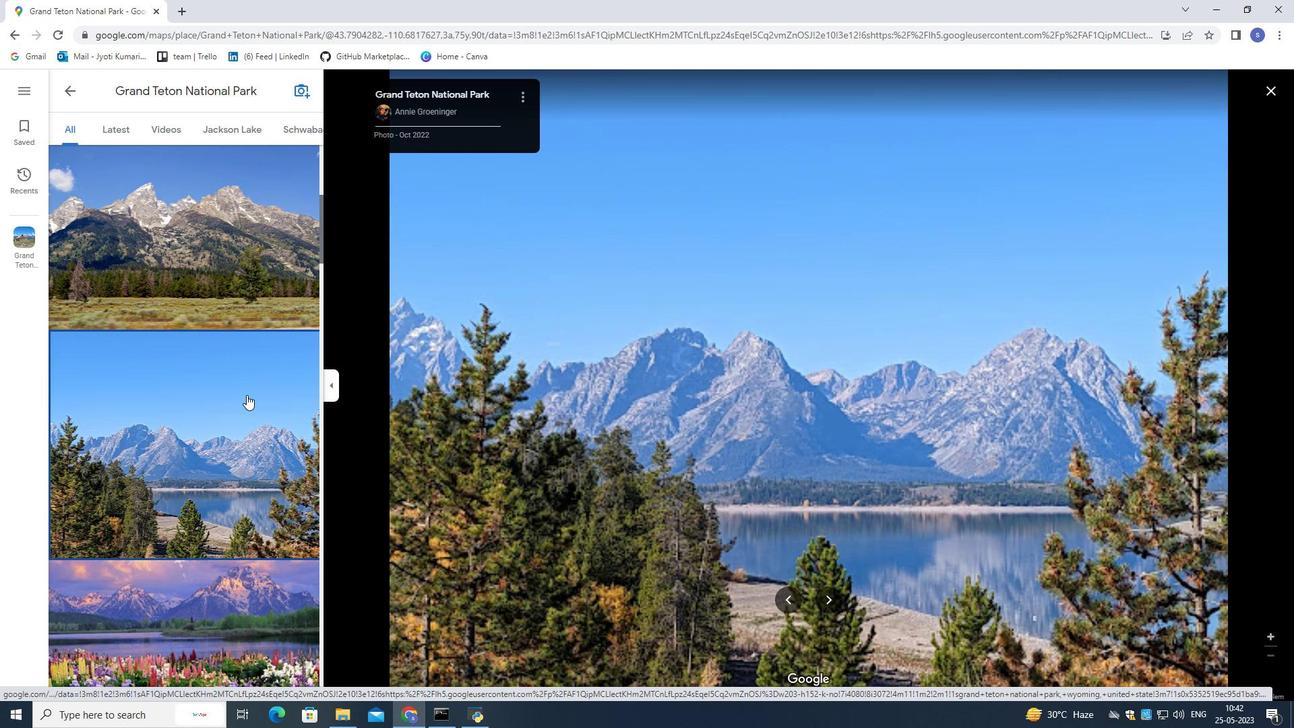 
Action: Mouse pressed left at (246, 395)
Screenshot: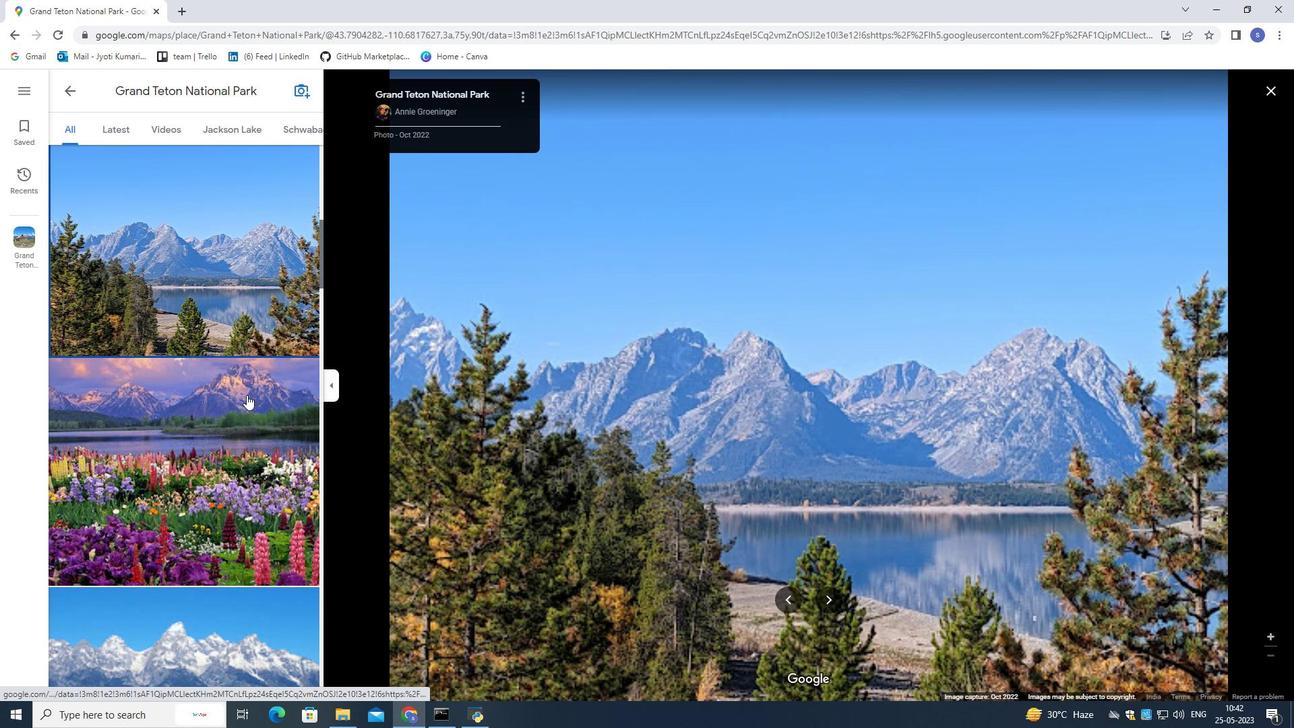 
Action: Mouse moved to (247, 395)
Screenshot: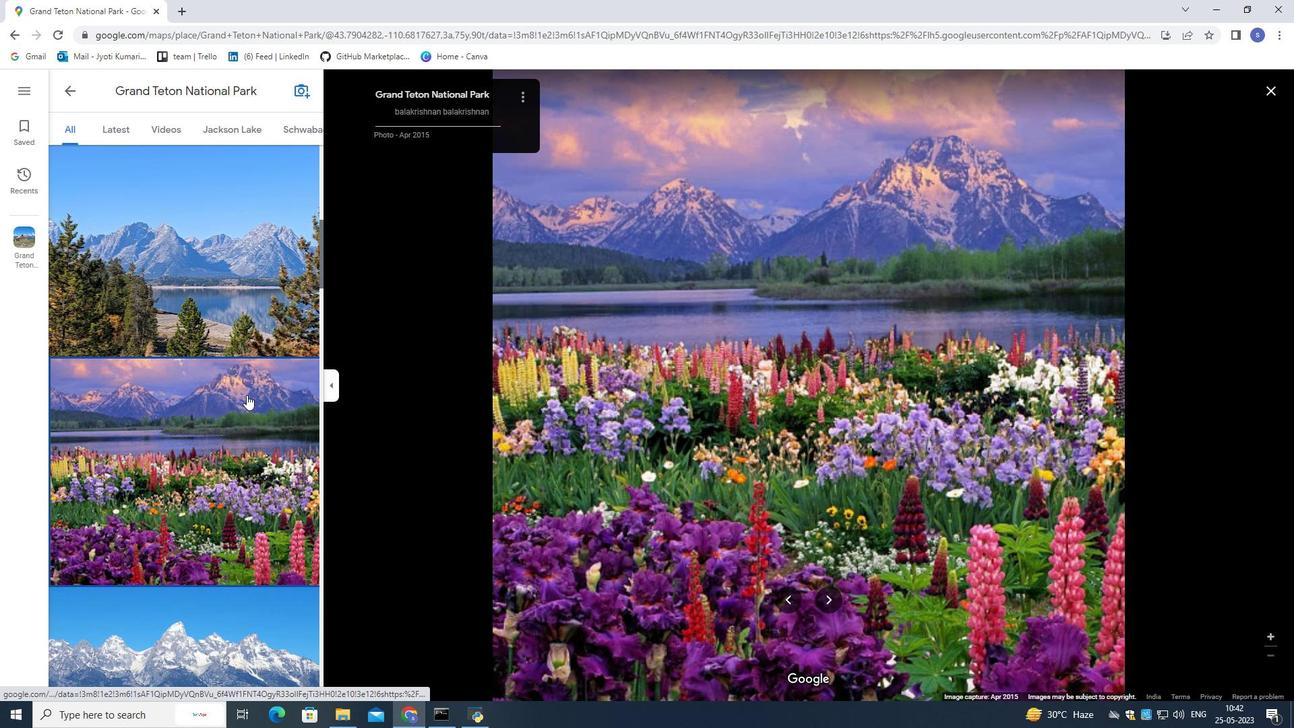 
Action: Mouse scrolled (247, 394) with delta (0, 0)
Screenshot: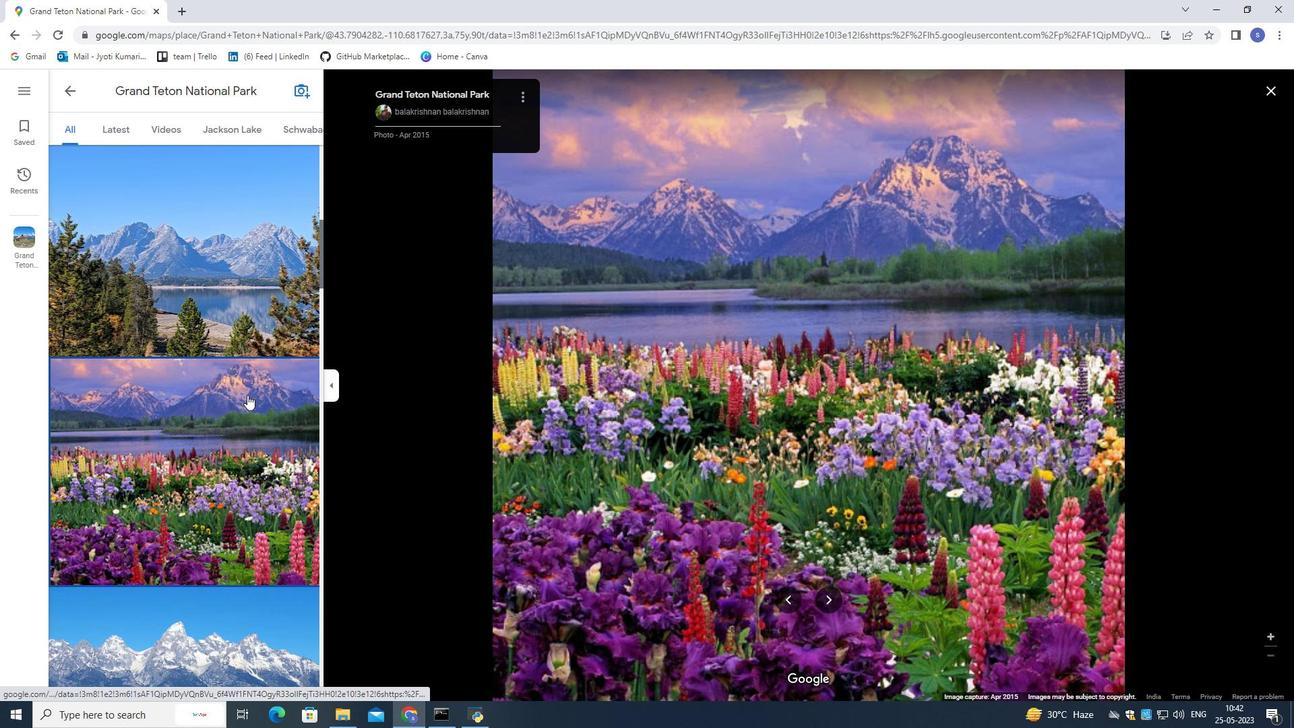 
Action: Mouse scrolled (247, 394) with delta (0, 0)
Screenshot: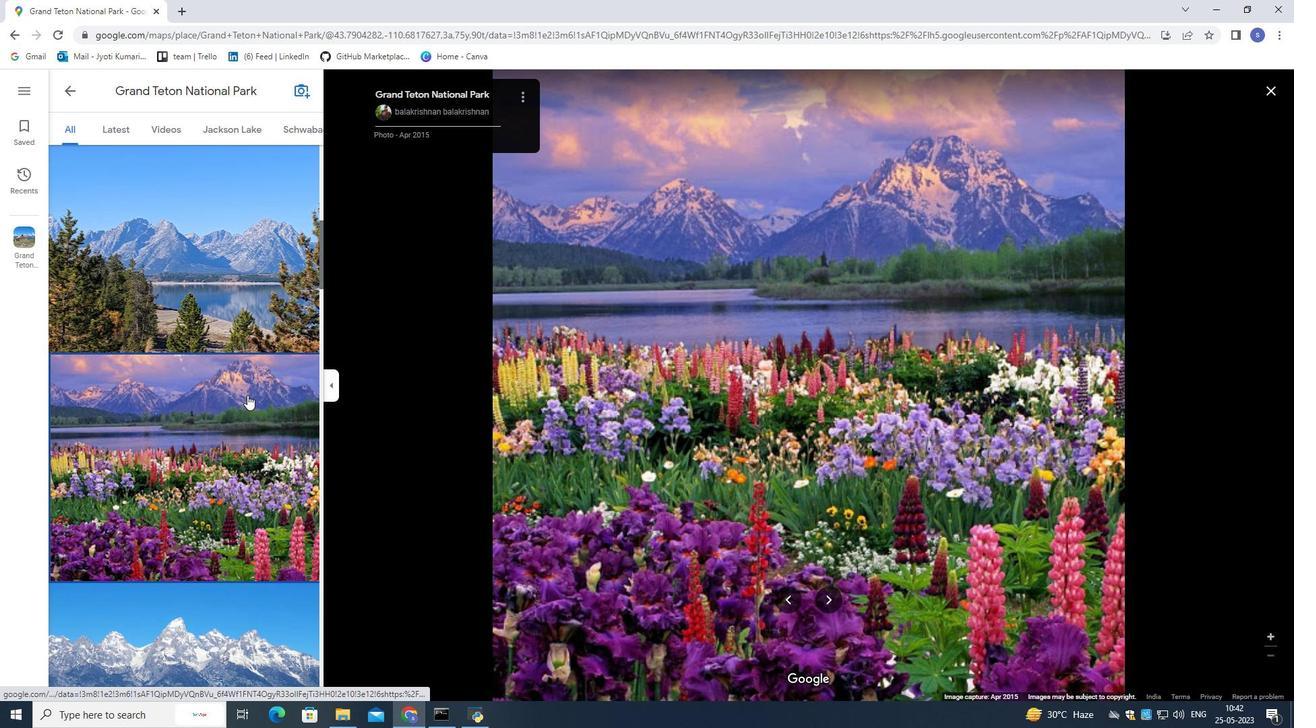 
Action: Mouse scrolled (247, 394) with delta (0, 0)
Screenshot: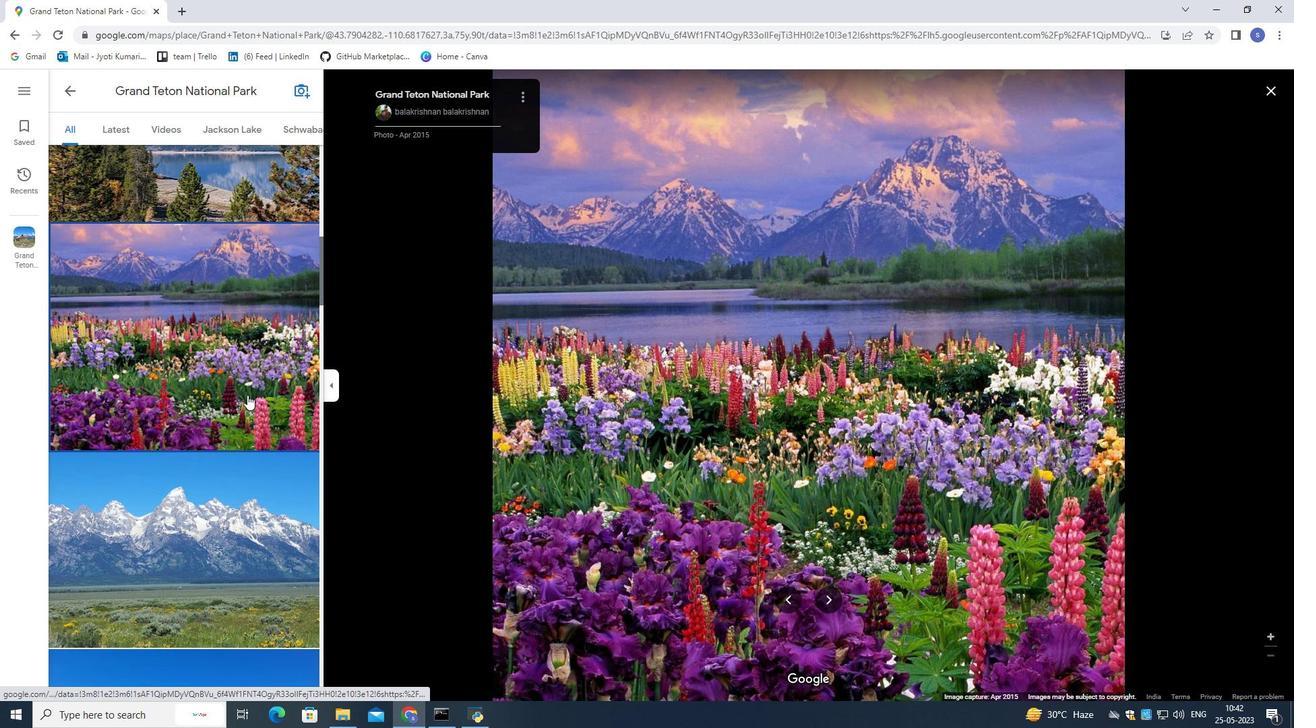 
Action: Mouse scrolled (247, 394) with delta (0, 0)
Screenshot: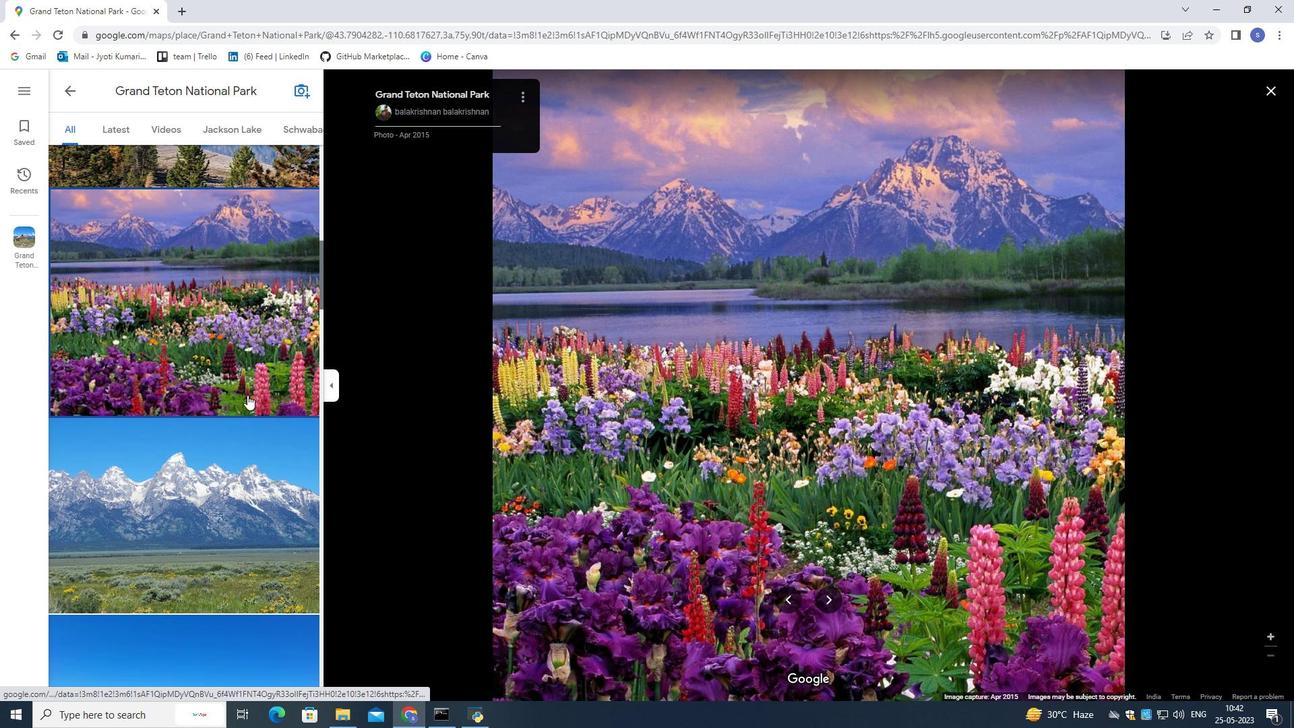 
Action: Mouse scrolled (247, 394) with delta (0, 0)
Screenshot: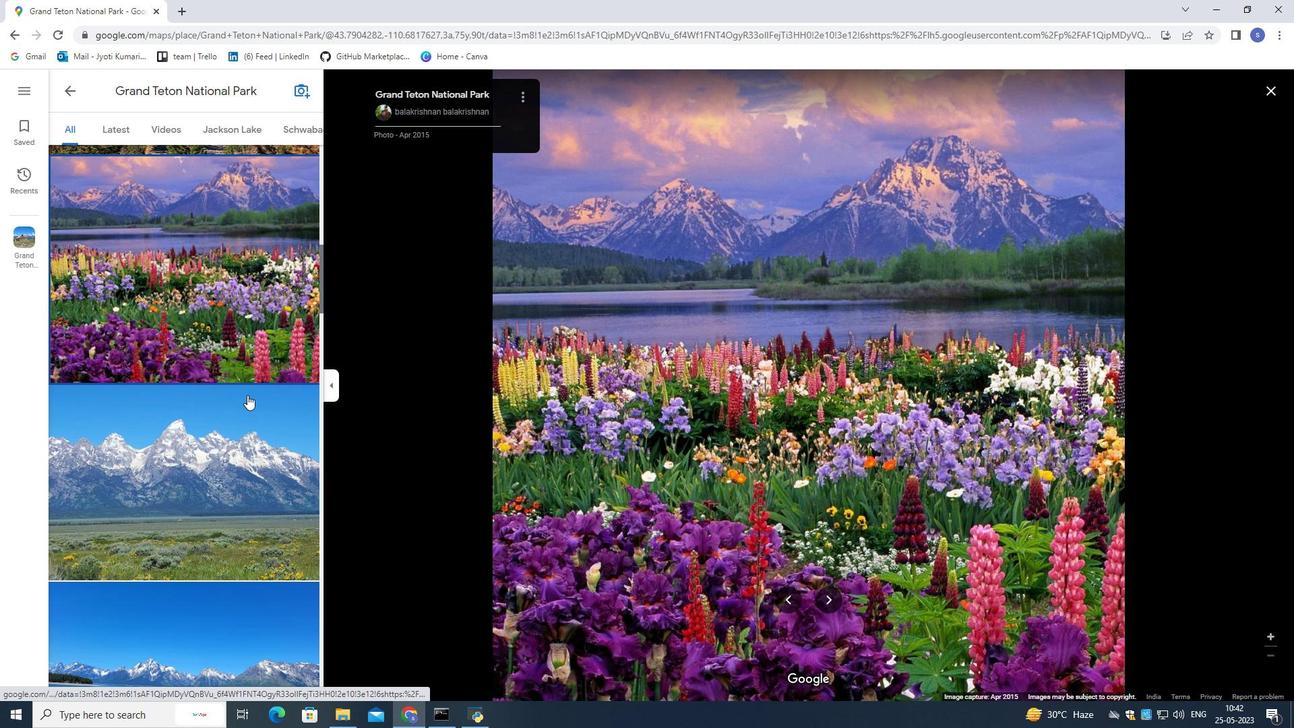 
Action: Mouse pressed left at (247, 395)
Screenshot: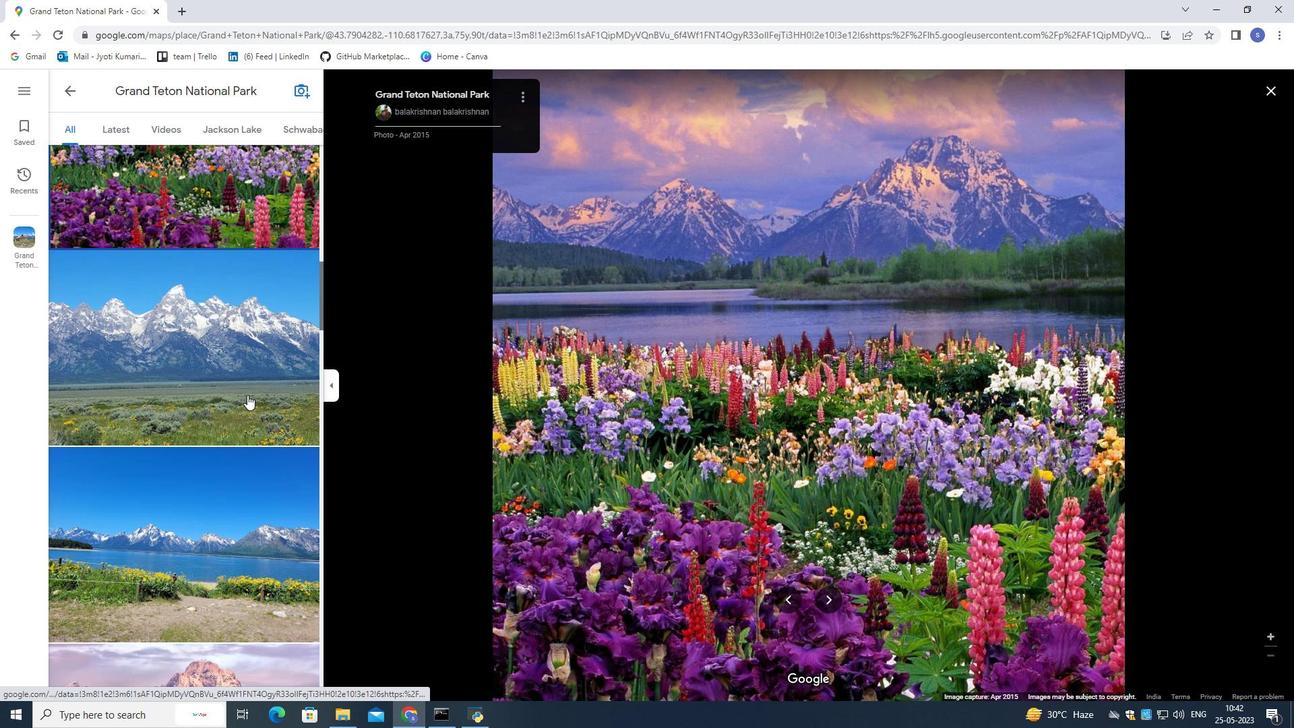 
Action: Mouse moved to (248, 395)
Screenshot: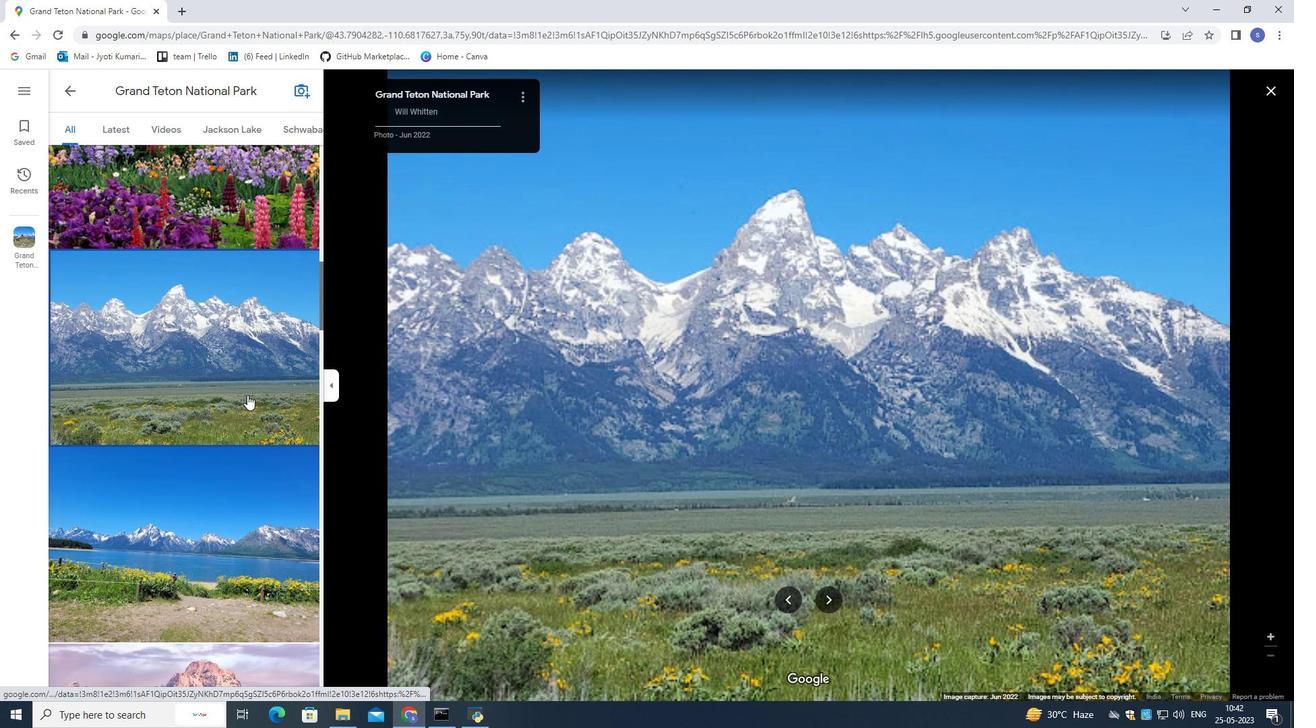 
Action: Mouse scrolled (248, 394) with delta (0, 0)
Screenshot: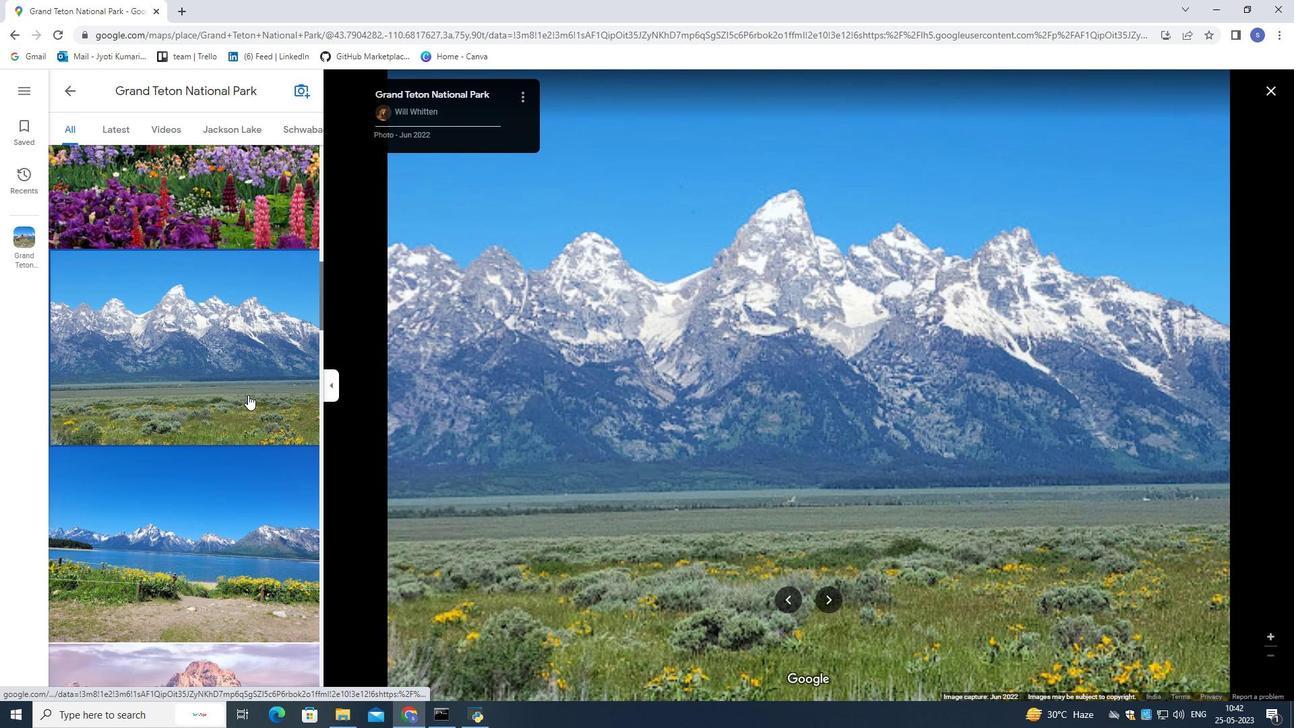 
Action: Mouse moved to (248, 395)
Screenshot: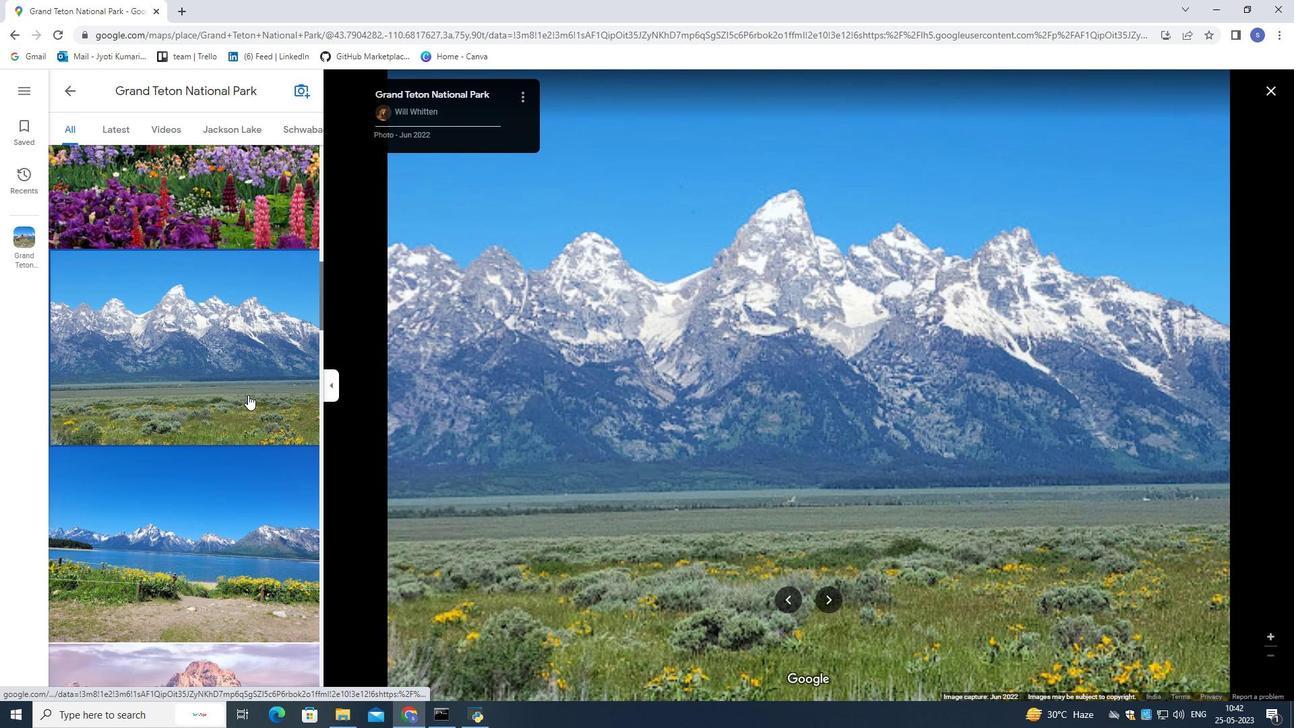 
Action: Mouse scrolled (248, 394) with delta (0, 0)
Screenshot: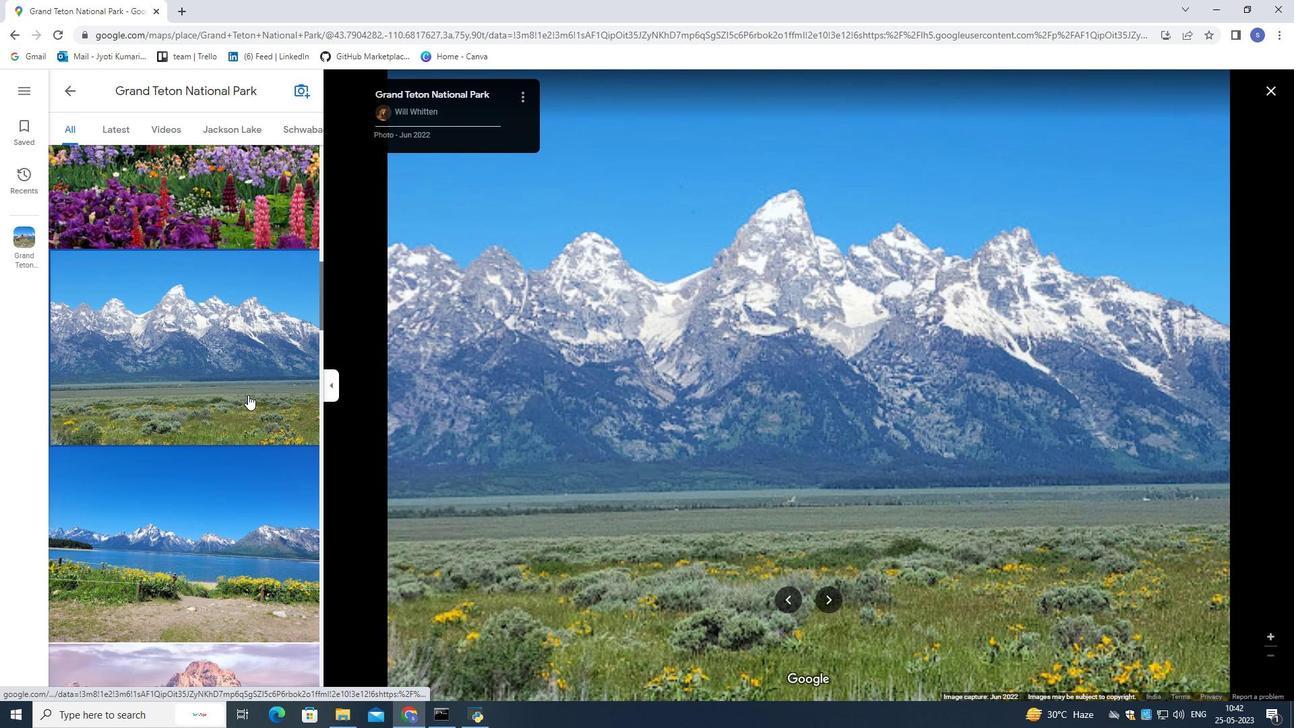 
Action: Mouse scrolled (248, 394) with delta (0, 0)
Screenshot: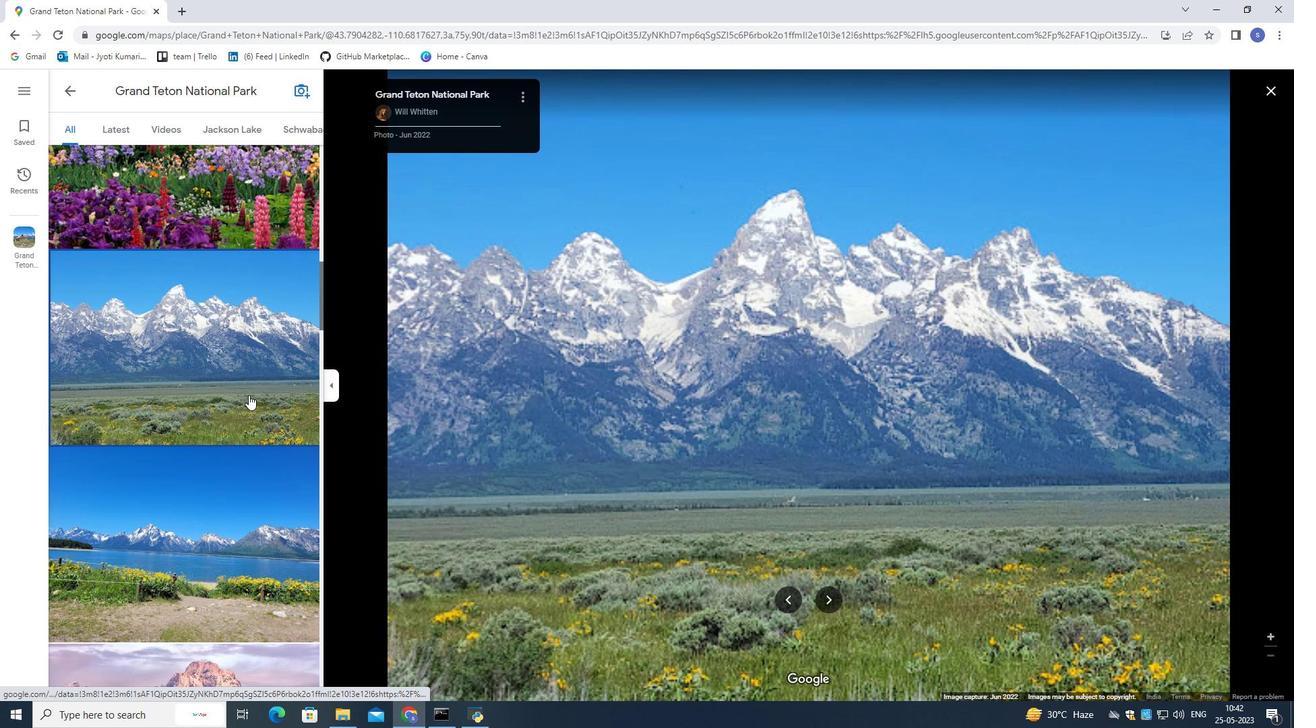 
Action: Mouse pressed left at (248, 395)
Screenshot: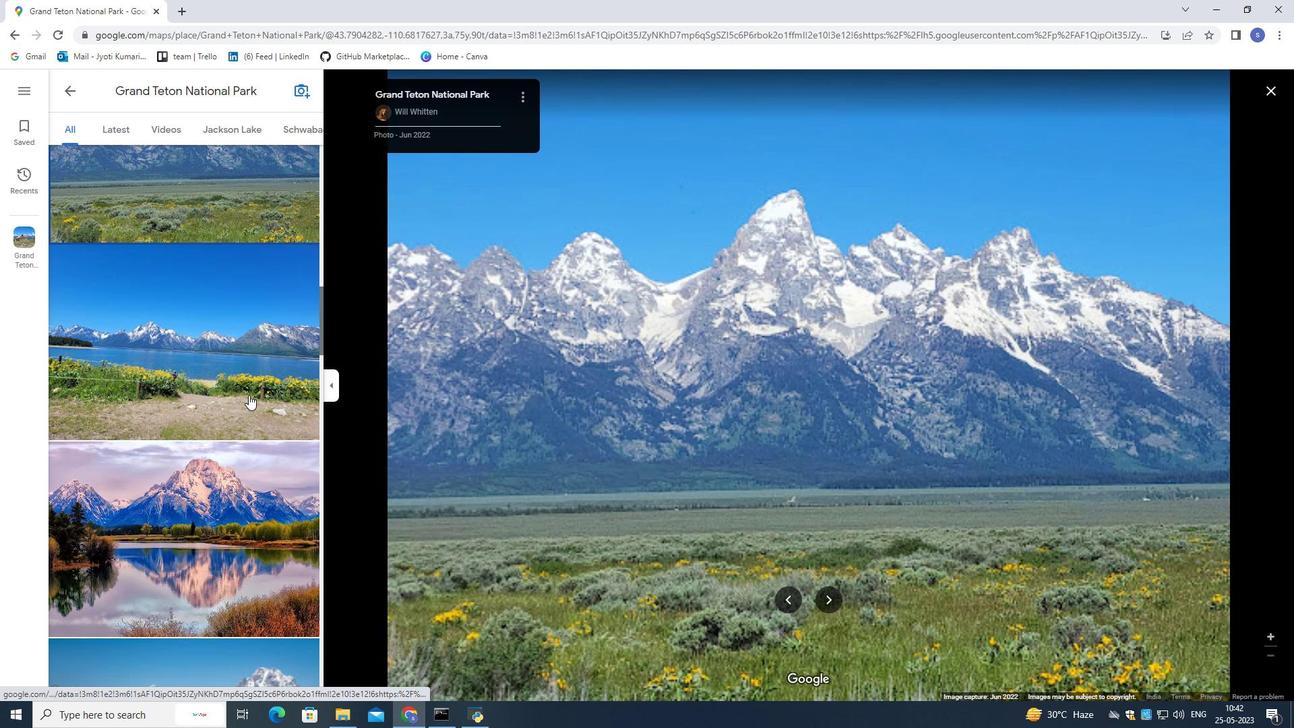 
Action: Mouse moved to (250, 394)
Screenshot: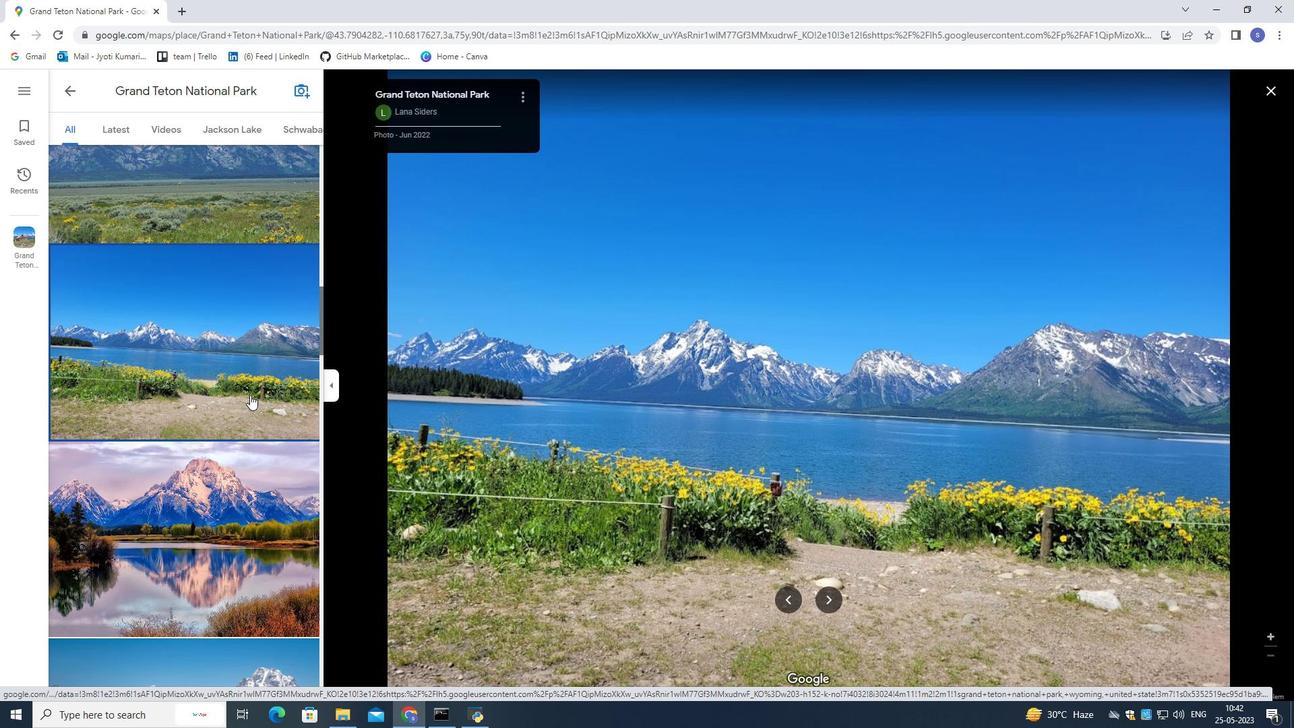 
Action: Mouse scrolled (250, 393) with delta (0, 0)
Screenshot: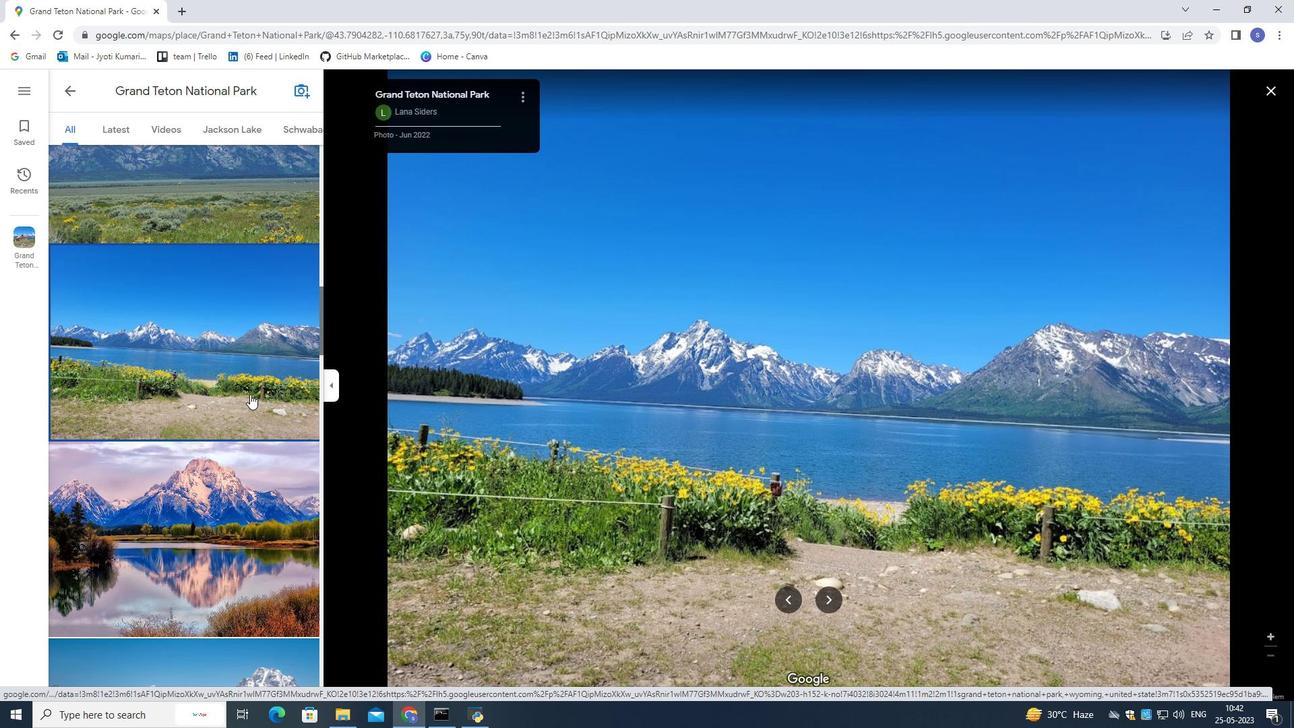 
Action: Mouse scrolled (250, 393) with delta (0, 0)
Screenshot: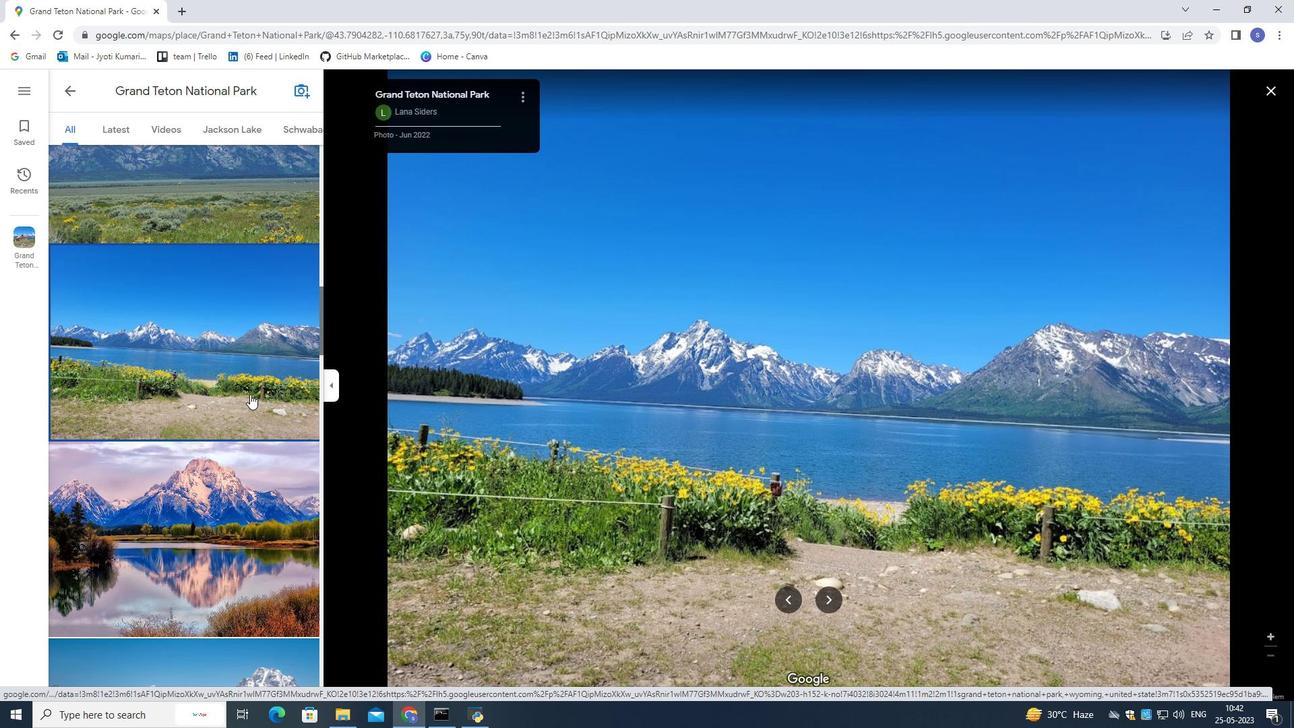 
Action: Mouse moved to (250, 401)
Screenshot: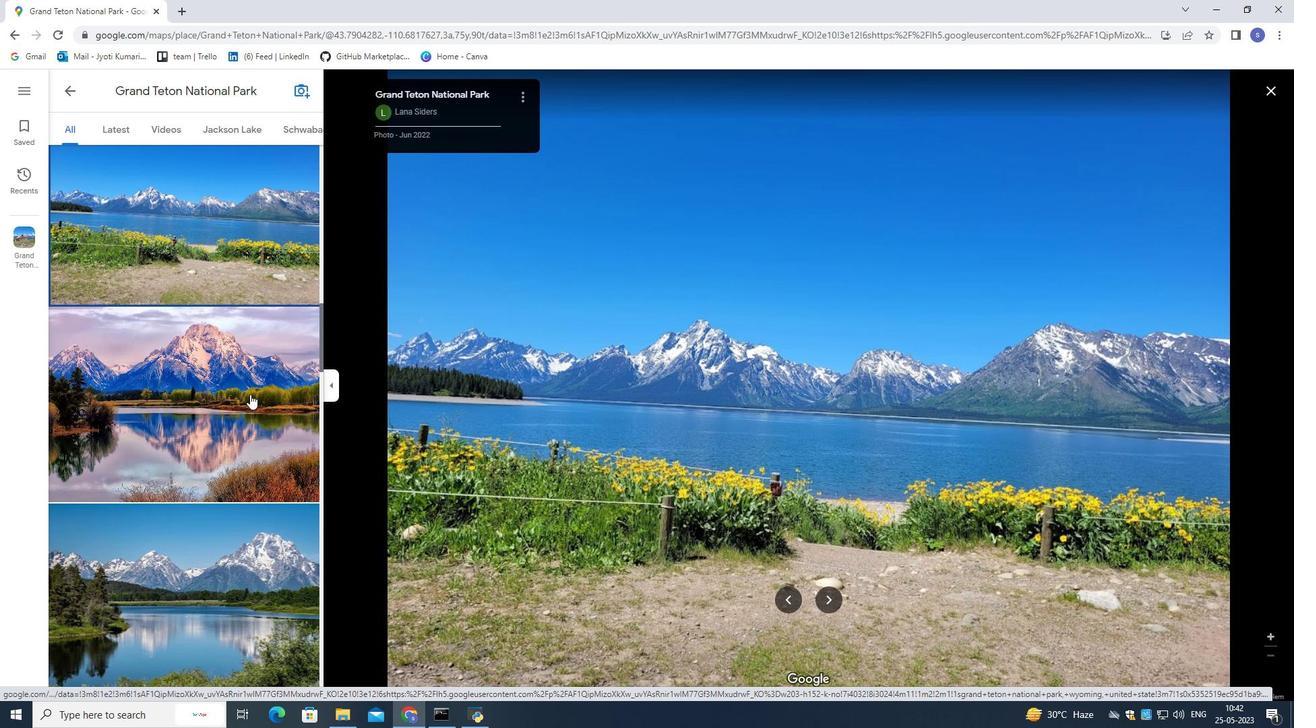 
Action: Mouse pressed left at (250, 394)
Screenshot: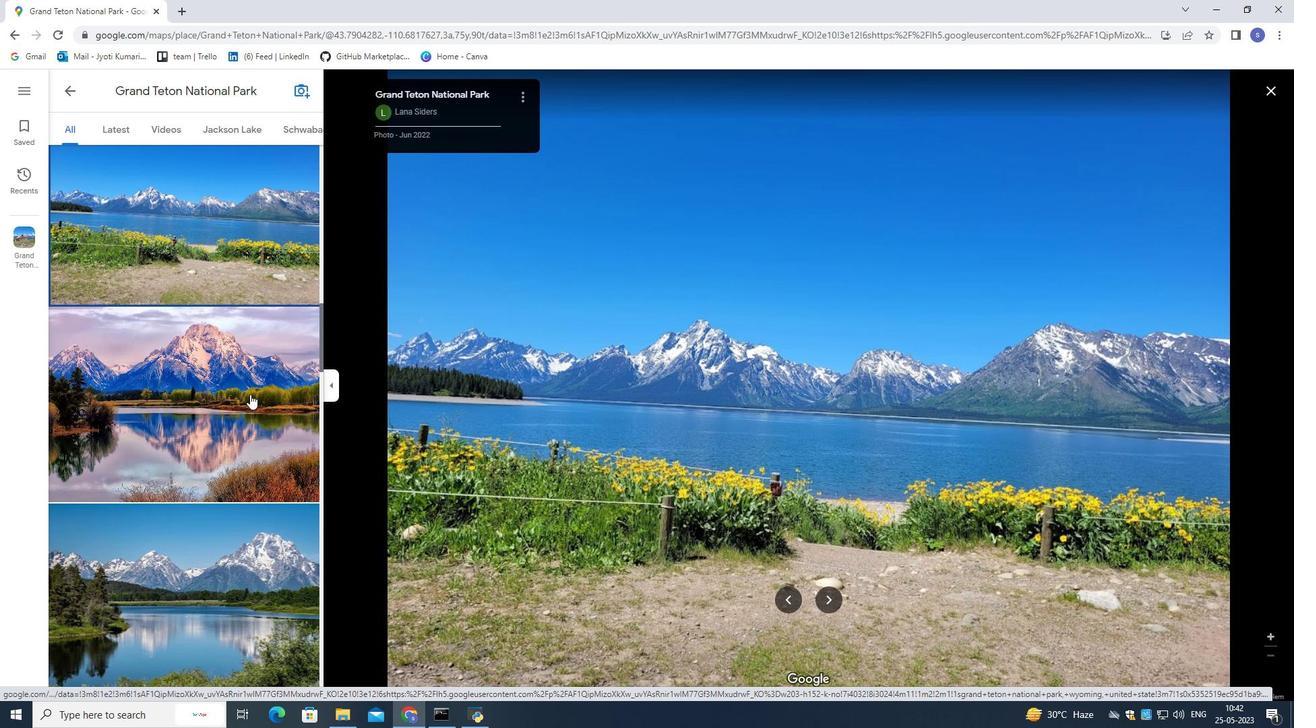 
Action: Mouse moved to (250, 396)
Screenshot: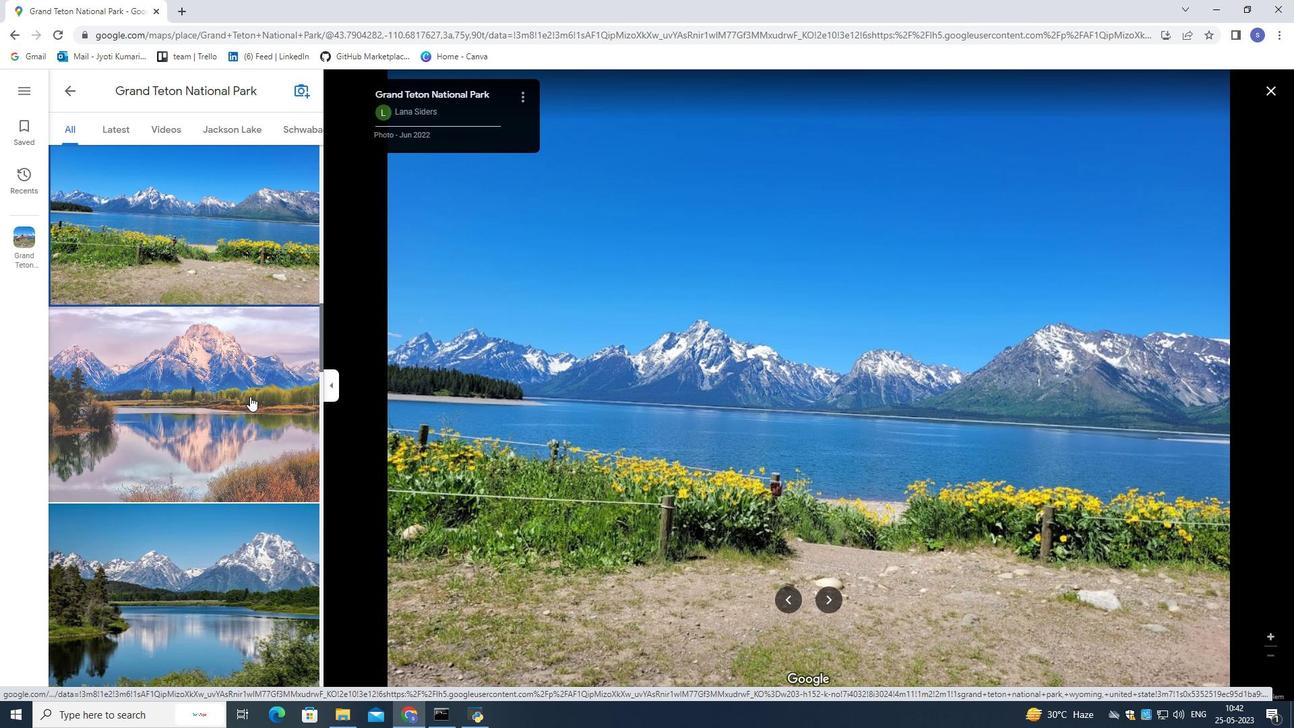 
Action: Mouse scrolled (250, 395) with delta (0, 0)
Screenshot: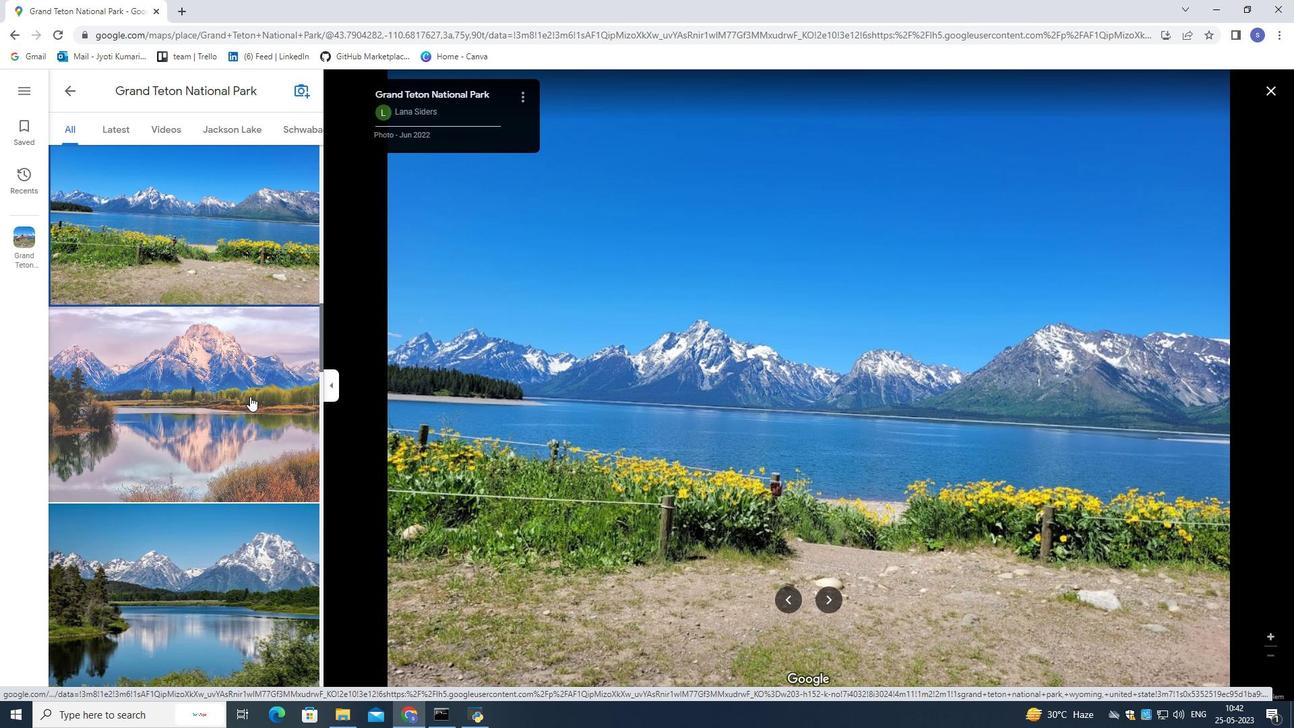 
Action: Mouse scrolled (250, 395) with delta (0, 0)
Screenshot: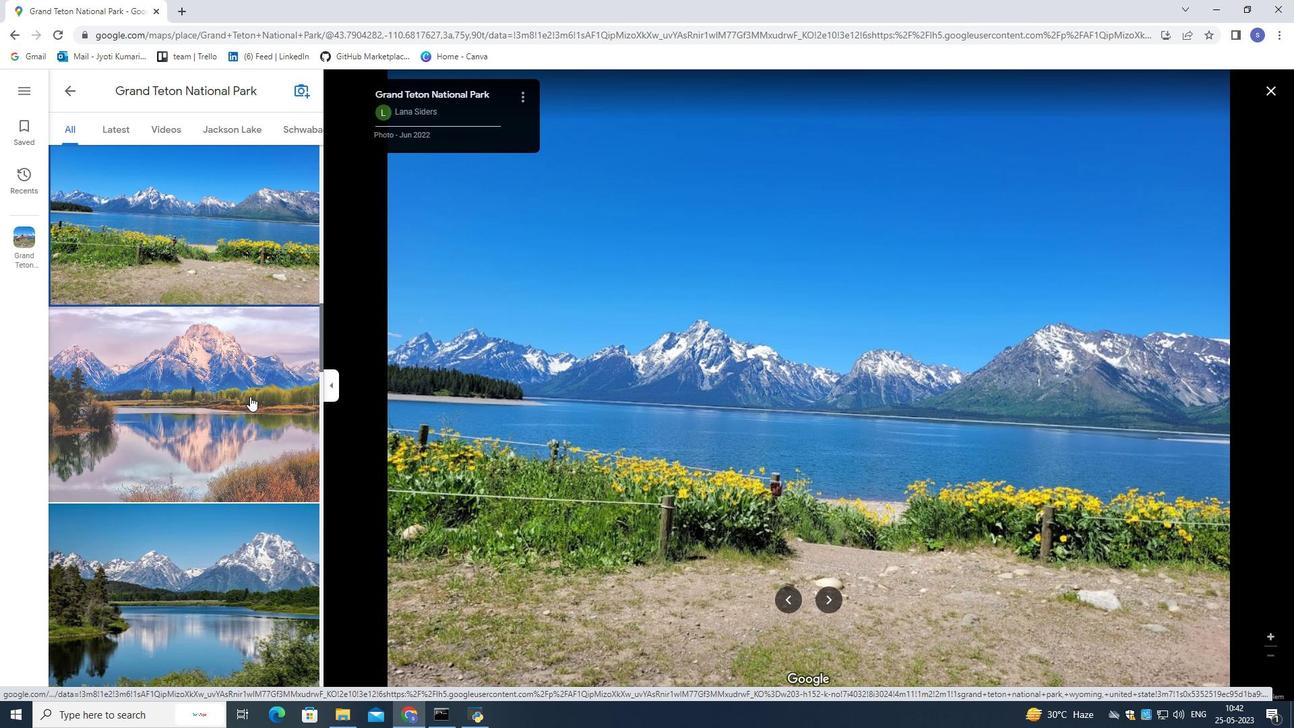 
Action: Mouse pressed left at (250, 396)
Screenshot: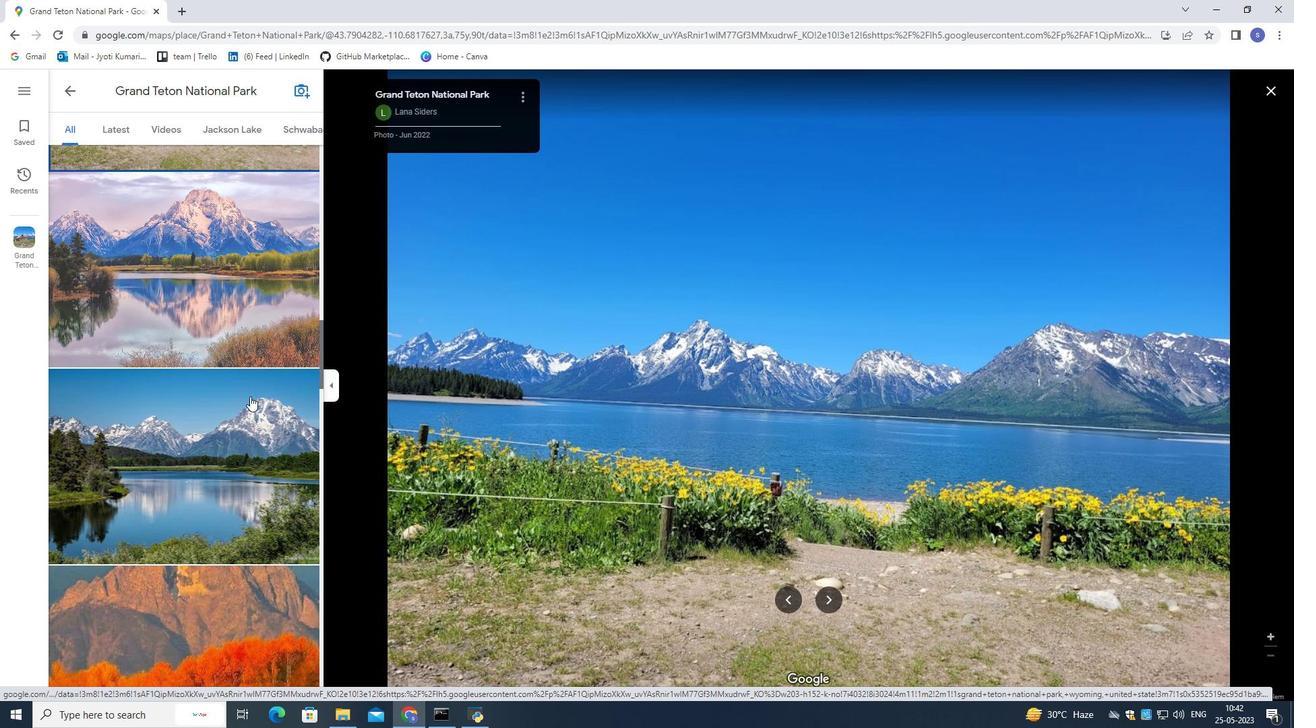 
Action: Mouse moved to (252, 397)
Screenshot: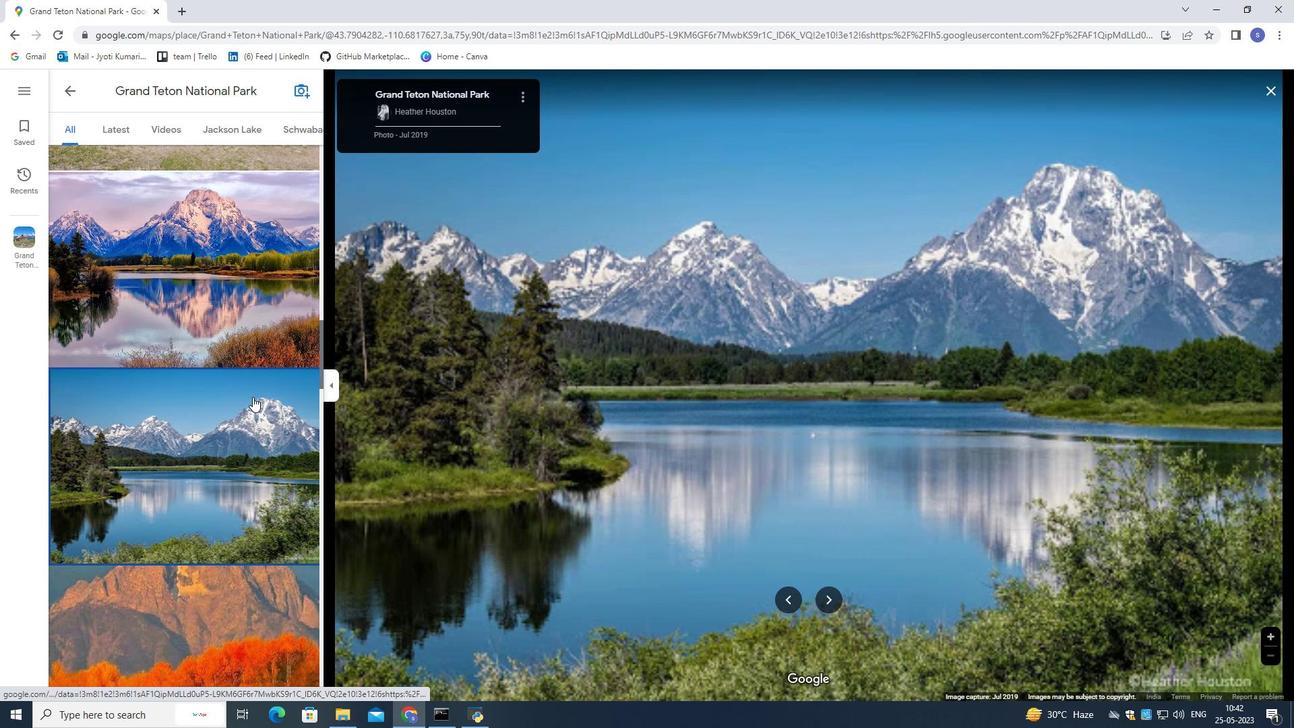 
Action: Mouse scrolled (252, 396) with delta (0, 0)
Screenshot: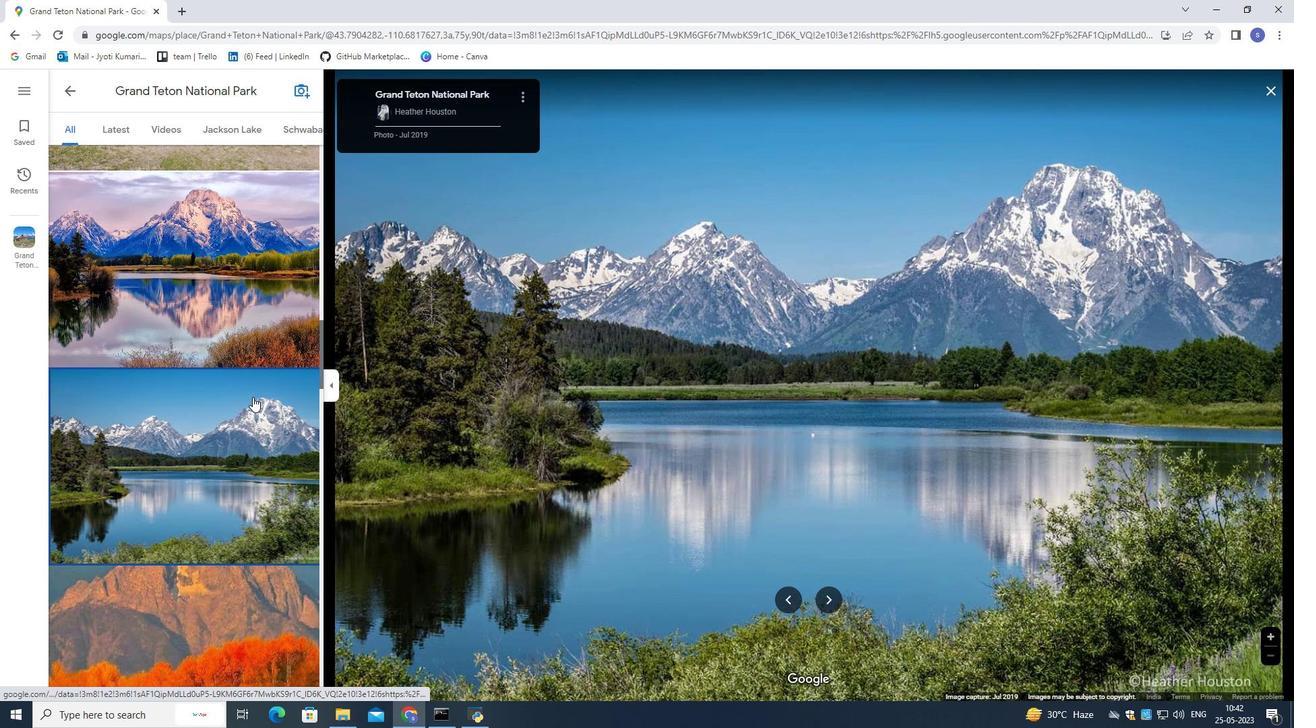 
Action: Mouse scrolled (252, 396) with delta (0, 0)
Screenshot: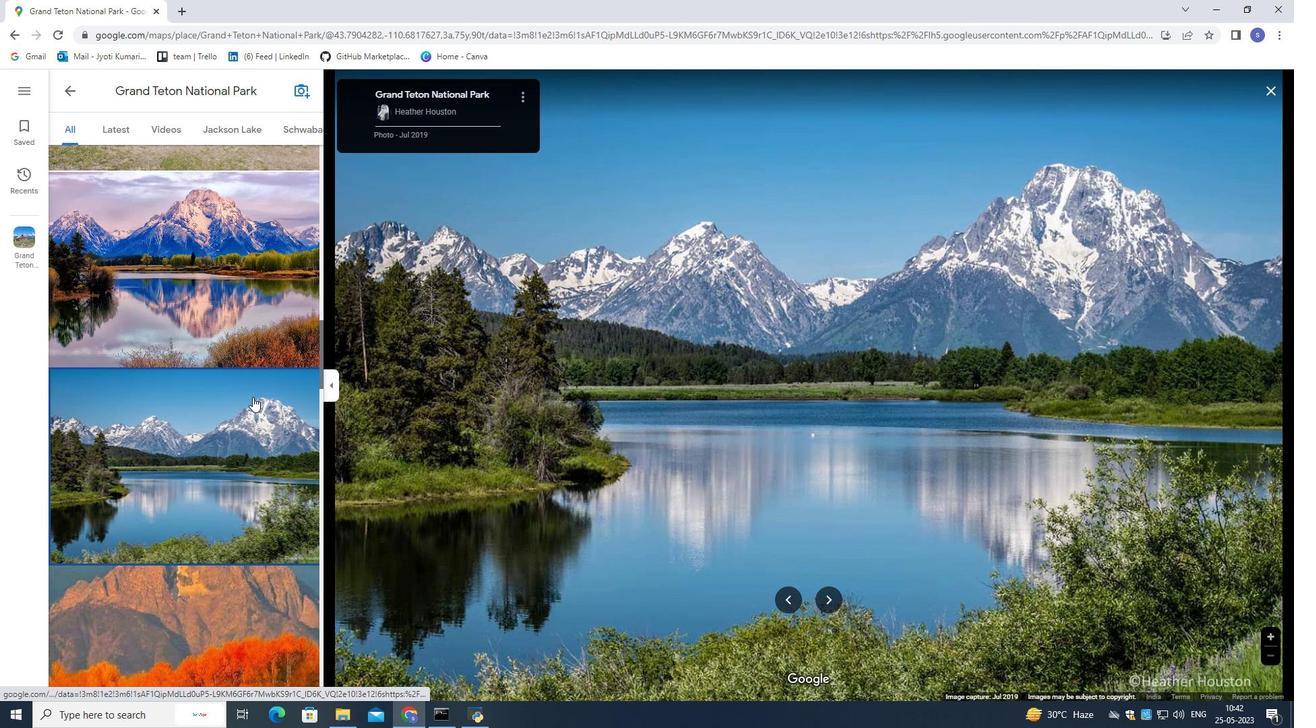 
Action: Mouse scrolled (252, 396) with delta (0, 0)
Screenshot: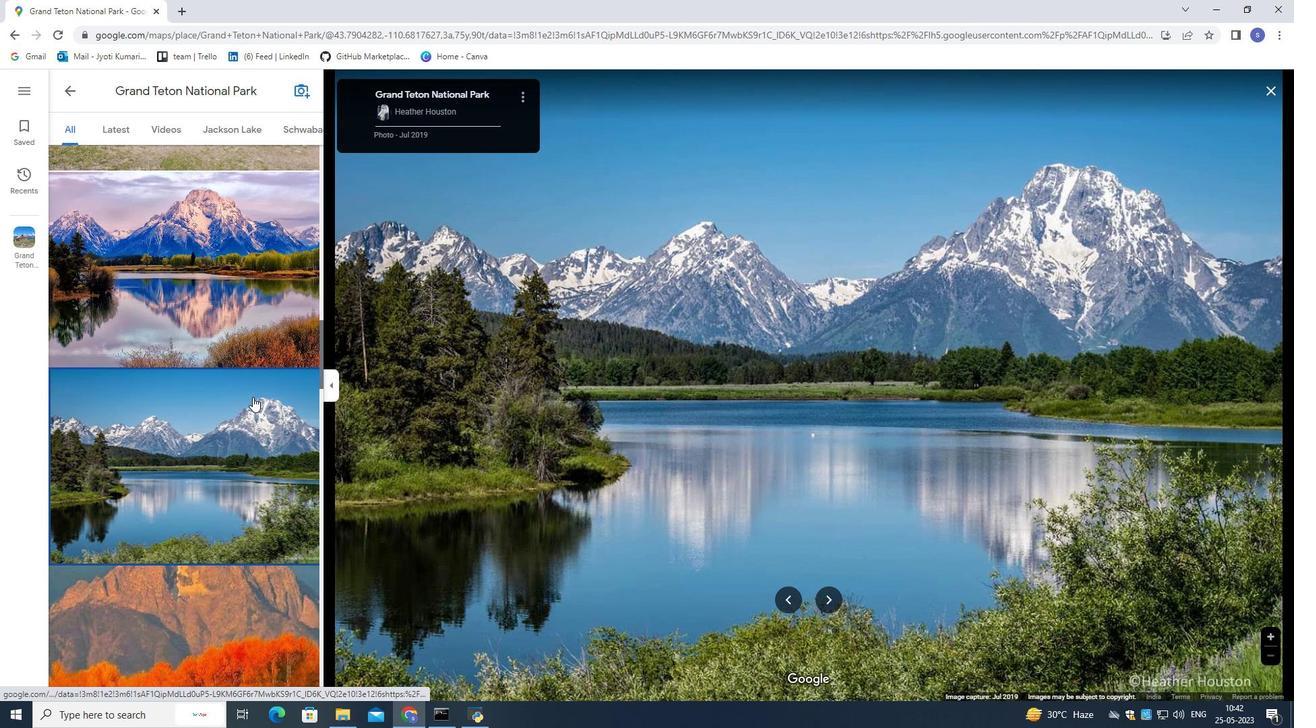 
Action: Mouse pressed left at (252, 397)
Screenshot: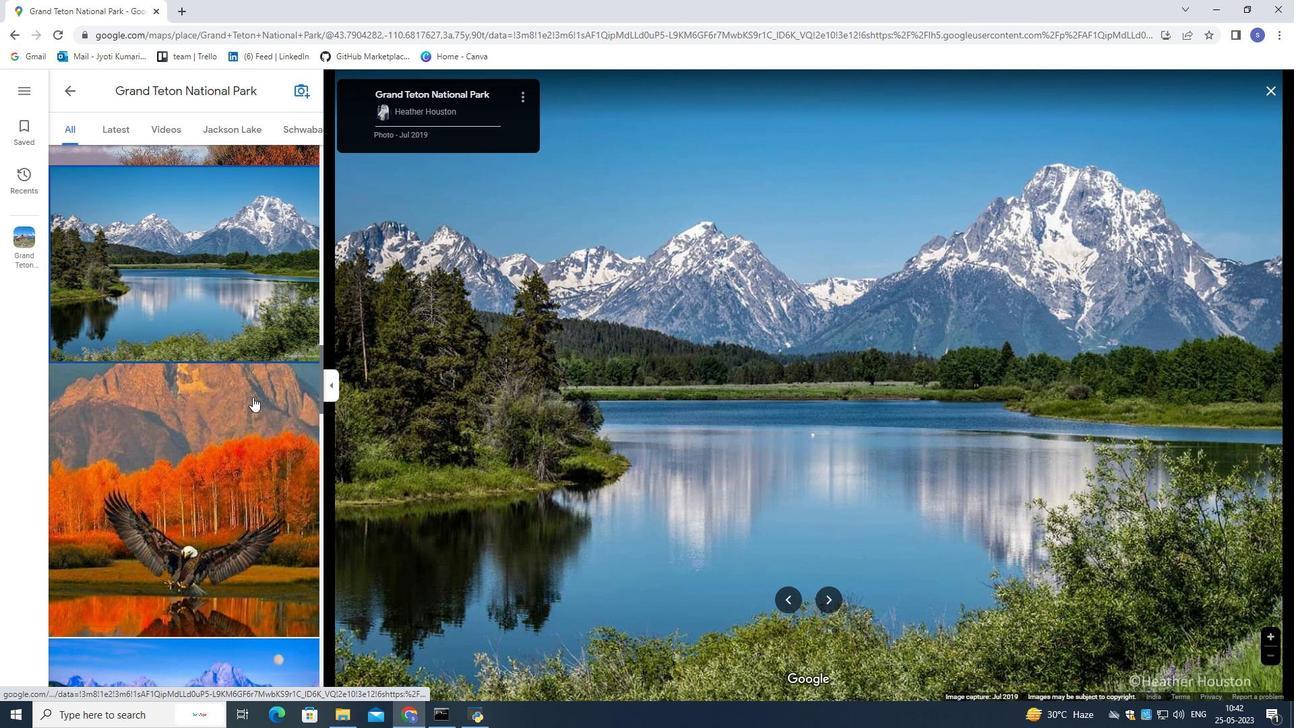 
Action: Mouse scrolled (252, 396) with delta (0, 0)
Screenshot: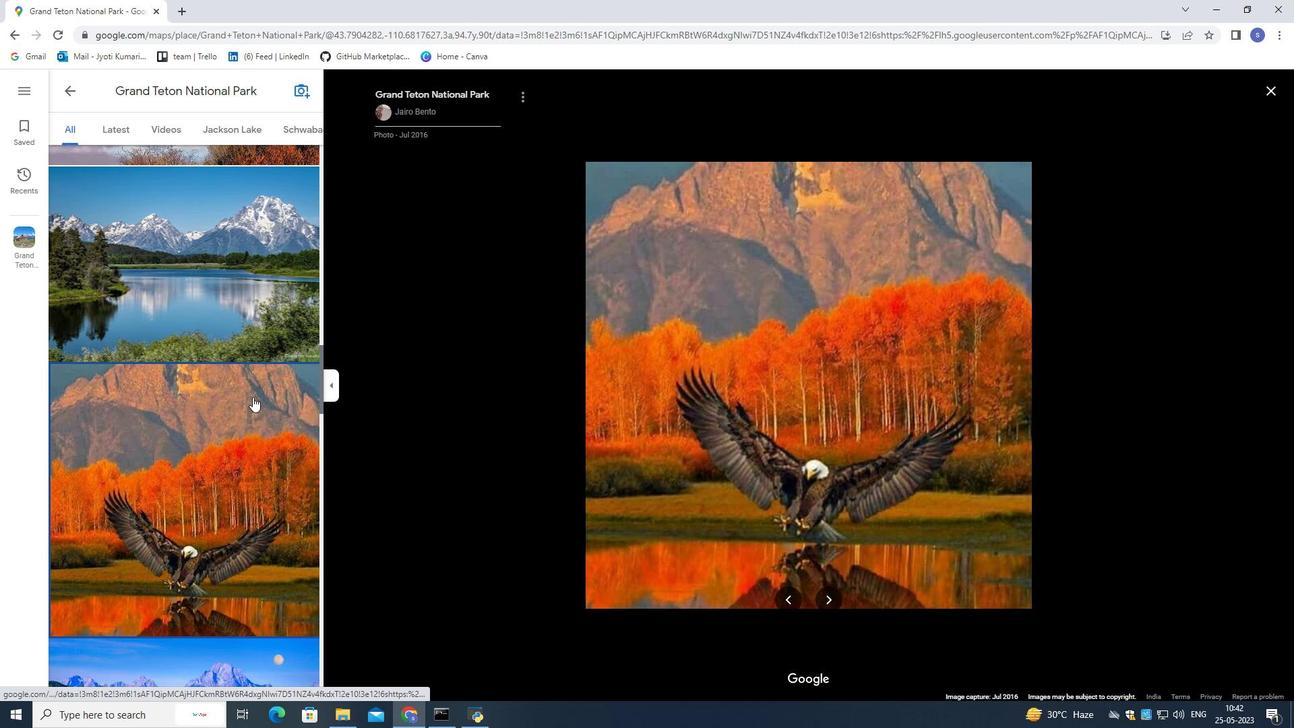 
Action: Mouse scrolled (252, 396) with delta (0, 0)
Screenshot: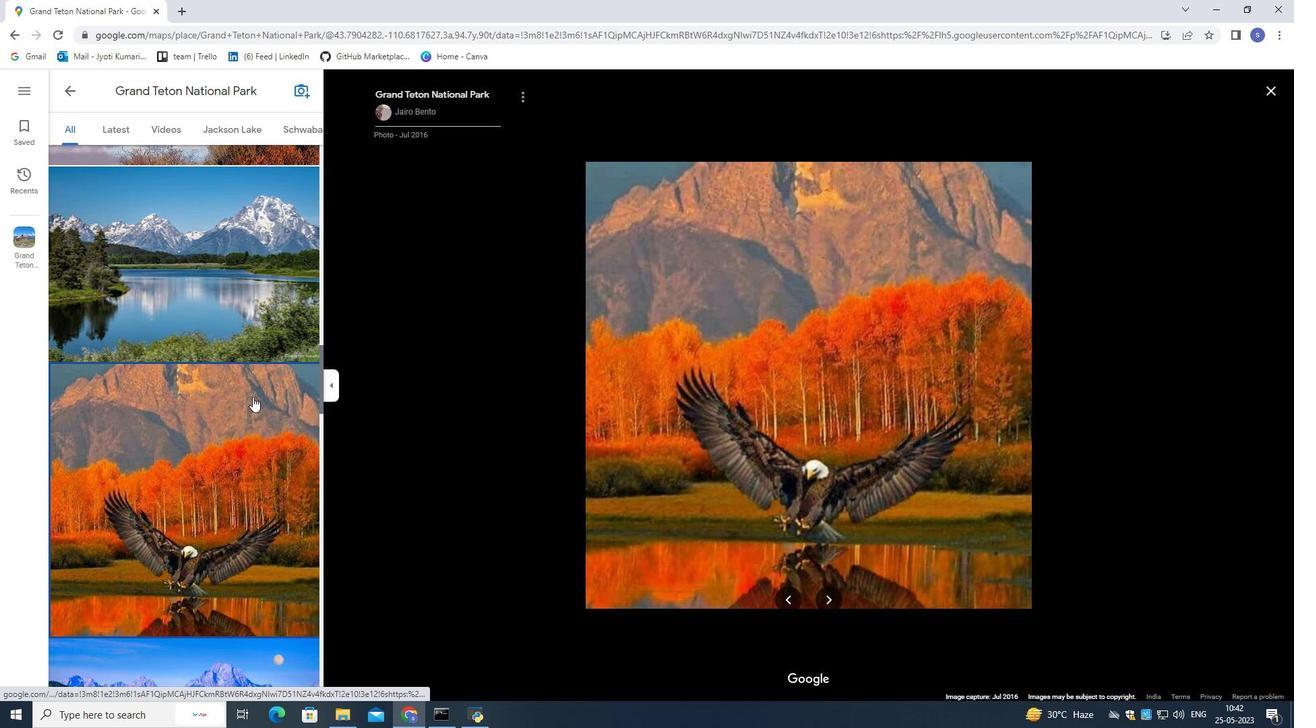 
Action: Mouse scrolled (252, 396) with delta (0, 0)
Screenshot: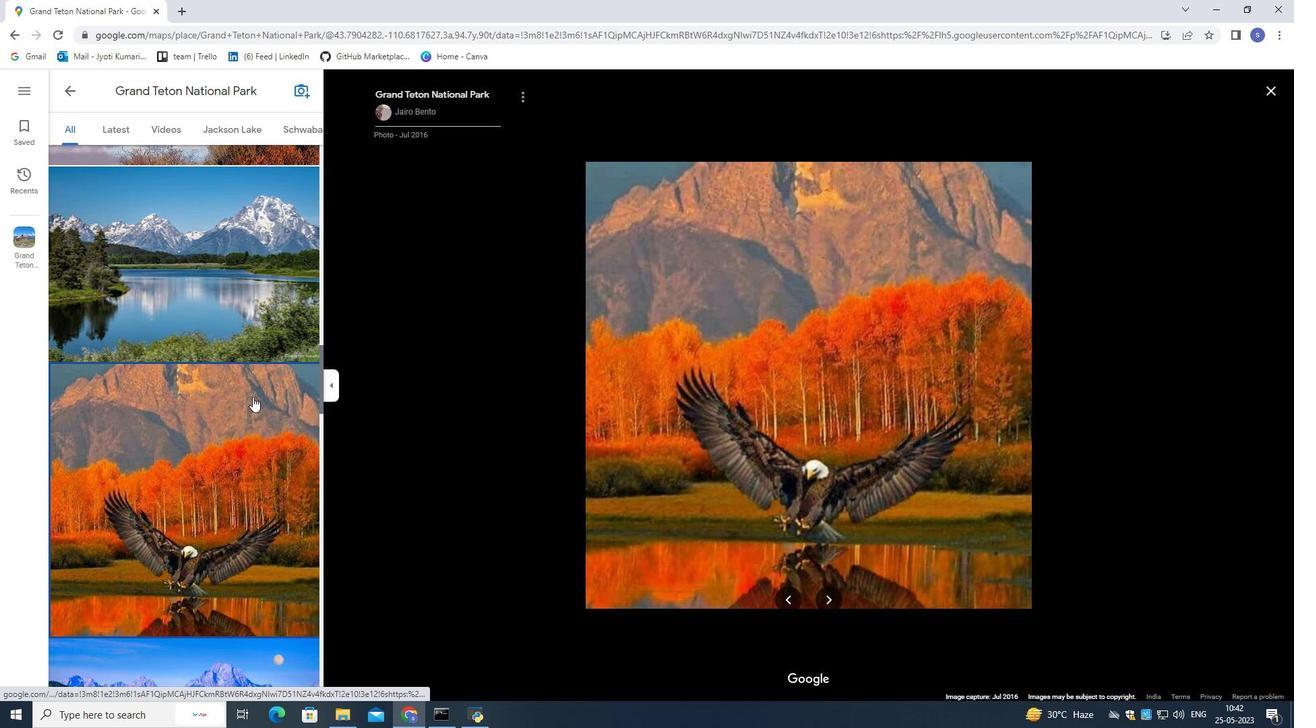 
Action: Mouse scrolled (252, 396) with delta (0, 0)
Screenshot: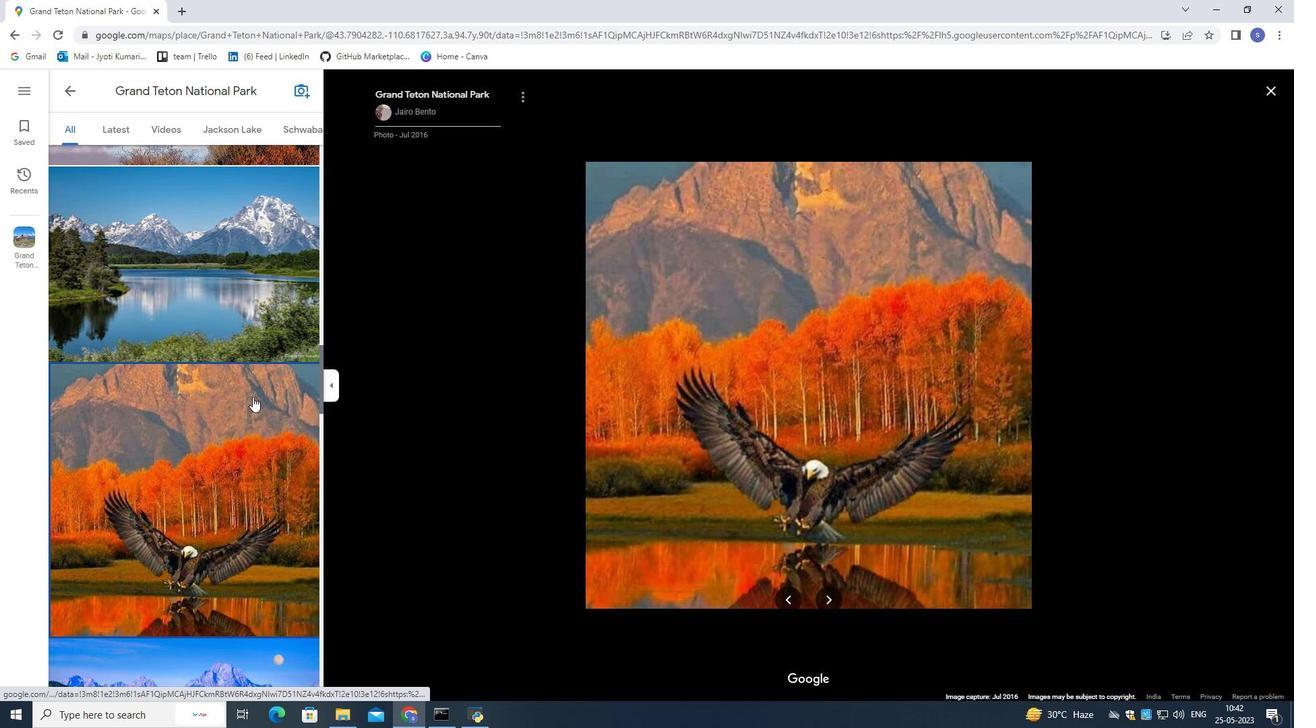 
Action: Mouse scrolled (252, 396) with delta (0, 0)
Screenshot: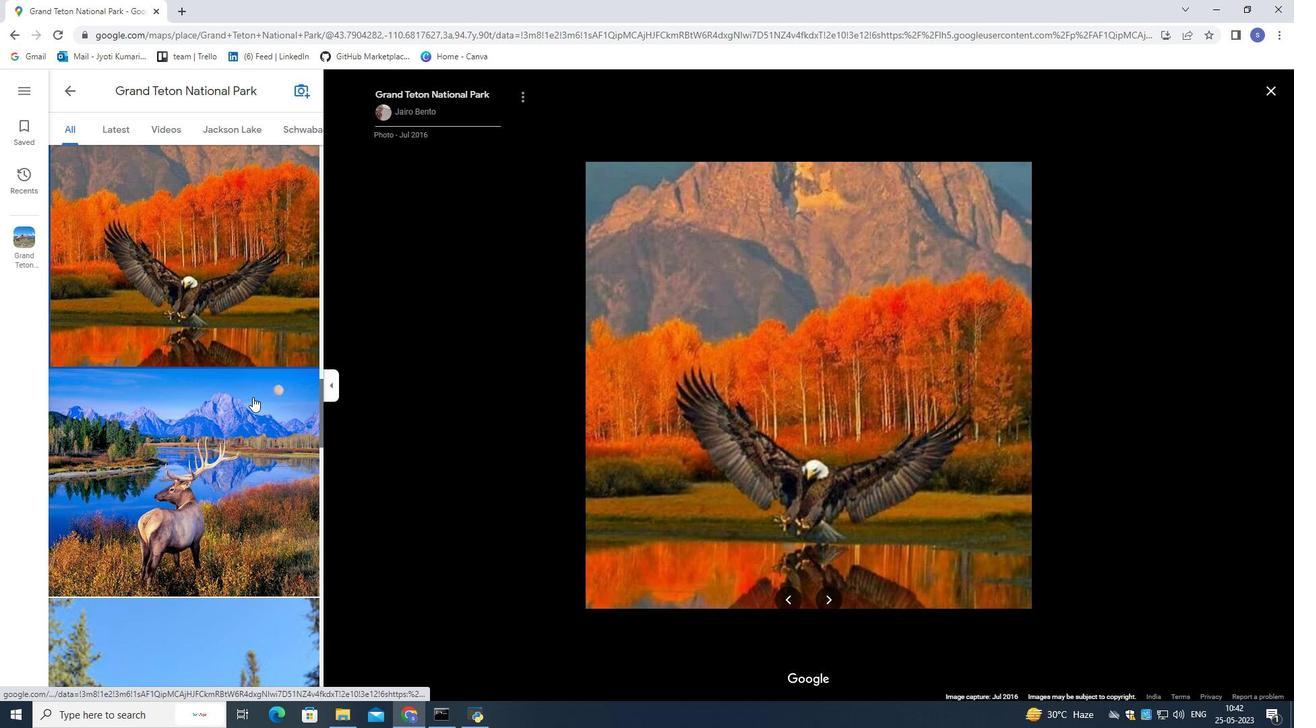 
Action: Mouse scrolled (252, 396) with delta (0, 0)
Screenshot: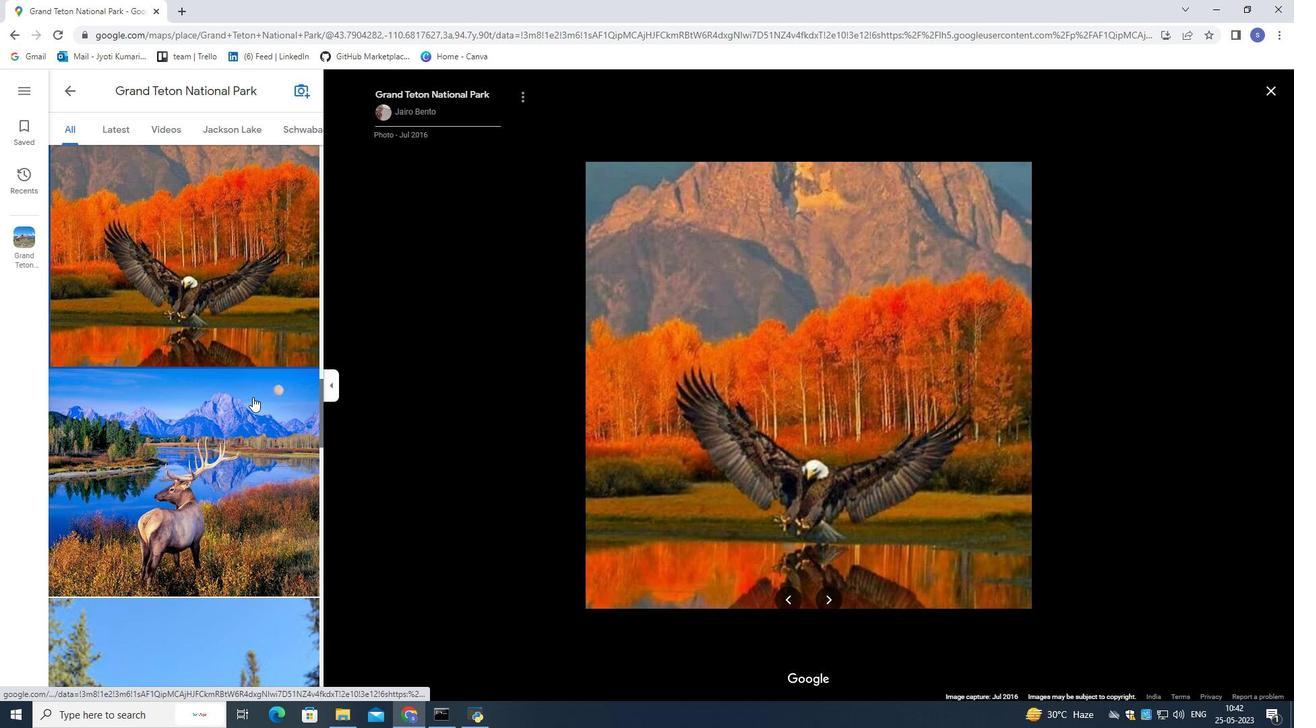 
Action: Mouse pressed left at (252, 397)
Screenshot: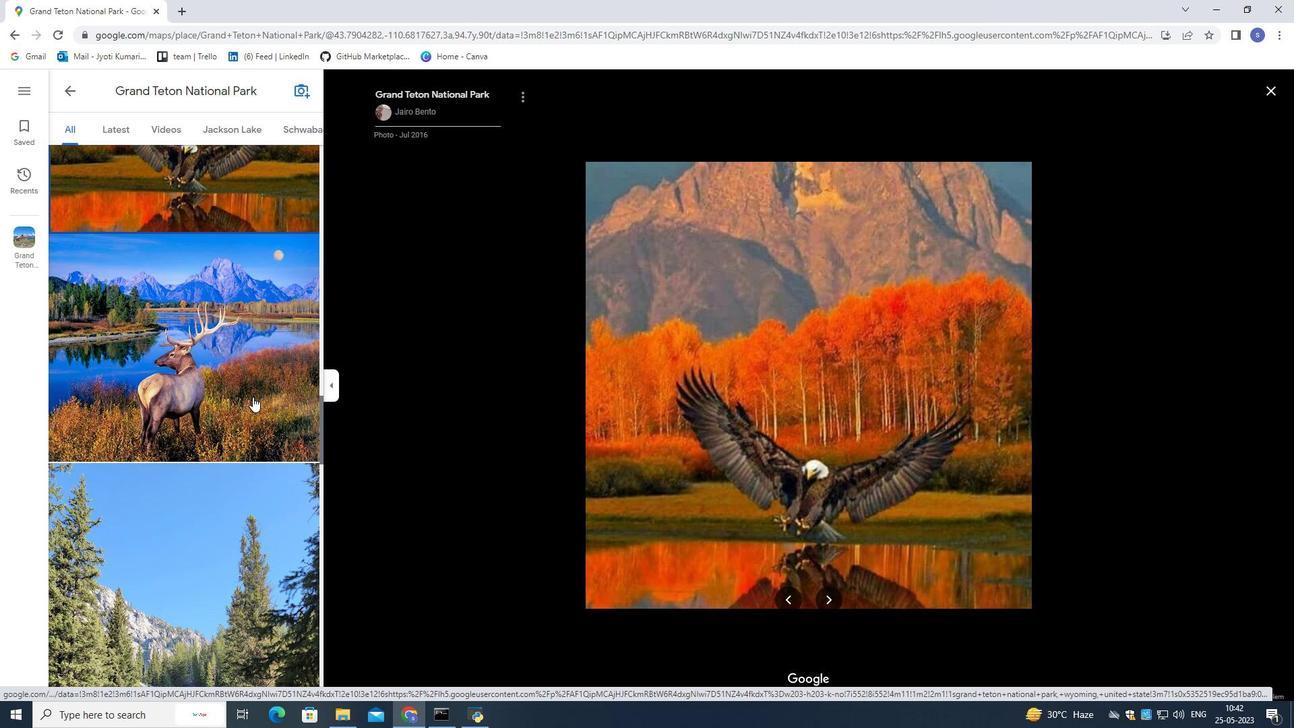 
Action: Mouse scrolled (252, 396) with delta (0, 0)
Screenshot: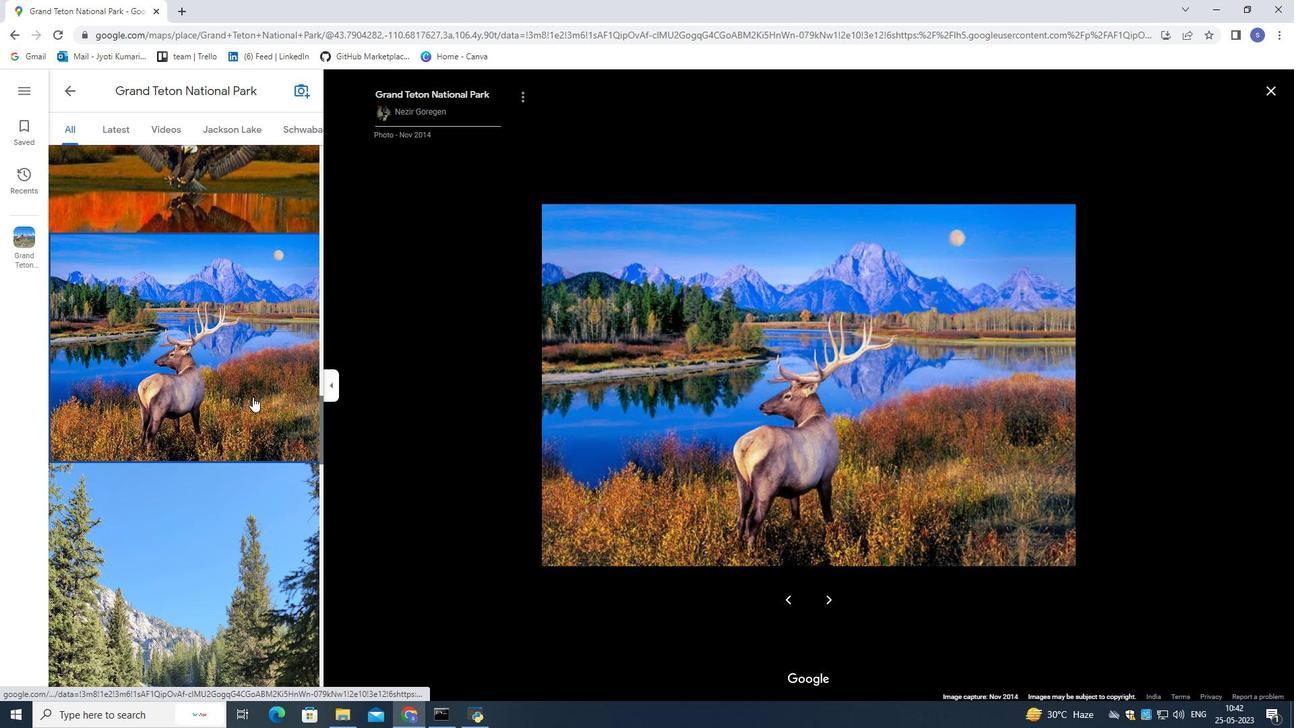 
Action: Mouse scrolled (252, 396) with delta (0, 0)
Screenshot: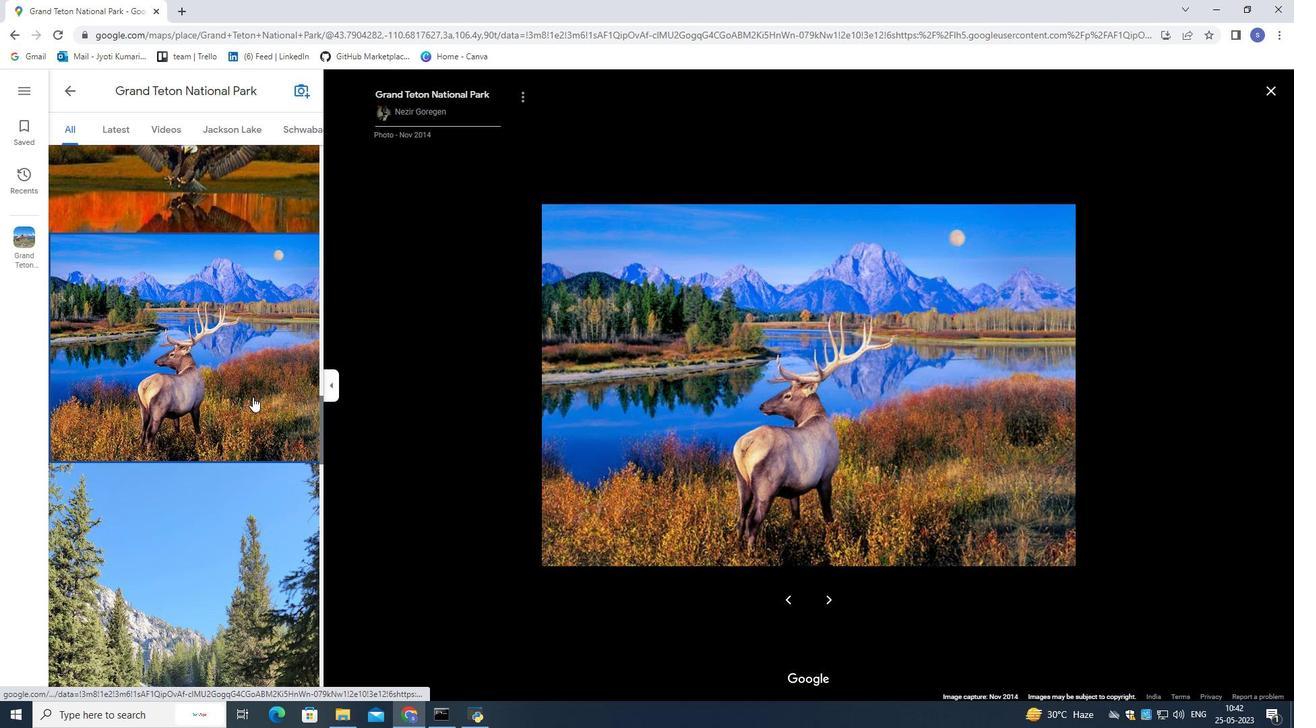 
Action: Mouse scrolled (252, 396) with delta (0, 0)
Screenshot: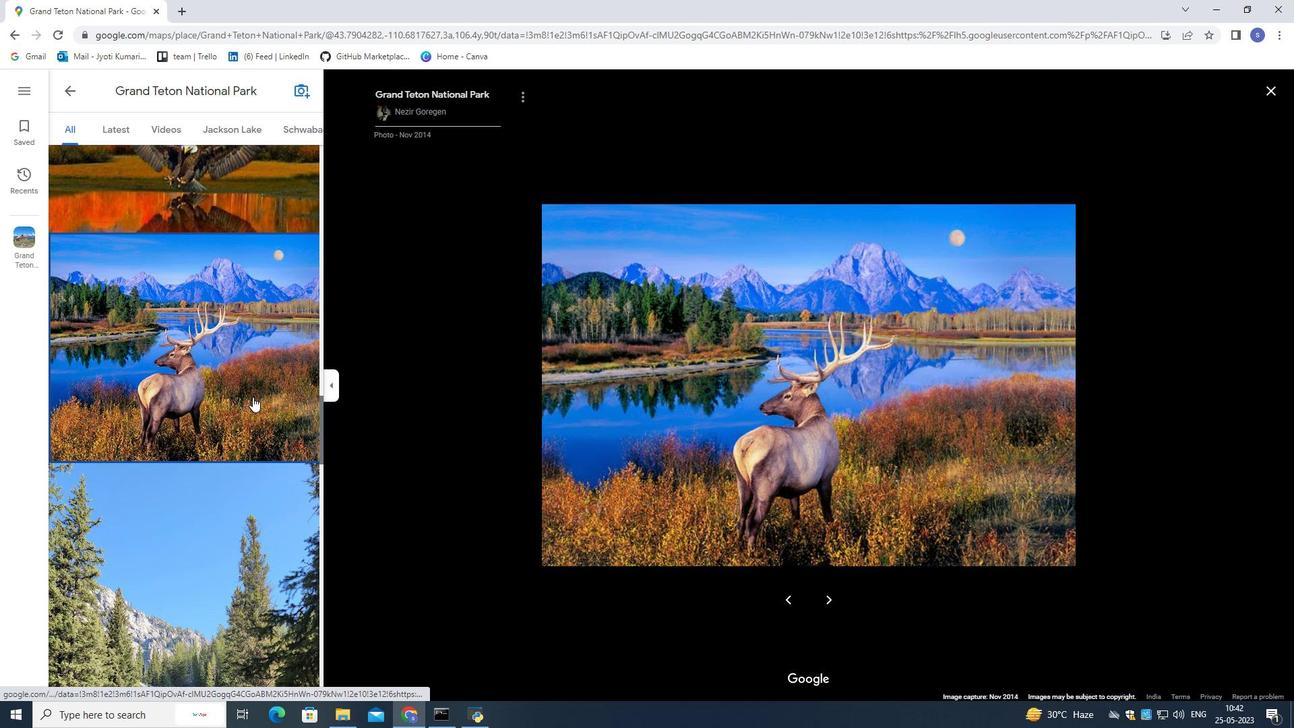 
Action: Mouse pressed left at (252, 397)
Screenshot: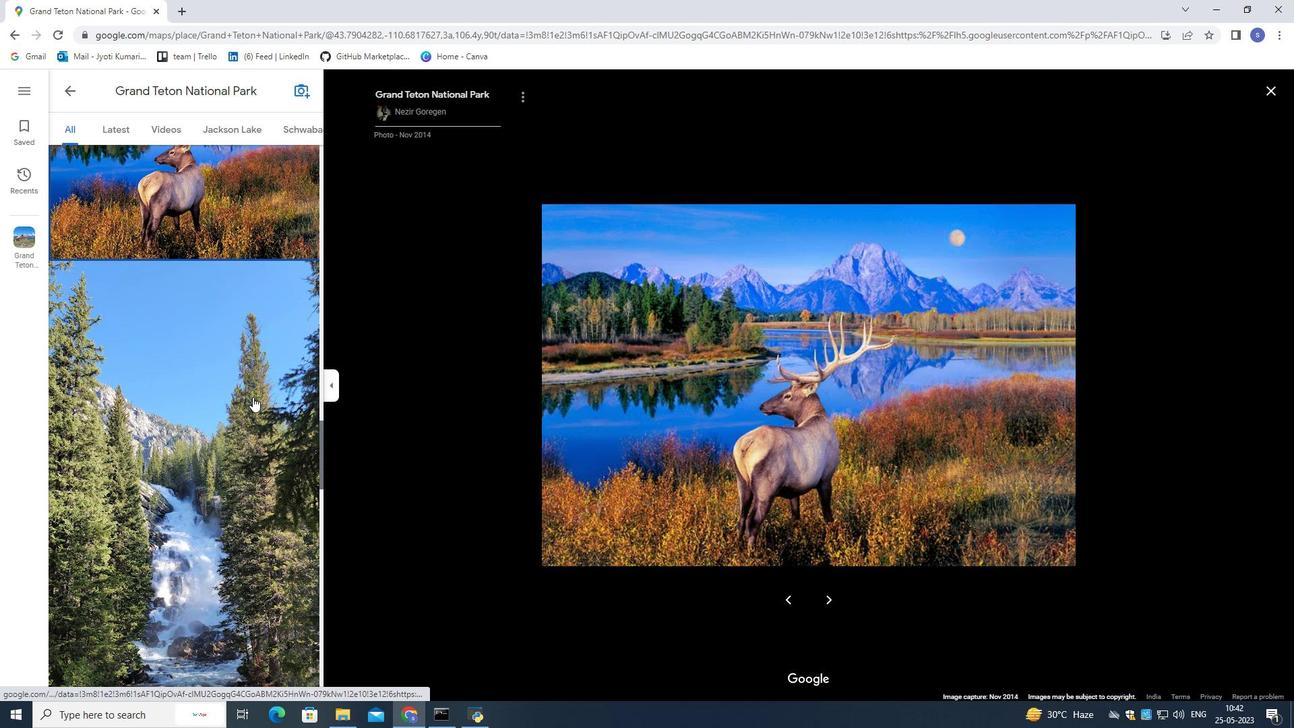
Action: Mouse scrolled (252, 396) with delta (0, 0)
Screenshot: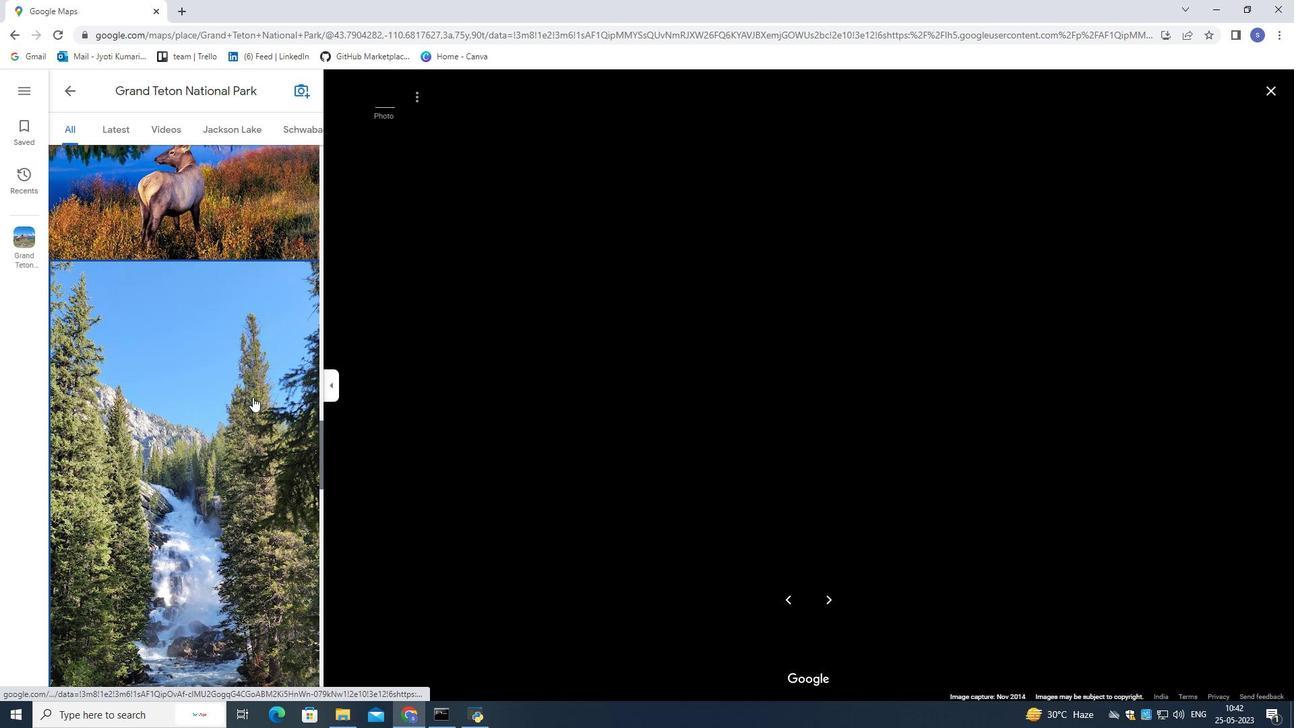 
Action: Mouse scrolled (252, 396) with delta (0, 0)
Screenshot: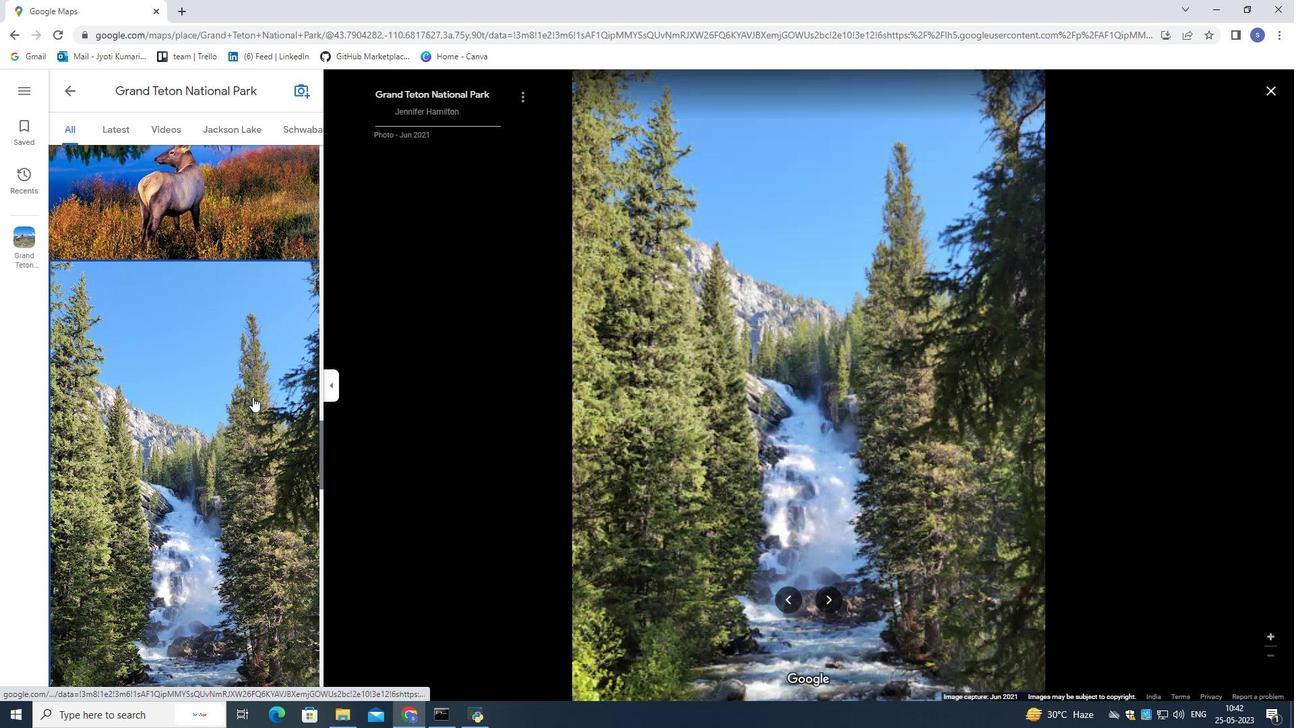 
Action: Mouse scrolled (252, 396) with delta (0, 0)
Screenshot: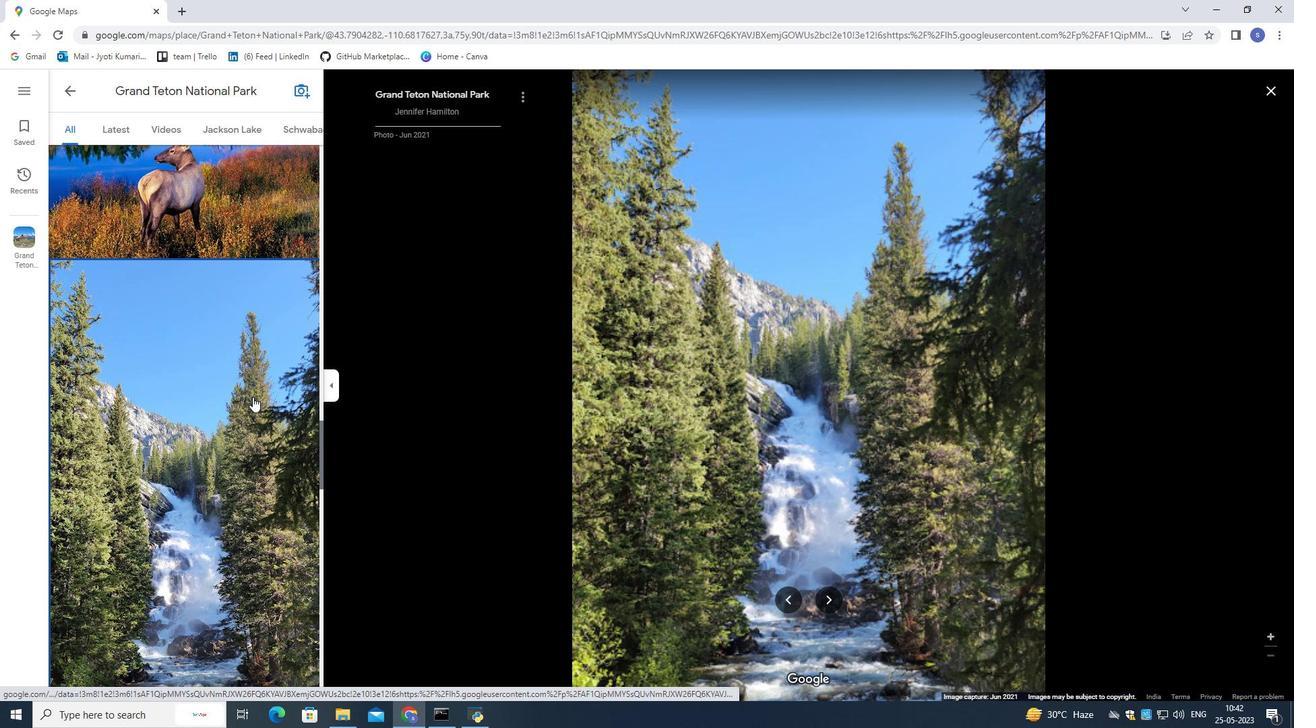 
Action: Mouse scrolled (252, 396) with delta (0, 0)
Screenshot: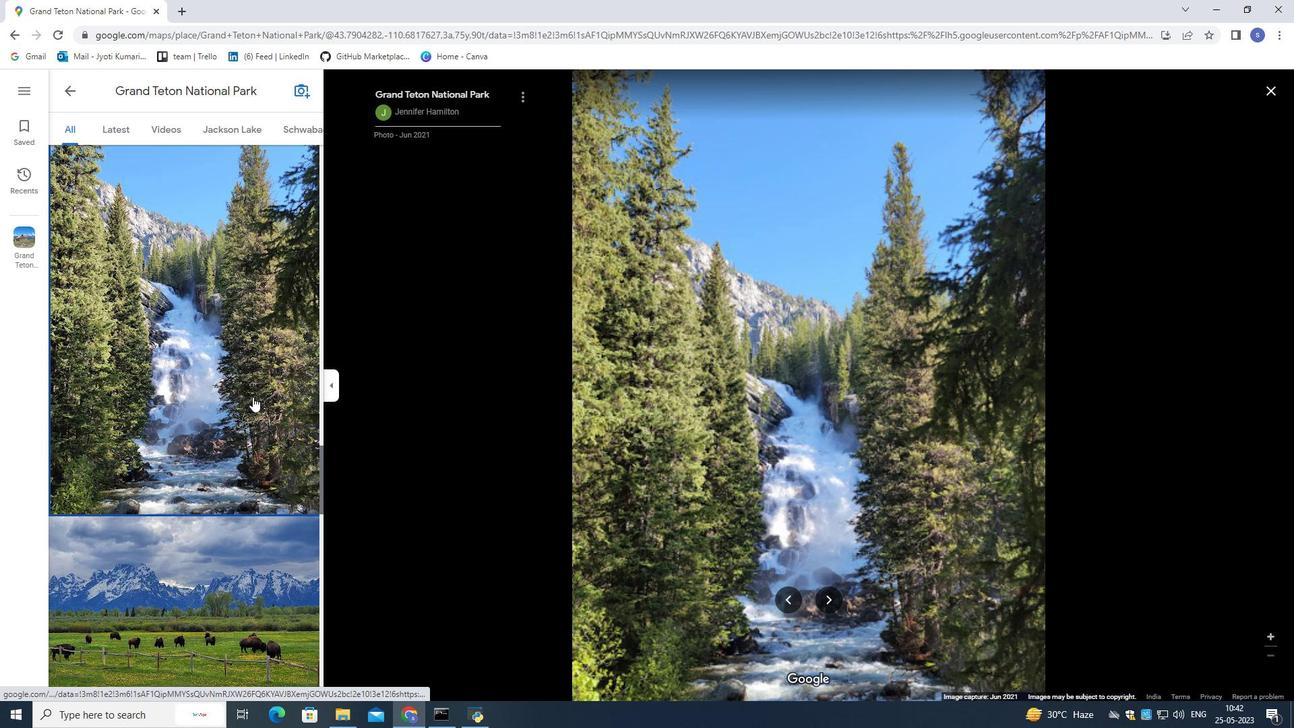 
Action: Mouse scrolled (252, 396) with delta (0, 0)
Screenshot: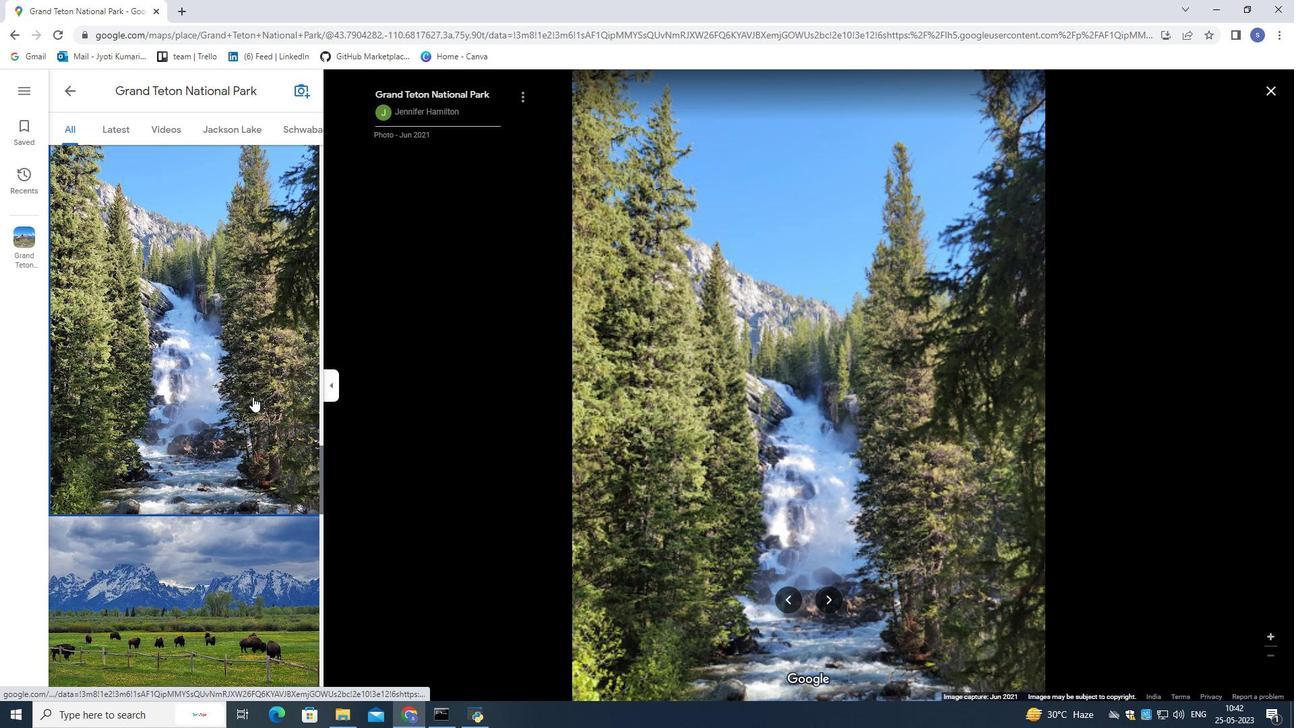 
Action: Mouse scrolled (252, 396) with delta (0, 0)
Screenshot: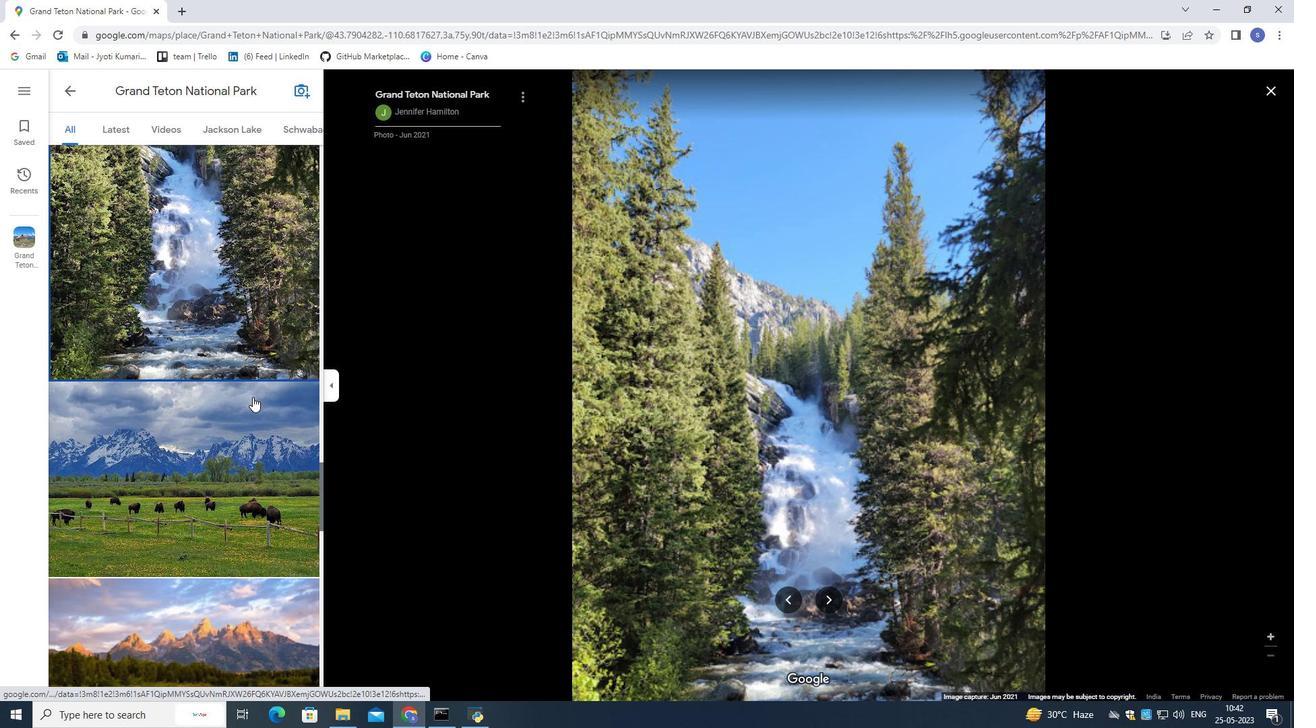 
Action: Mouse scrolled (252, 396) with delta (0, 0)
Screenshot: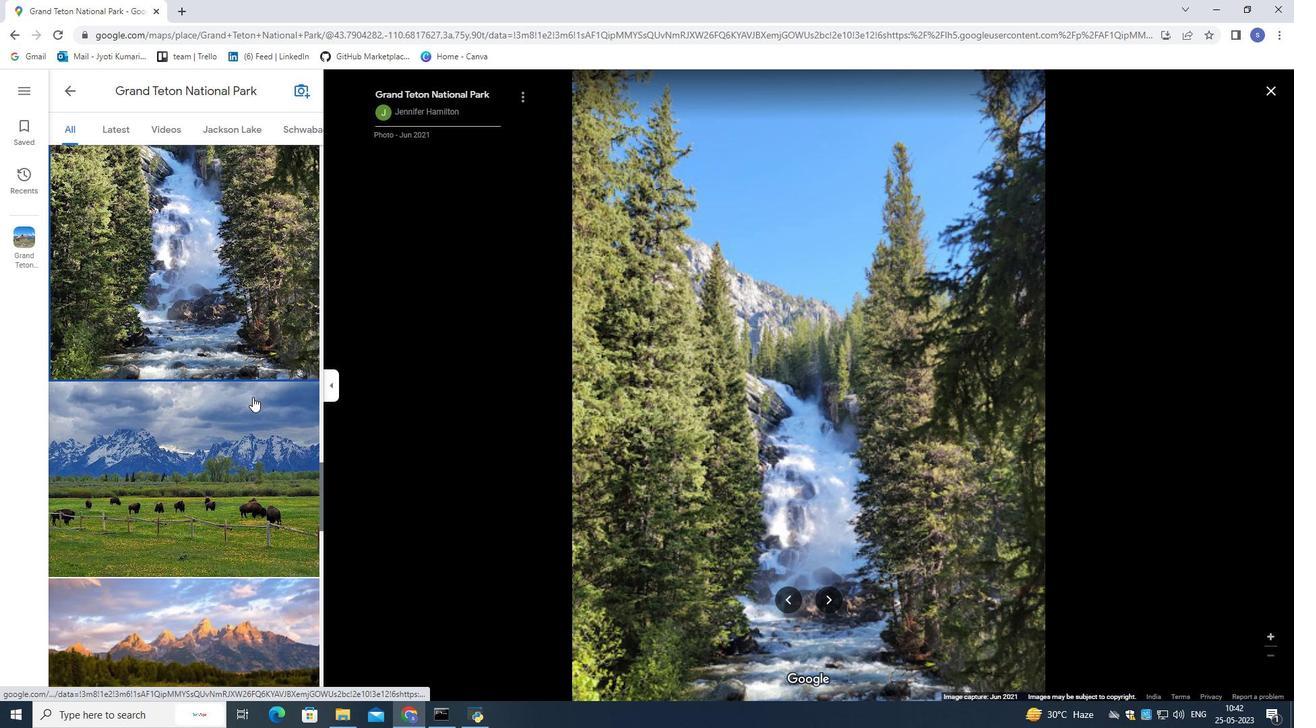 
Action: Mouse scrolled (252, 396) with delta (0, 0)
Screenshot: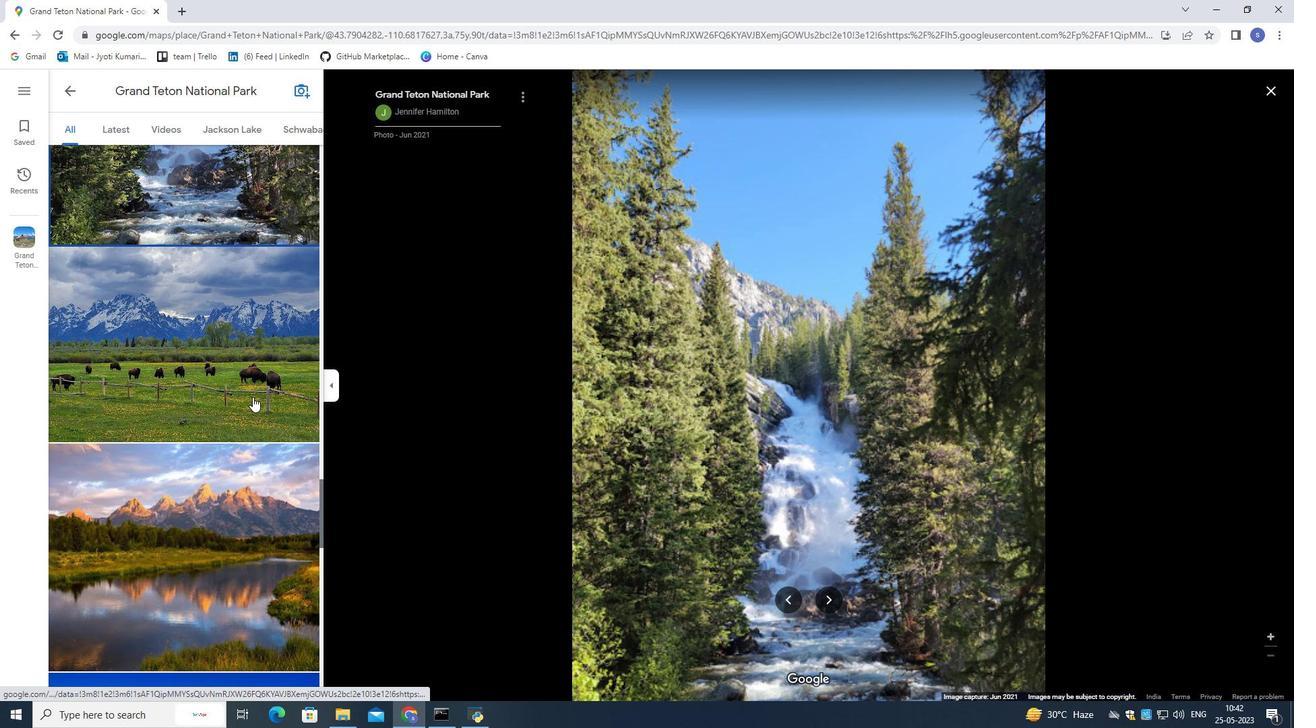 
Action: Mouse scrolled (252, 396) with delta (0, 0)
Screenshot: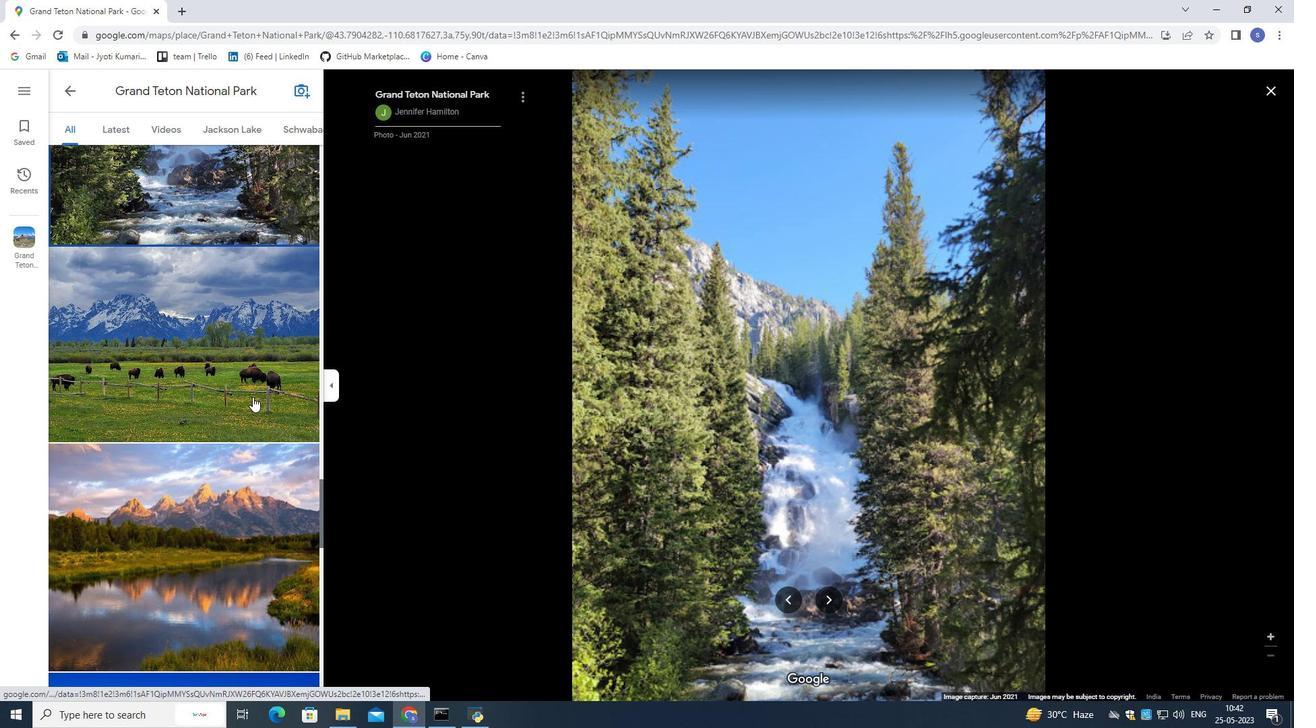 
Action: Mouse scrolled (252, 396) with delta (0, 0)
Screenshot: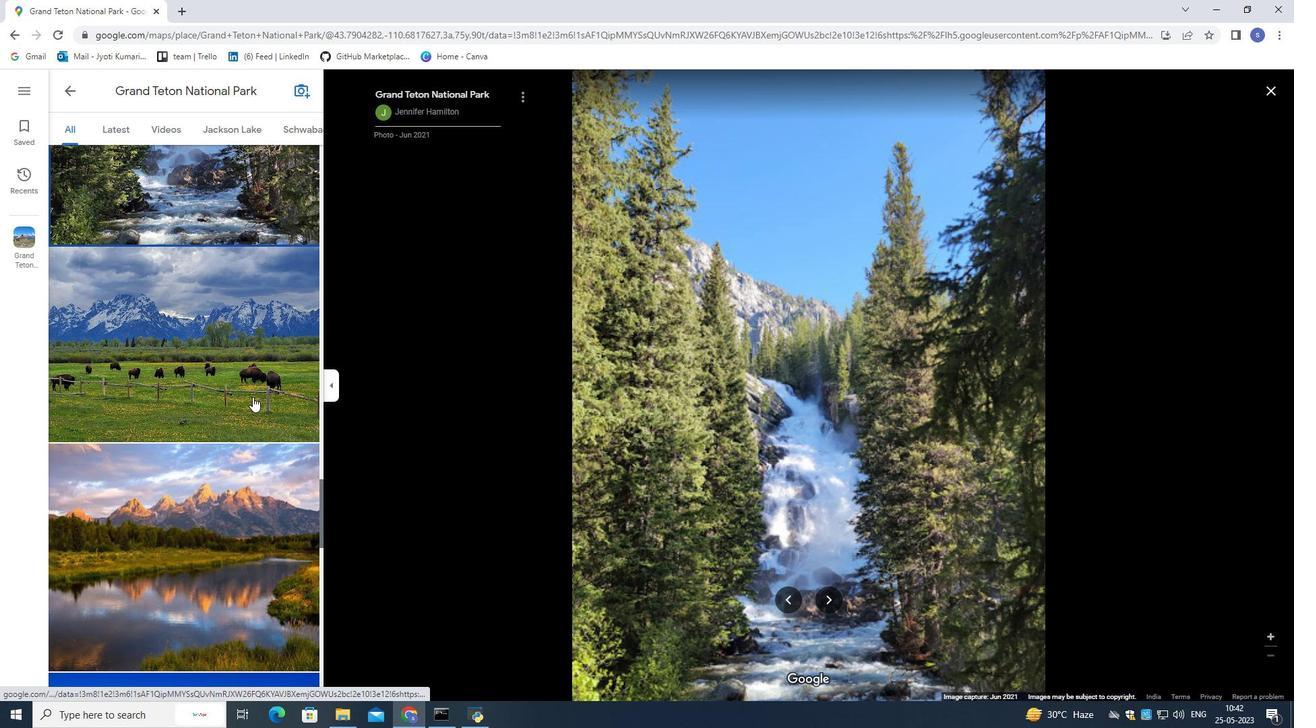 
Action: Mouse scrolled (252, 396) with delta (0, 0)
Screenshot: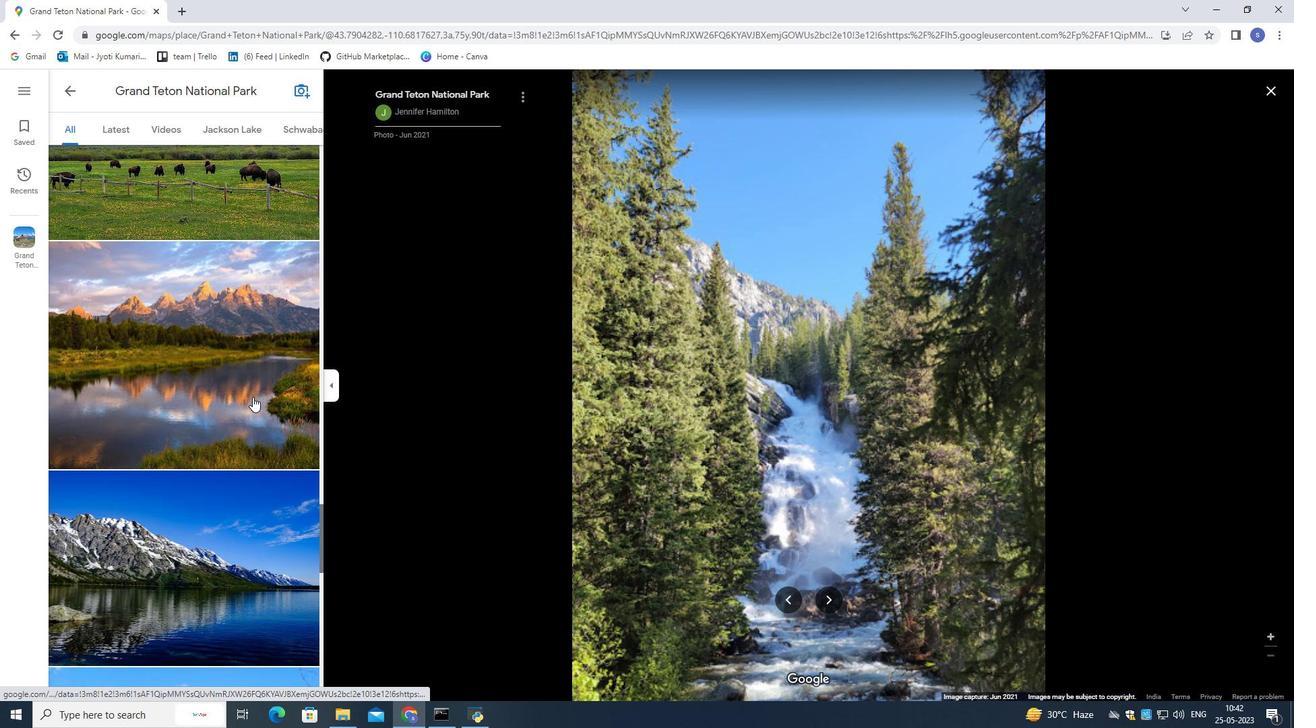 
Action: Mouse scrolled (252, 396) with delta (0, 0)
Screenshot: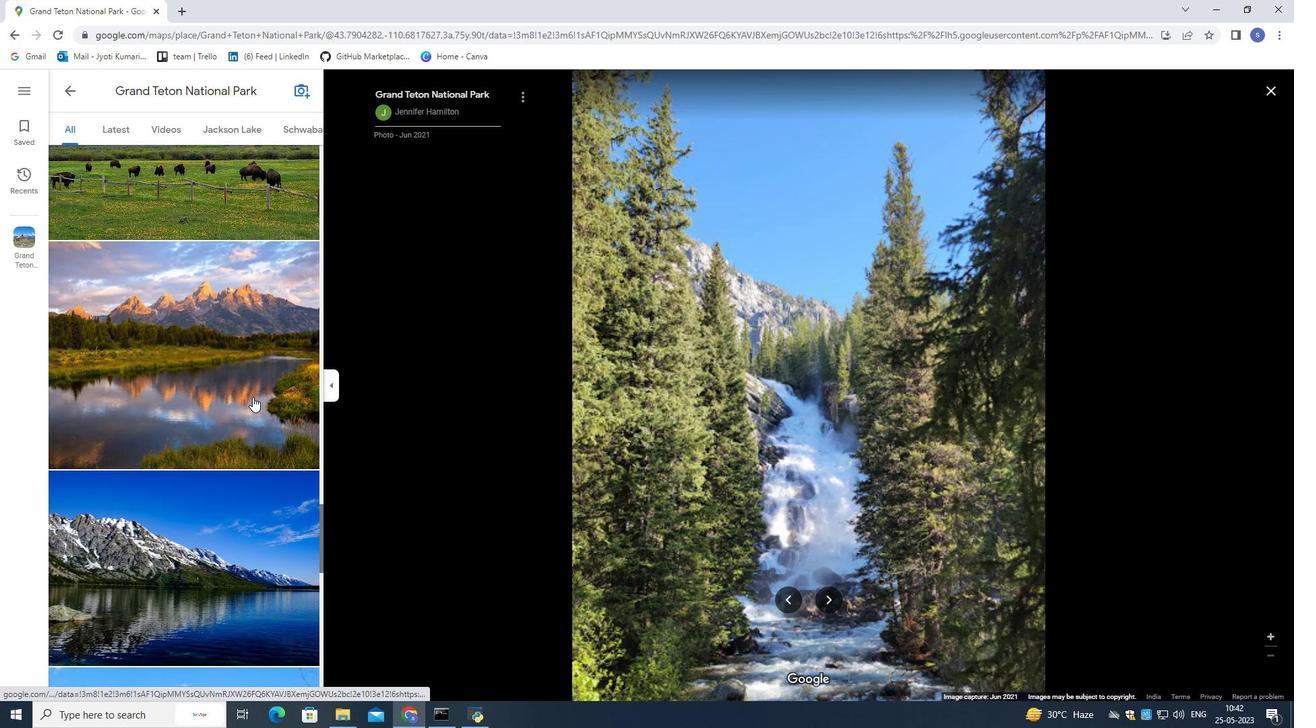 
Action: Mouse scrolled (252, 396) with delta (0, 0)
Screenshot: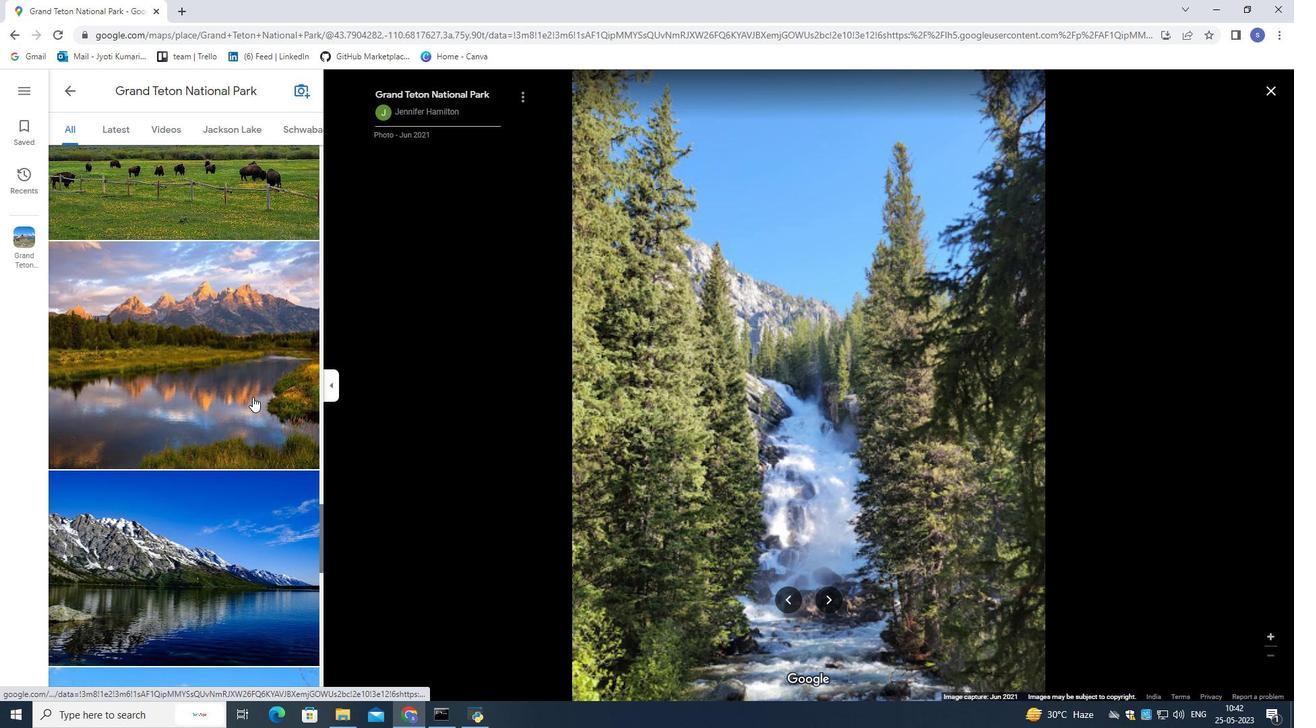 
Action: Mouse pressed left at (252, 397)
Screenshot: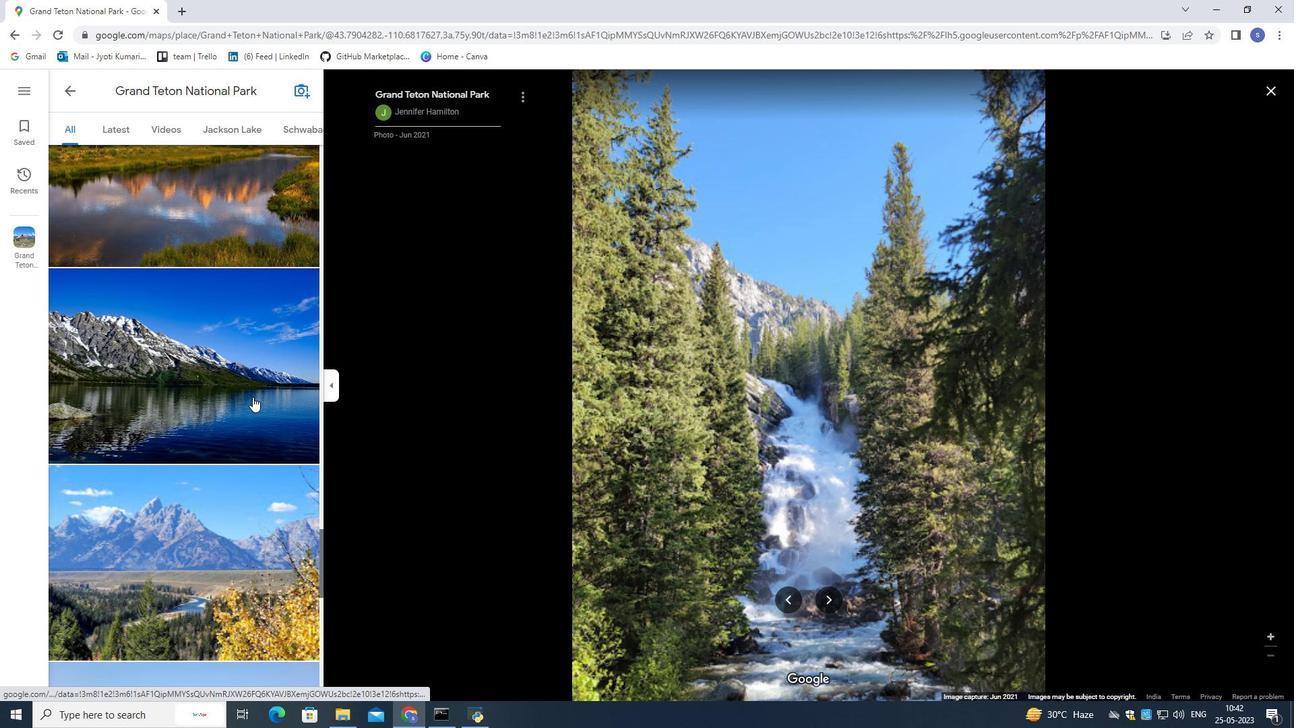 
Action: Mouse moved to (252, 396)
Screenshot: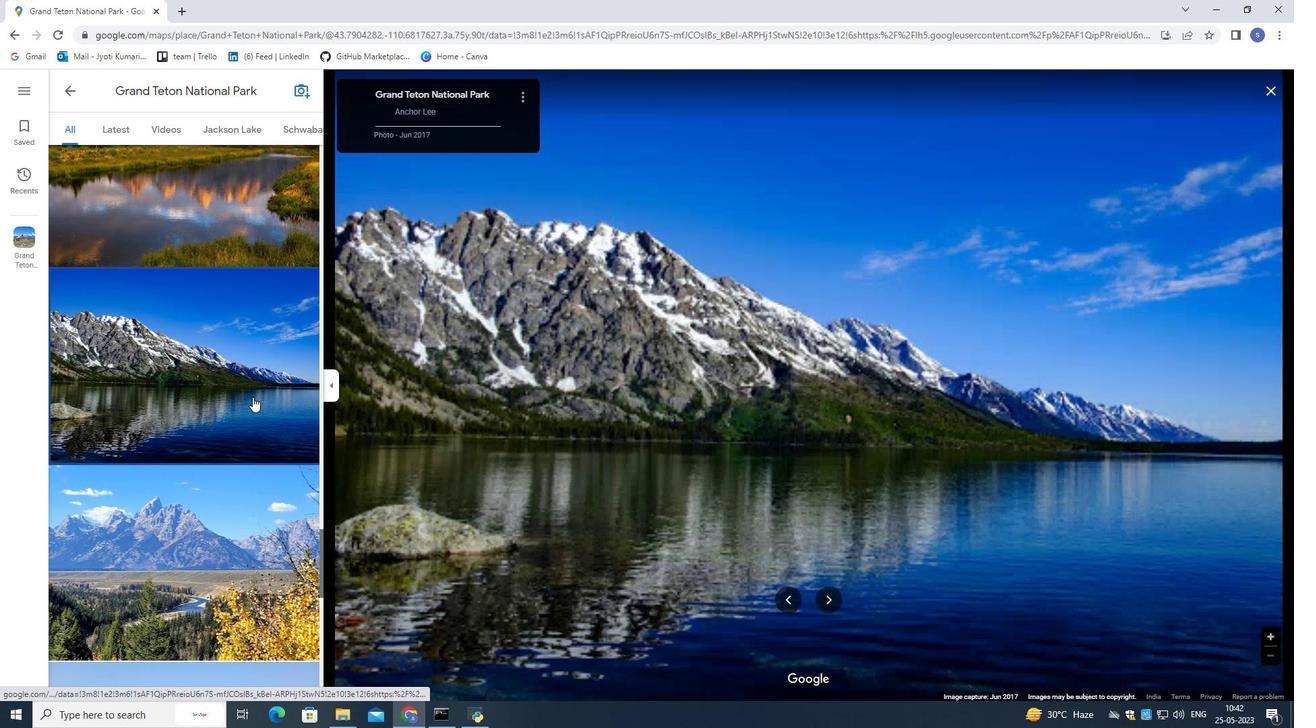 
Action: Mouse scrolled (252, 395) with delta (0, 0)
Screenshot: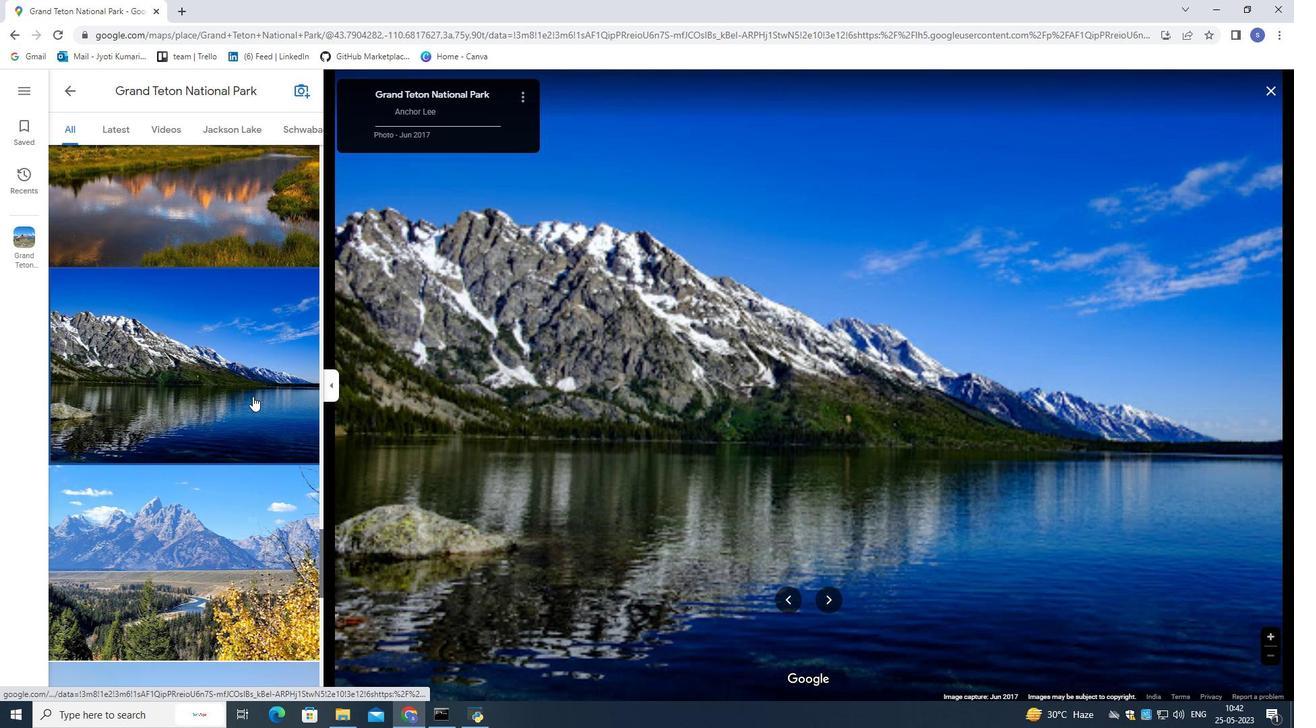 
Action: Mouse scrolled (252, 395) with delta (0, 0)
Screenshot: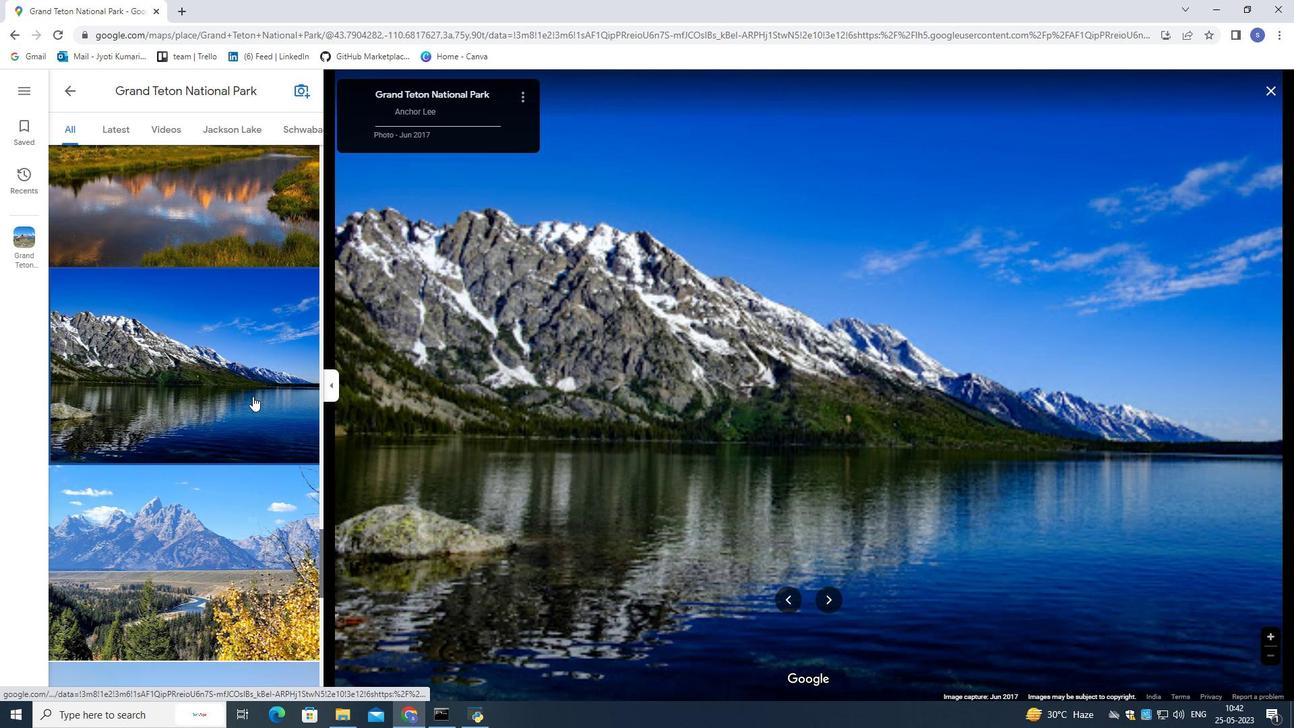 
Action: Mouse scrolled (252, 395) with delta (0, 0)
Screenshot: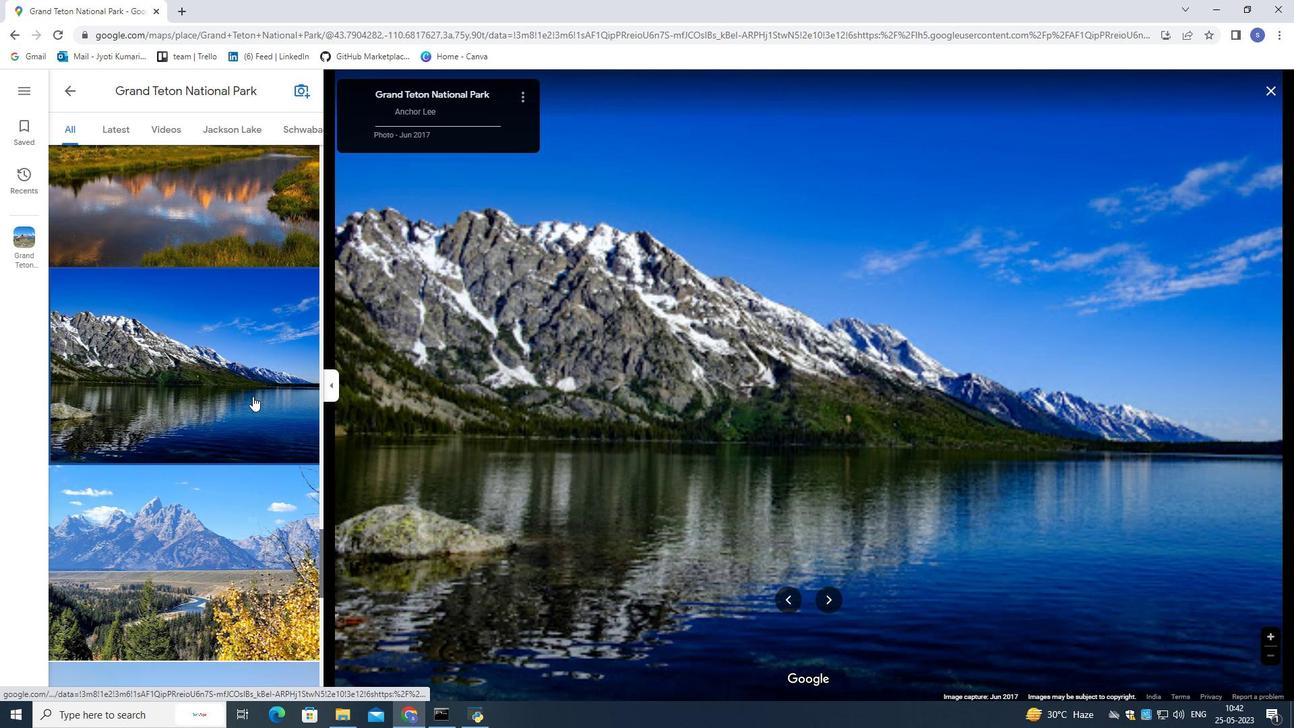 
Action: Mouse scrolled (252, 395) with delta (0, 0)
Screenshot: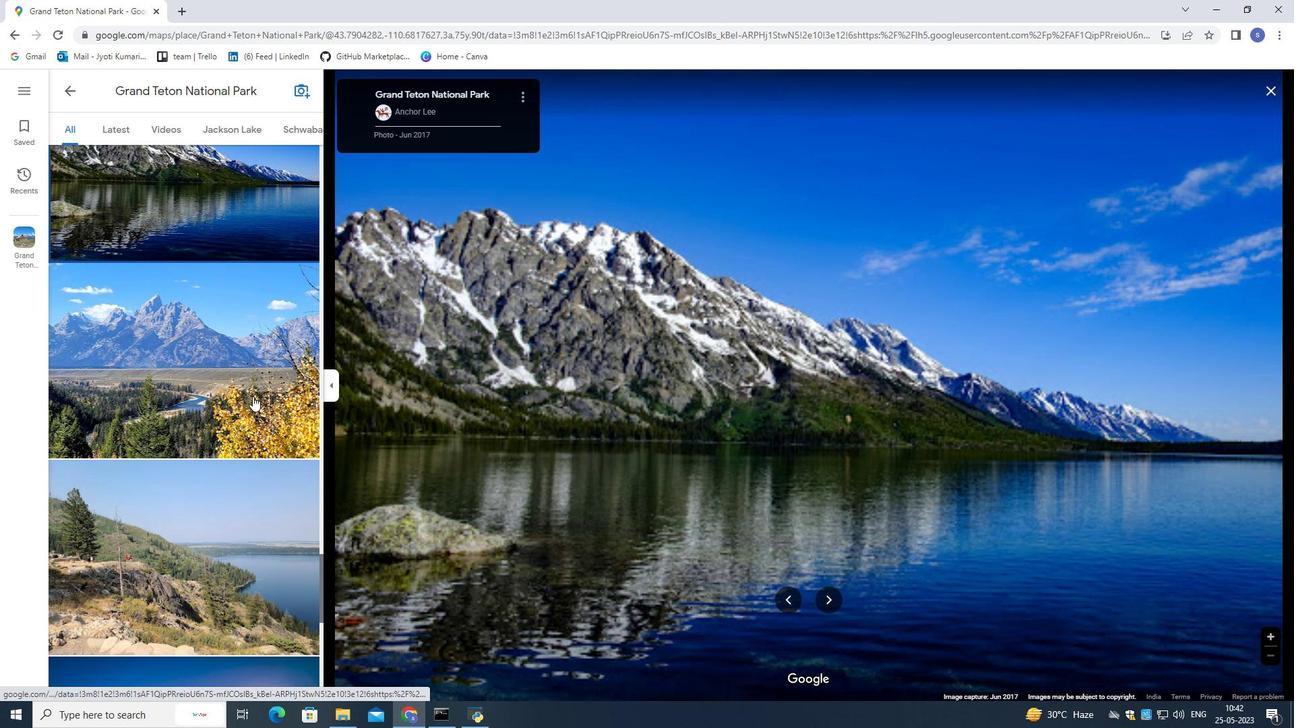 
Action: Mouse scrolled (252, 395) with delta (0, 0)
Screenshot: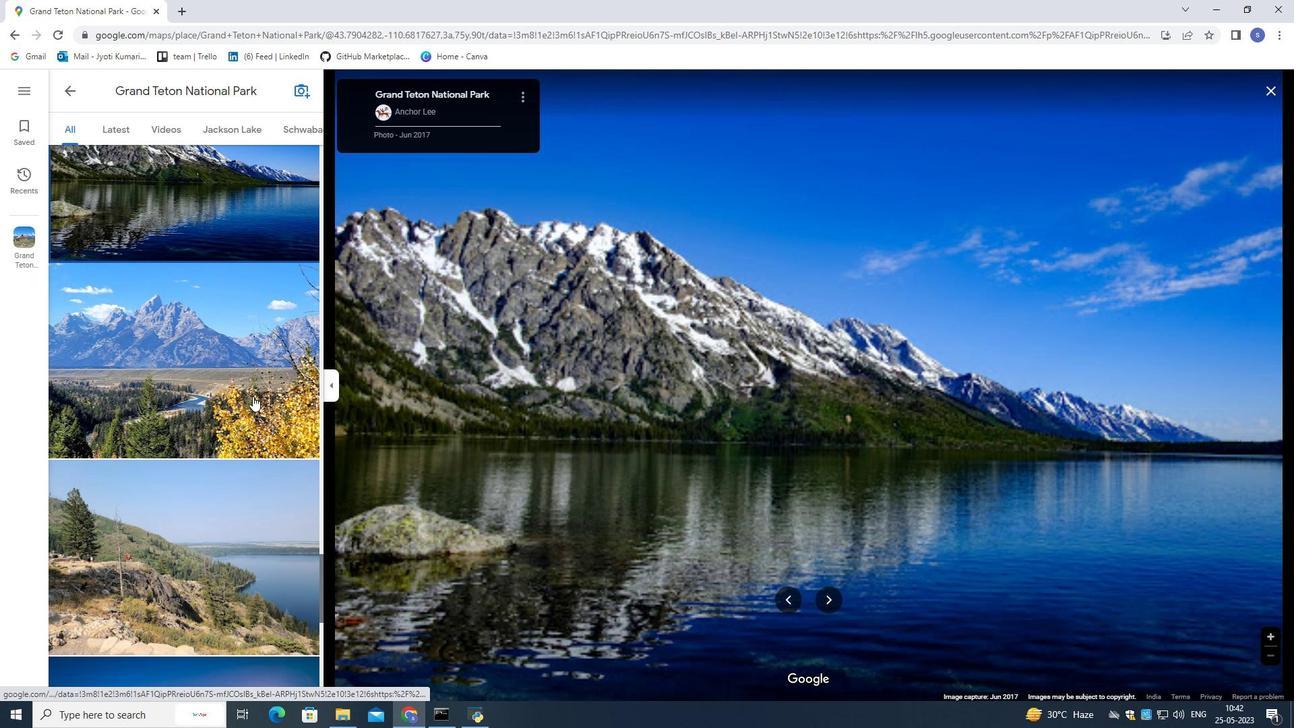 
Action: Mouse scrolled (252, 395) with delta (0, 0)
Screenshot: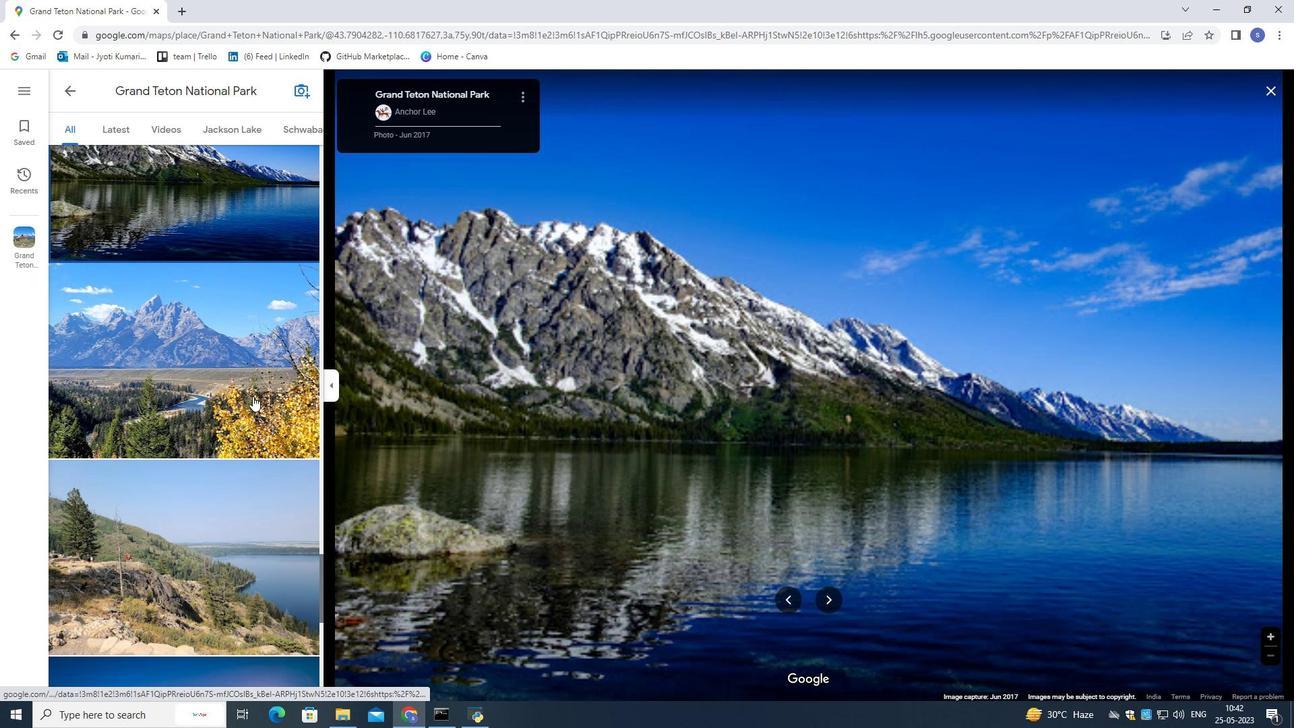 
Action: Mouse scrolled (252, 395) with delta (0, 0)
Screenshot: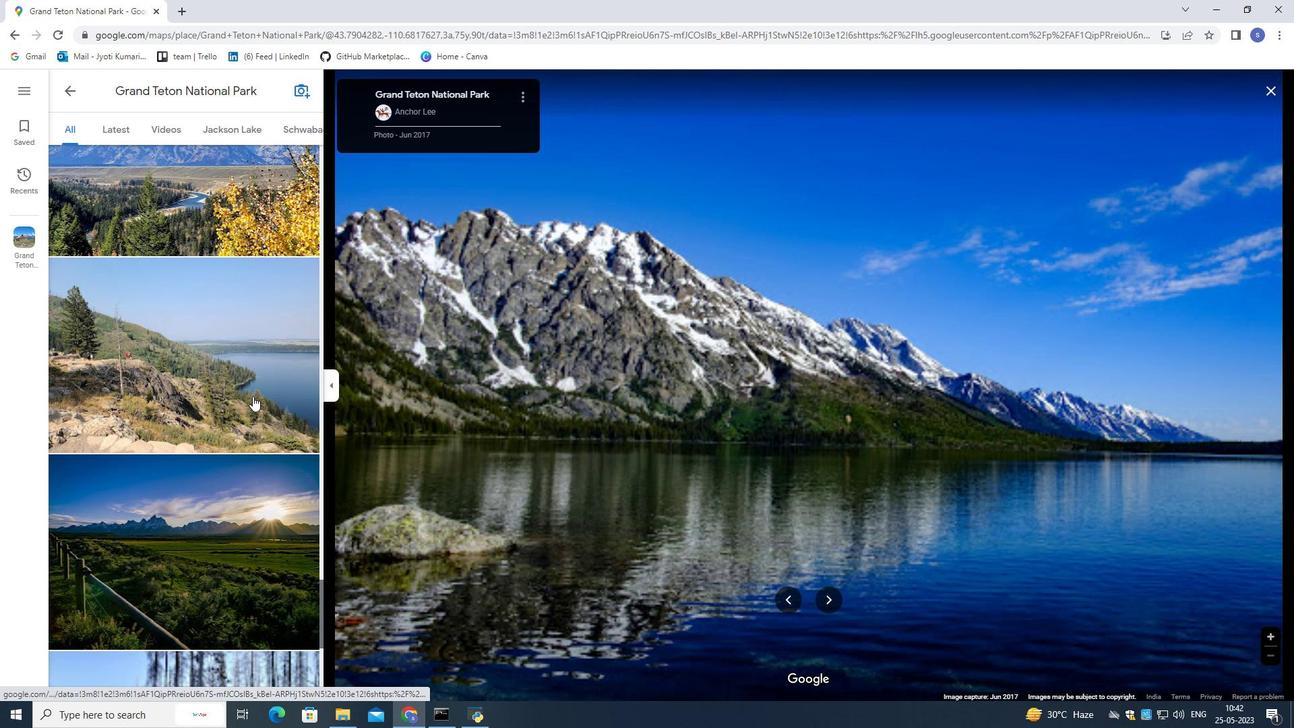 
Action: Mouse scrolled (252, 395) with delta (0, 0)
Screenshot: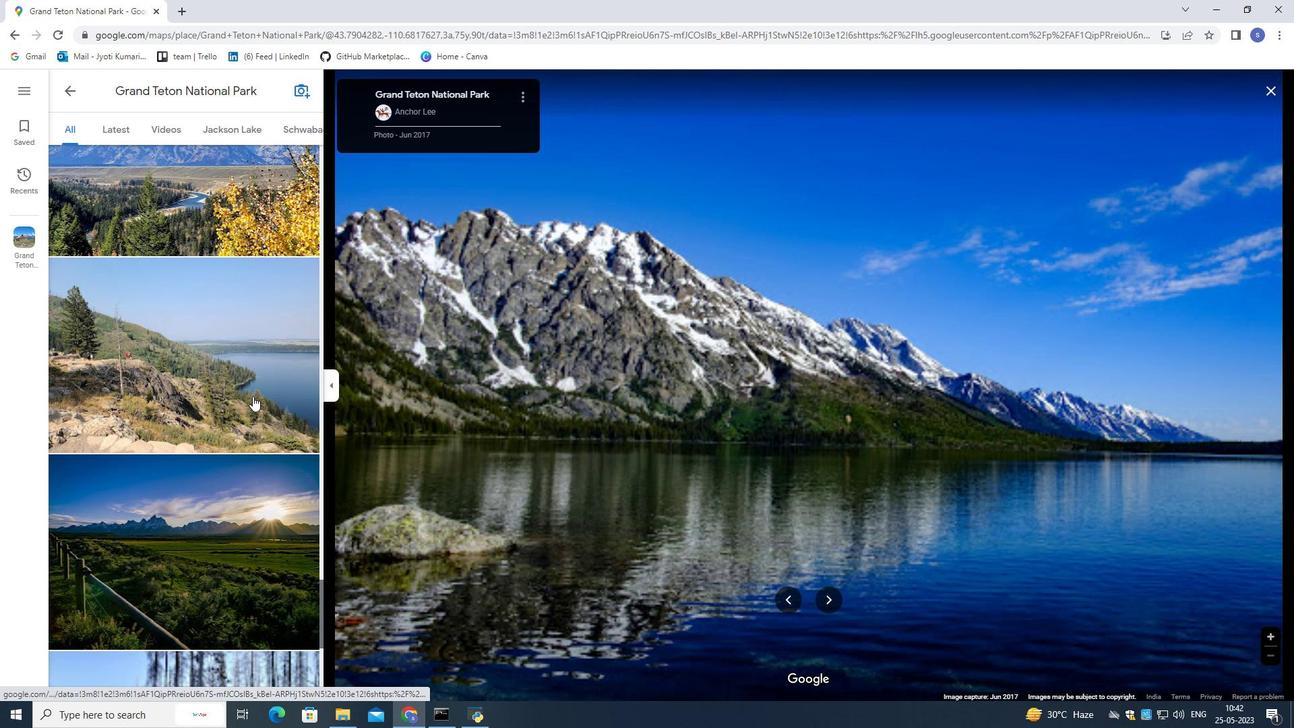 
Action: Mouse scrolled (252, 395) with delta (0, 0)
Screenshot: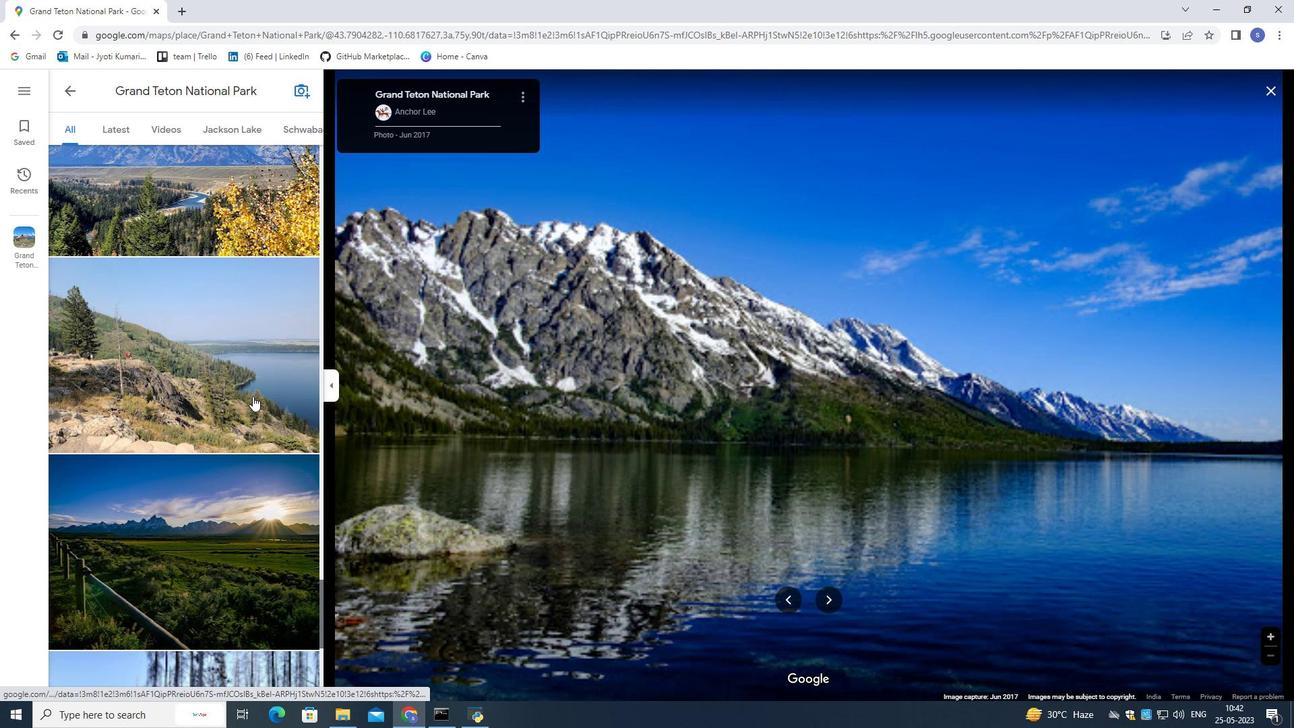 
Action: Mouse scrolled (252, 395) with delta (0, 0)
Screenshot: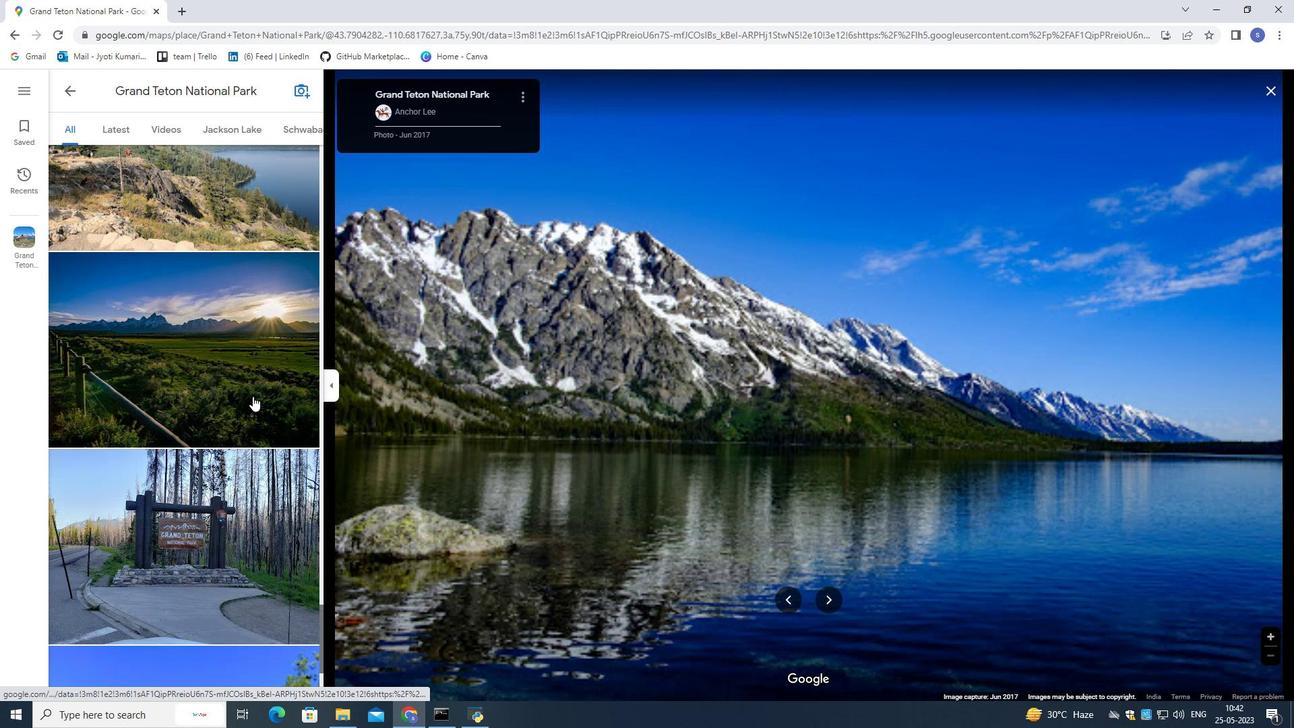 
Action: Mouse scrolled (252, 395) with delta (0, 0)
Screenshot: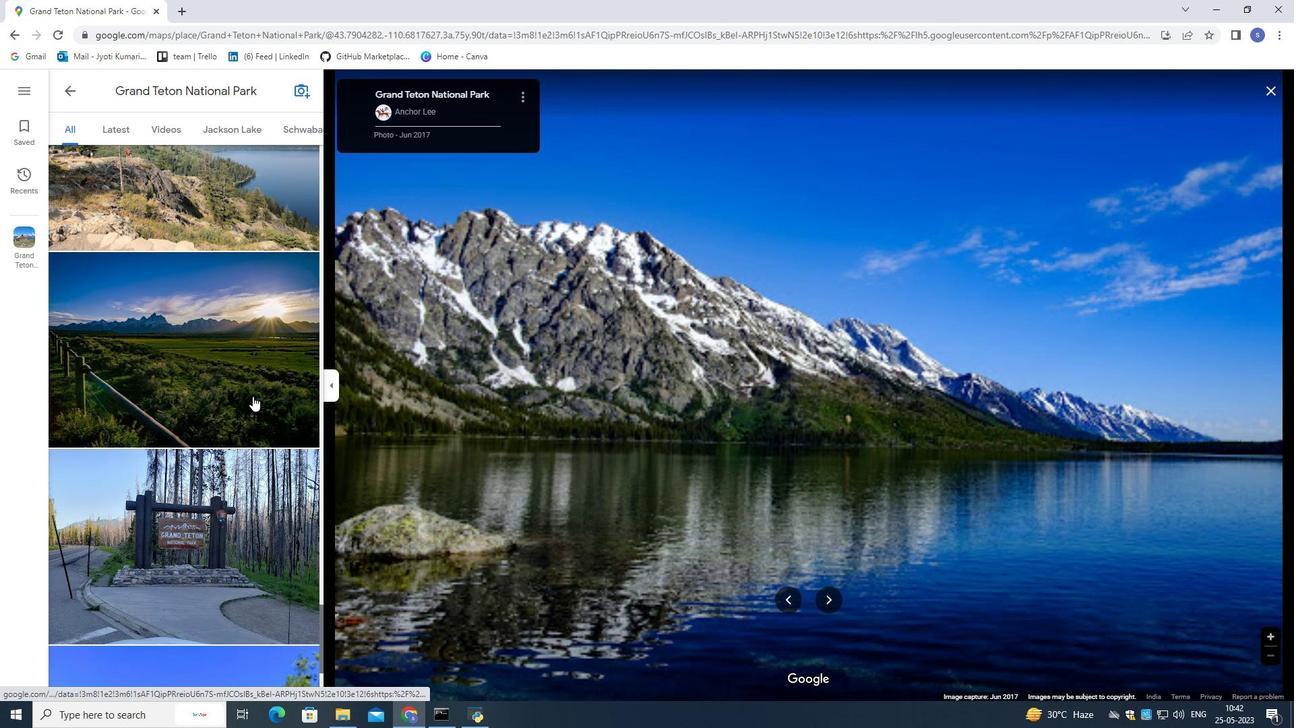 
Action: Mouse scrolled (252, 395) with delta (0, 0)
Screenshot: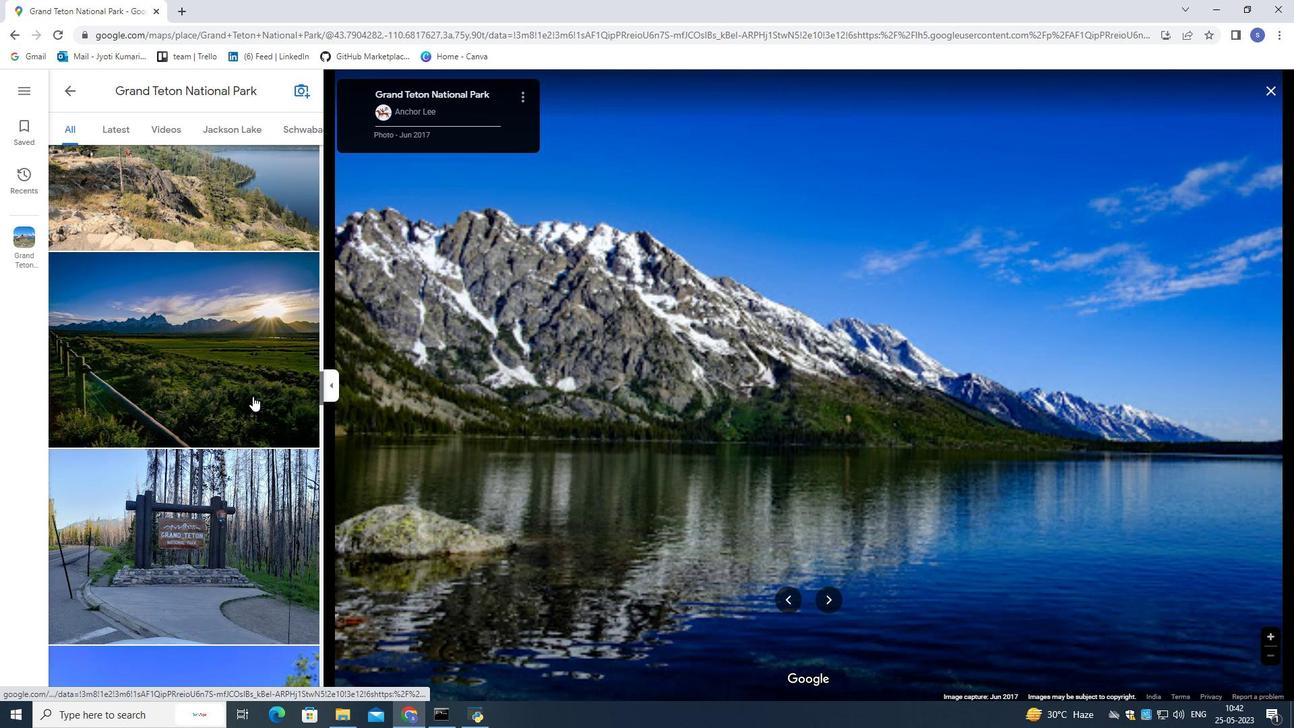 
Action: Mouse scrolled (252, 395) with delta (0, 0)
Screenshot: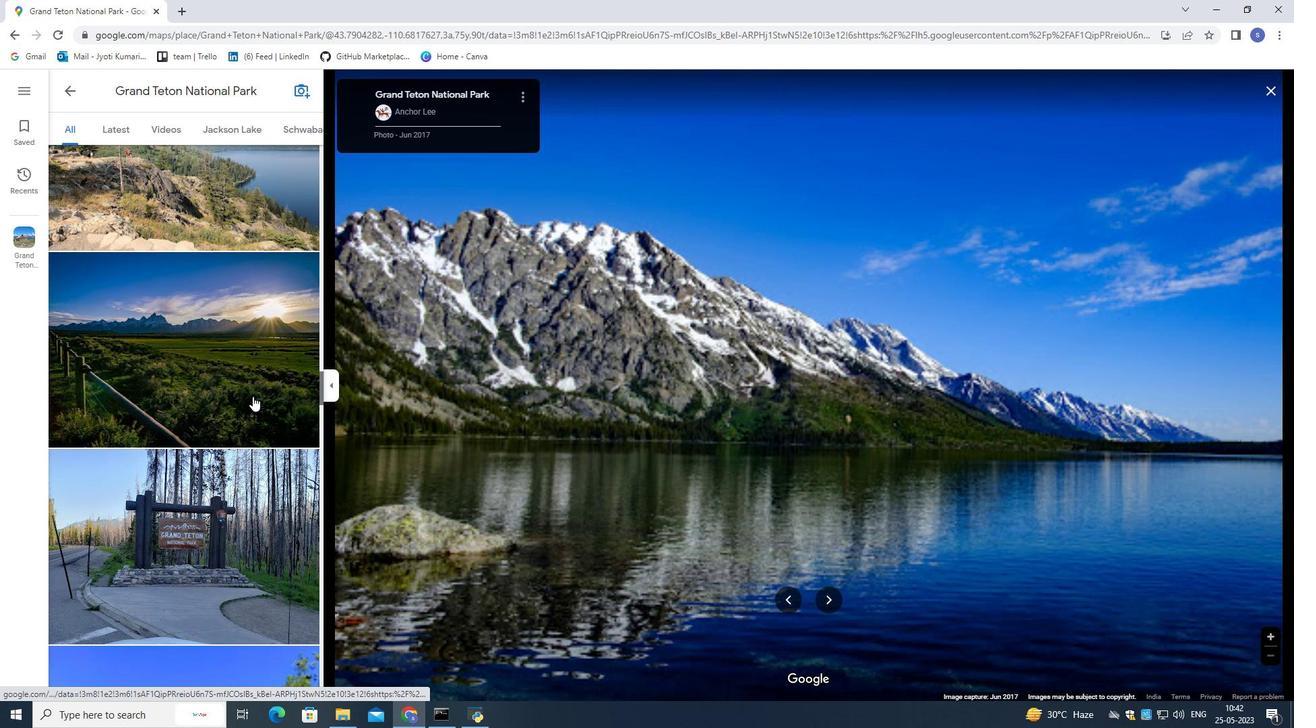 
Action: Mouse scrolled (252, 395) with delta (0, 0)
Screenshot: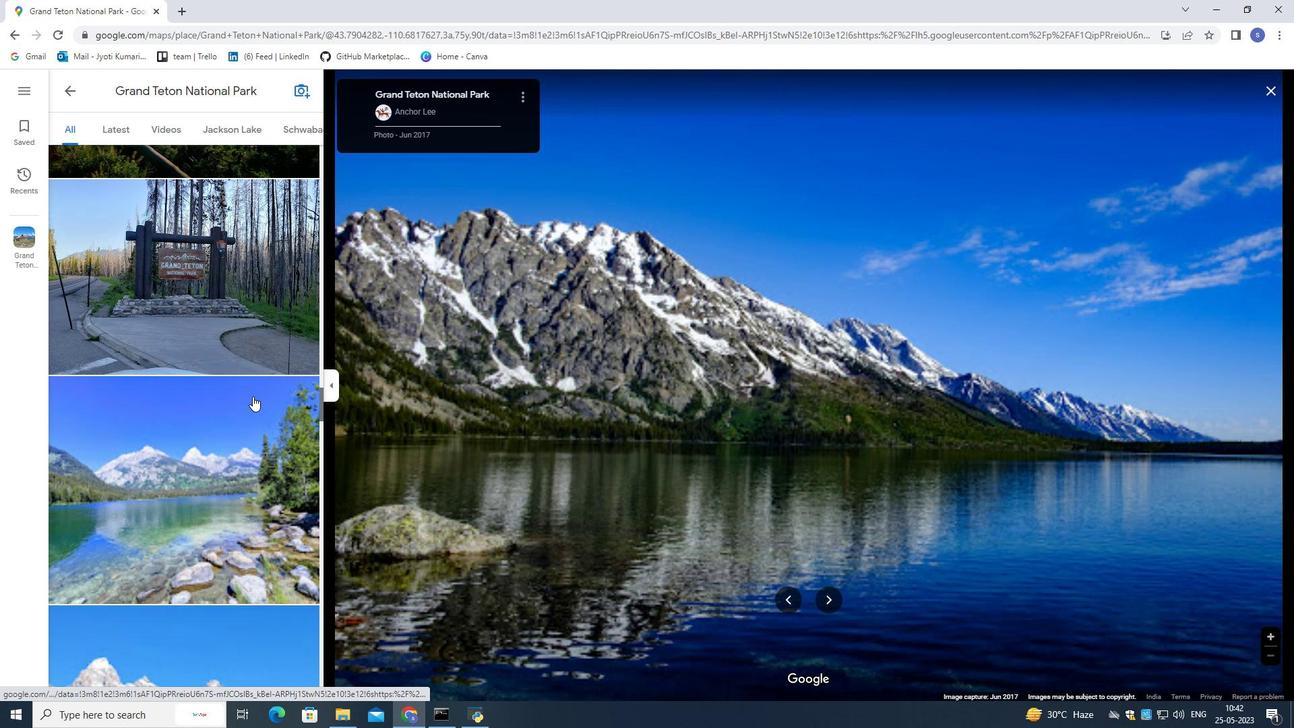 
Action: Mouse scrolled (252, 395) with delta (0, 0)
Screenshot: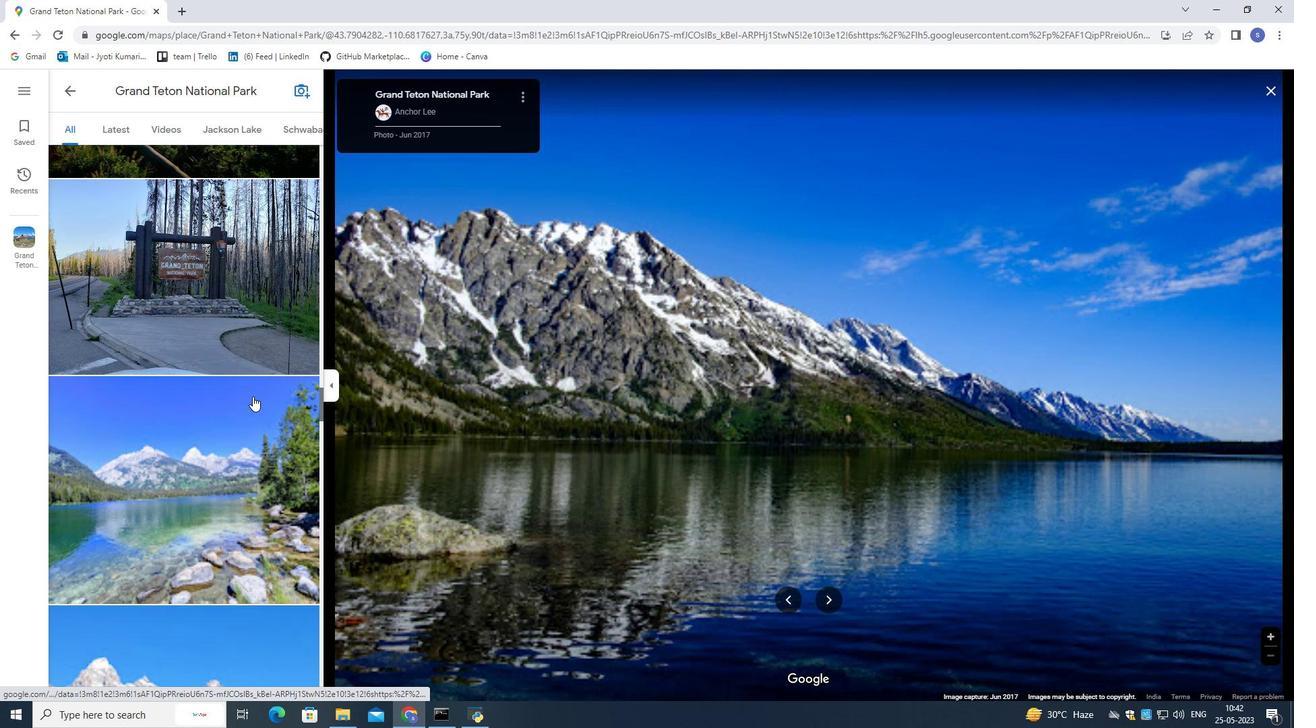 
Action: Mouse scrolled (252, 395) with delta (0, 0)
Screenshot: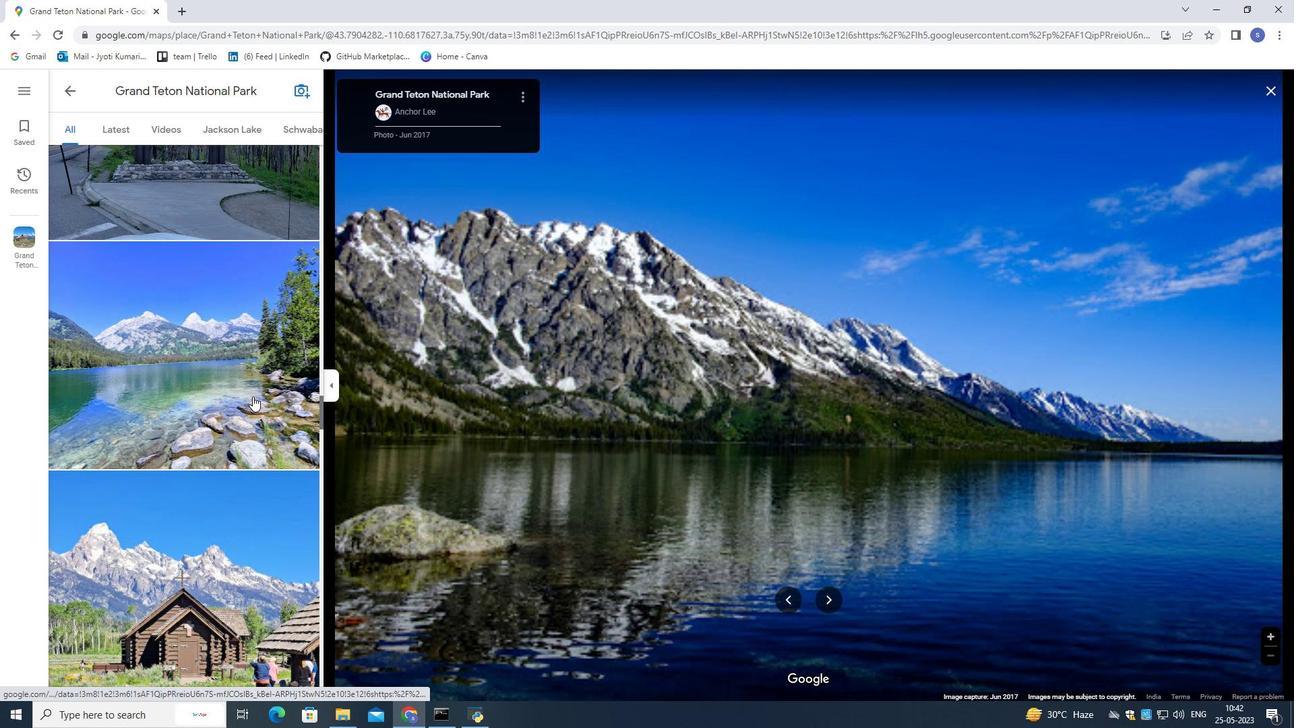 
Action: Mouse scrolled (252, 395) with delta (0, 0)
Screenshot: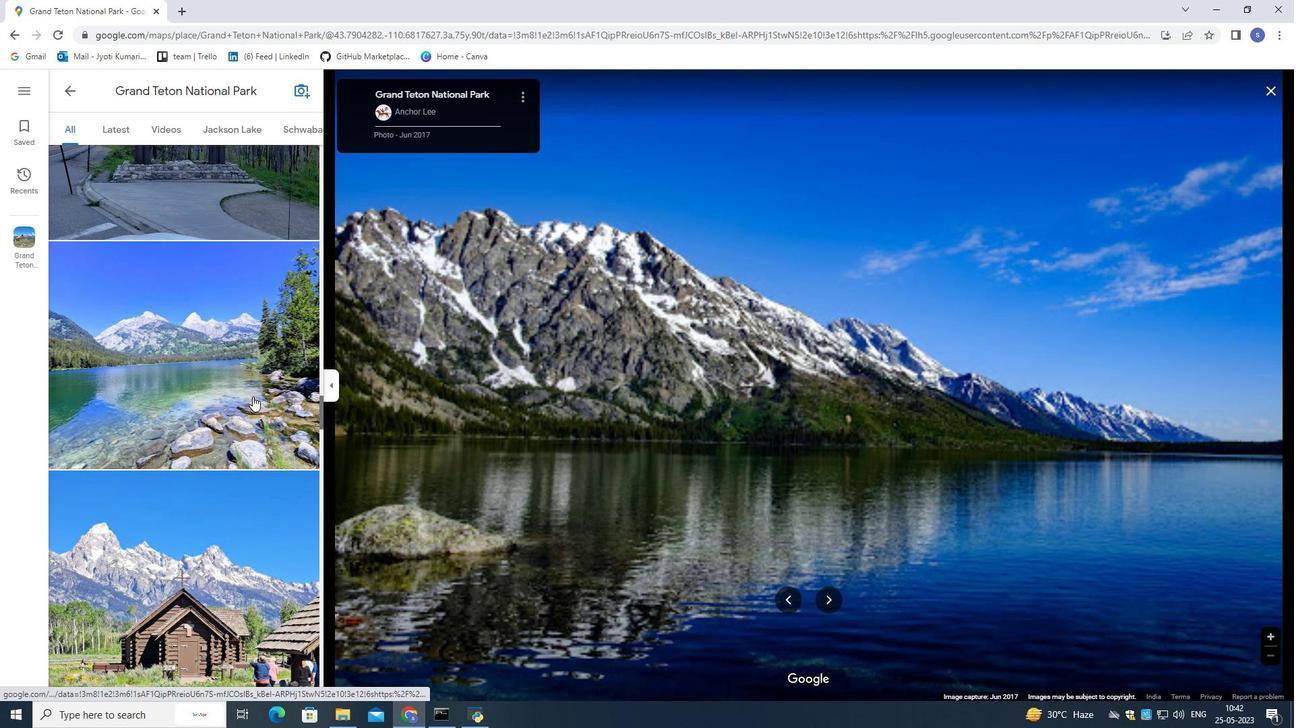 
Action: Mouse scrolled (252, 395) with delta (0, 0)
Screenshot: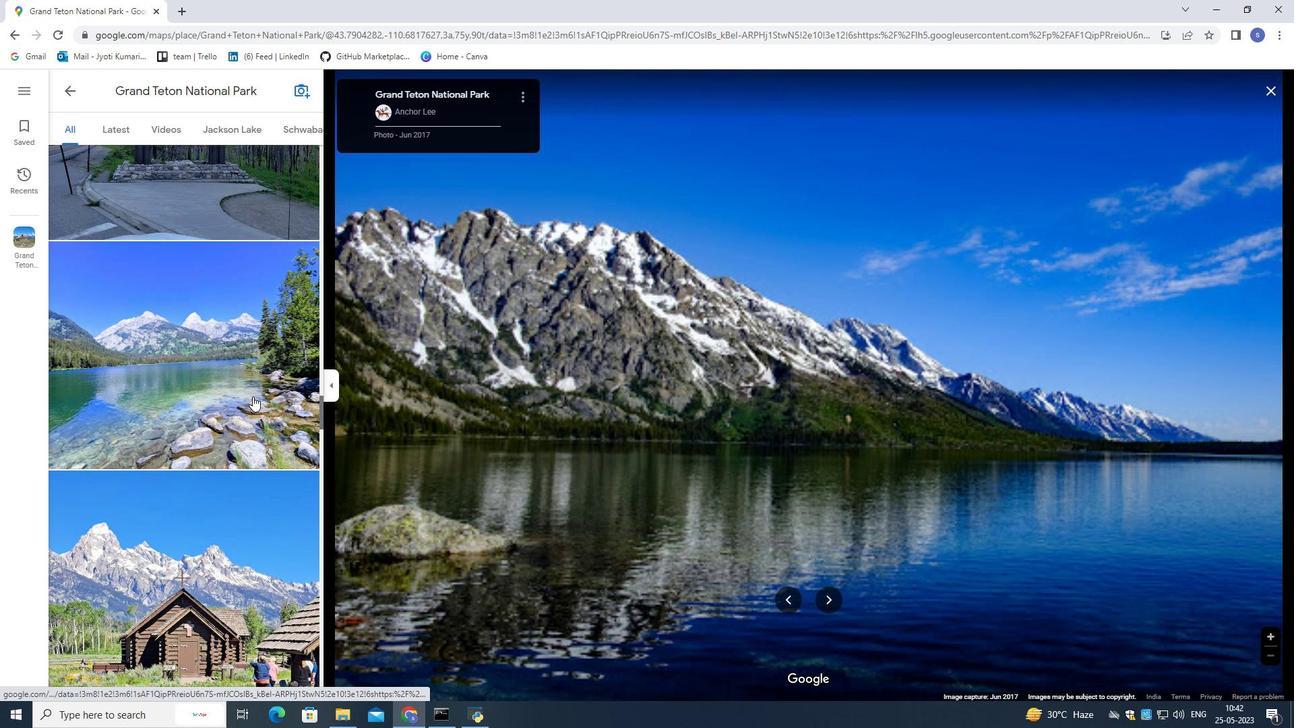 
Action: Mouse pressed left at (252, 396)
Screenshot: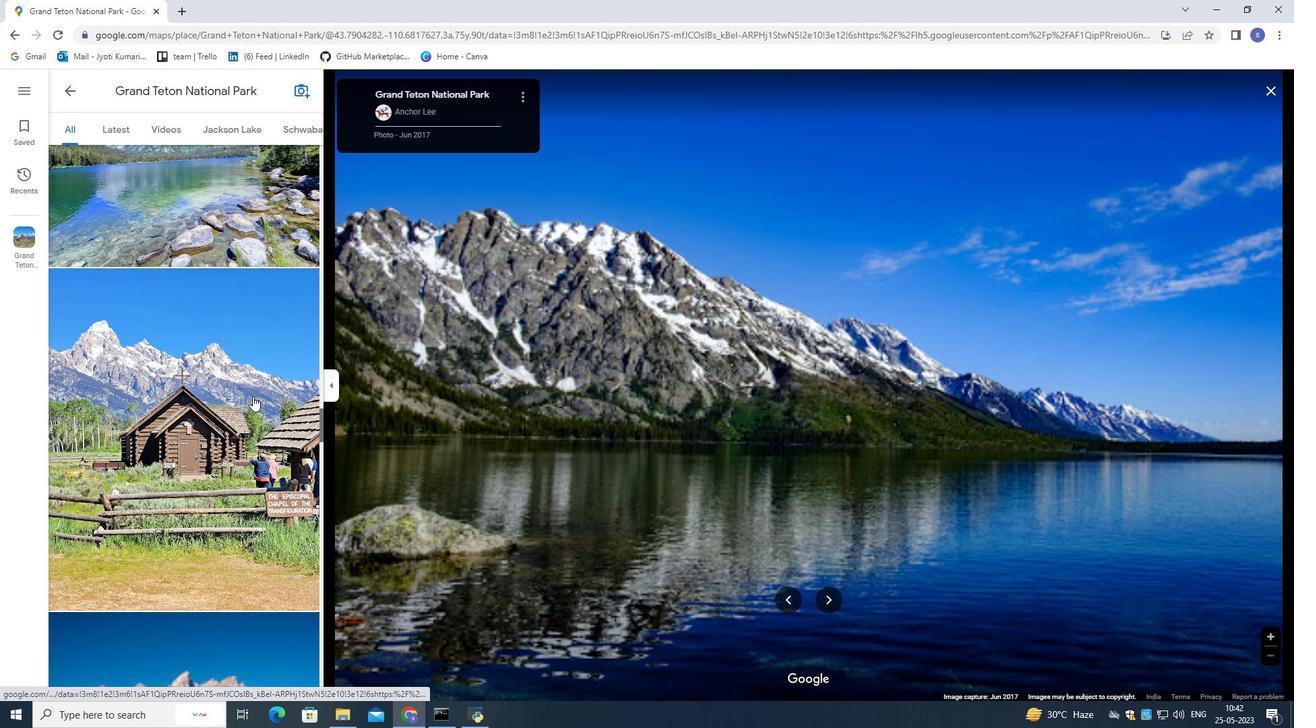 
Action: Mouse moved to (115, 126)
Screenshot: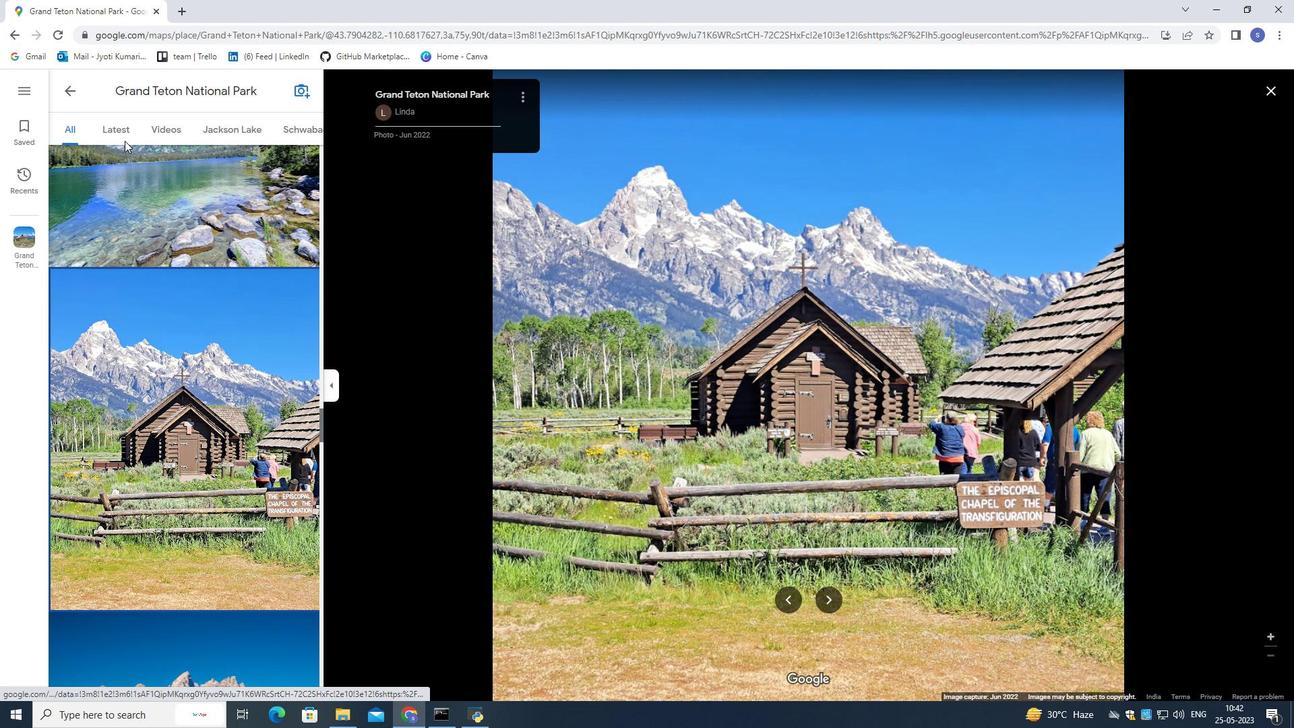 
Action: Mouse pressed left at (115, 126)
Screenshot: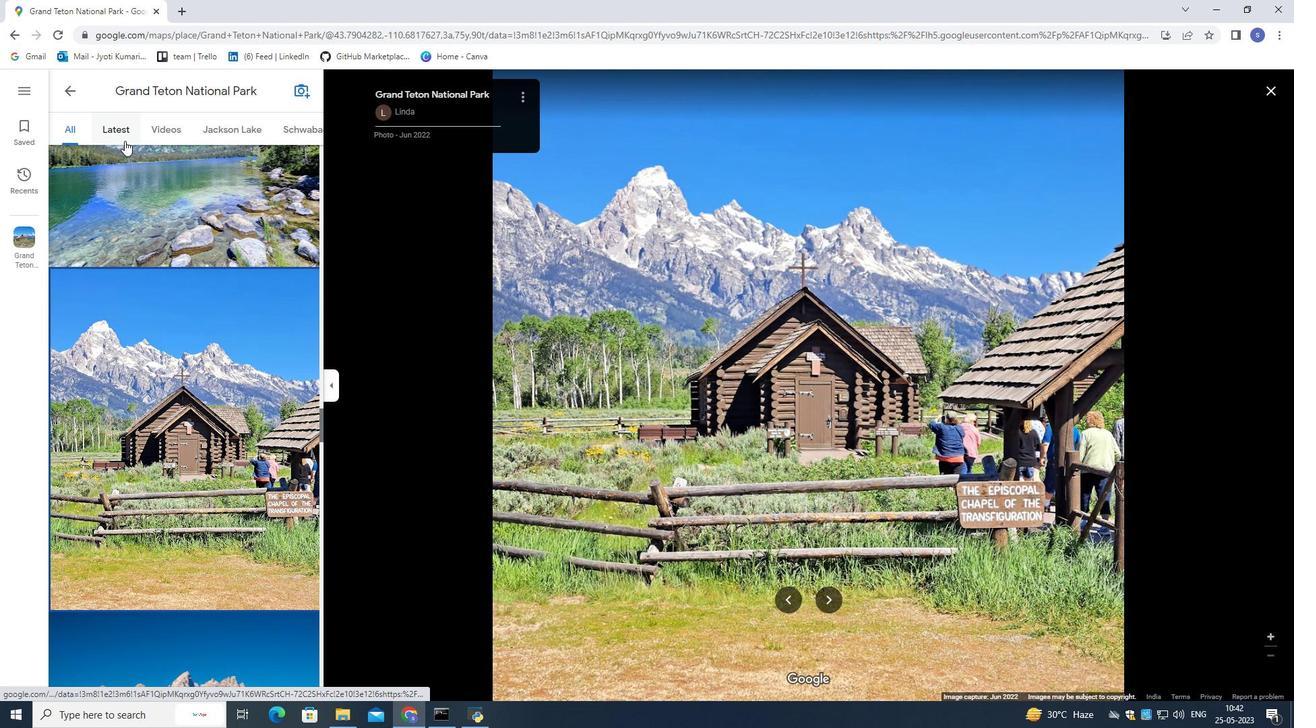 
Action: Mouse moved to (174, 305)
Screenshot: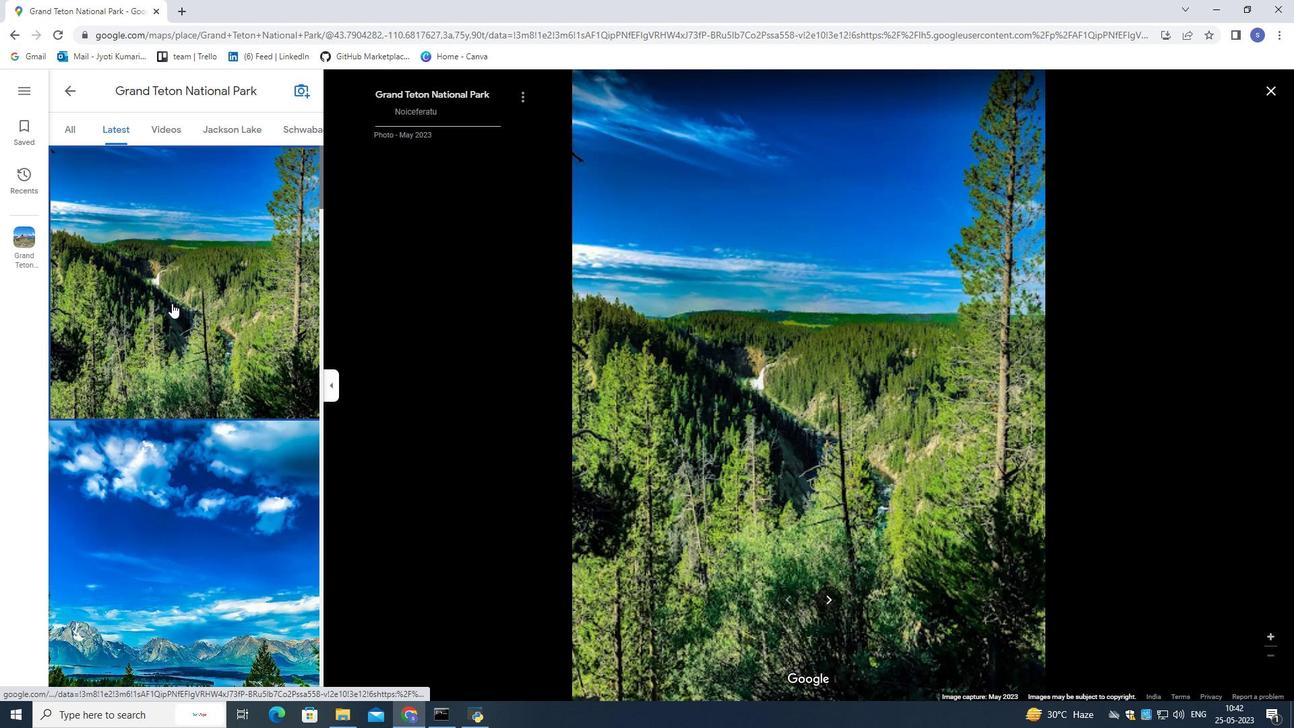 
Action: Mouse scrolled (174, 304) with delta (0, 0)
Screenshot: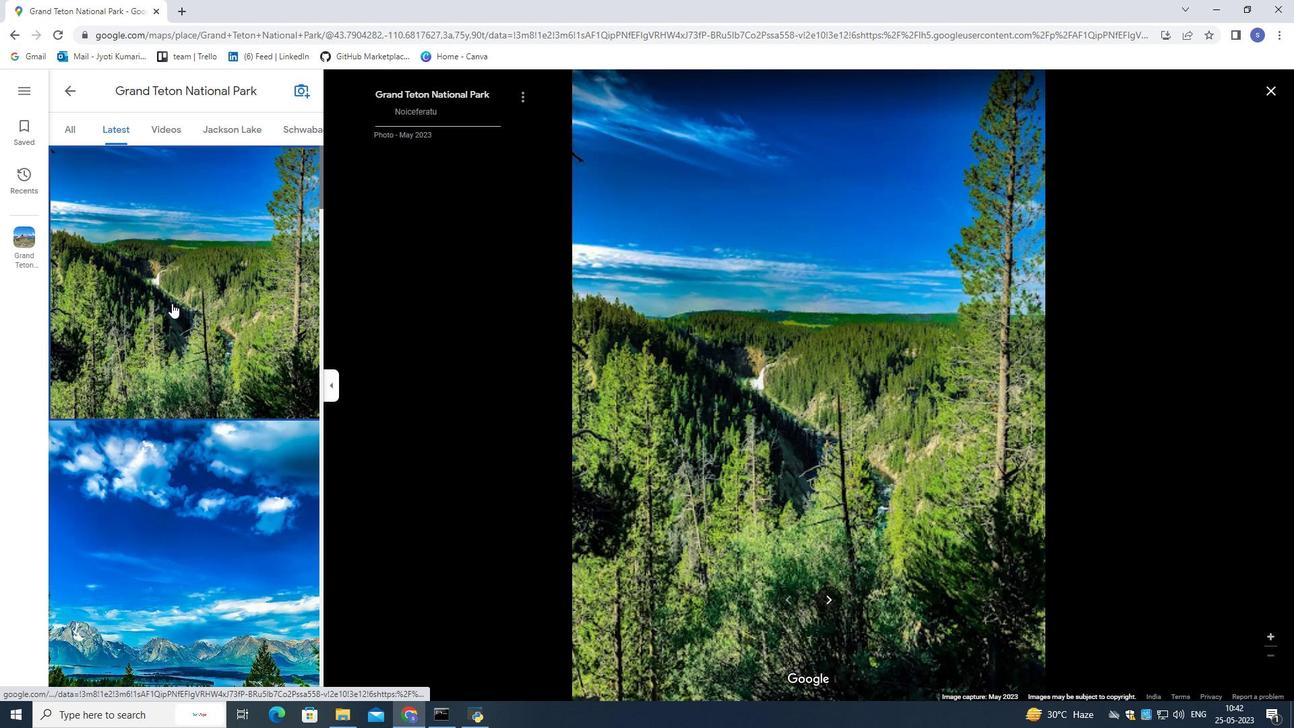 
Action: Mouse scrolled (174, 304) with delta (0, 0)
Screenshot: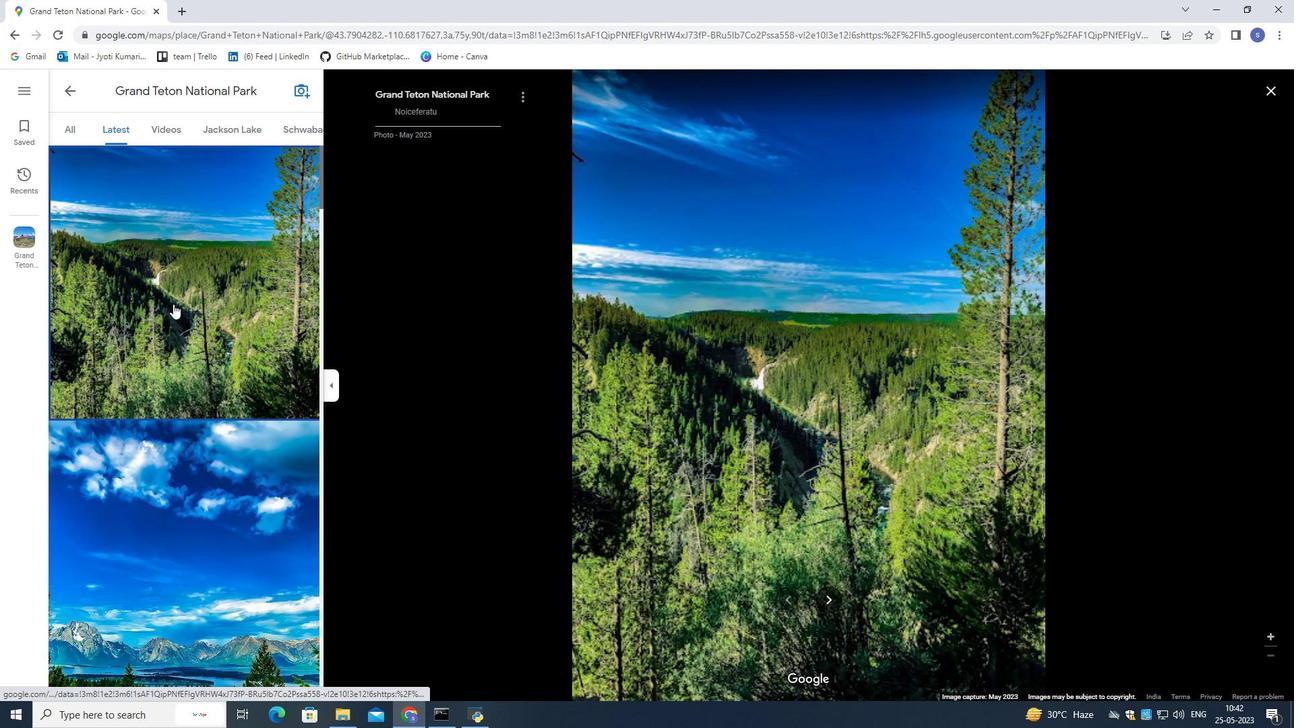 
Action: Mouse moved to (174, 305)
Screenshot: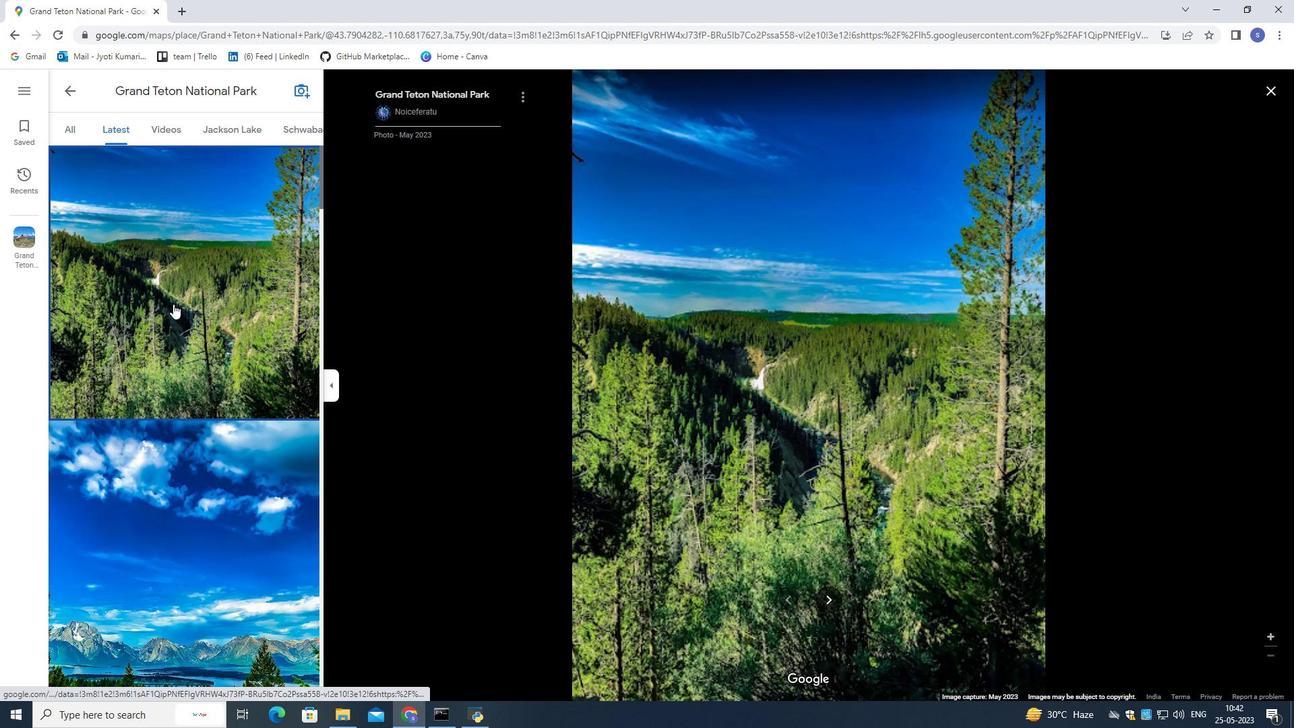 
Action: Mouse scrolled (174, 304) with delta (0, 0)
Screenshot: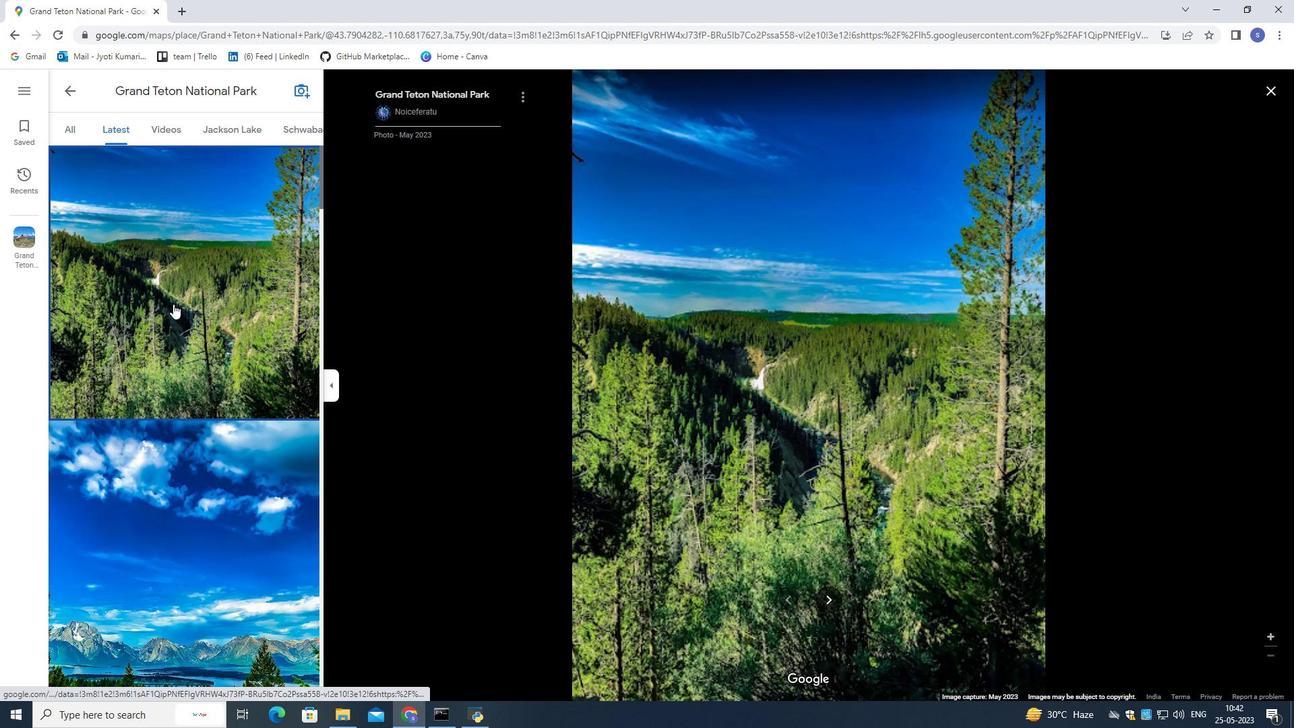 
Action: Mouse scrolled (174, 304) with delta (0, 0)
Screenshot: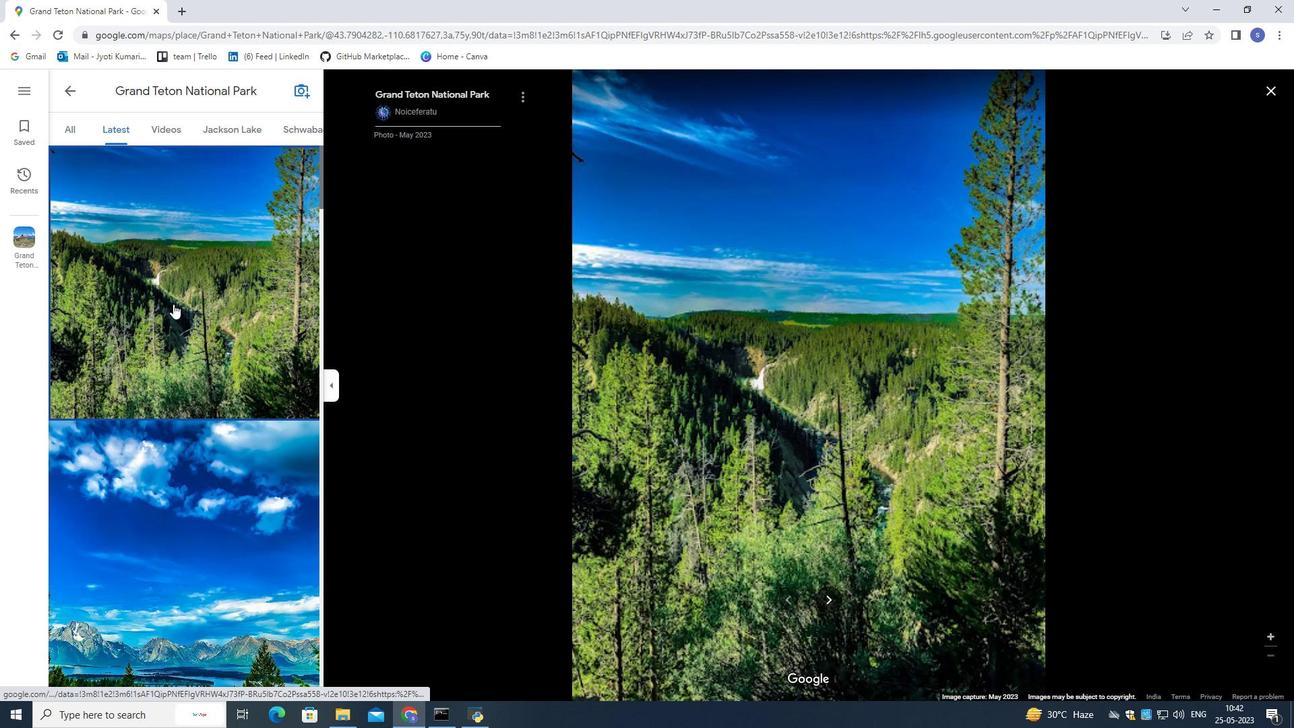 
Action: Mouse moved to (174, 306)
Screenshot: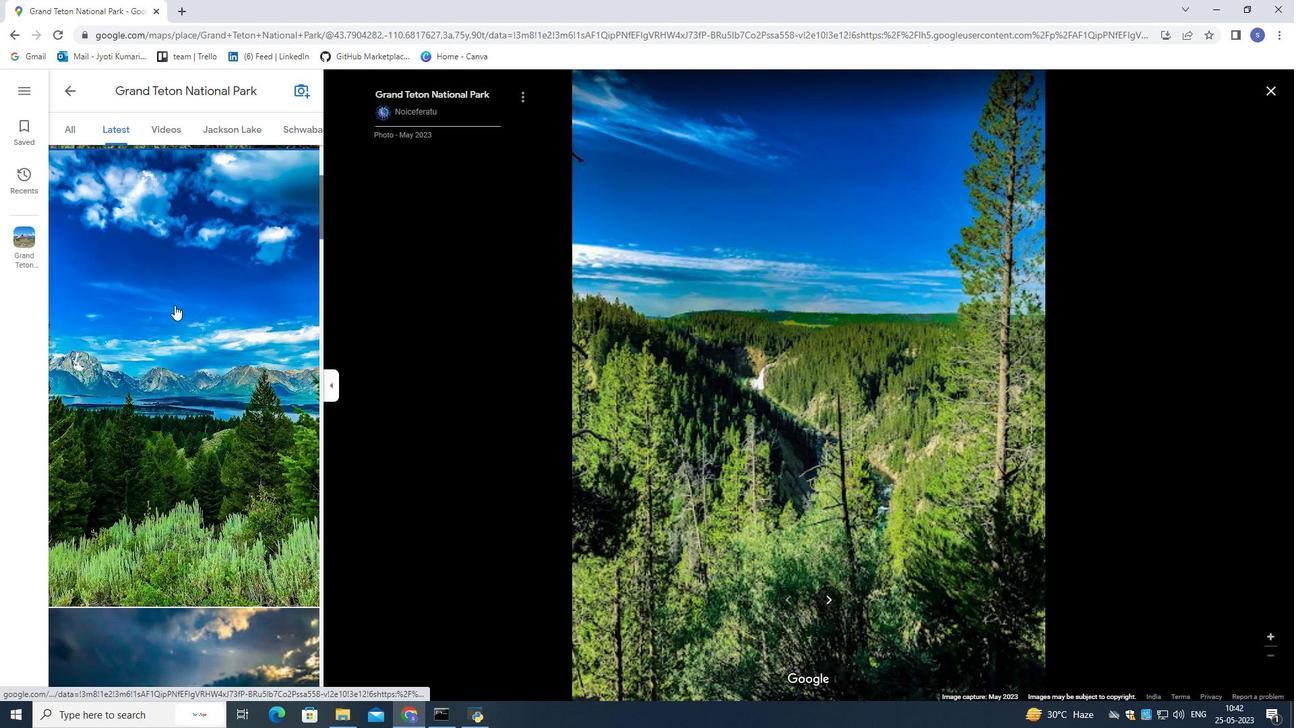 
Action: Mouse pressed left at (174, 306)
Screenshot: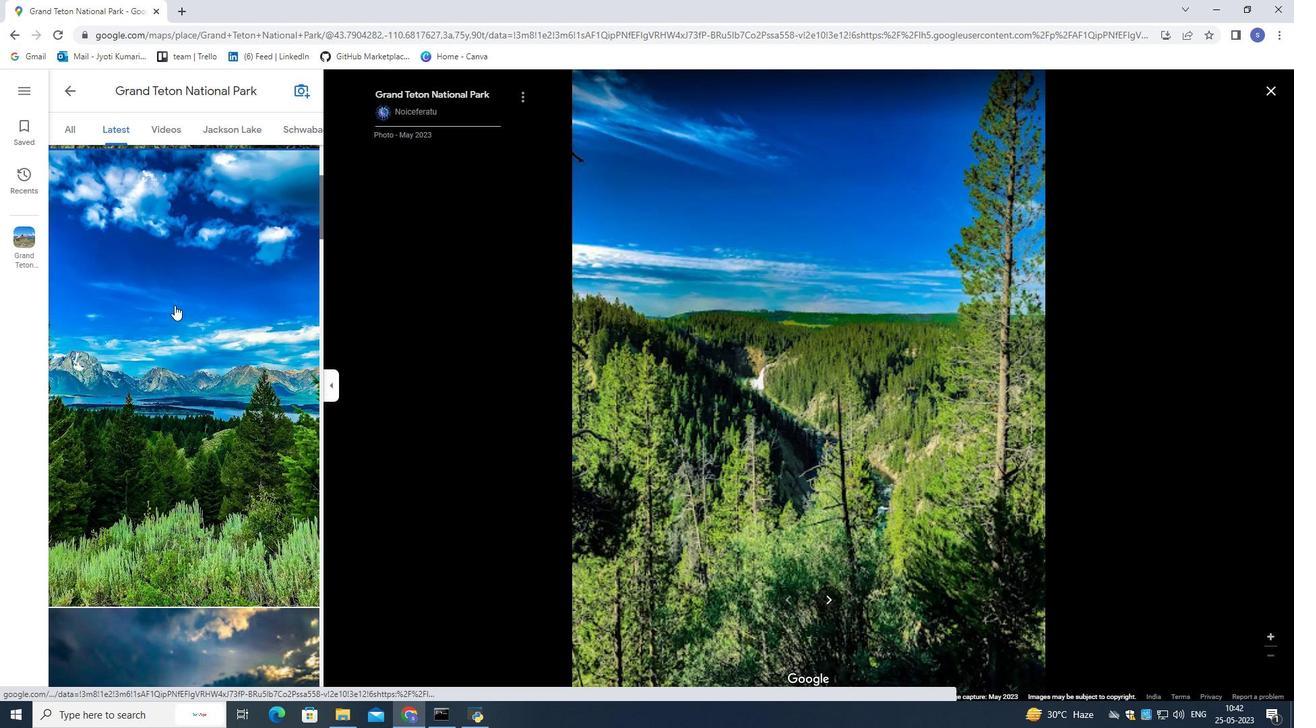 
Action: Mouse scrolled (174, 305) with delta (0, 0)
Screenshot: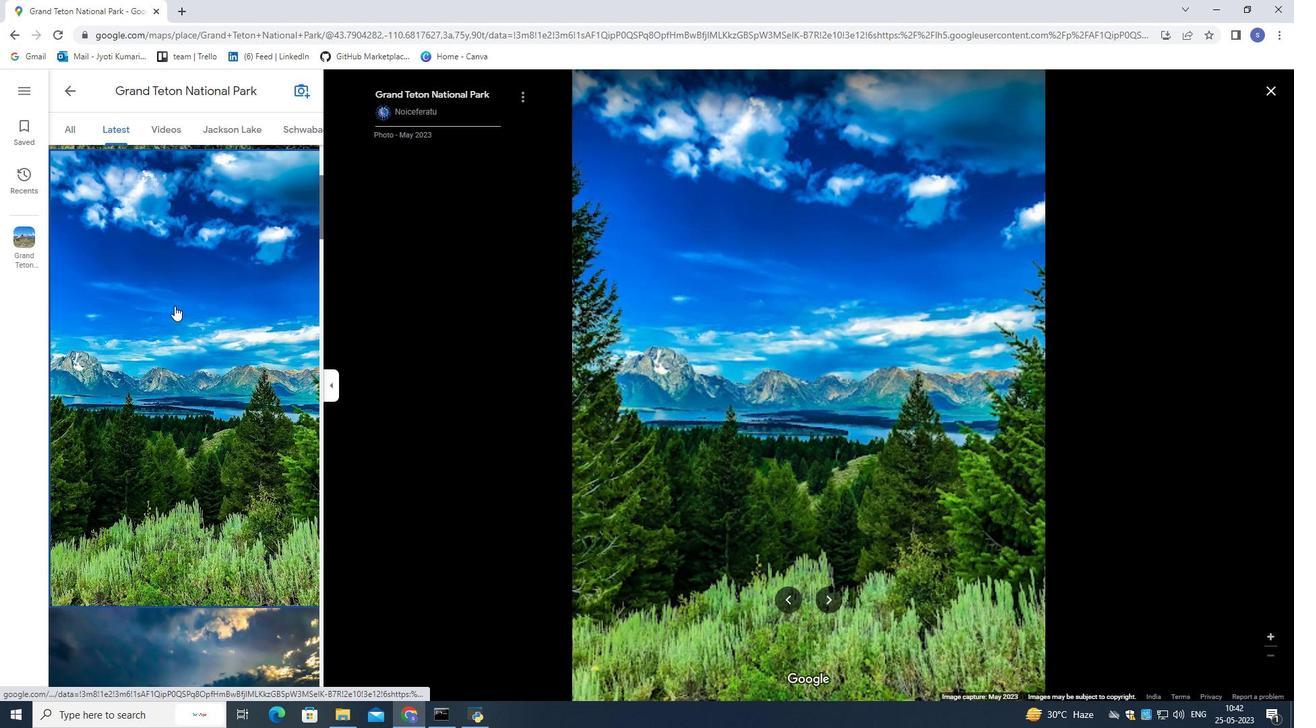 
Action: Mouse scrolled (174, 305) with delta (0, 0)
Screenshot: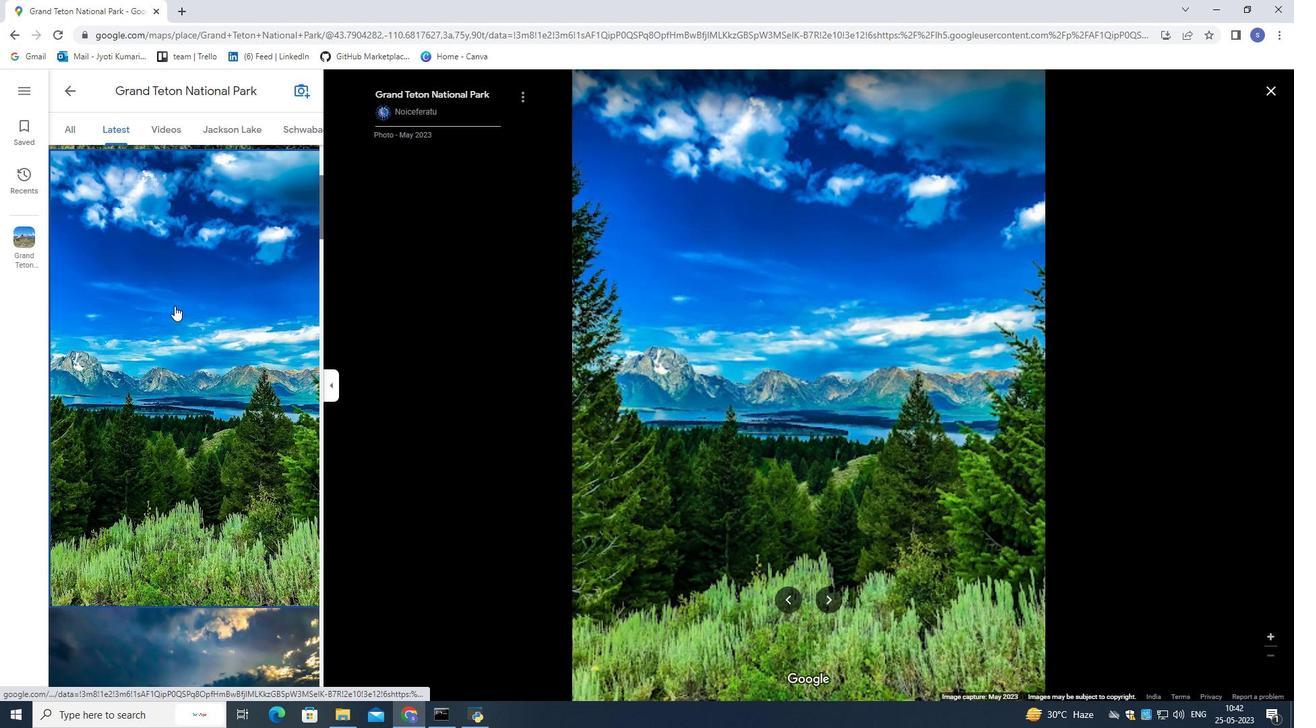 
Action: Mouse scrolled (174, 305) with delta (0, 0)
Screenshot: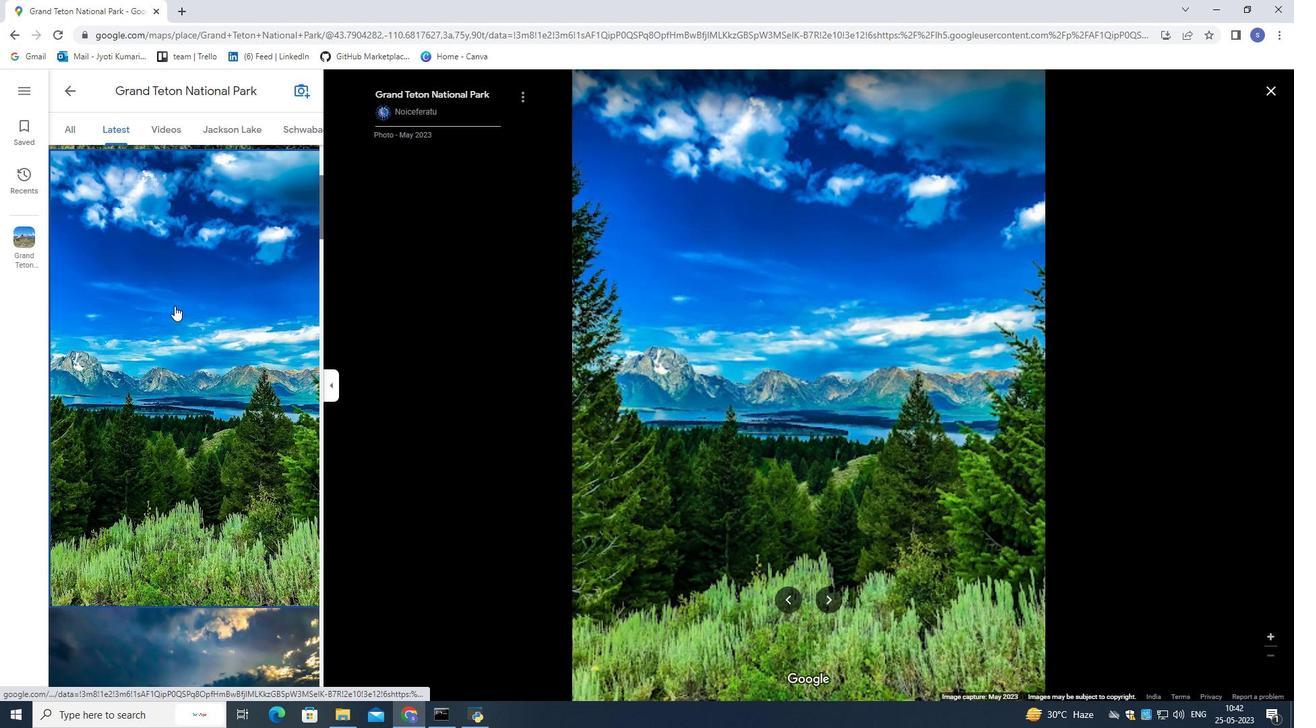 
Action: Mouse pressed left at (174, 306)
Screenshot: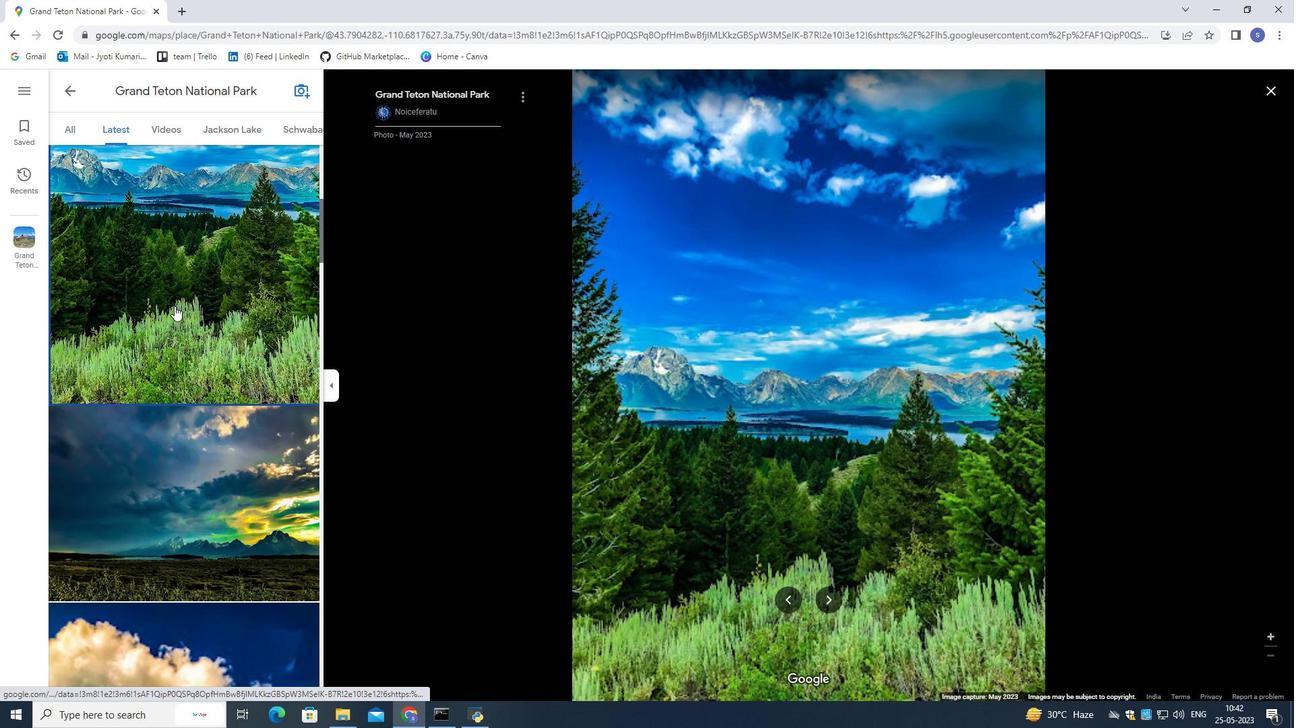 
Action: Mouse scrolled (174, 305) with delta (0, 0)
Screenshot: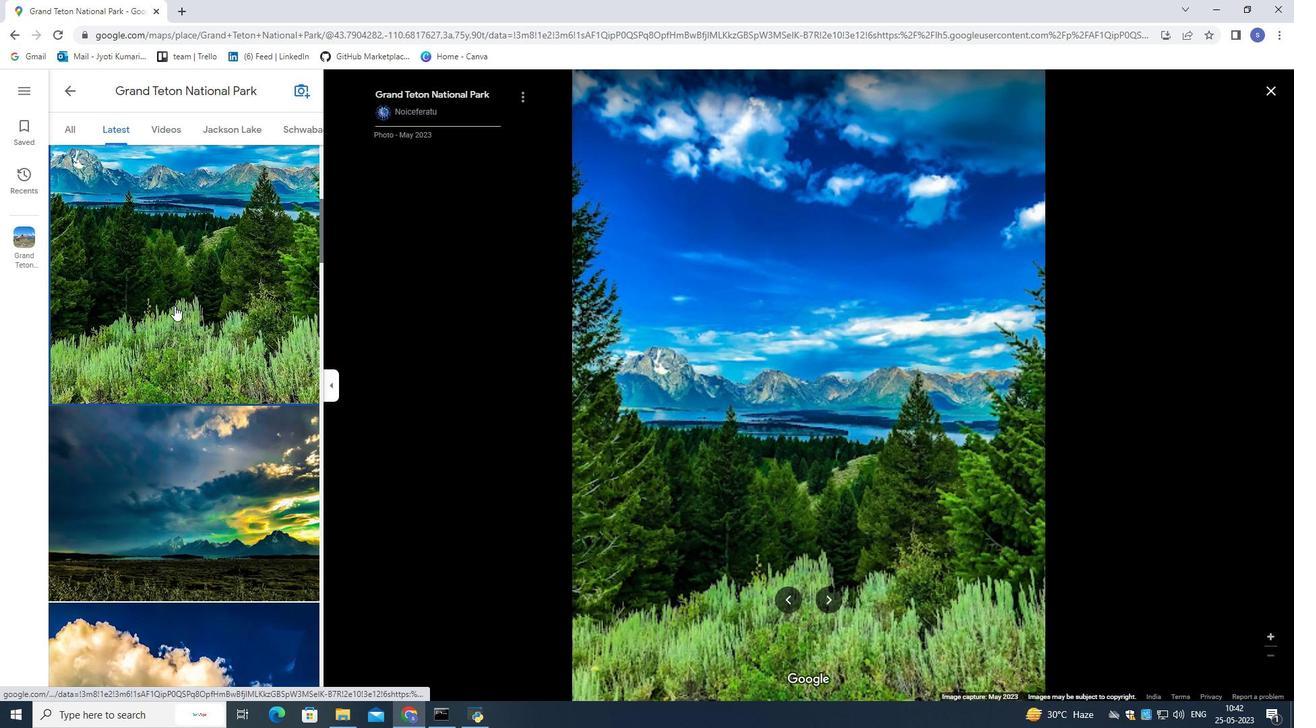 
Action: Mouse scrolled (174, 305) with delta (0, 0)
Screenshot: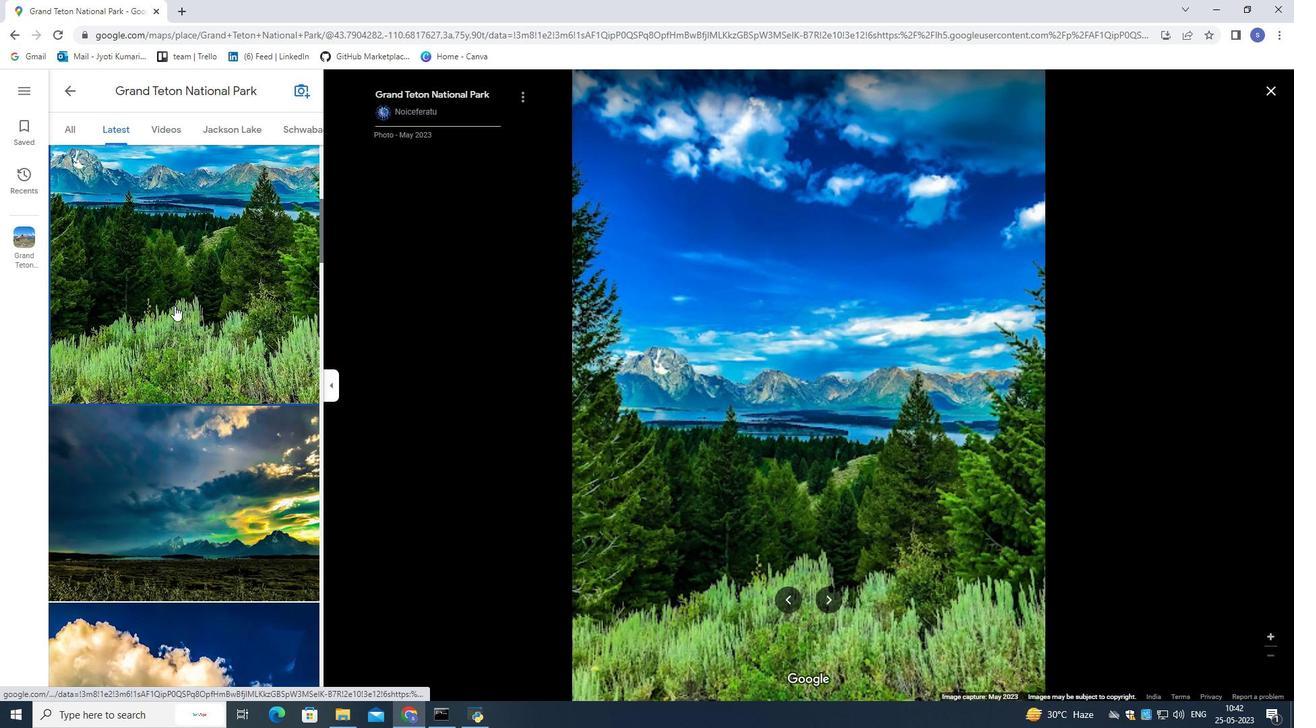 
Action: Mouse scrolled (174, 305) with delta (0, 0)
Screenshot: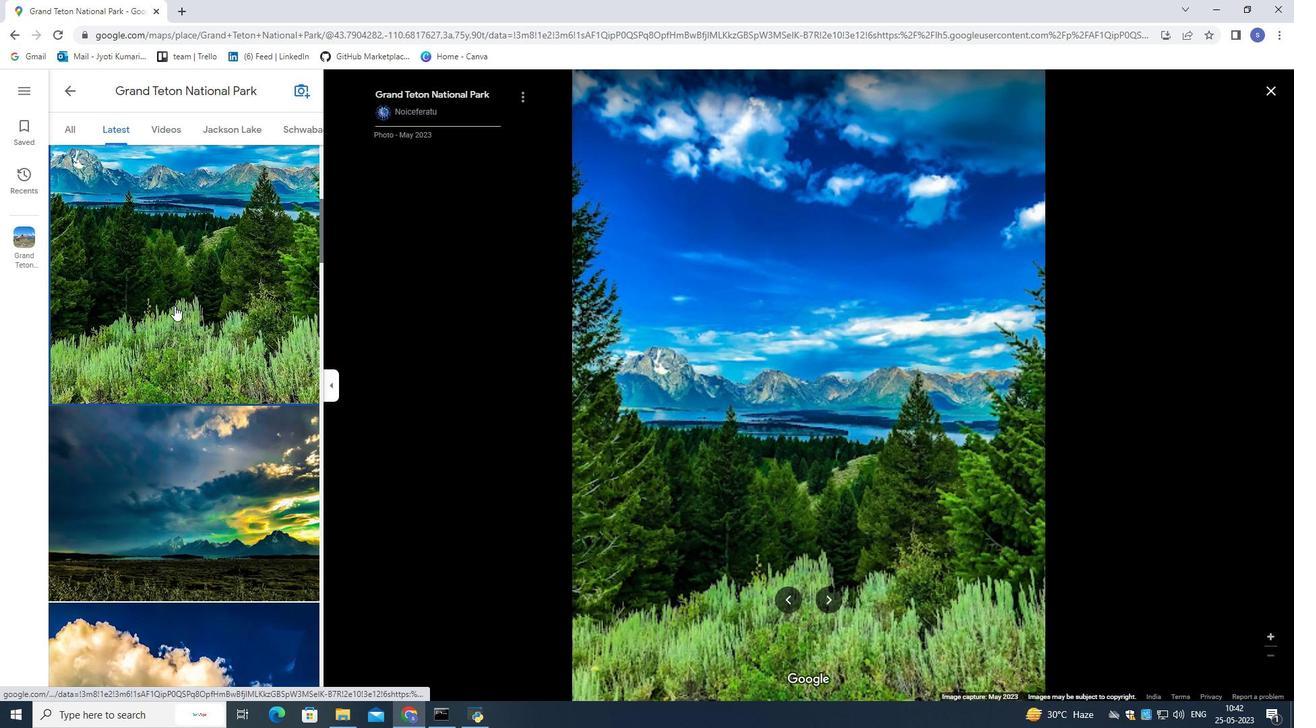 
Action: Mouse scrolled (174, 305) with delta (0, 0)
Screenshot: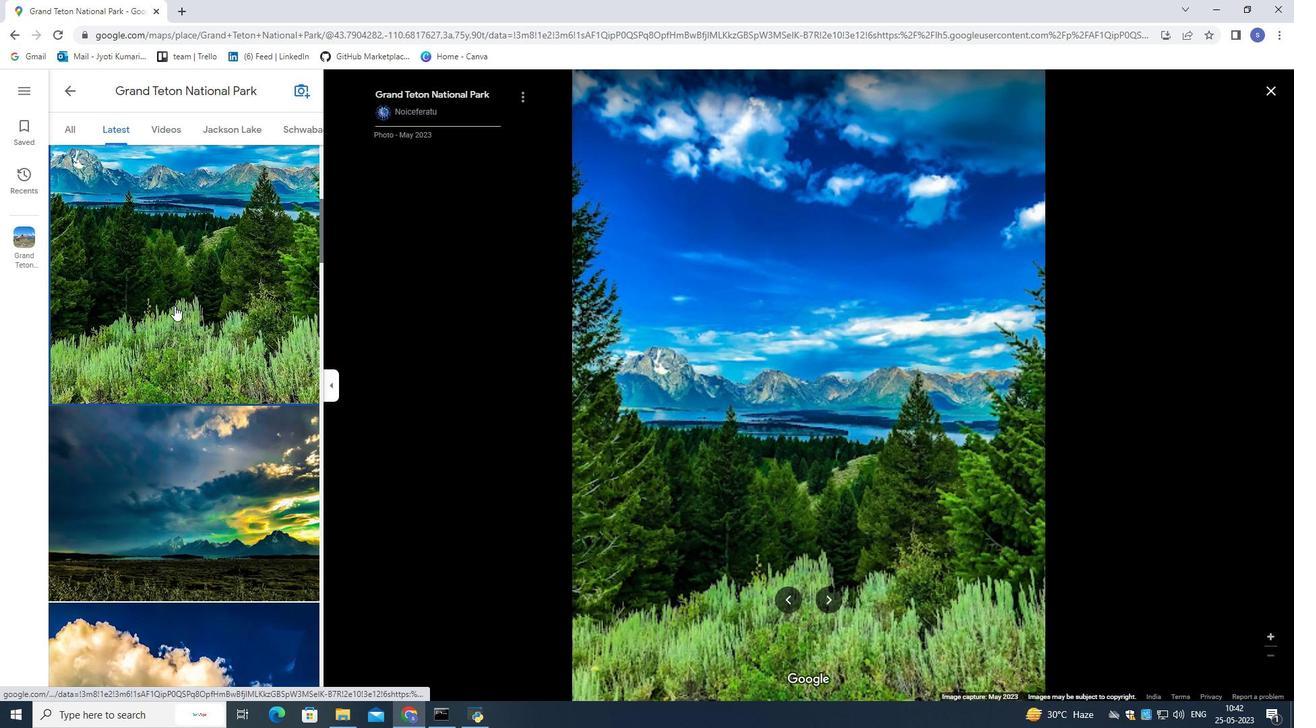 
Action: Mouse pressed left at (174, 306)
Screenshot: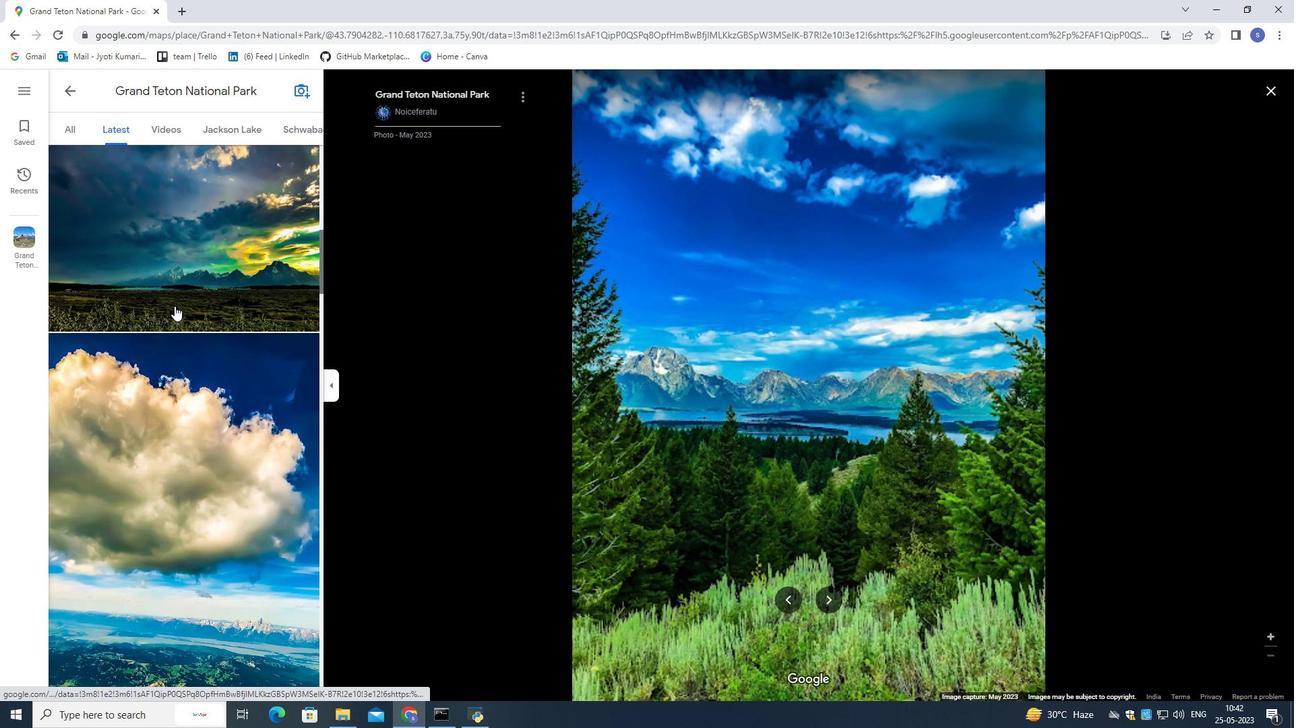 
Action: Mouse scrolled (174, 305) with delta (0, 0)
Screenshot: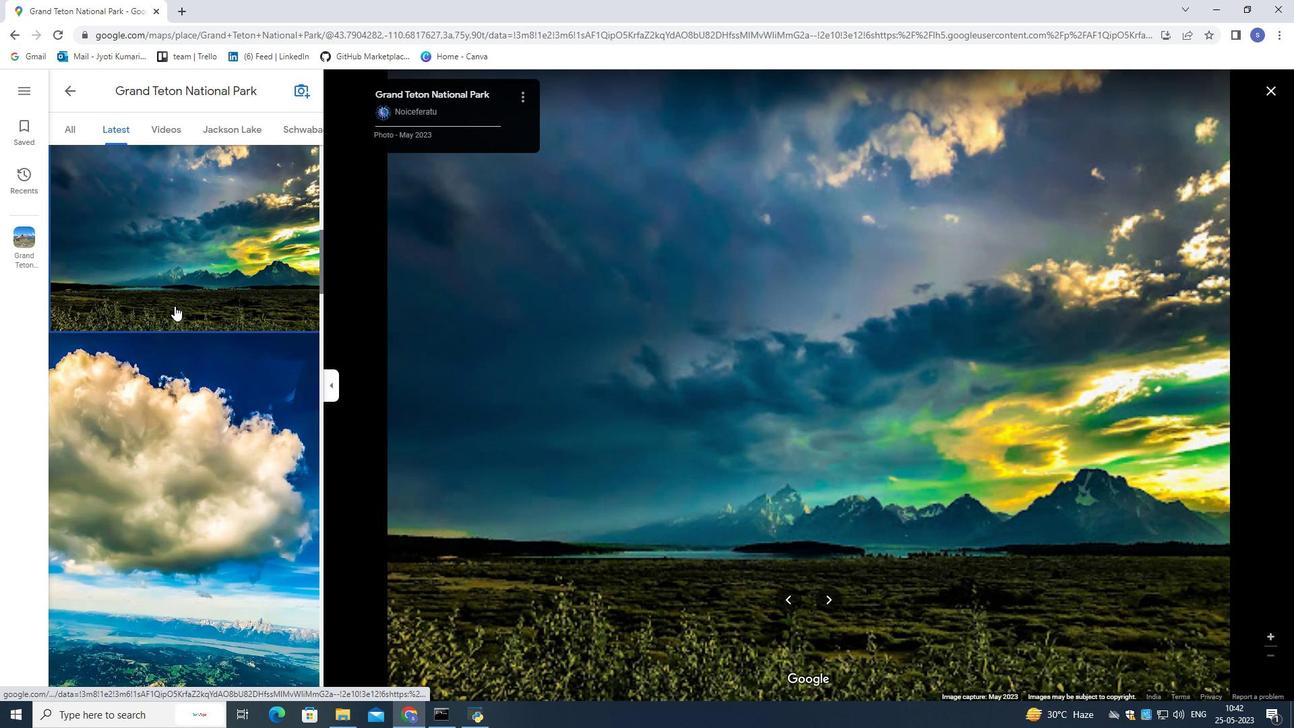 
Action: Mouse scrolled (174, 305) with delta (0, 0)
Screenshot: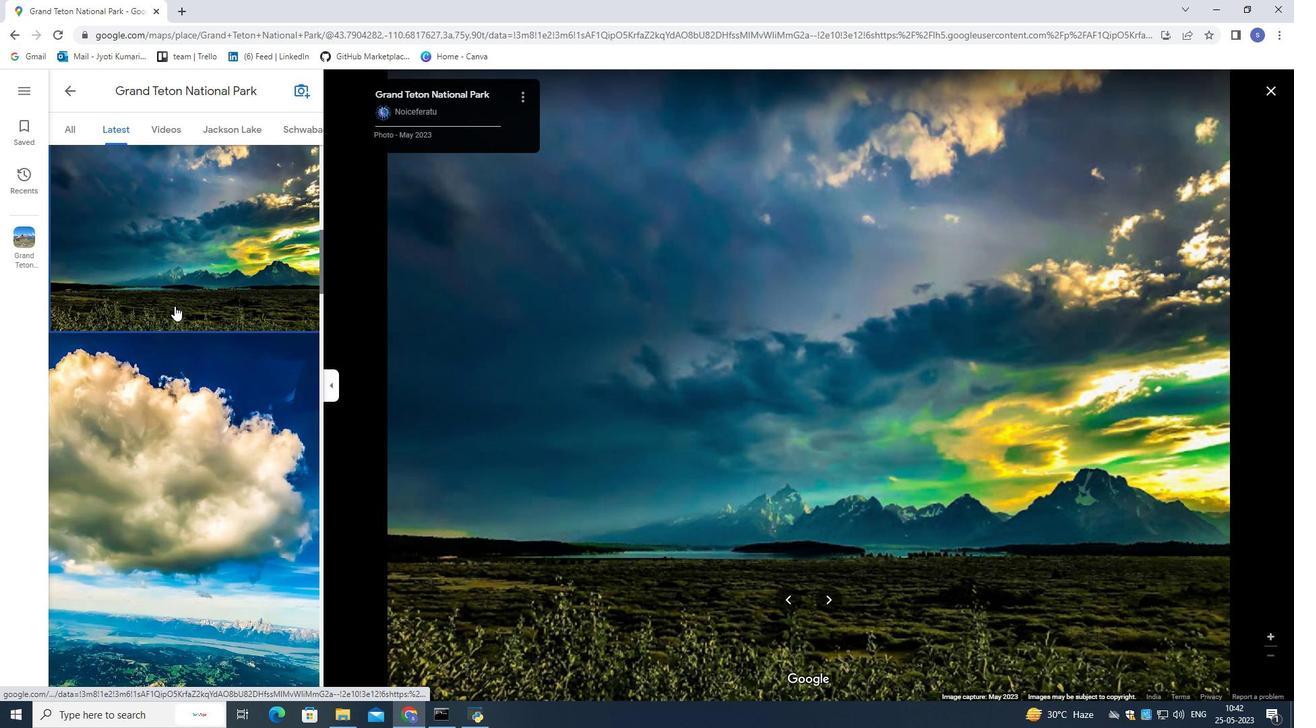 
Action: Mouse scrolled (174, 305) with delta (0, 0)
Screenshot: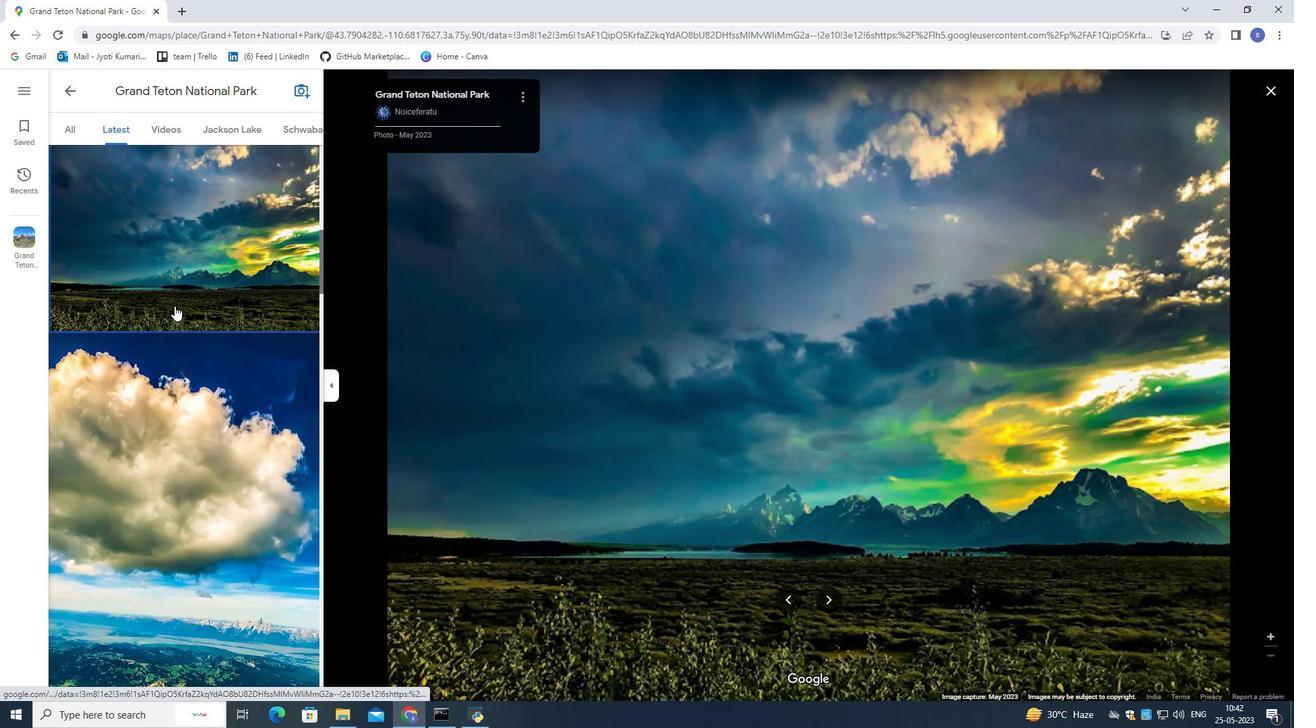 
Action: Mouse pressed left at (174, 306)
Screenshot: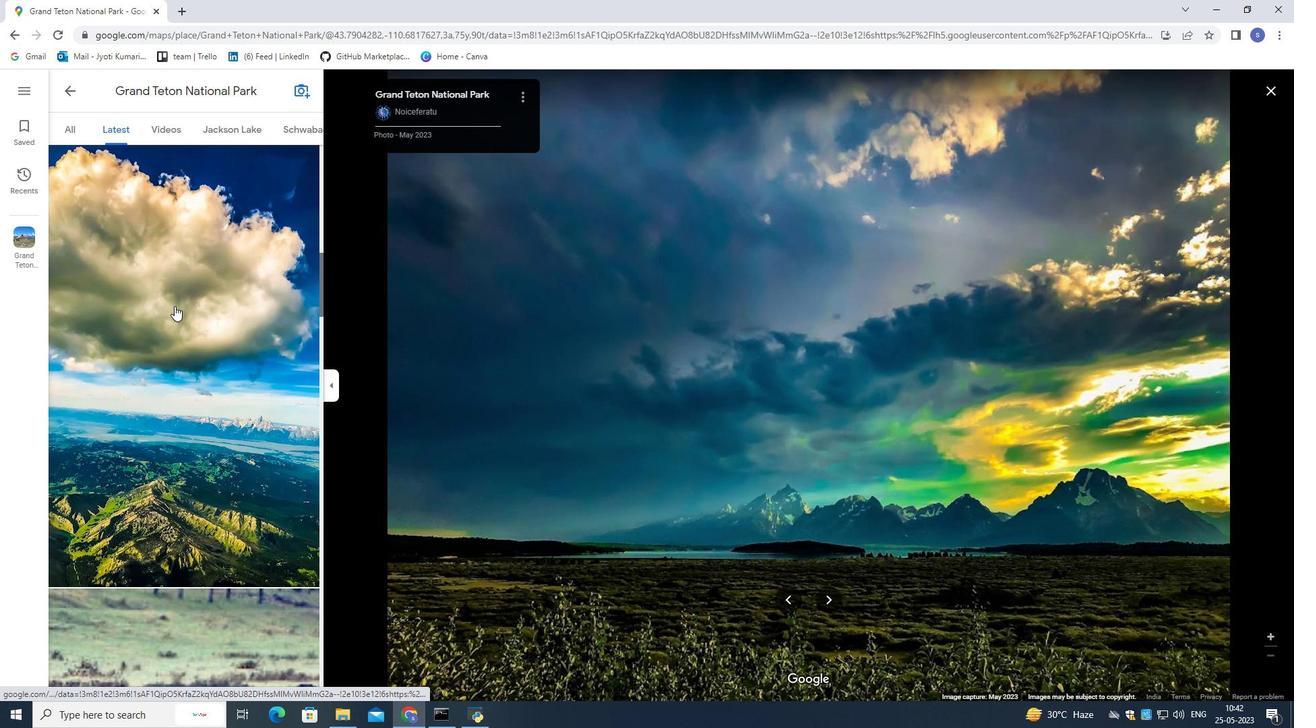 
Action: Mouse scrolled (174, 305) with delta (0, 0)
Screenshot: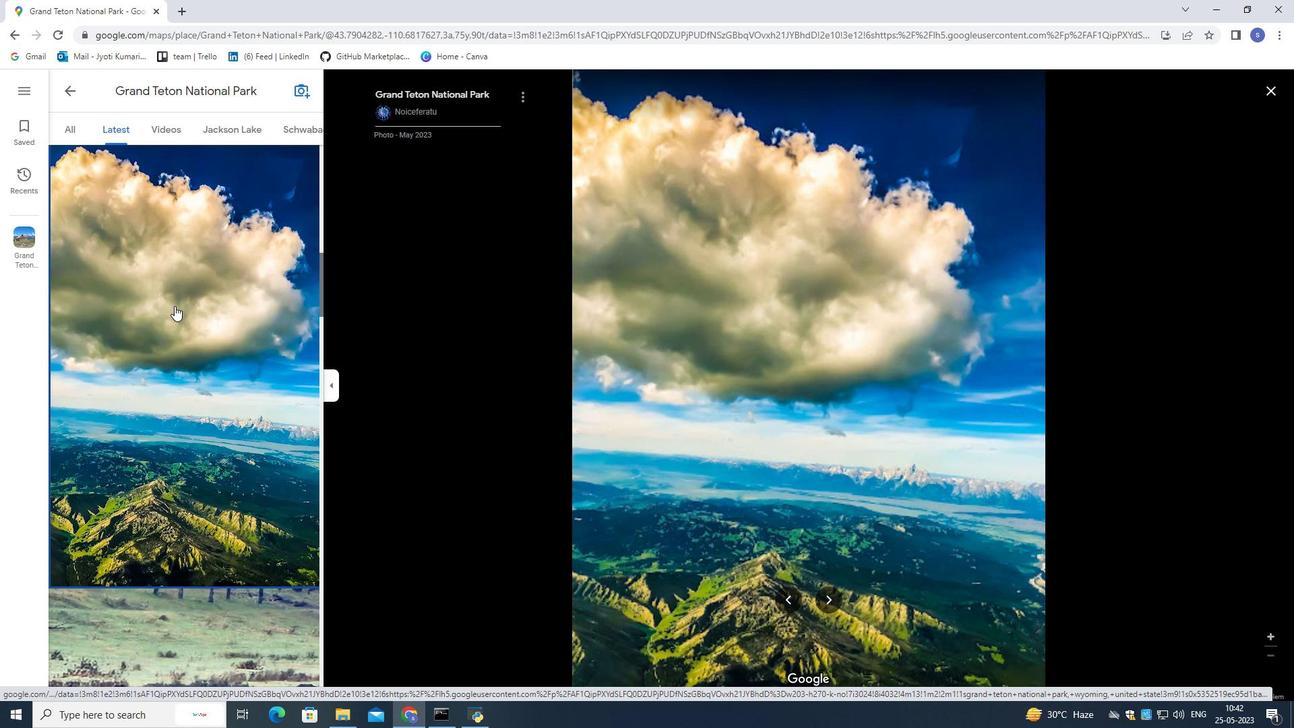 
Action: Mouse scrolled (174, 305) with delta (0, 0)
Screenshot: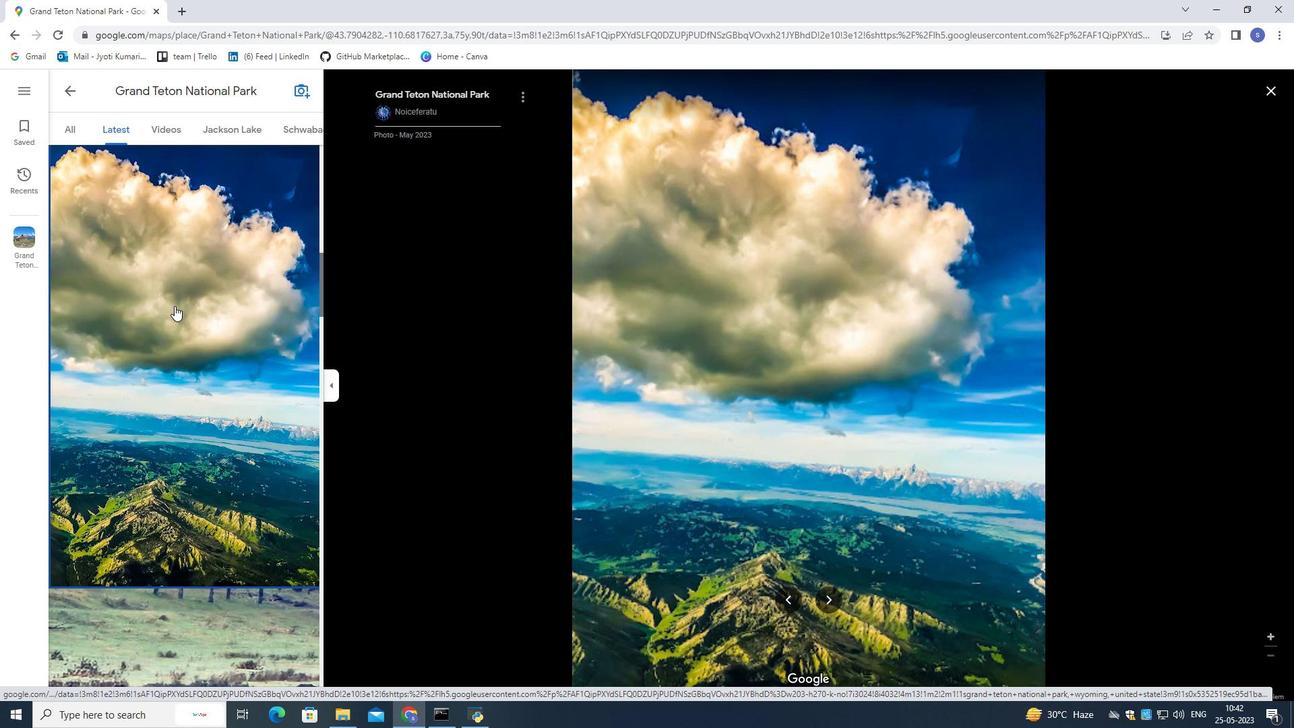
Action: Mouse scrolled (174, 305) with delta (0, 0)
Screenshot: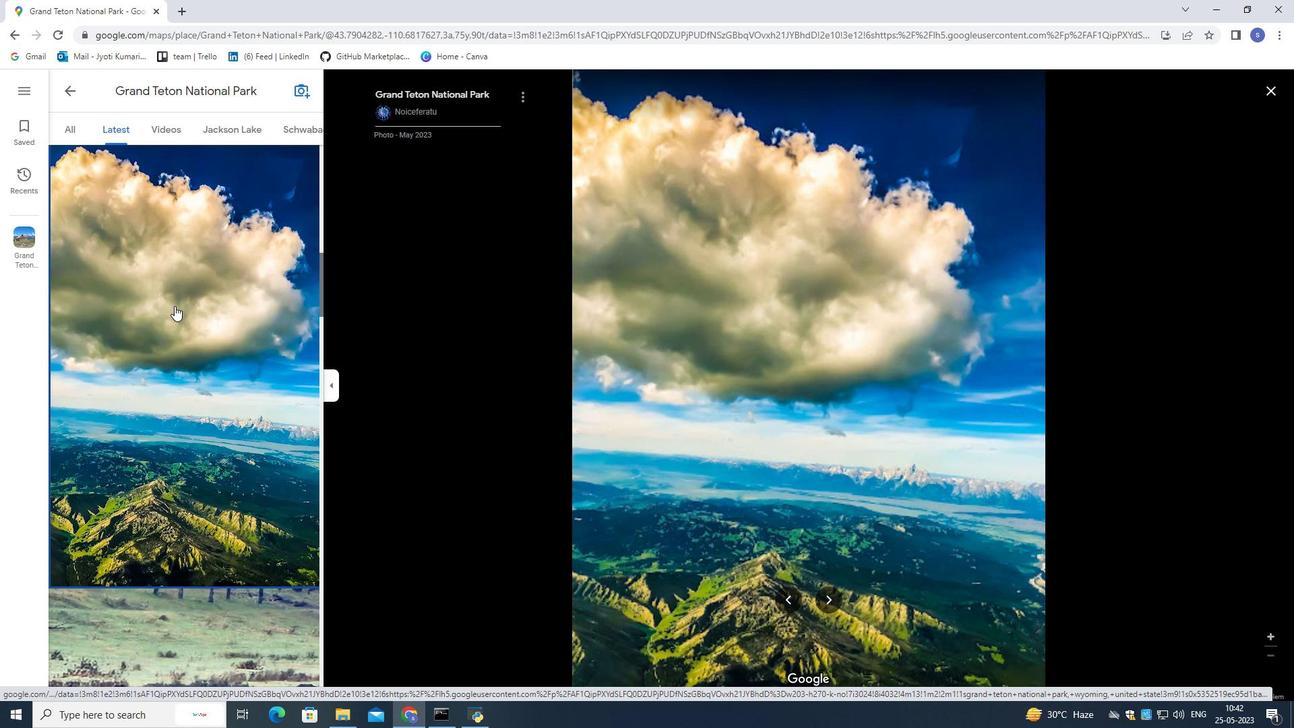 
Action: Mouse scrolled (174, 305) with delta (0, 0)
Screenshot: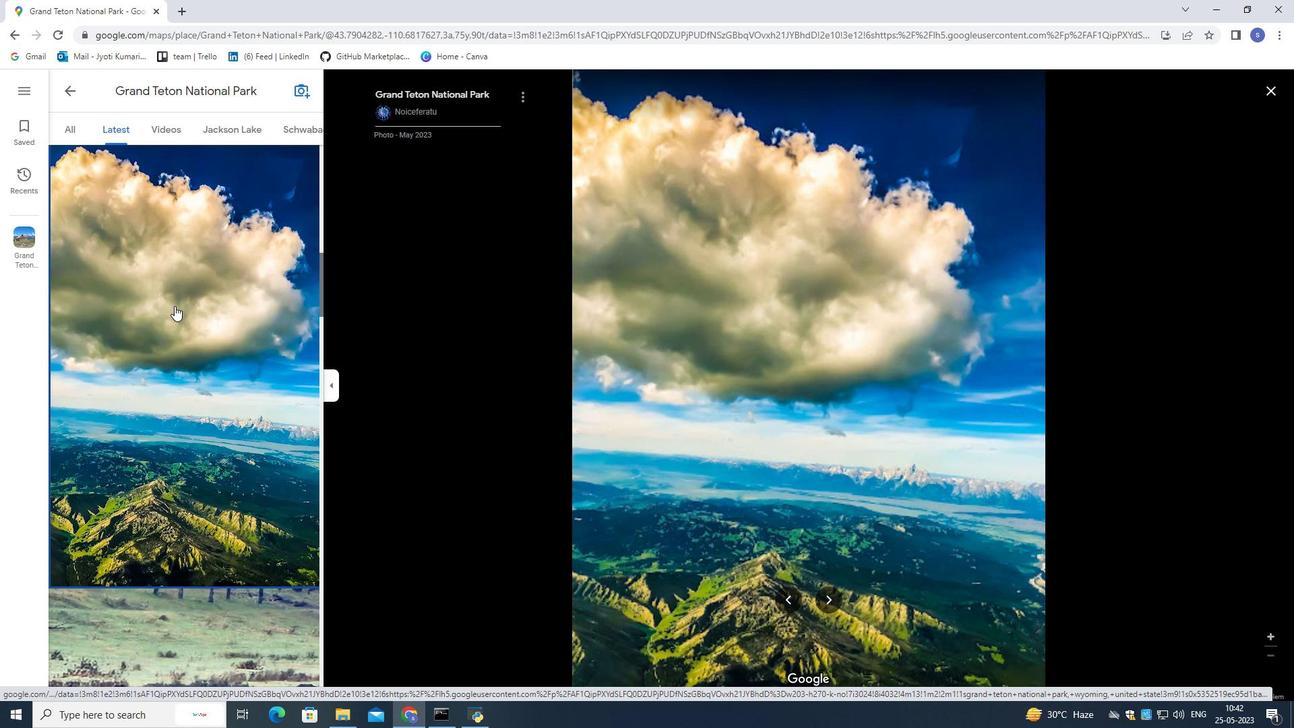 
Action: Mouse scrolled (174, 305) with delta (0, 0)
Screenshot: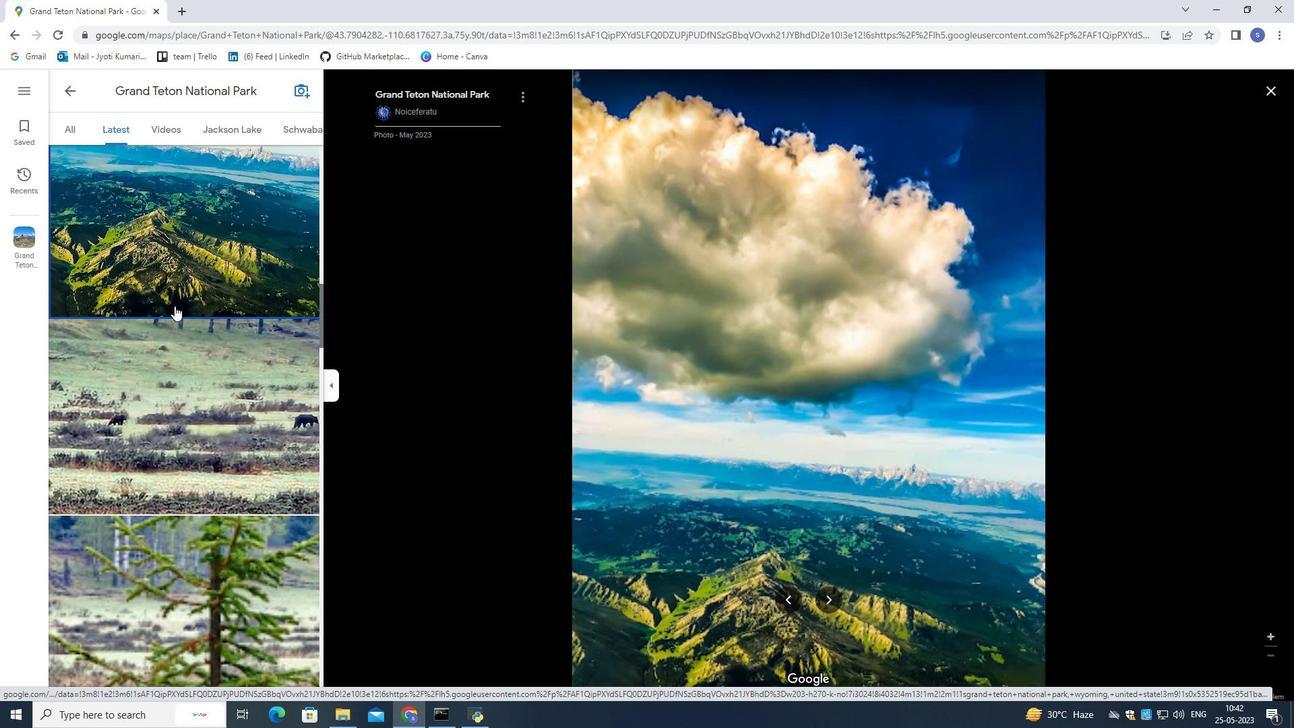 
Action: Mouse scrolled (174, 305) with delta (0, 0)
Screenshot: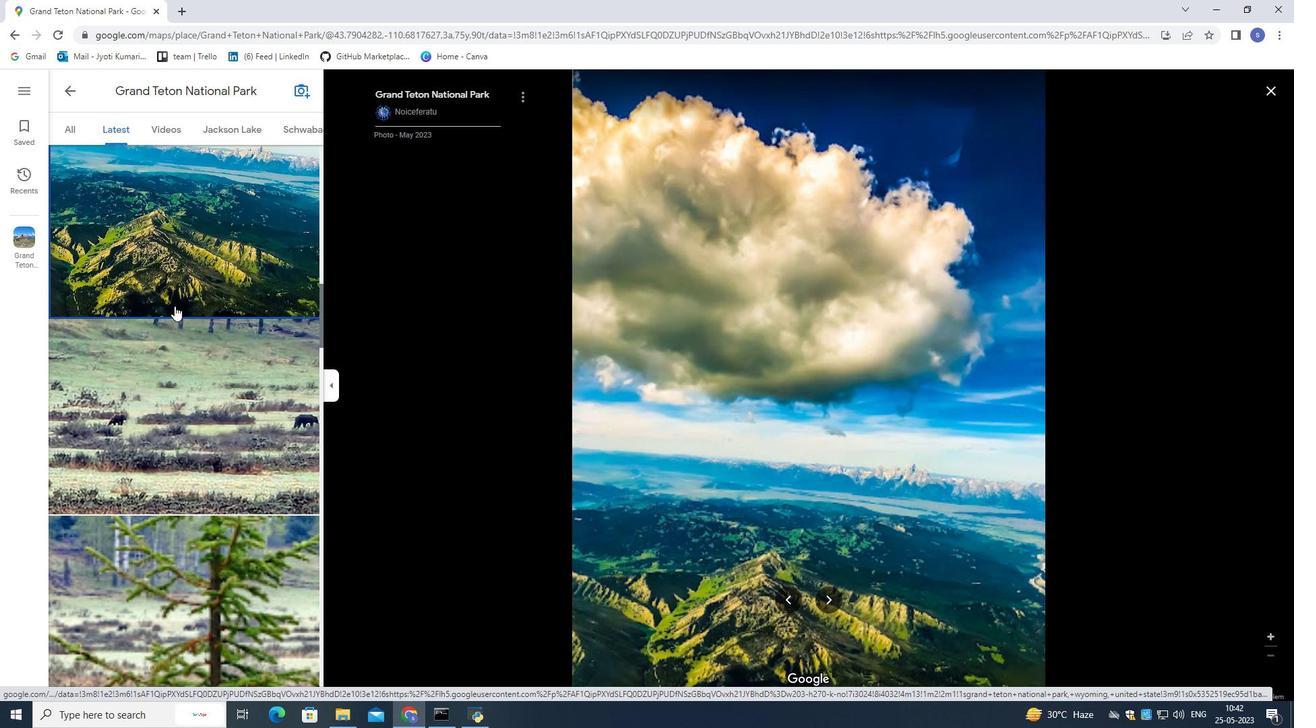 
Action: Mouse scrolled (174, 305) with delta (0, 0)
Screenshot: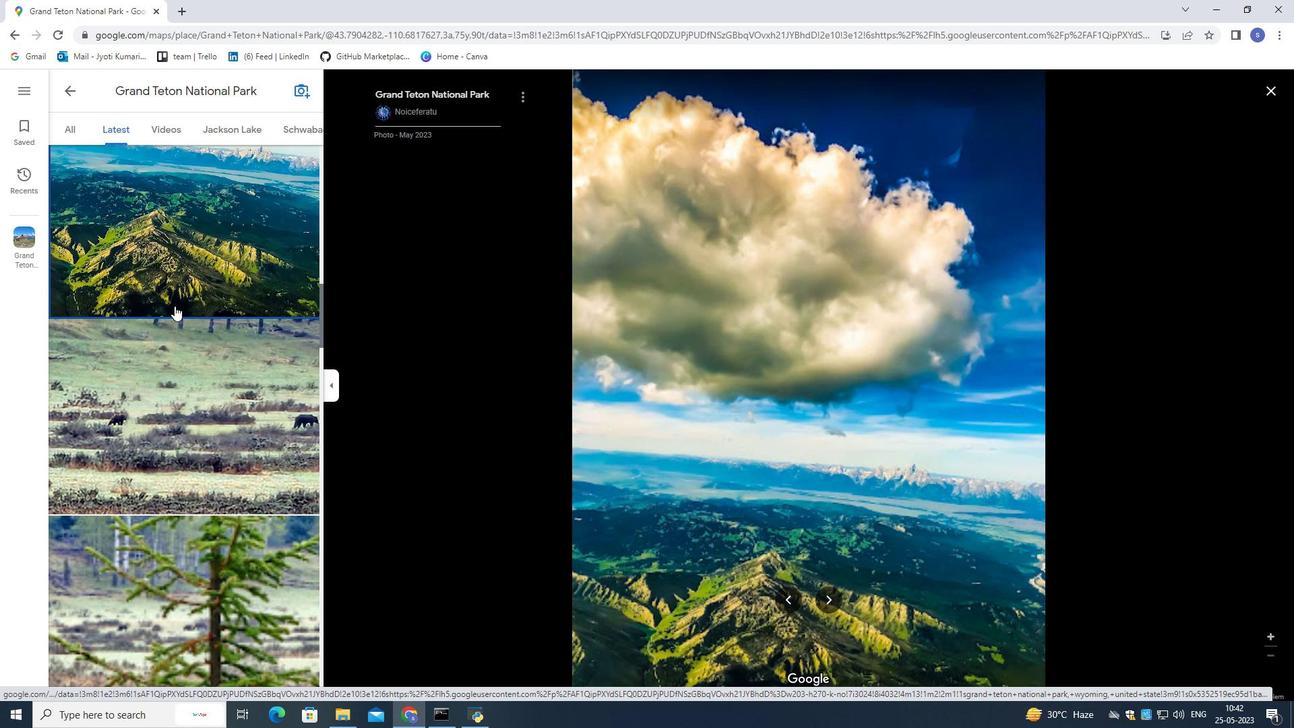 
Action: Mouse scrolled (174, 305) with delta (0, 0)
Screenshot: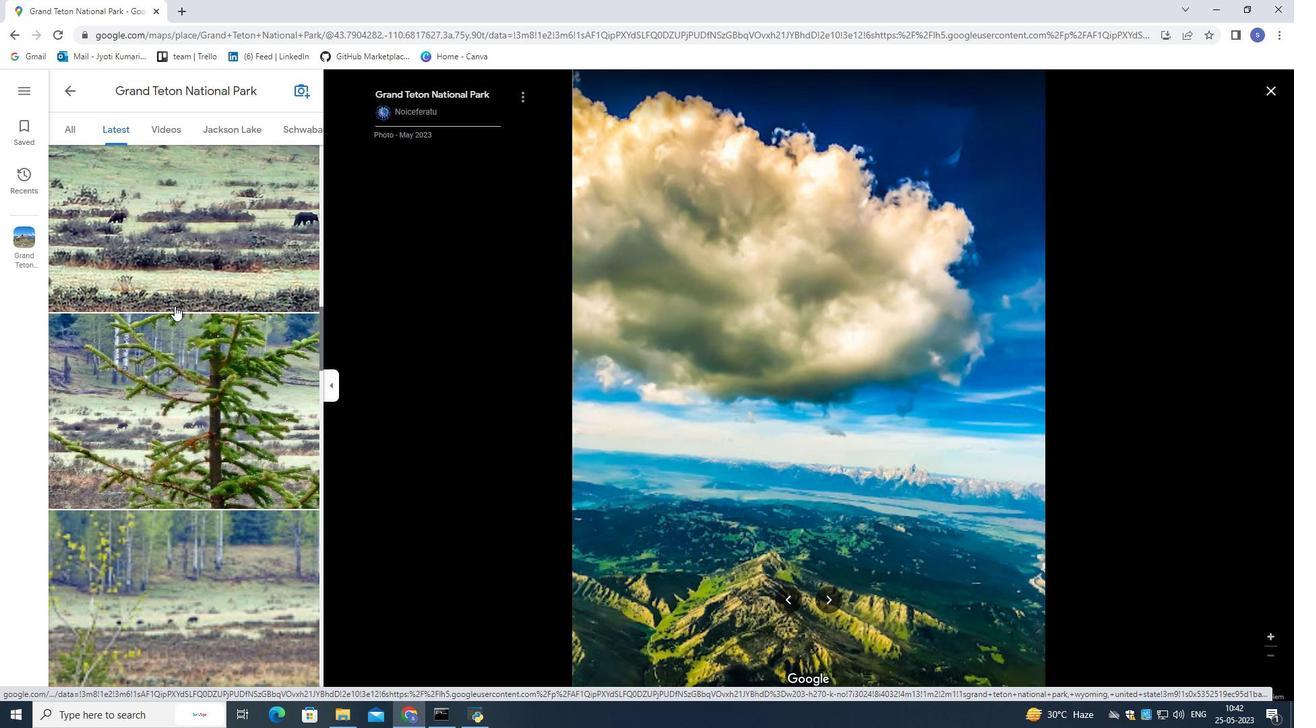 
Action: Mouse scrolled (174, 305) with delta (0, 0)
Screenshot: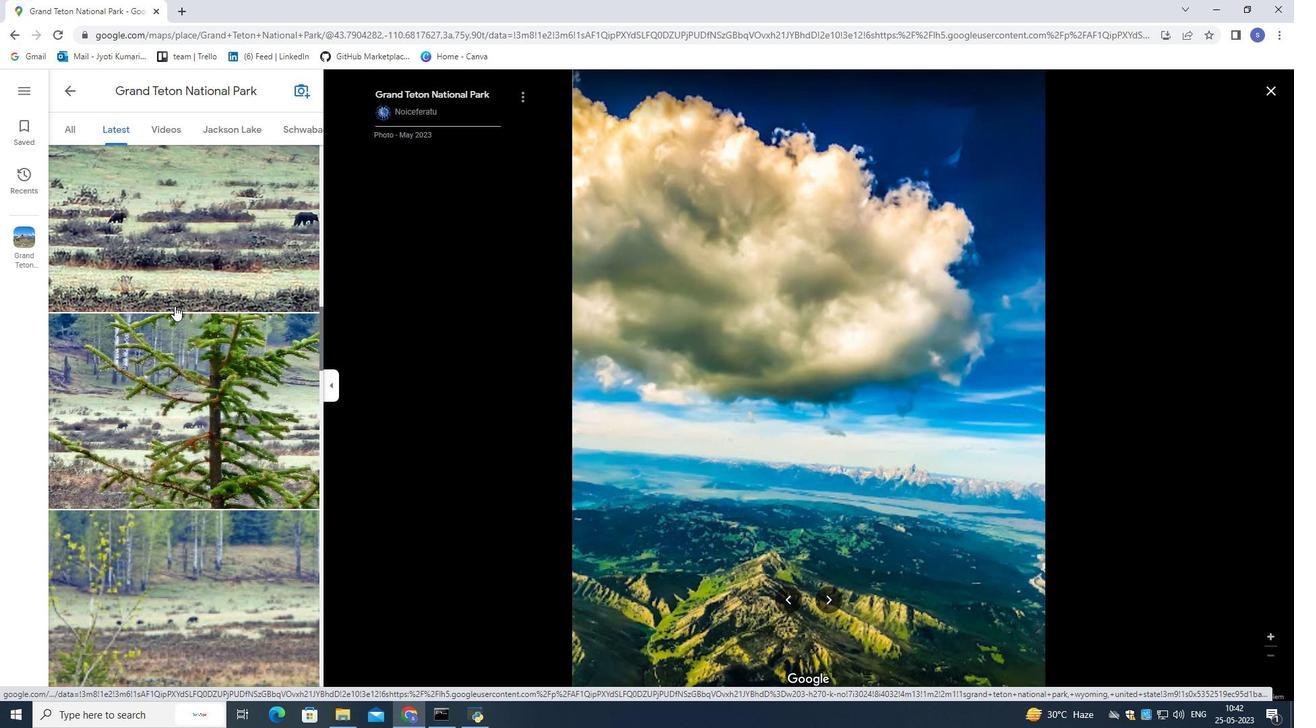 
Action: Mouse scrolled (174, 305) with delta (0, 0)
